 Task: Select traffic view around selected location Kings Mountain National Military Park, South Carolina, United States and identify the nearest hotel to the peak traffic point
Action: Mouse moved to (360, 571)
Screenshot: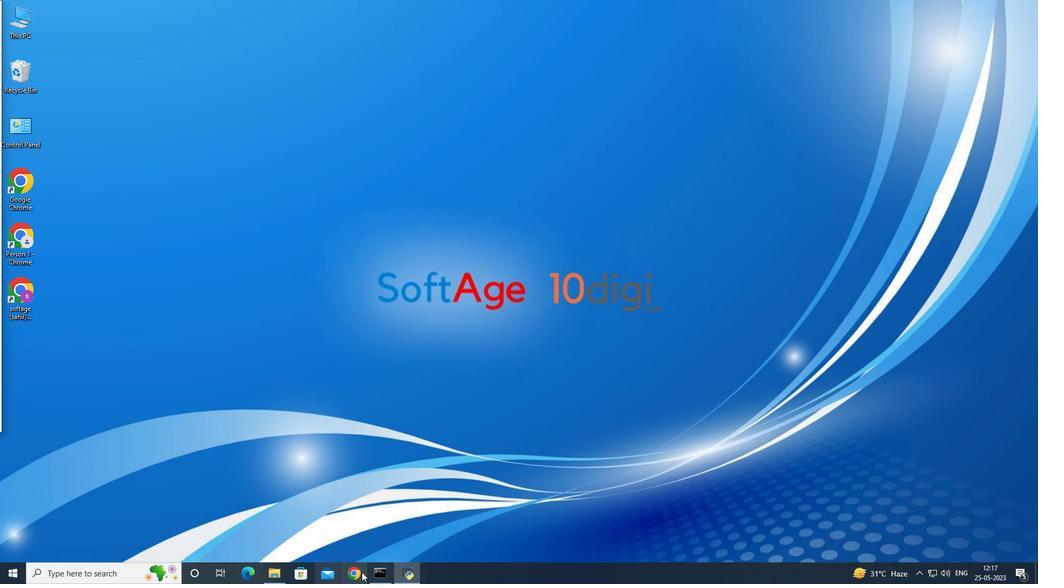 
Action: Mouse pressed left at (360, 571)
Screenshot: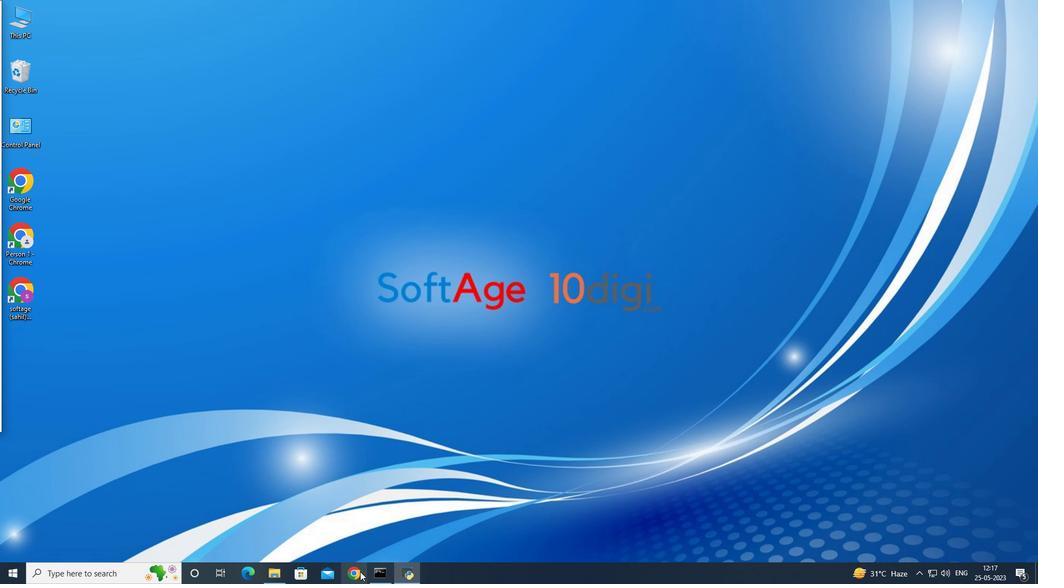 
Action: Mouse moved to (1000, 61)
Screenshot: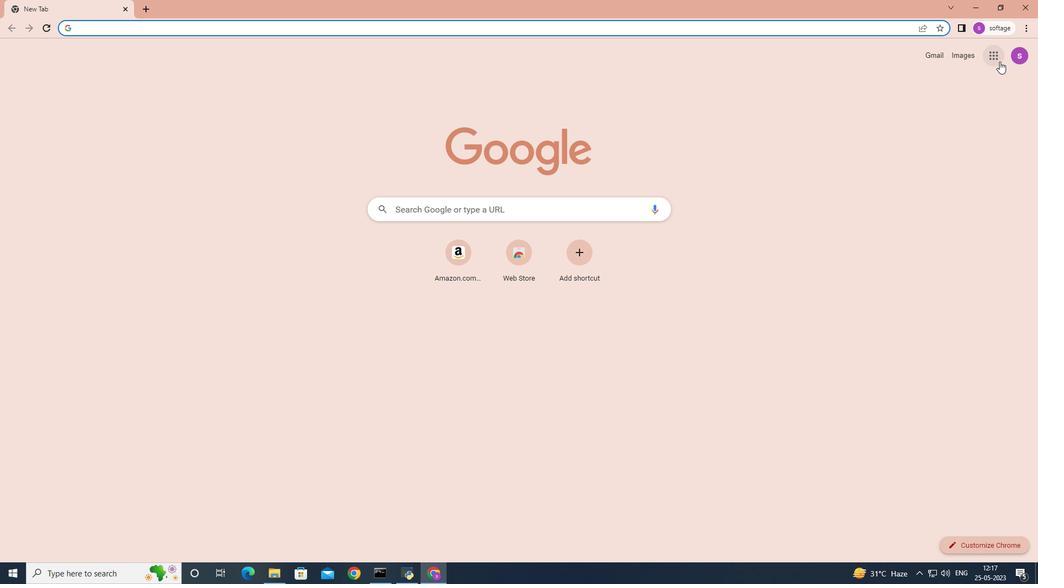 
Action: Mouse pressed left at (1000, 61)
Screenshot: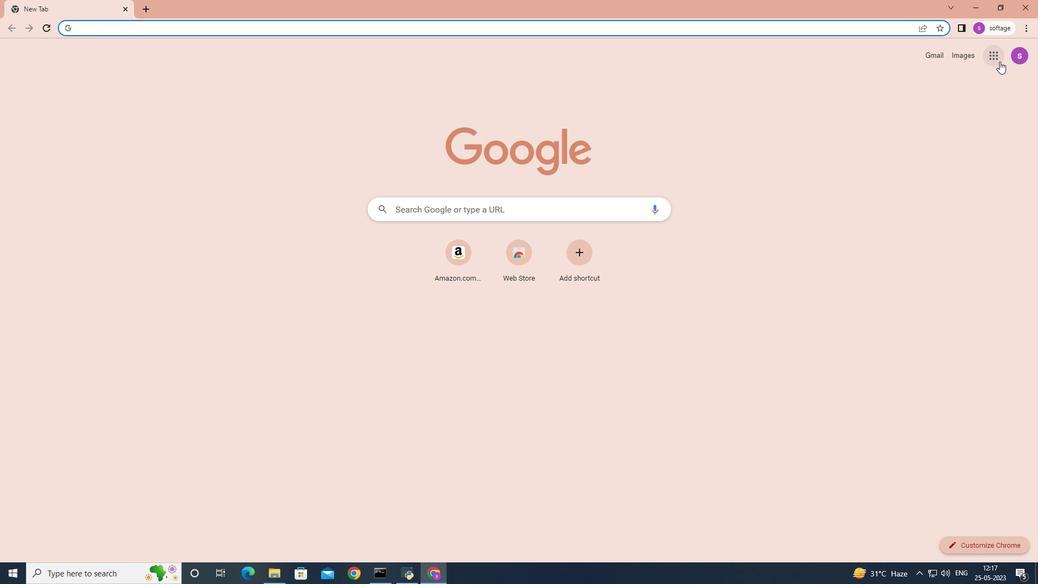 
Action: Mouse moved to (954, 239)
Screenshot: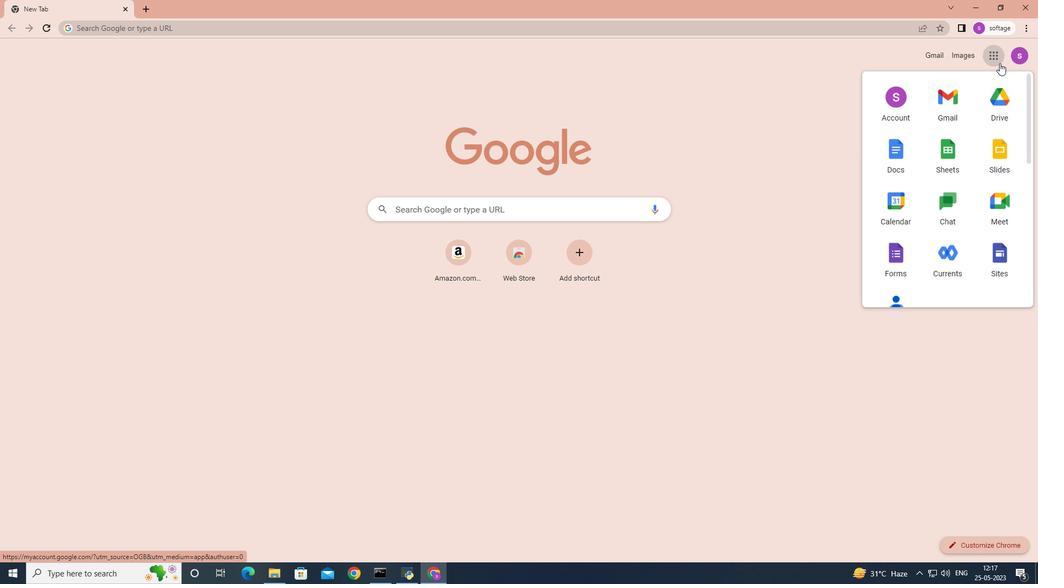 
Action: Mouse scrolled (954, 239) with delta (0, 0)
Screenshot: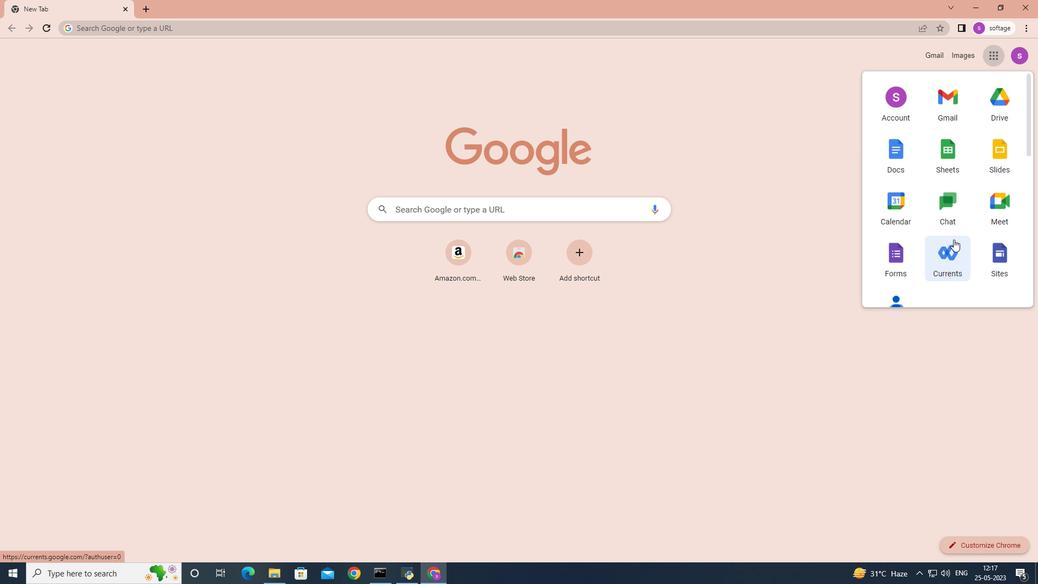 
Action: Mouse scrolled (954, 239) with delta (0, 0)
Screenshot: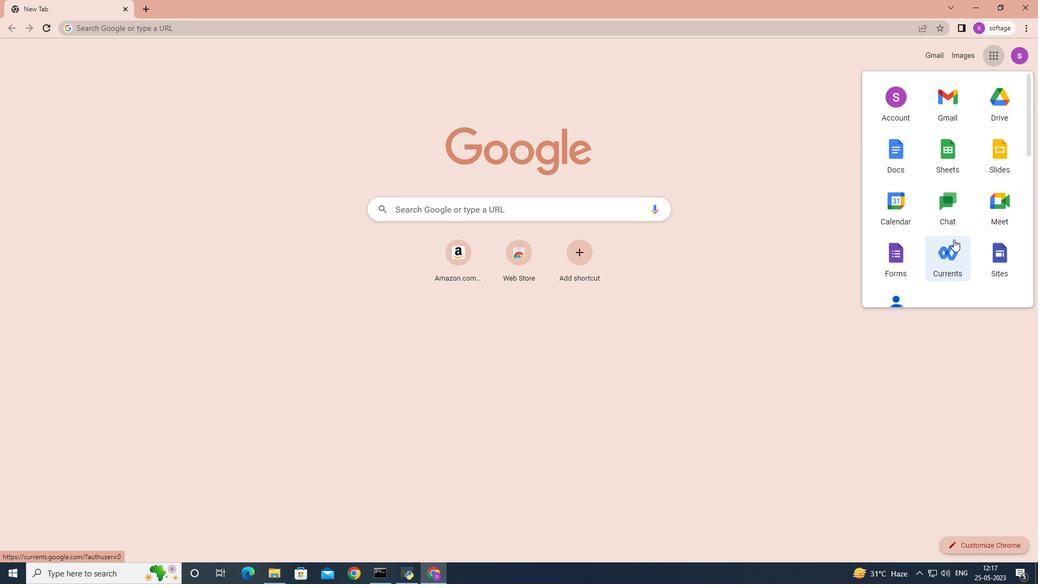 
Action: Mouse moved to (954, 239)
Screenshot: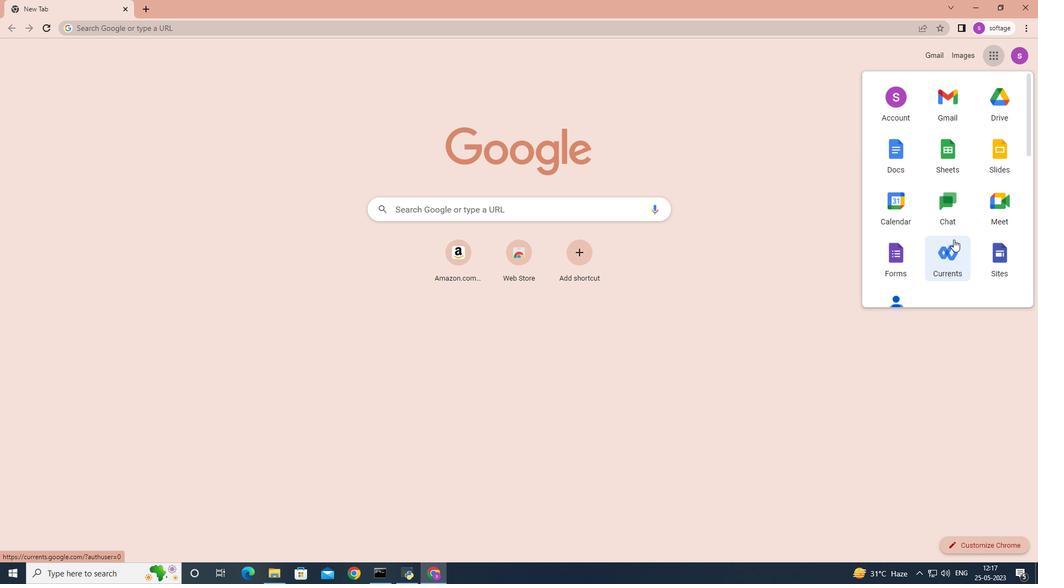 
Action: Mouse scrolled (954, 239) with delta (0, 0)
Screenshot: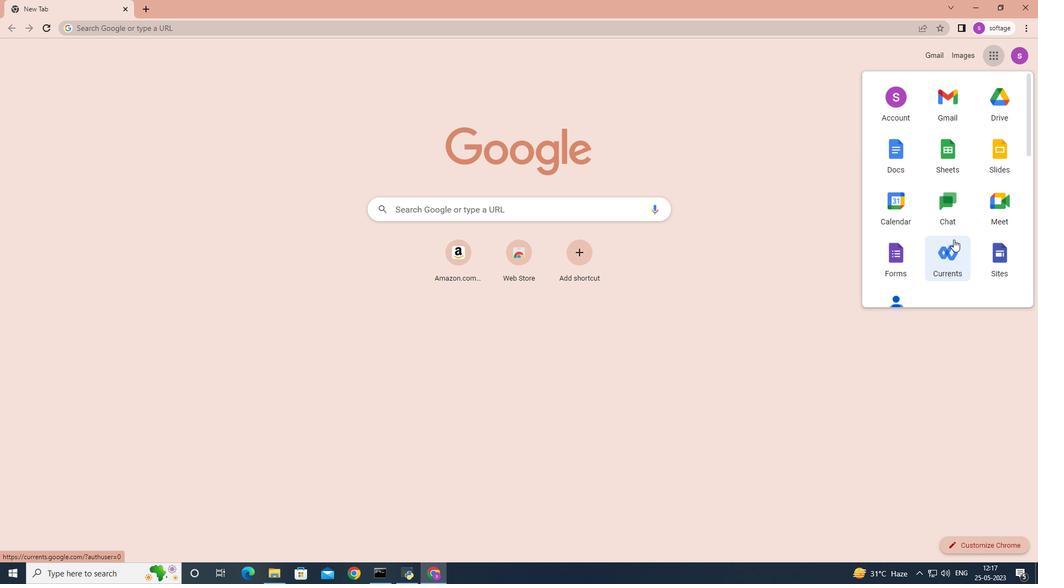 
Action: Mouse moved to (1003, 216)
Screenshot: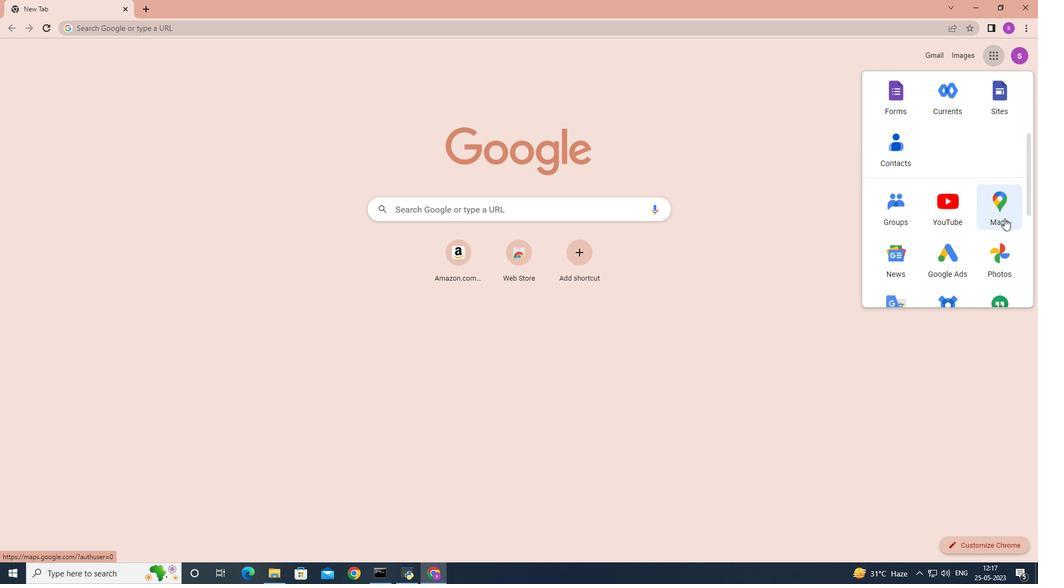 
Action: Mouse pressed left at (1003, 216)
Screenshot: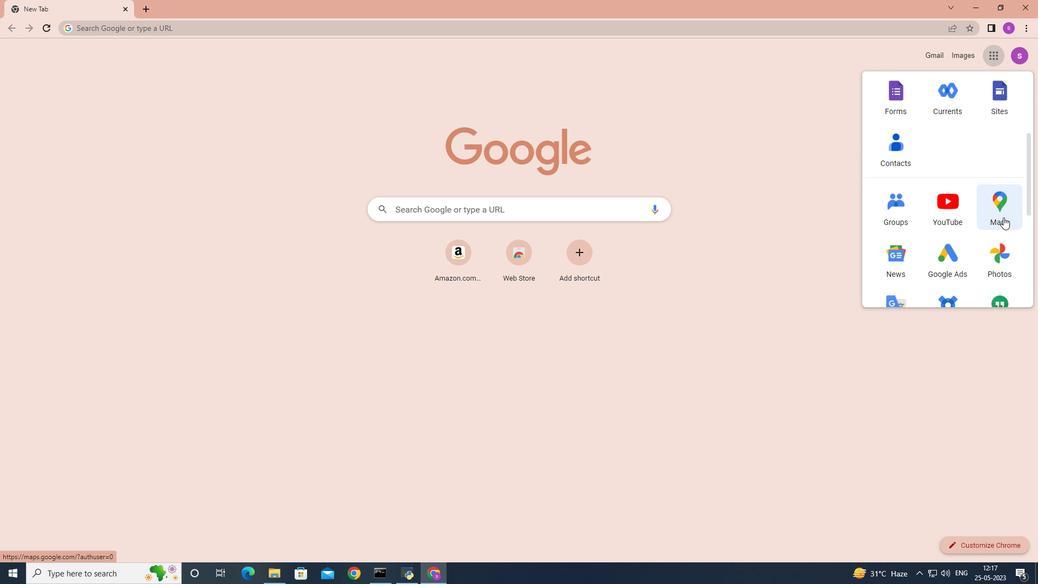 
Action: Mouse moved to (200, 56)
Screenshot: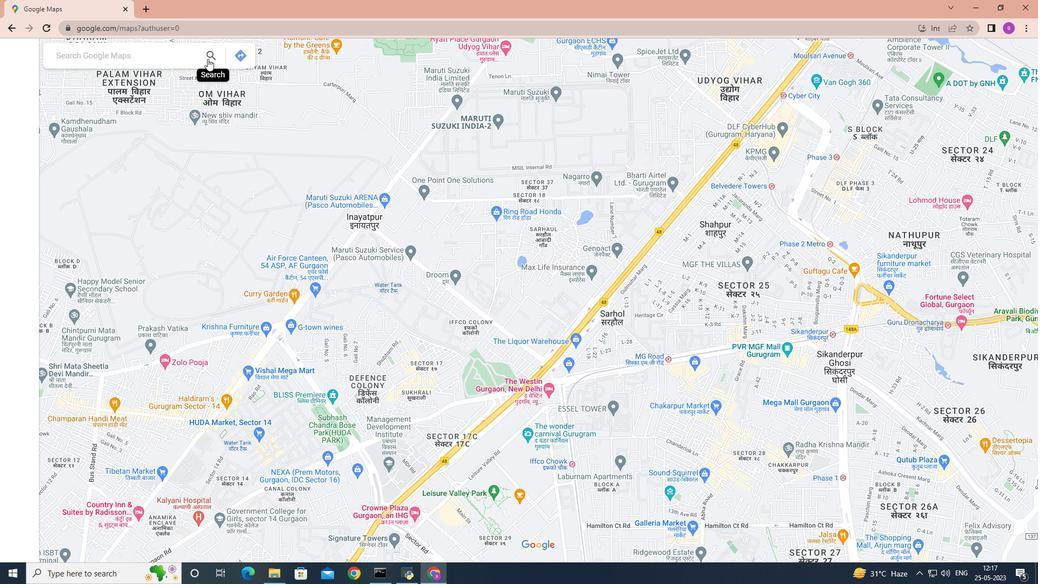 
Action: Mouse pressed left at (200, 56)
Screenshot: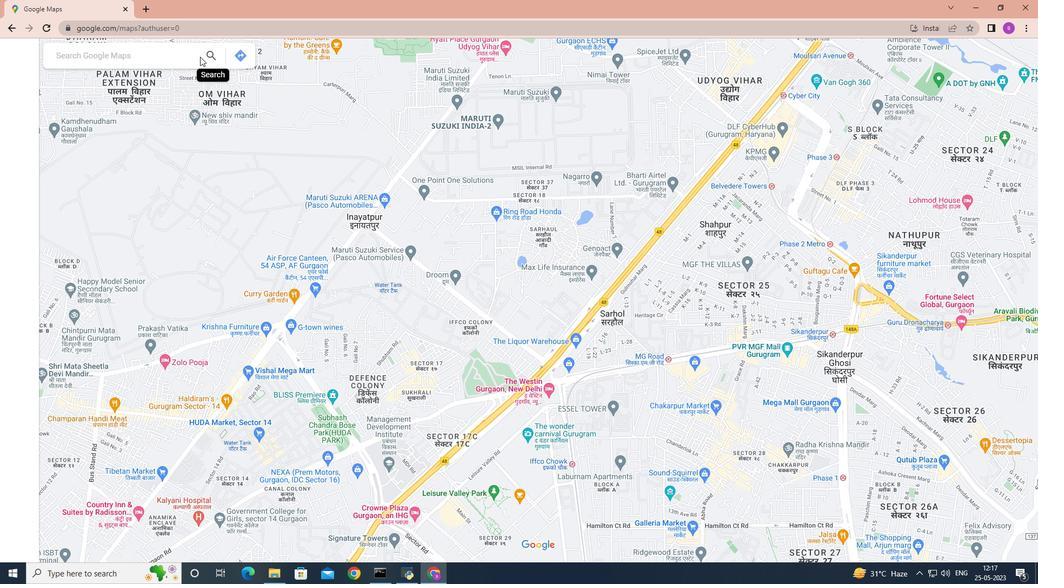 
Action: Key pressed <Key.shift>Kings<Key.space><Key.shift>Mountain<Key.space><Key.shift><Key.shift><Key.shift><Key.shift><Key.shift><Key.shift><Key.shift><Key.shift><Key.shift><Key.shift><Key.shift><Key.shift><Key.shift><Key.shift><Key.shift><Key.shift><Key.shift><Key.shift><Key.shift><Key.shift><Key.shift><Key.shift><Key.shift><Key.shift><Key.shift><Key.shift><Key.shift><Key.shift><Key.shift>National<Key.space><Key.shift>Military<Key.space><Key.shift><Key.shift><Key.shift><Key.shift><Key.shift>Park,
Screenshot: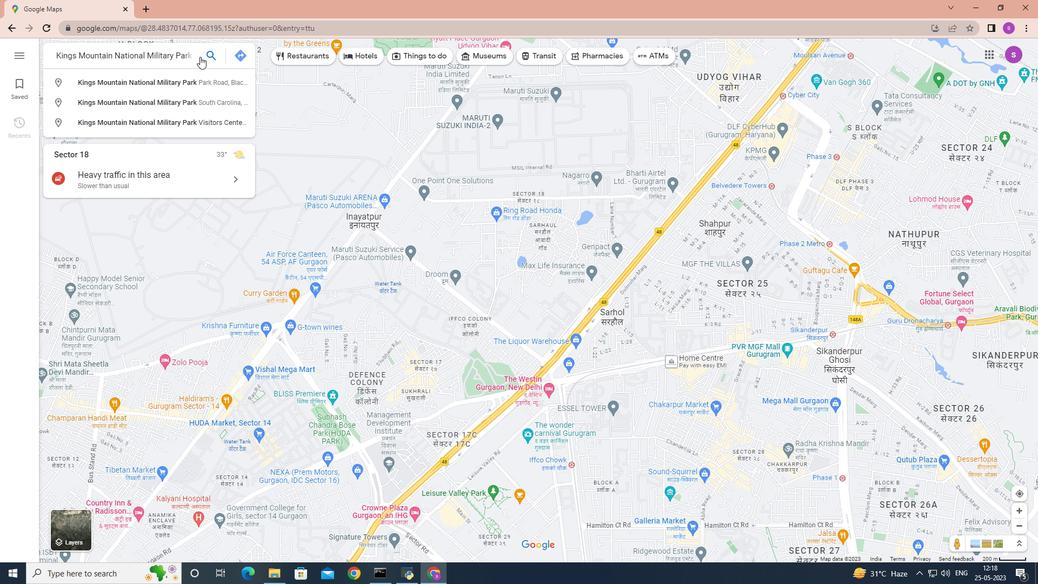 
Action: Mouse moved to (194, 59)
Screenshot: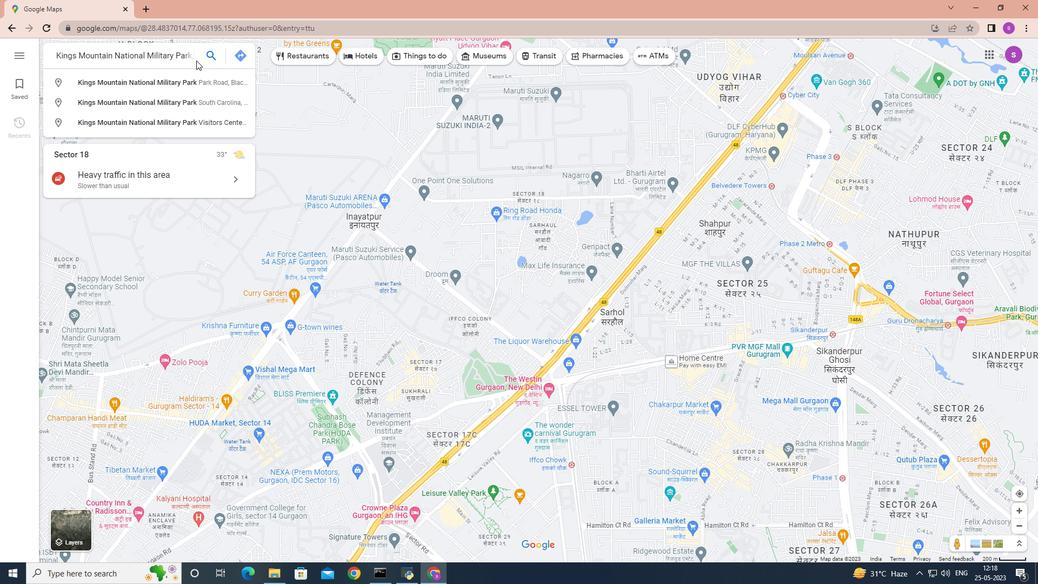 
Action: Mouse pressed left at (194, 59)
Screenshot: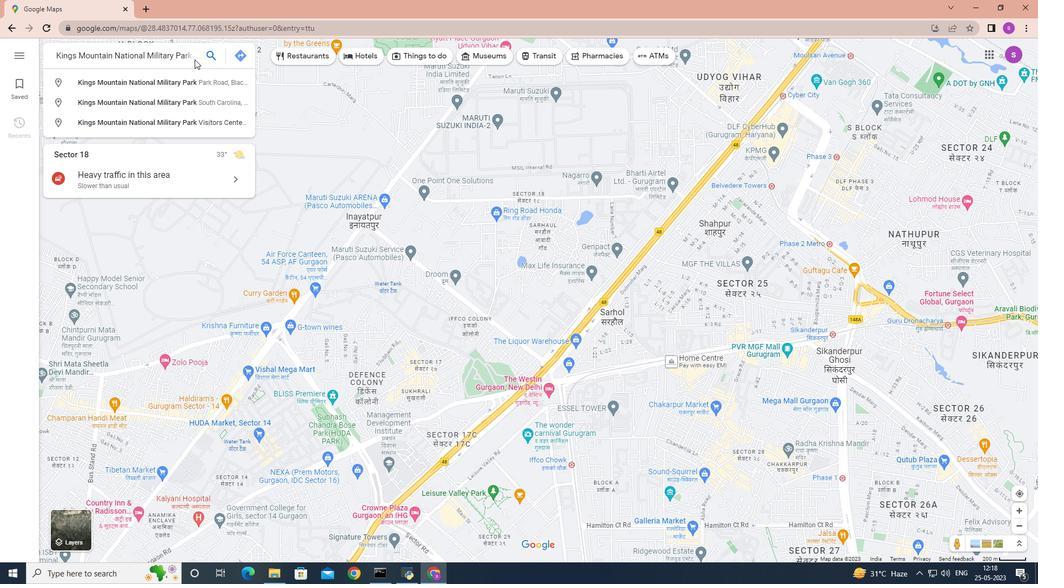 
Action: Mouse moved to (194, 56)
Screenshot: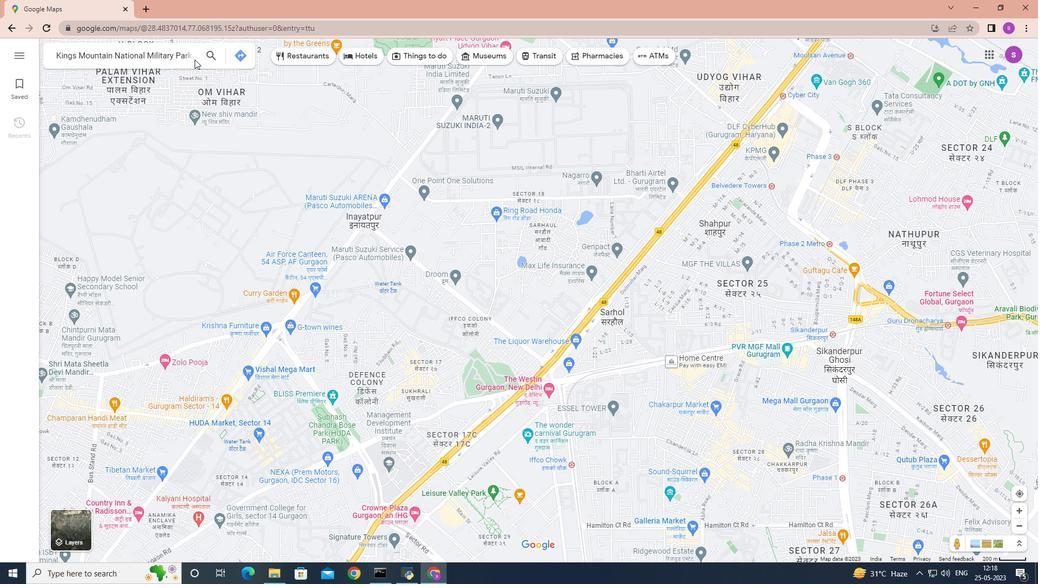 
Action: Mouse pressed left at (194, 56)
Screenshot: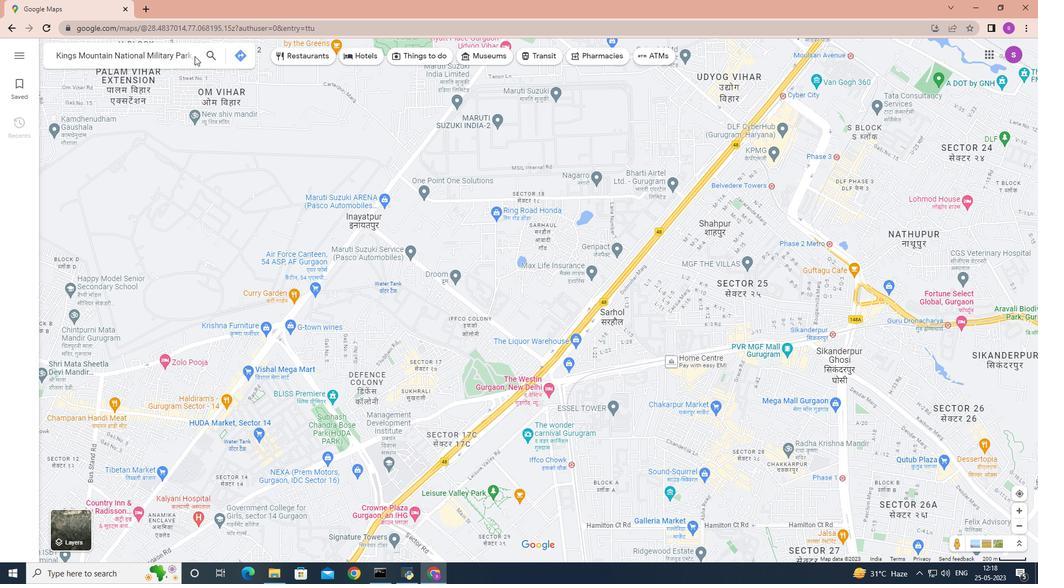 
Action: Key pressed <Key.space>
Screenshot: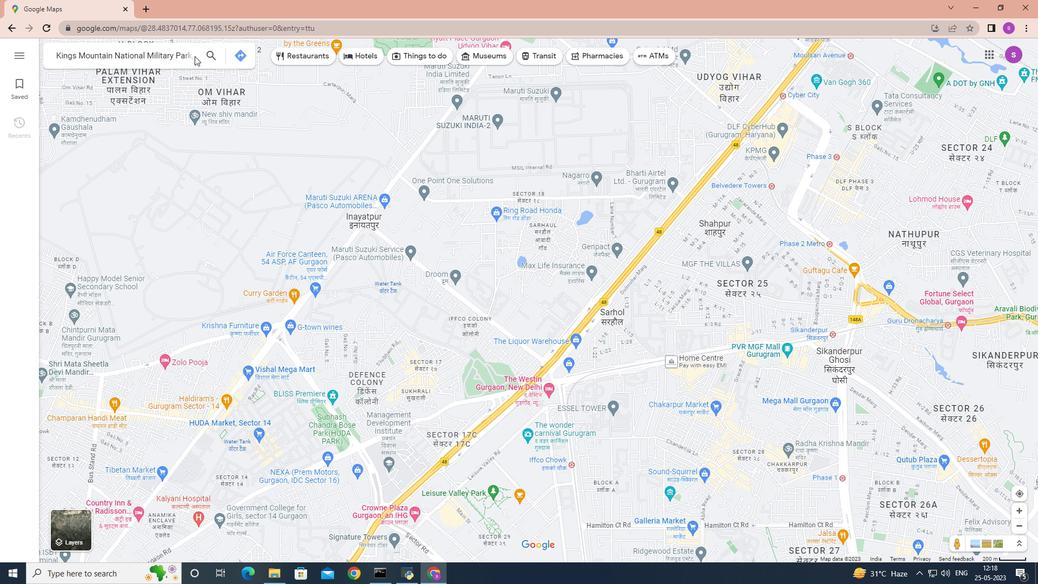 
Action: Mouse moved to (195, 53)
Screenshot: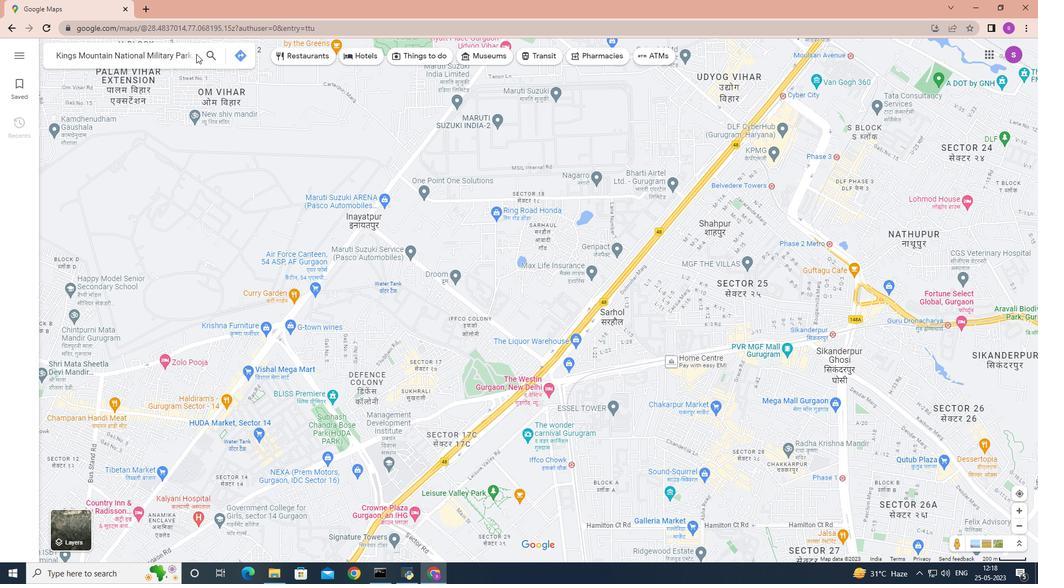 
Action: Mouse pressed left at (195, 53)
Screenshot: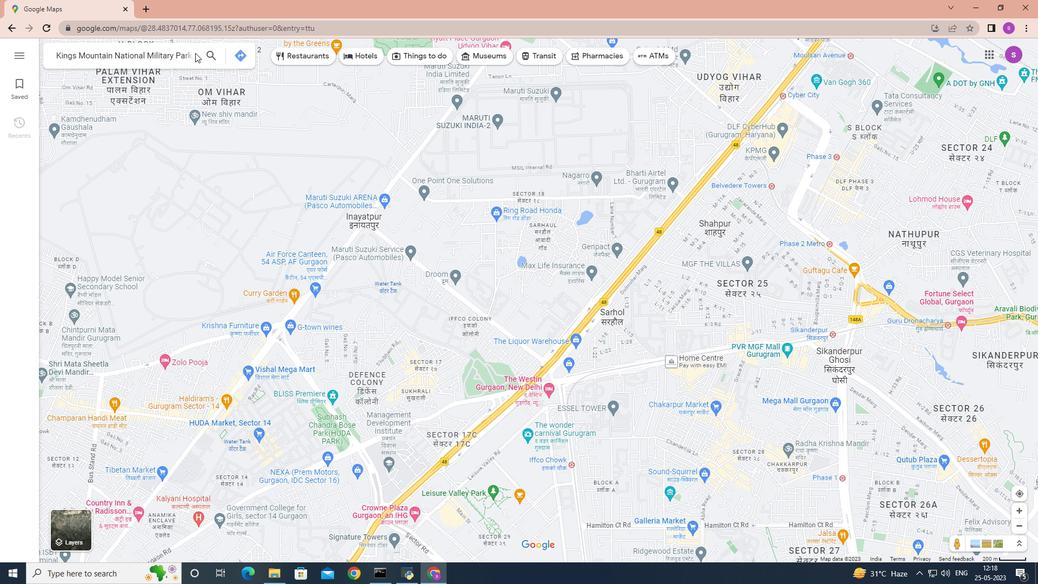 
Action: Mouse moved to (189, 53)
Screenshot: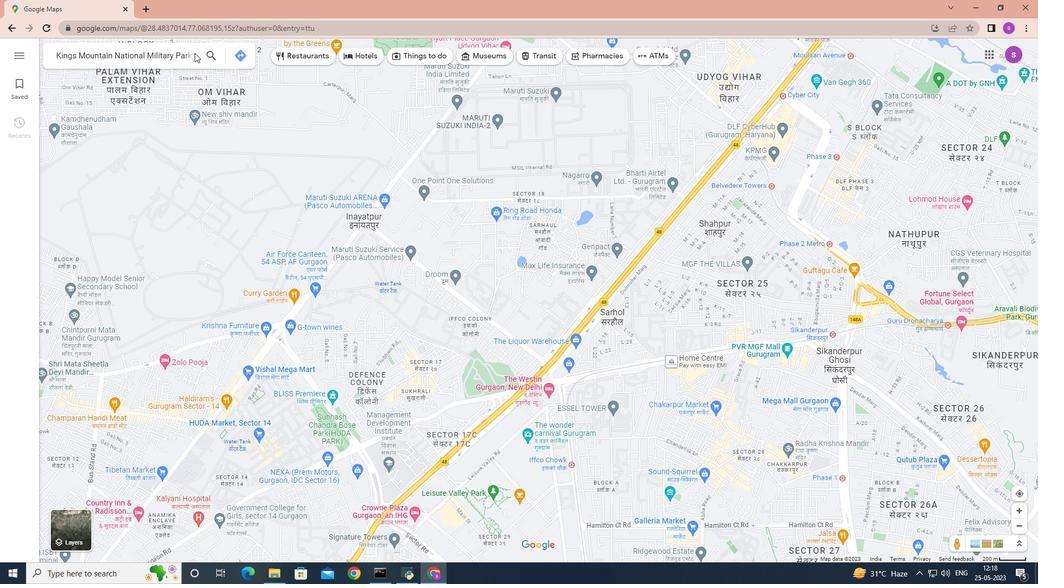 
Action: Mouse pressed left at (189, 53)
Screenshot: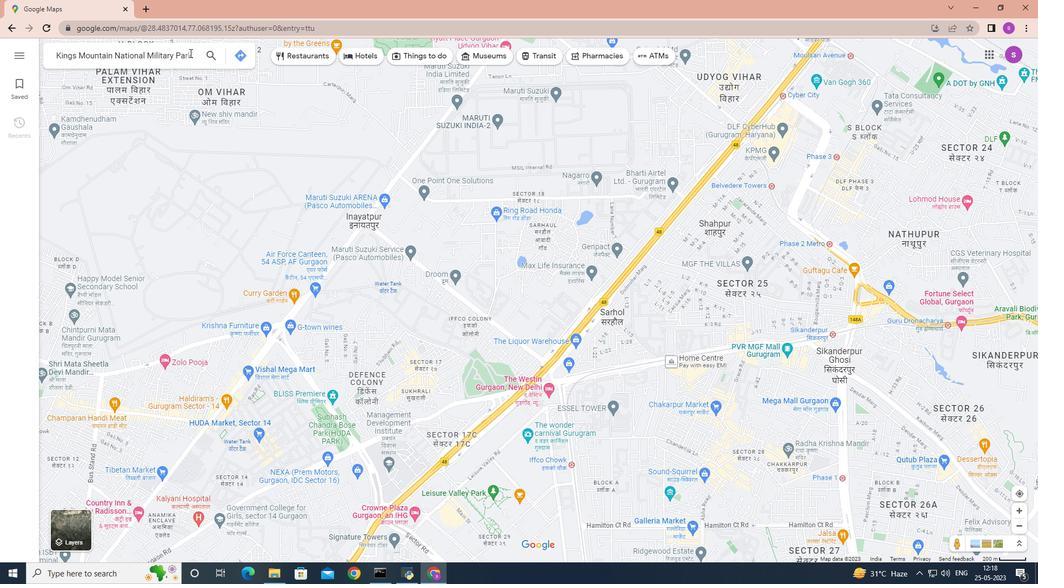 
Action: Mouse moved to (194, 56)
Screenshot: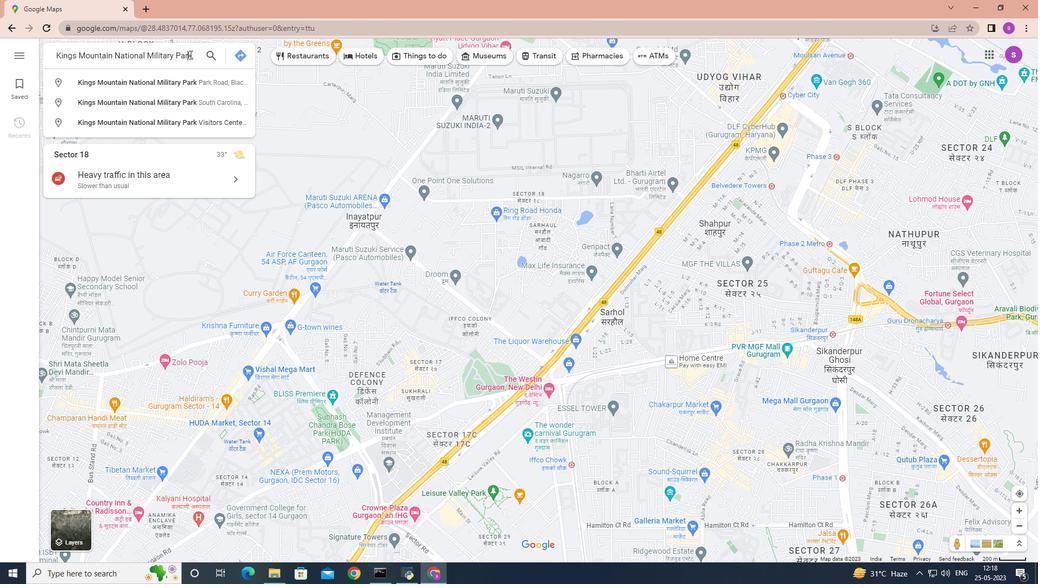 
Action: Key pressed <Key.backspace><Key.backspace><Key.backspace>
Screenshot: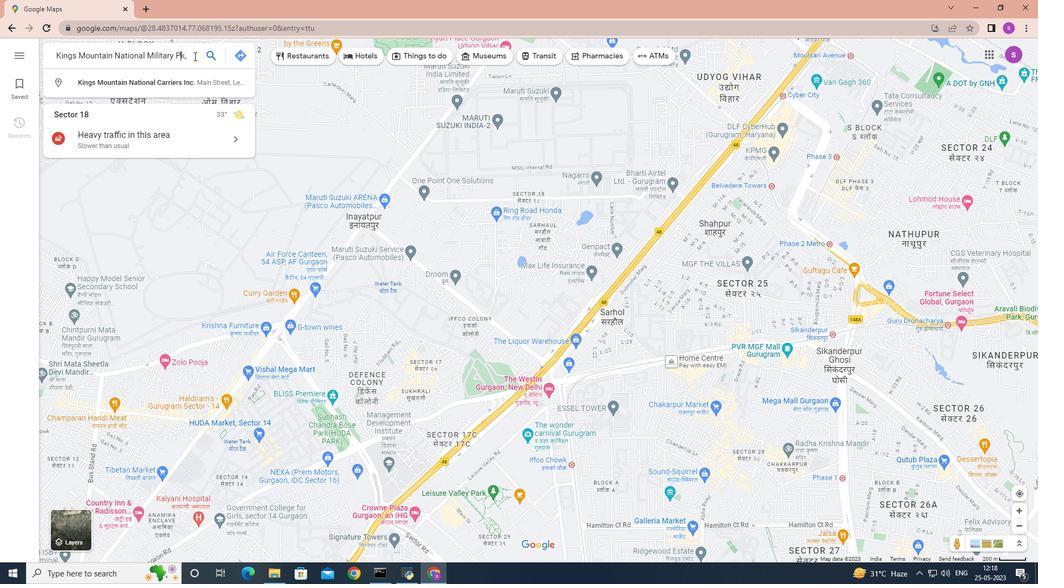 
Action: Mouse moved to (182, 54)
Screenshot: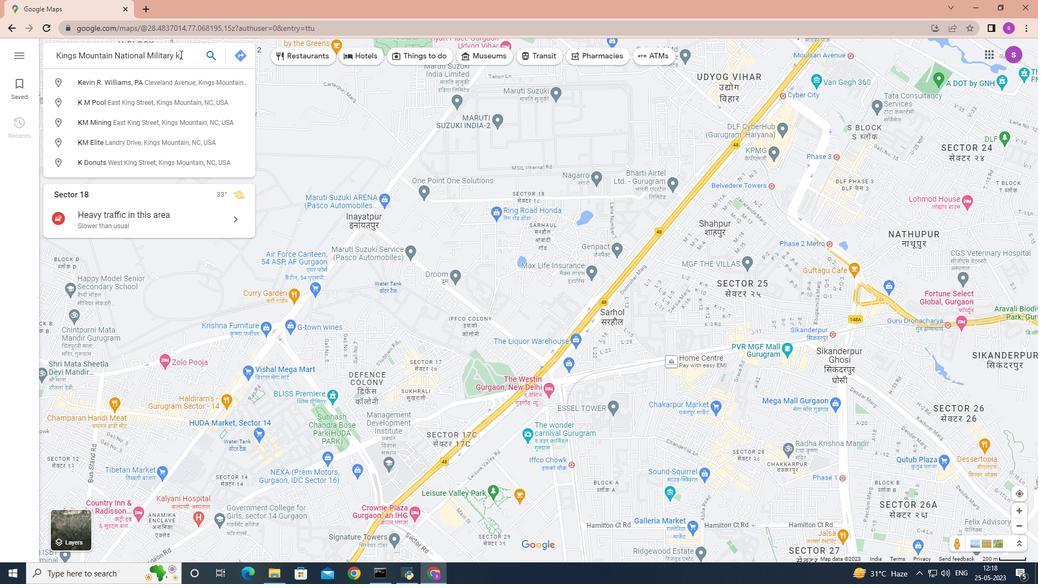 
Action: Mouse pressed left at (182, 54)
Screenshot: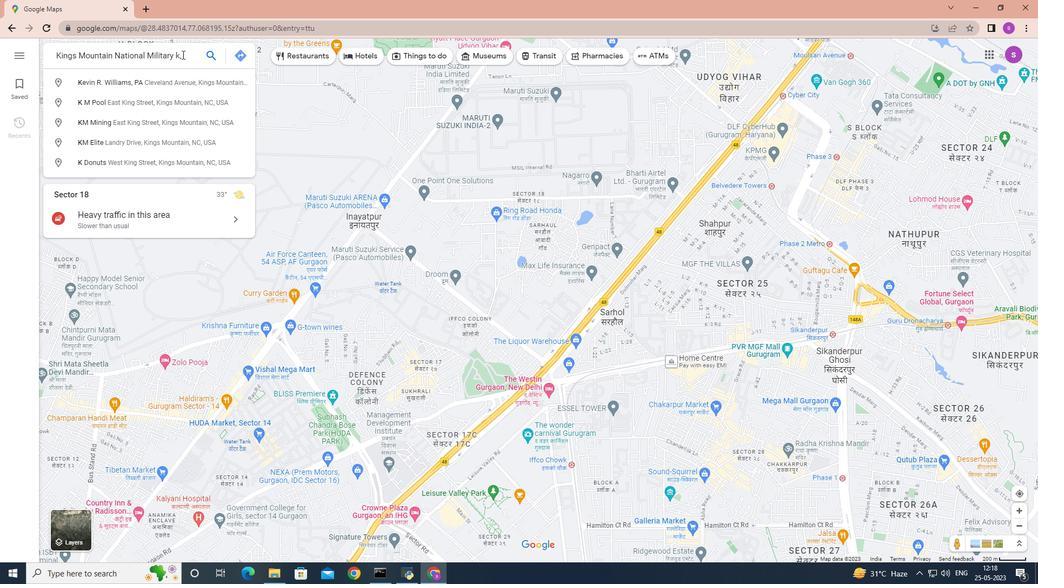 
Action: Key pressed <Key.backspace><Key.backspace>park,<Key.space><Key.shift>South<Key.space><Key.shift>Carolina<Key.space><Key.shift>United<Key.space><Key.shift>States
Screenshot: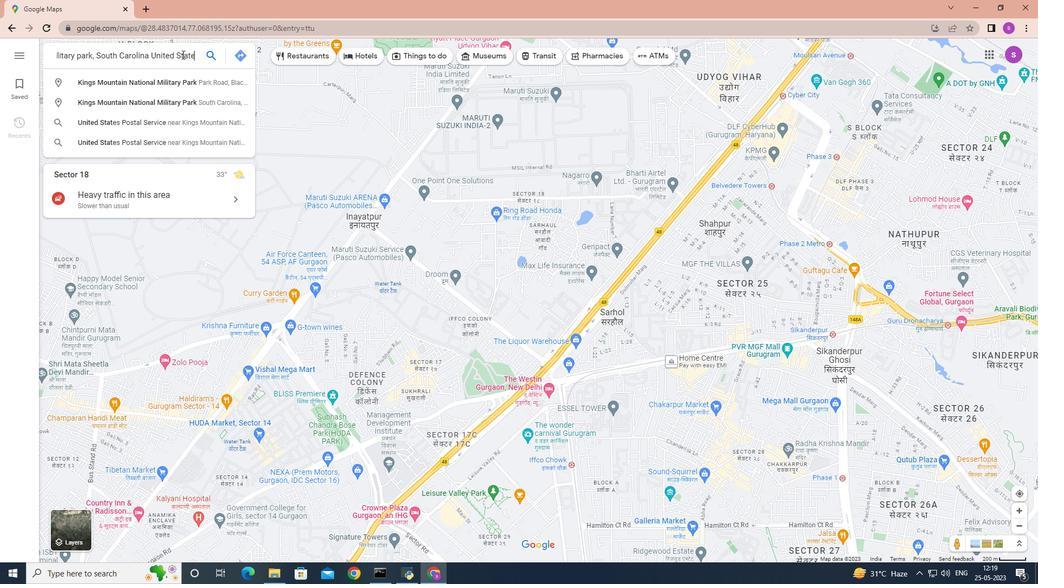 
Action: Mouse moved to (207, 53)
Screenshot: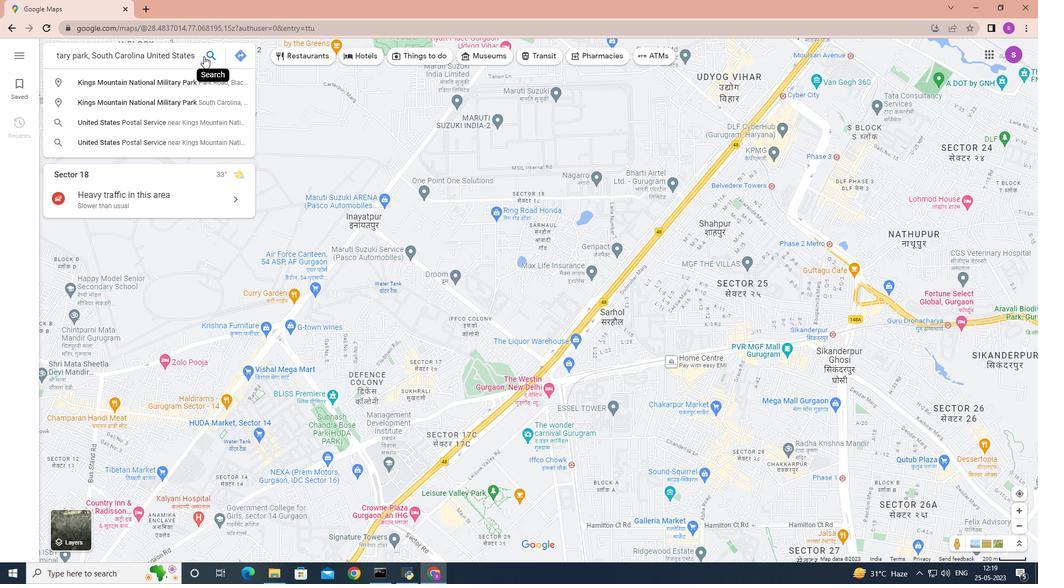 
Action: Mouse pressed left at (207, 53)
Screenshot: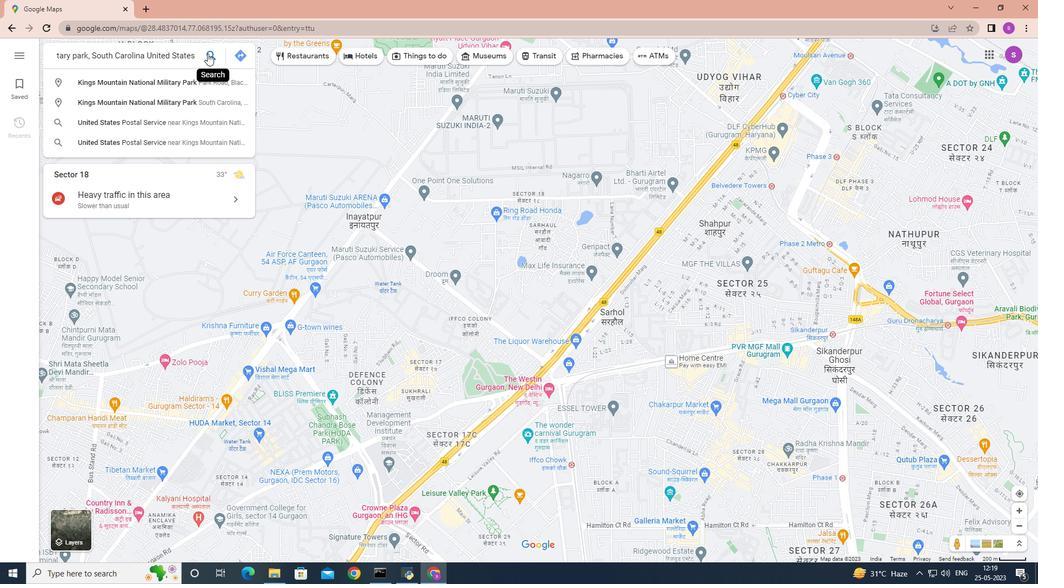 
Action: Mouse moved to (298, 530)
Screenshot: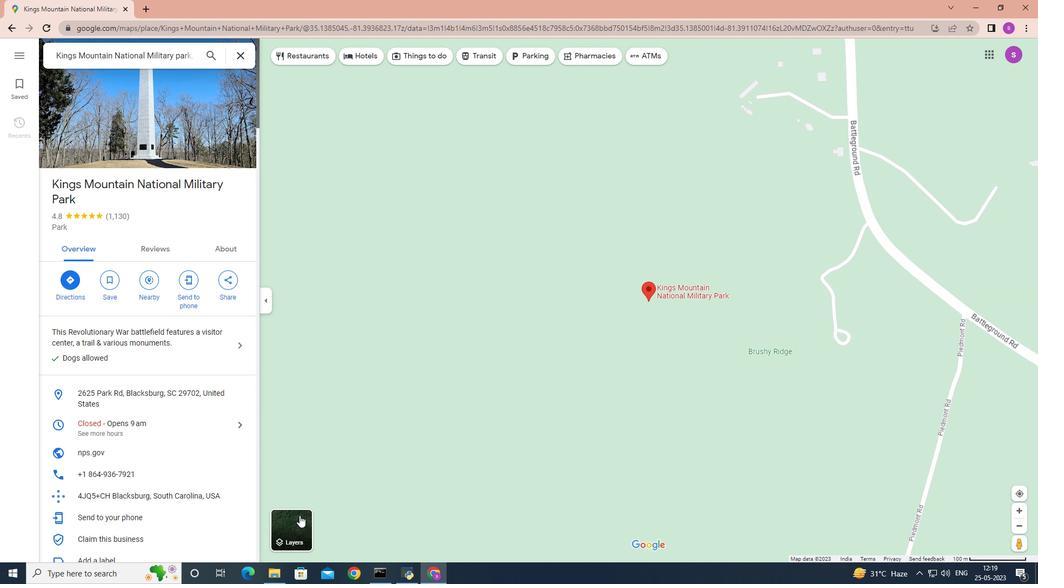 
Action: Mouse pressed left at (298, 530)
Screenshot: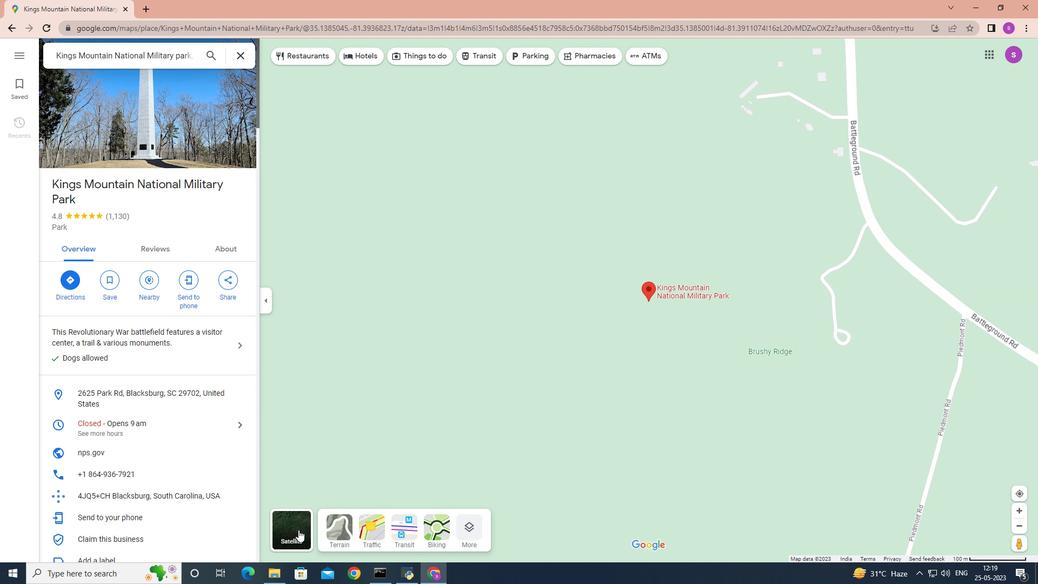 
Action: Mouse moved to (367, 528)
Screenshot: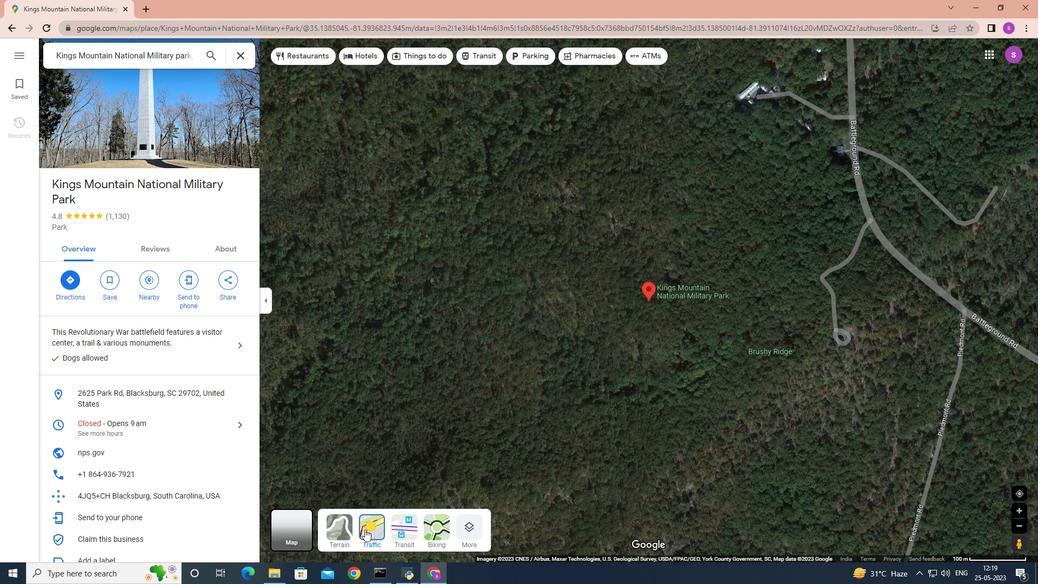 
Action: Mouse pressed left at (367, 528)
Screenshot: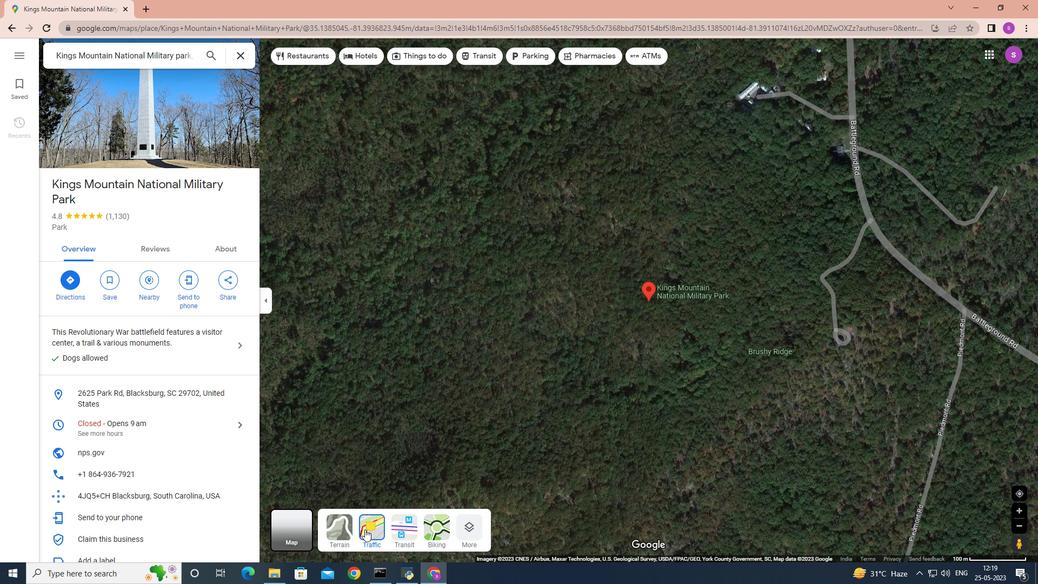 
Action: Mouse moved to (363, 55)
Screenshot: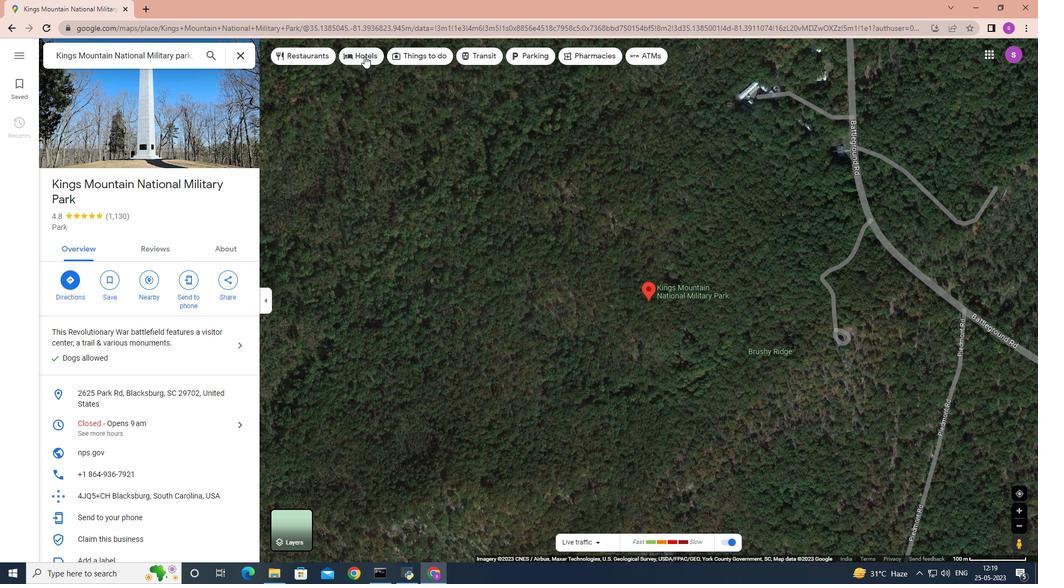 
Action: Mouse pressed left at (363, 55)
Screenshot: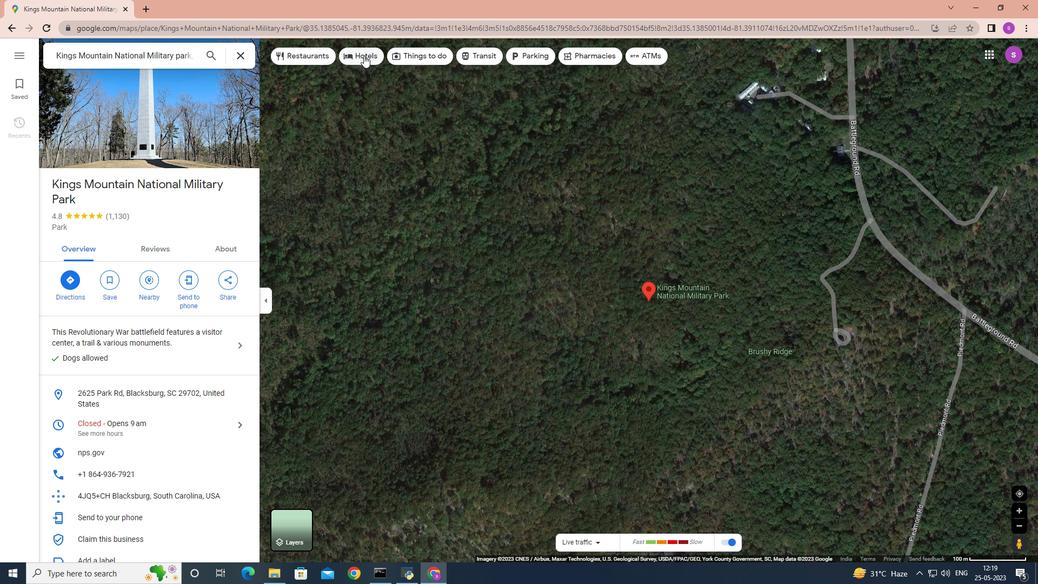 
Action: Mouse moved to (371, 530)
Screenshot: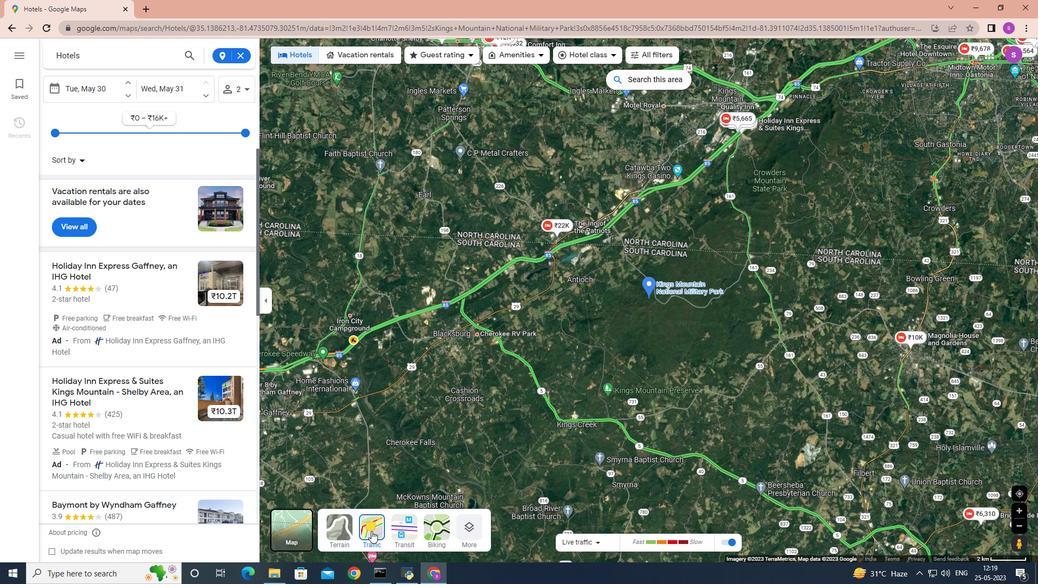 
Action: Mouse pressed left at (371, 530)
Screenshot: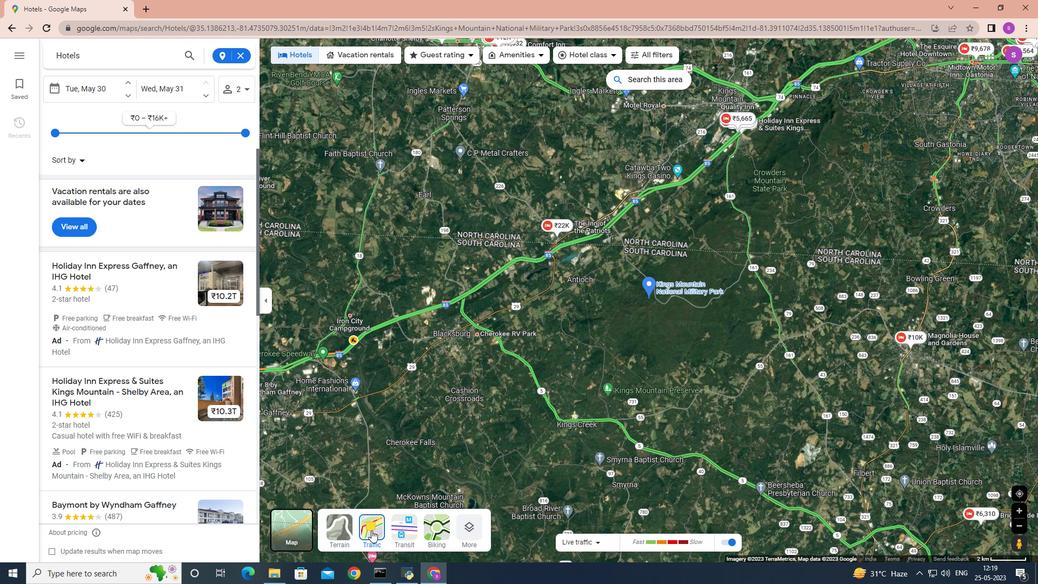 
Action: Mouse moved to (519, 264)
Screenshot: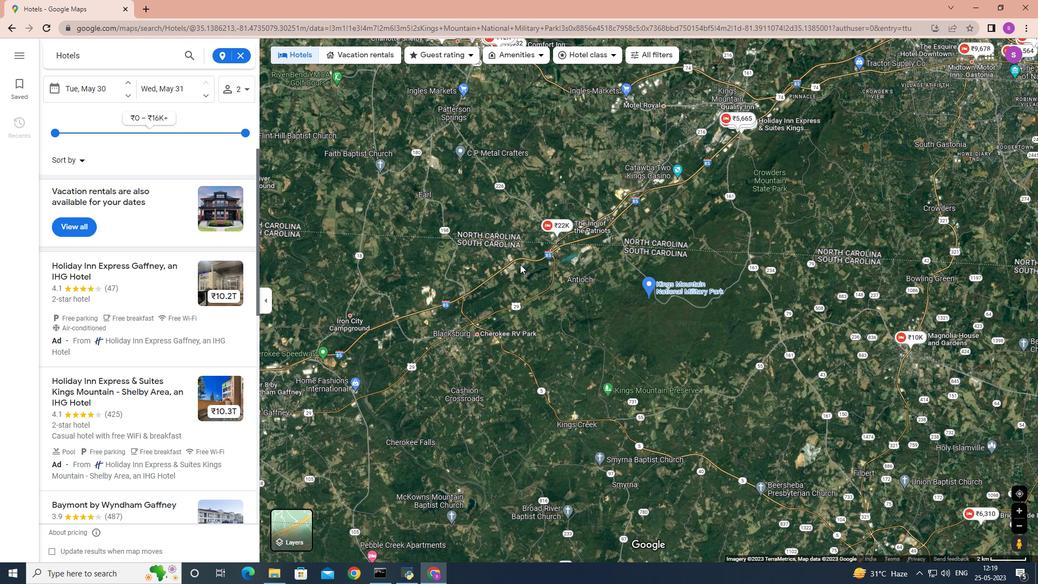 
Action: Mouse scrolled (519, 265) with delta (0, 0)
Screenshot: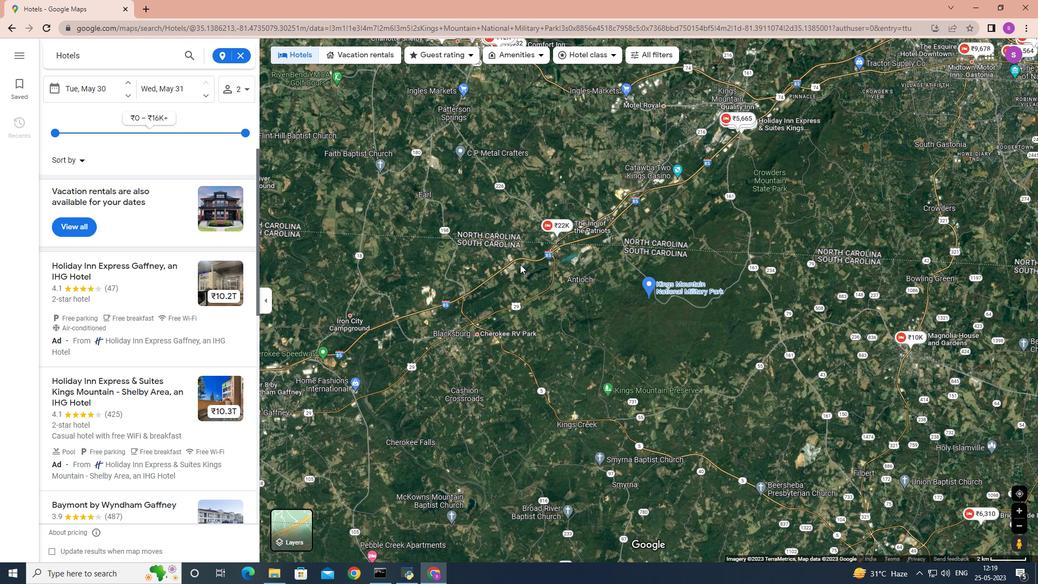 
Action: Mouse moved to (529, 316)
Screenshot: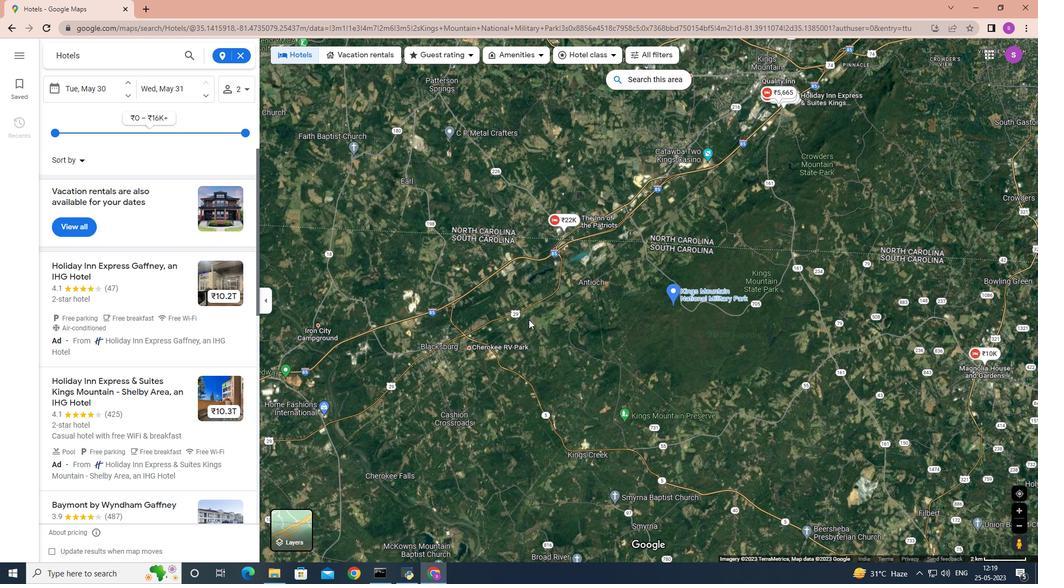 
Action: Mouse scrolled (529, 316) with delta (0, 0)
Screenshot: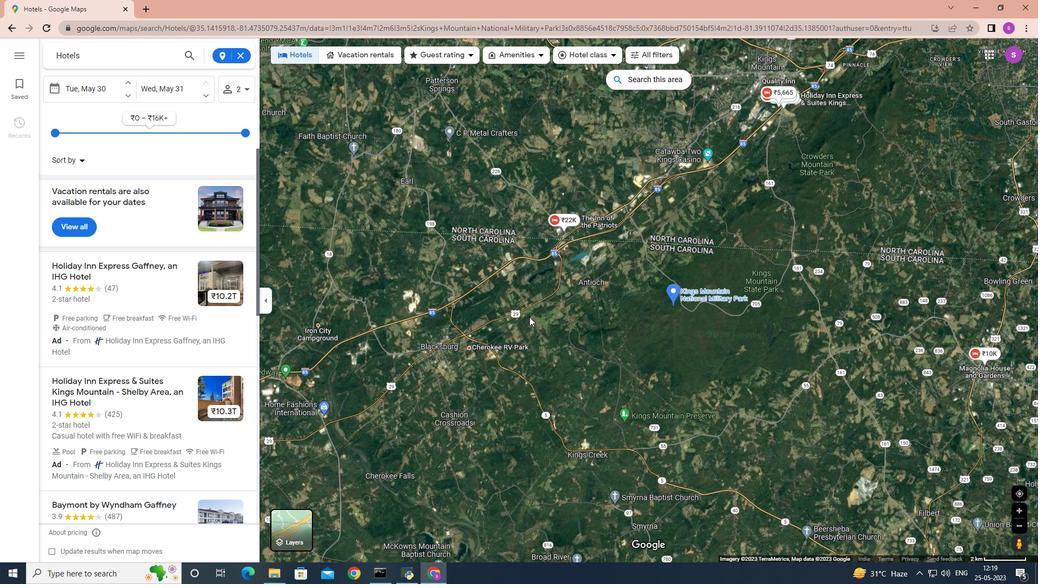 
Action: Mouse scrolled (529, 316) with delta (0, 0)
Screenshot: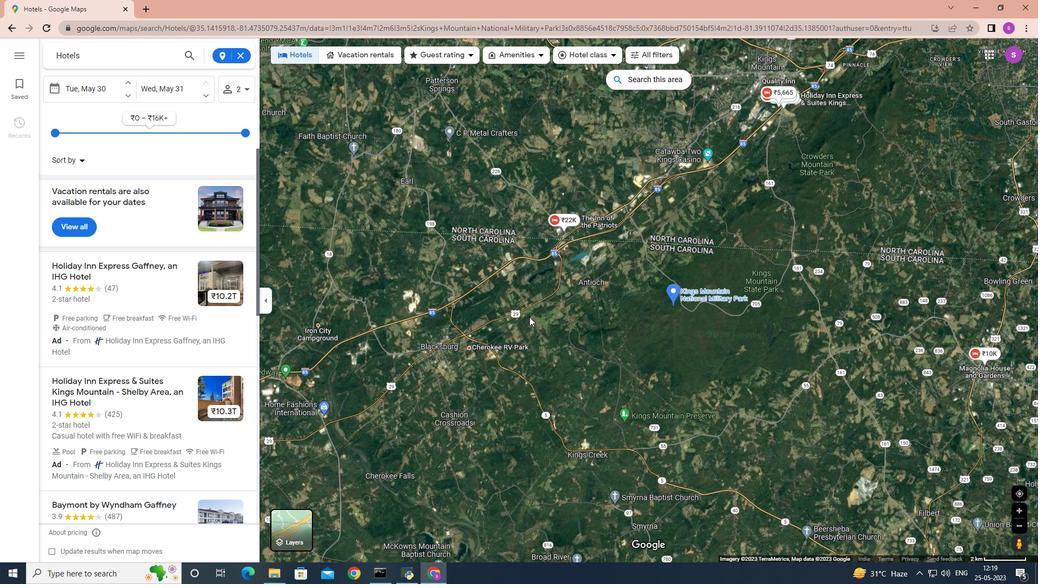 
Action: Mouse scrolled (529, 316) with delta (0, 0)
Screenshot: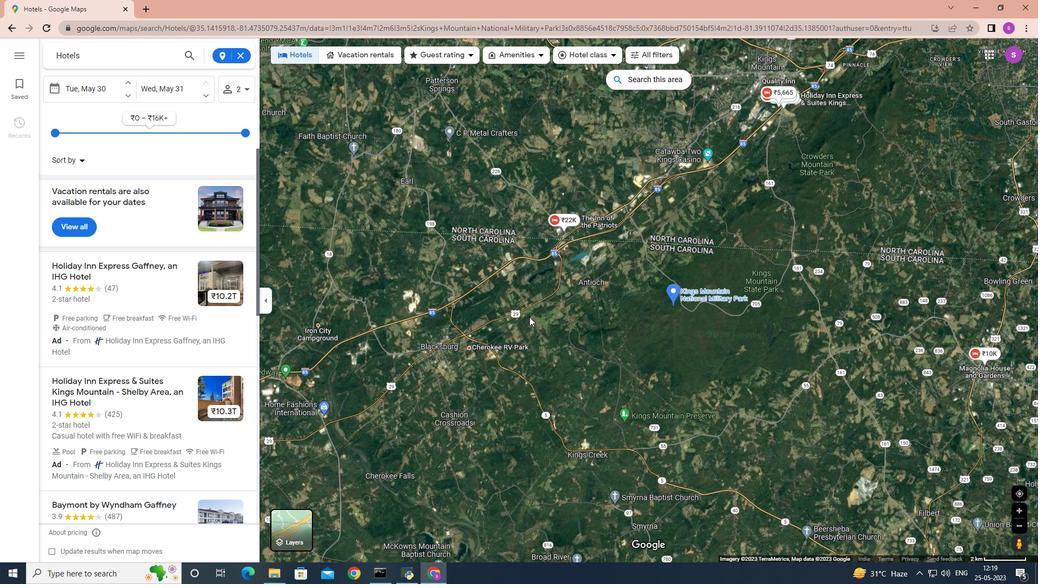 
Action: Mouse moved to (528, 317)
Screenshot: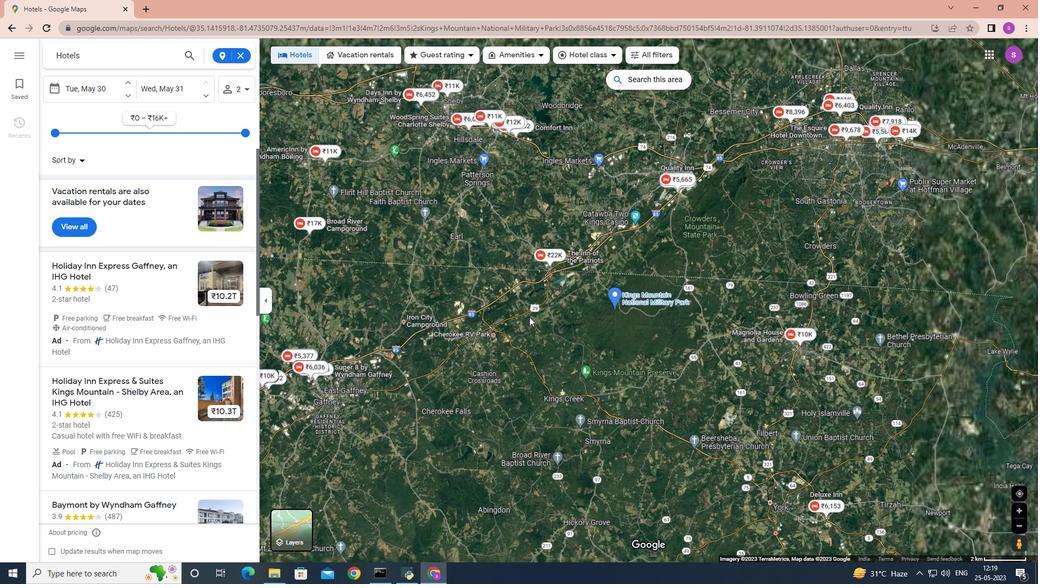 
Action: Mouse scrolled (528, 316) with delta (0, 0)
Screenshot: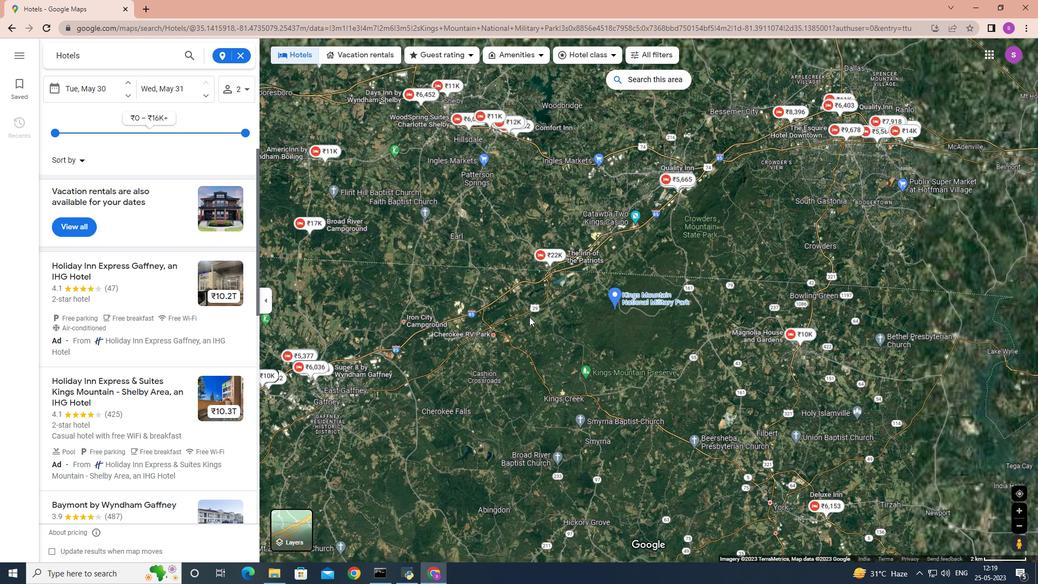 
Action: Mouse moved to (528, 318)
Screenshot: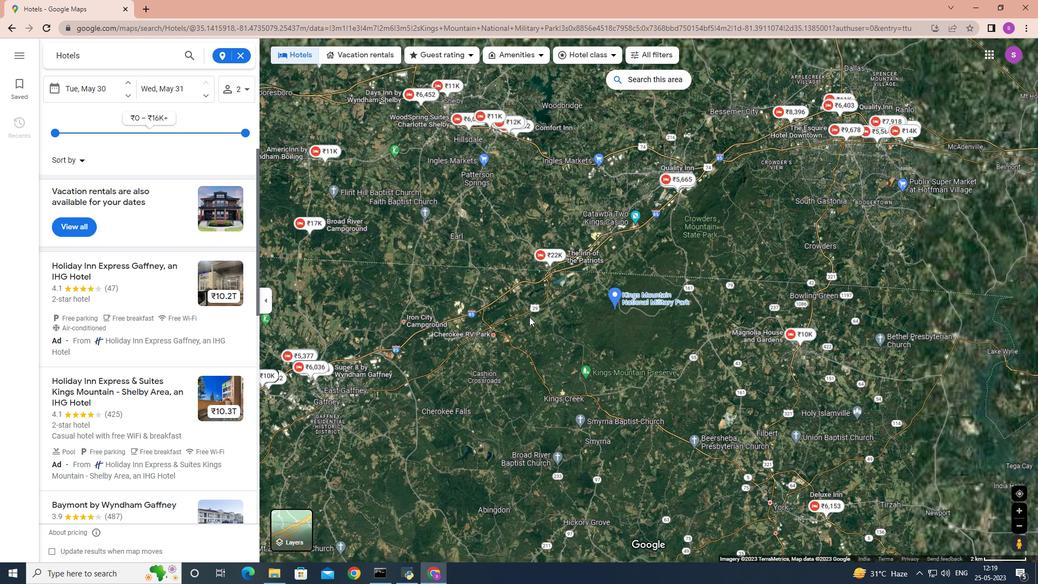 
Action: Mouse scrolled (528, 317) with delta (0, 0)
Screenshot: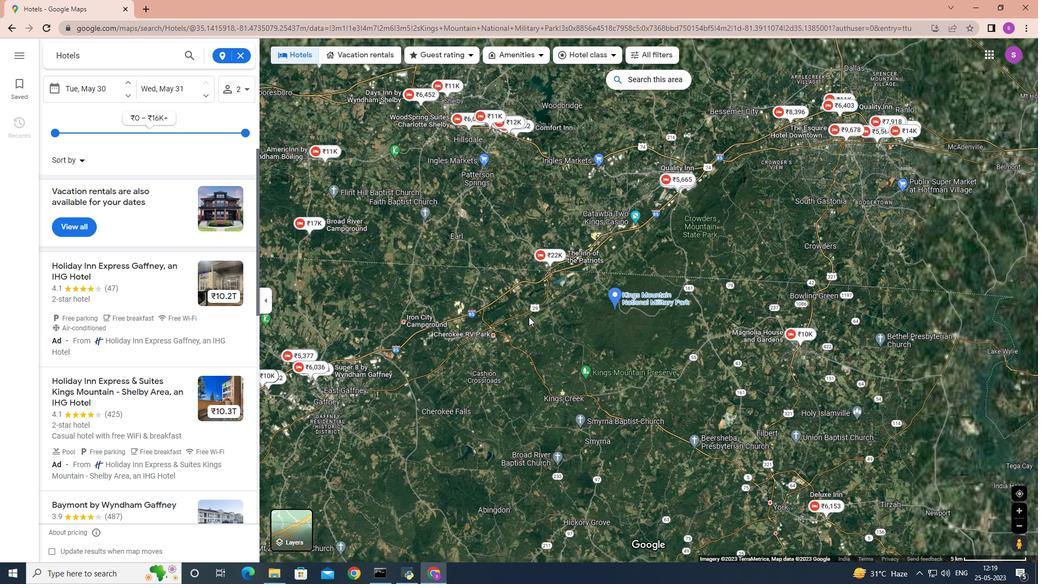 
Action: Mouse moved to (528, 318)
Screenshot: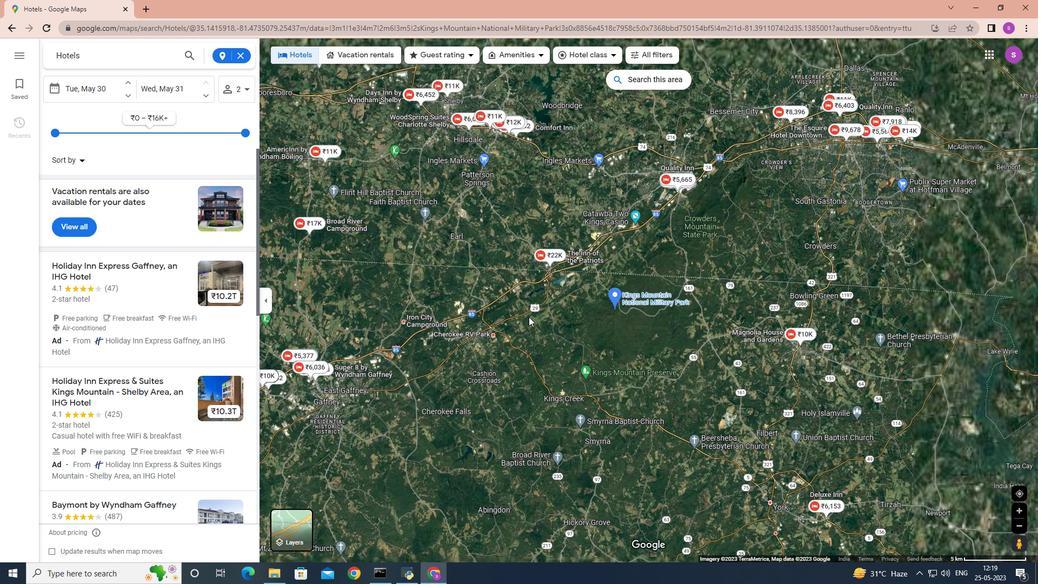 
Action: Mouse scrolled (528, 318) with delta (0, 0)
Screenshot: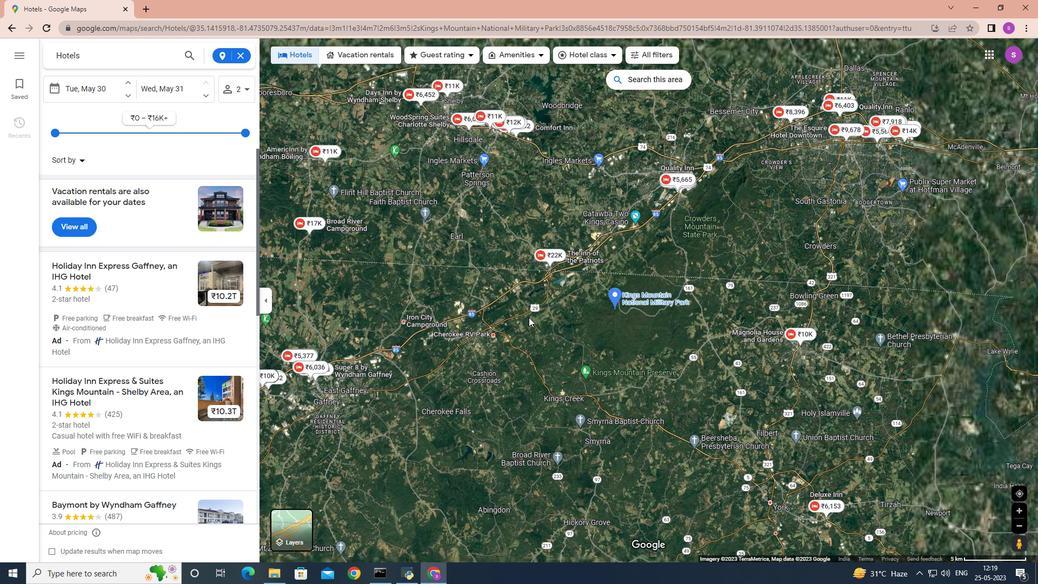 
Action: Mouse moved to (527, 319)
Screenshot: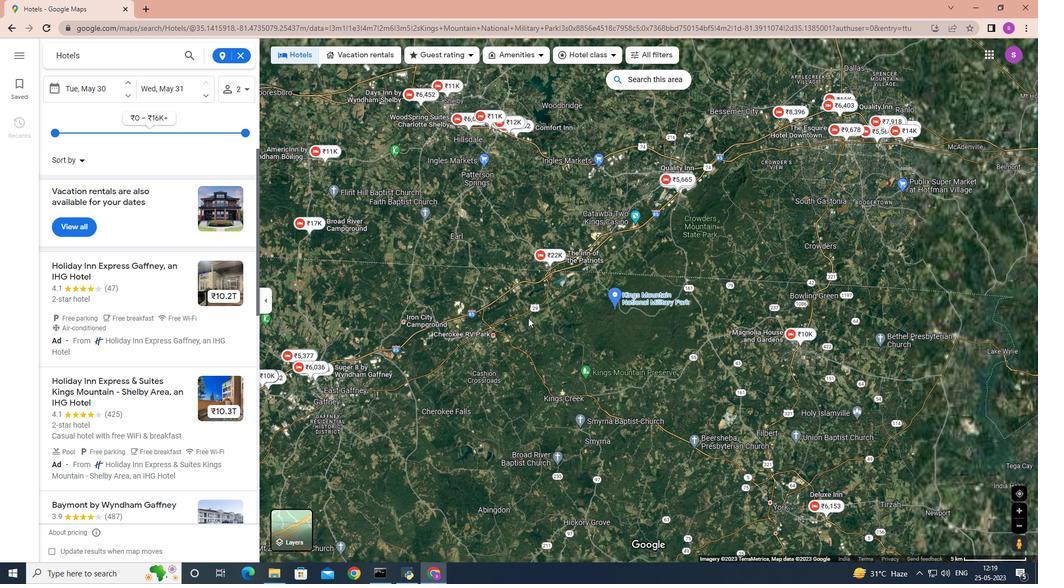 
Action: Mouse scrolled (527, 318) with delta (0, 0)
Screenshot: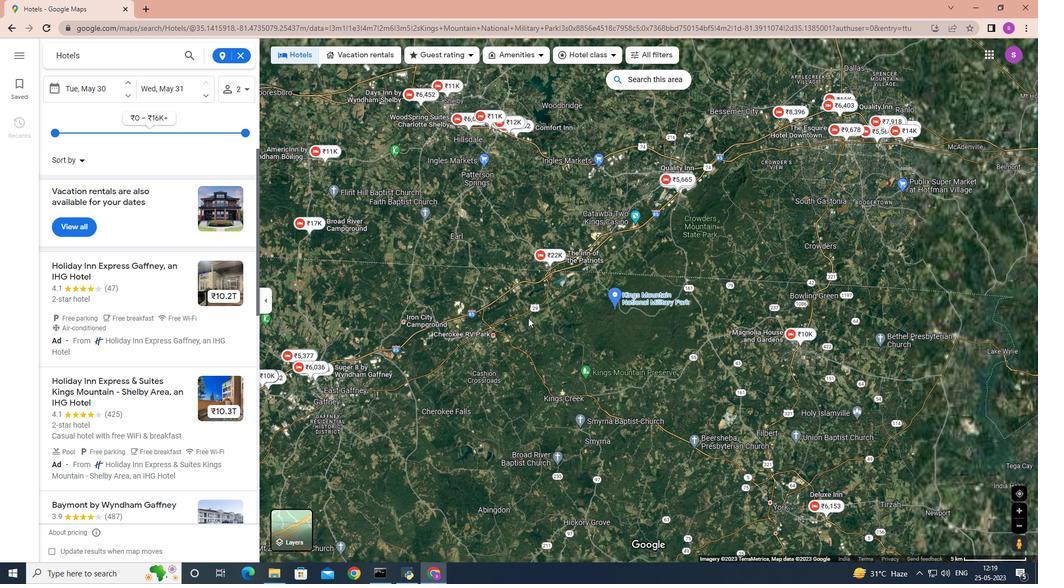 
Action: Mouse moved to (524, 321)
Screenshot: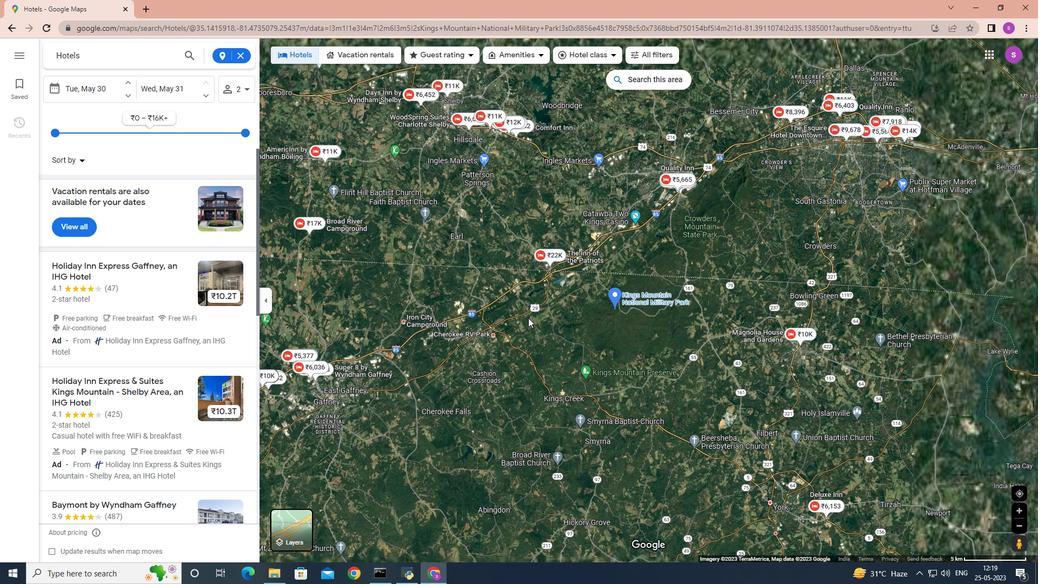 
Action: Mouse scrolled (524, 320) with delta (0, 0)
Screenshot: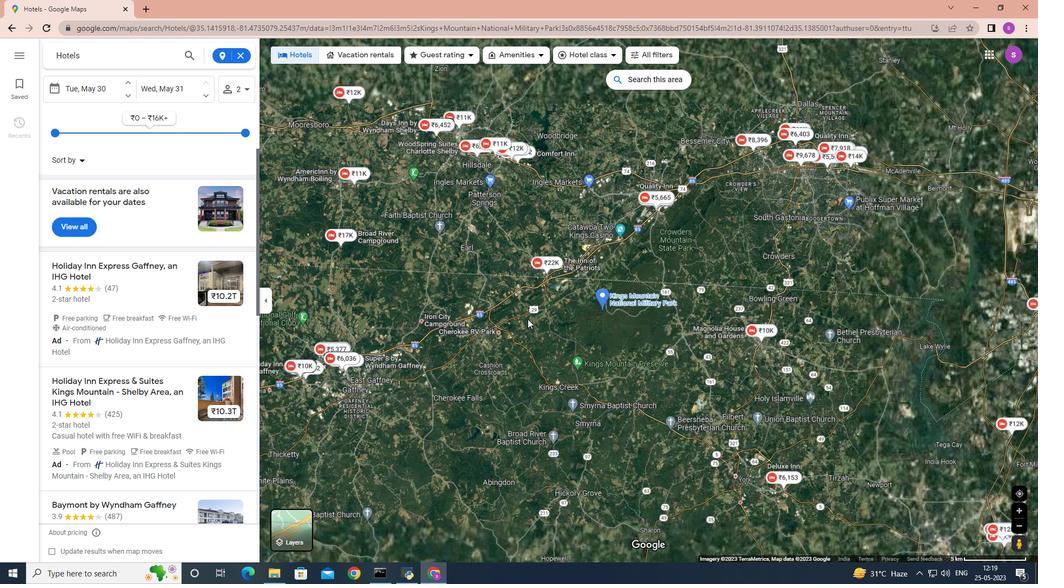 
Action: Mouse moved to (517, 323)
Screenshot: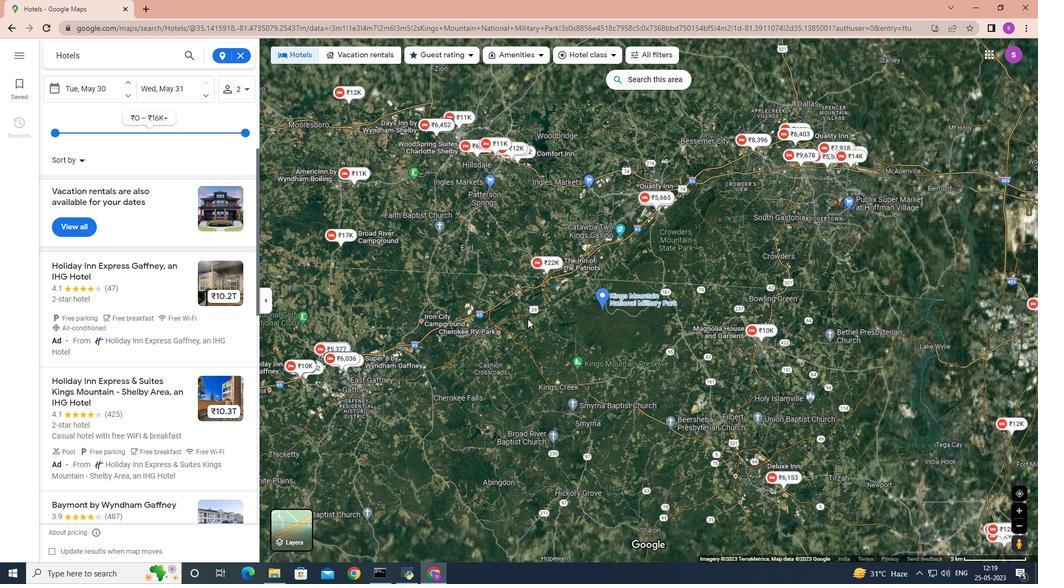 
Action: Mouse scrolled (517, 322) with delta (0, 0)
Screenshot: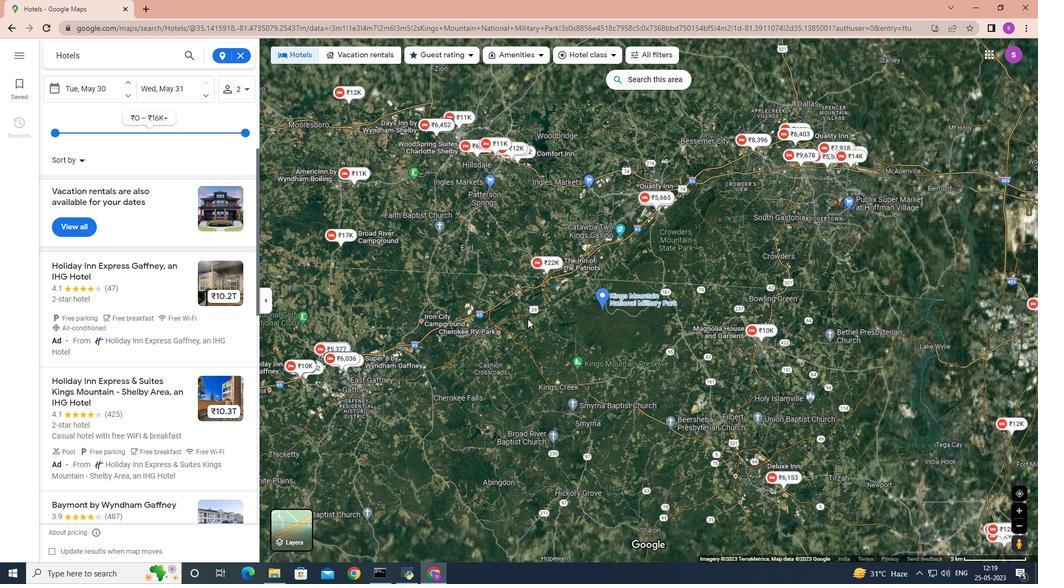 
Action: Mouse moved to (502, 328)
Screenshot: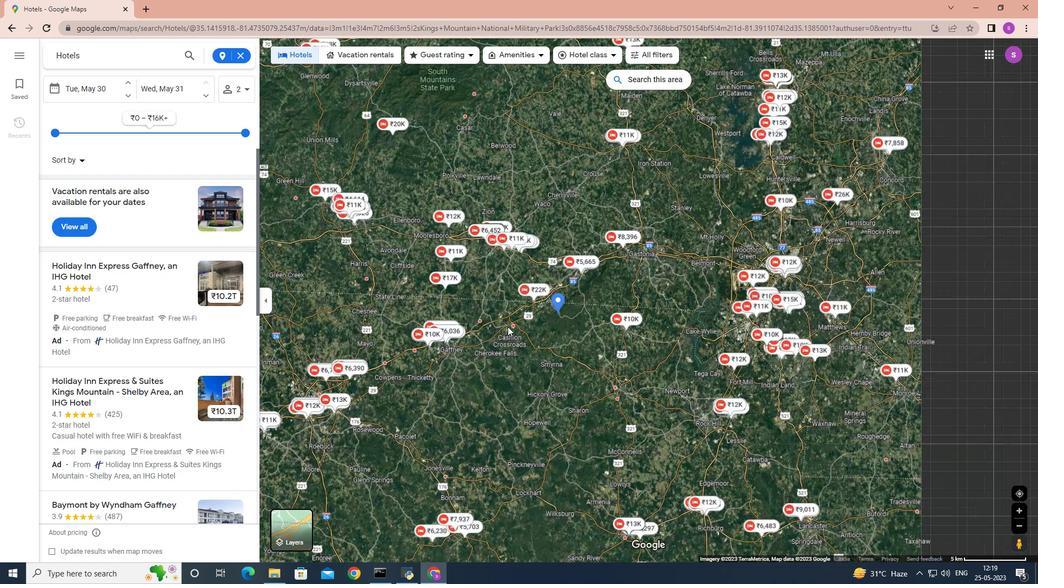 
Action: Mouse scrolled (502, 328) with delta (0, 0)
Screenshot: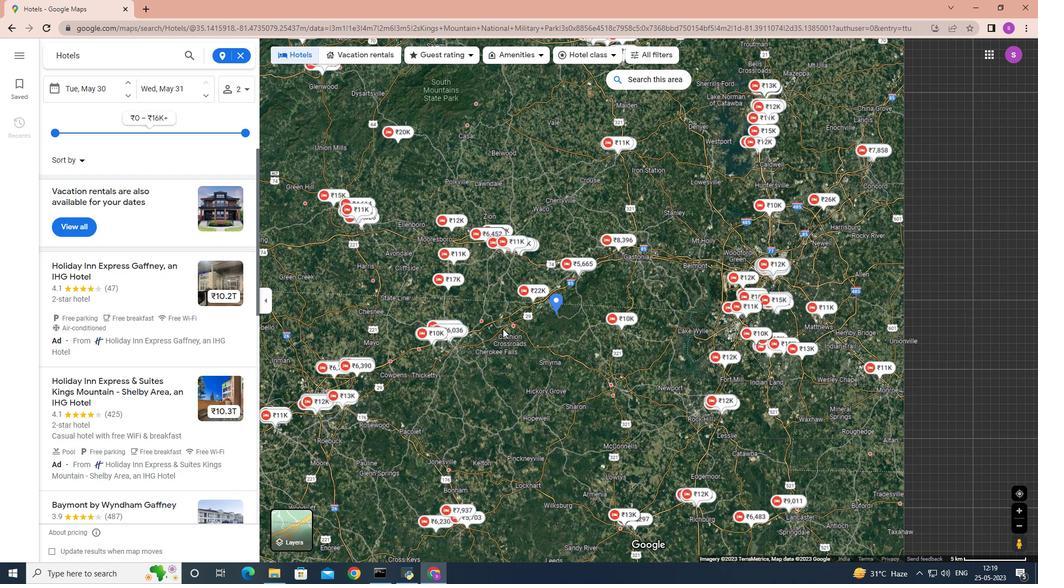 
Action: Mouse moved to (502, 328)
Screenshot: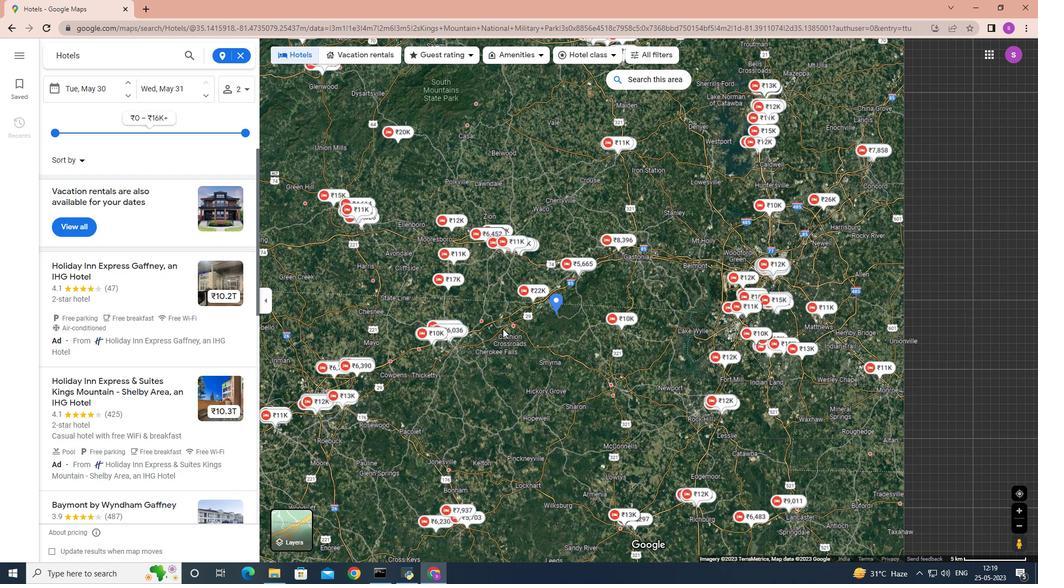 
Action: Mouse scrolled (502, 328) with delta (0, 0)
Screenshot: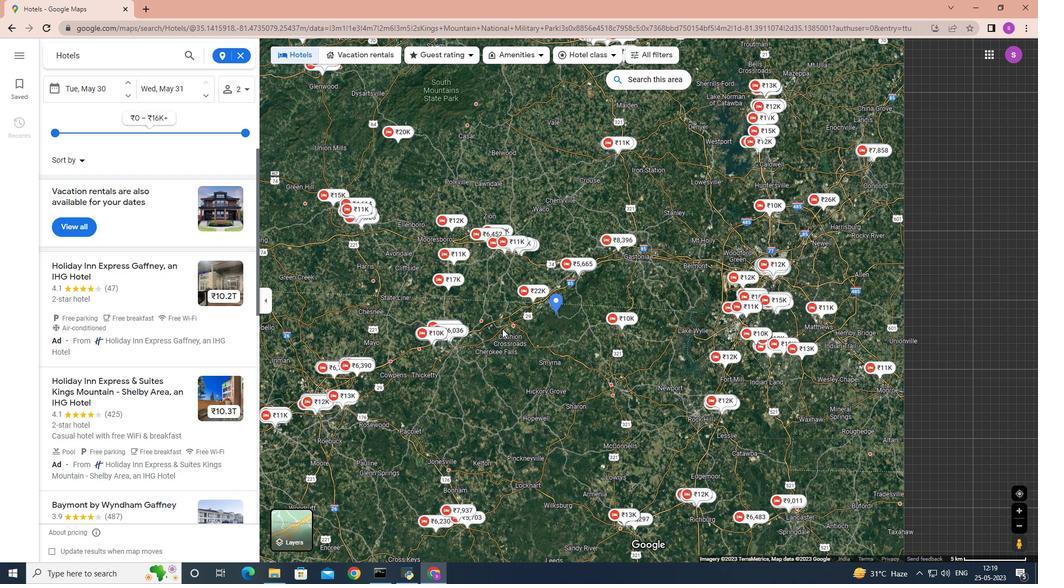 
Action: Mouse scrolled (502, 328) with delta (0, 0)
Screenshot: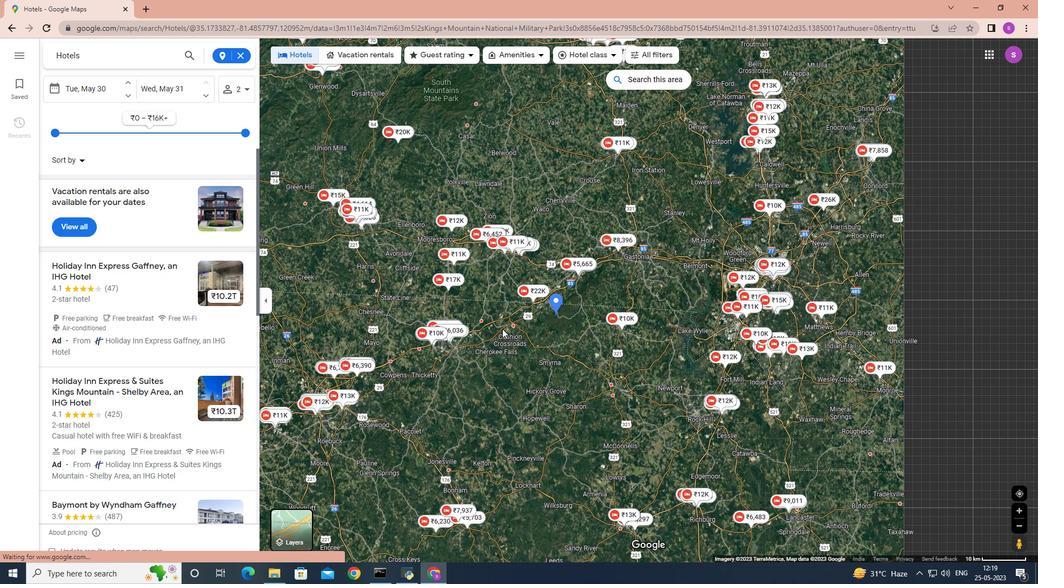 
Action: Mouse moved to (500, 330)
Screenshot: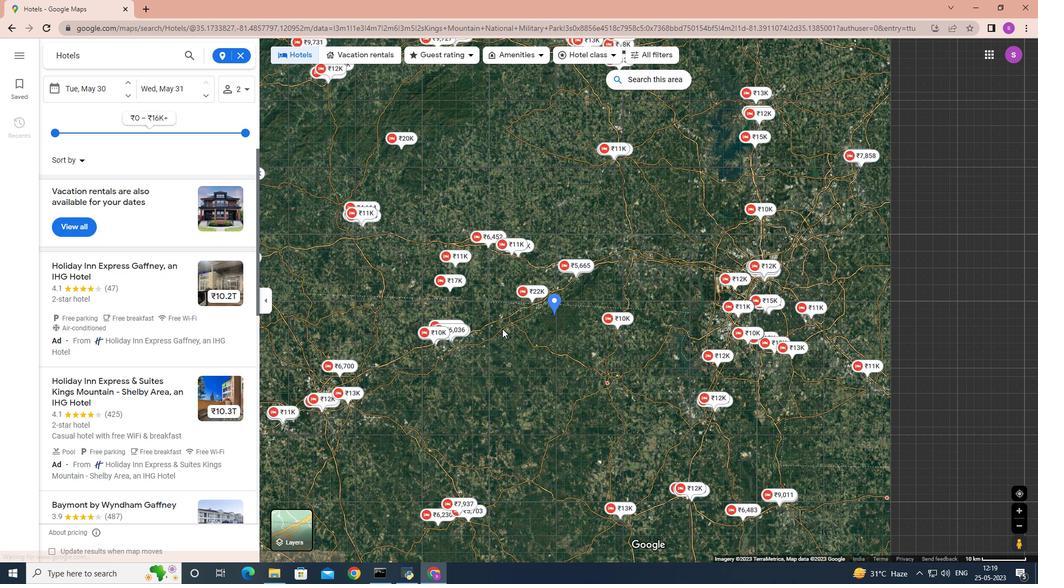 
Action: Mouse scrolled (500, 331) with delta (0, 0)
Screenshot: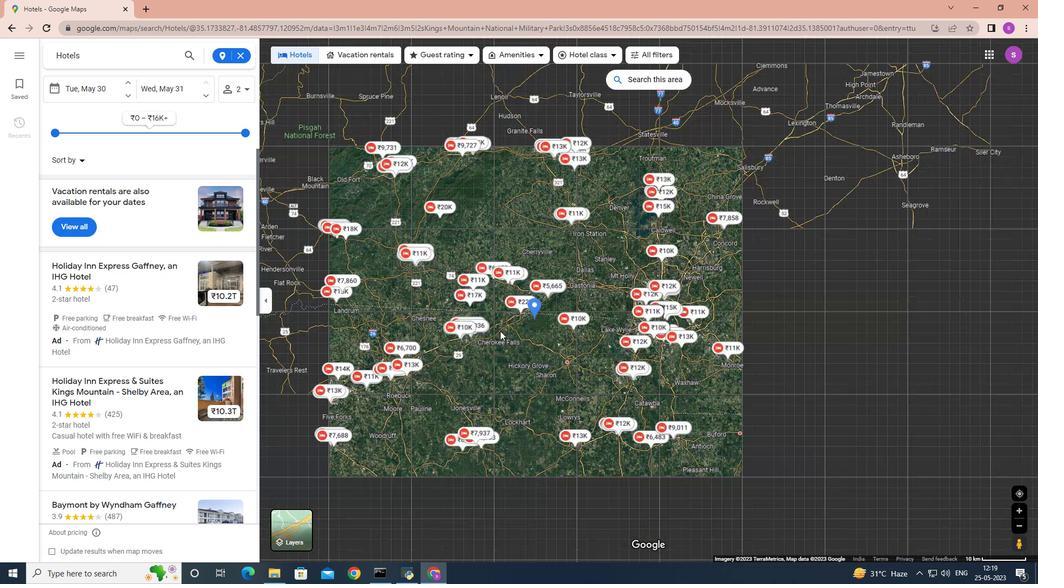 
Action: Mouse scrolled (500, 331) with delta (0, 0)
Screenshot: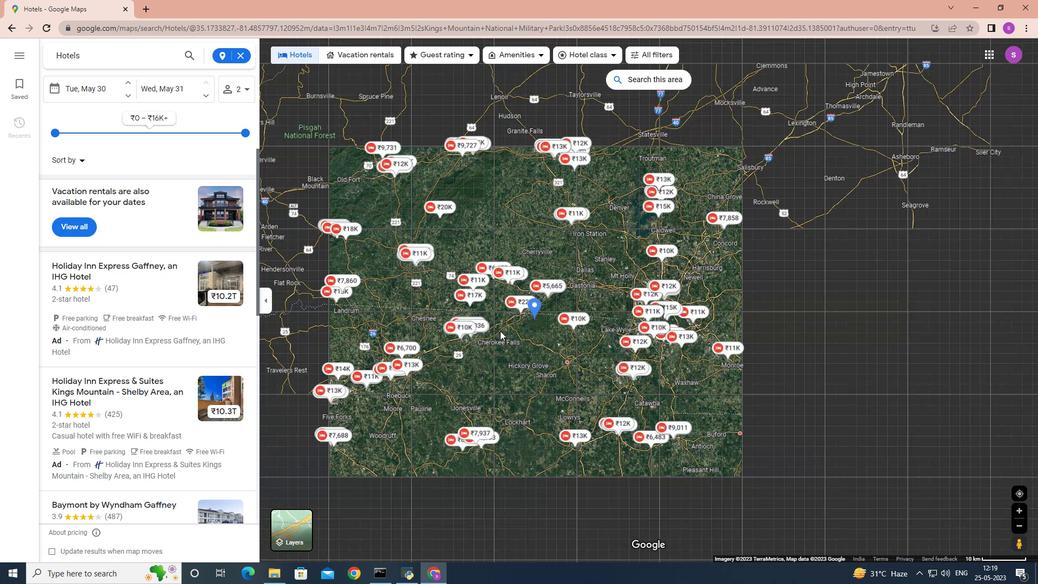 
Action: Mouse scrolled (500, 331) with delta (0, 0)
Screenshot: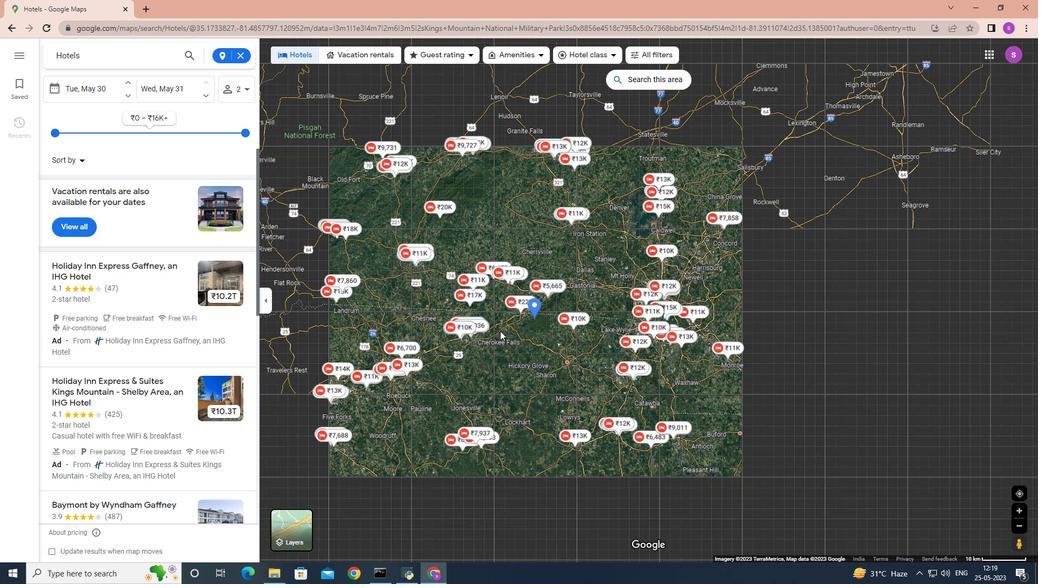 
Action: Mouse scrolled (500, 331) with delta (0, 0)
Screenshot: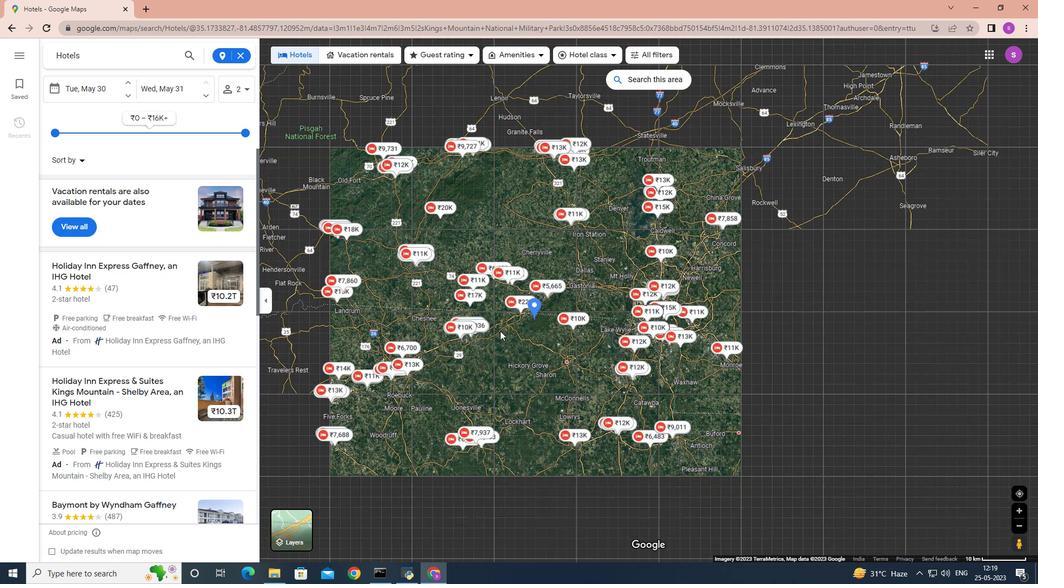 
Action: Mouse moved to (398, 226)
Screenshot: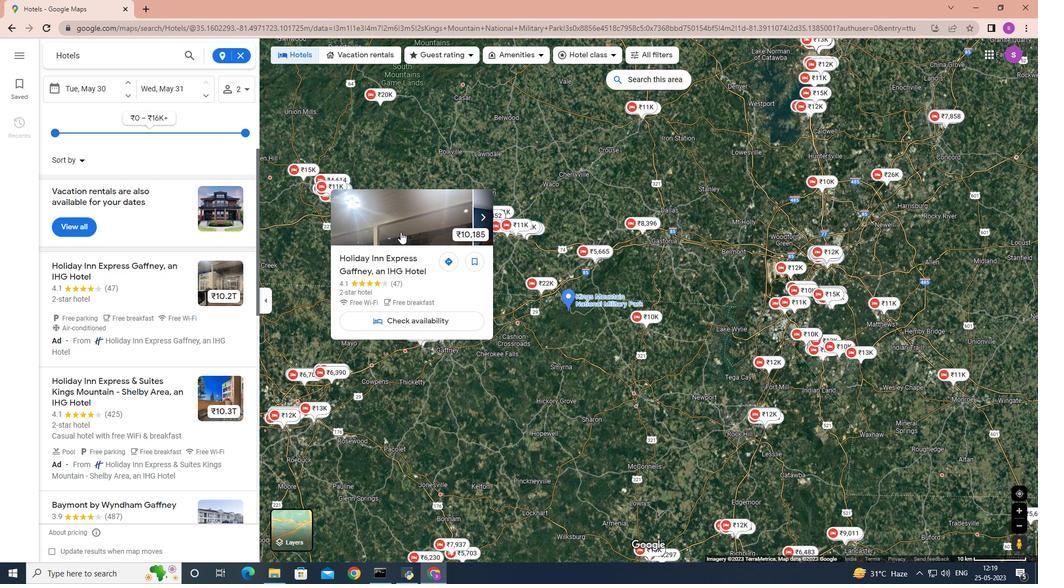 
Action: Mouse pressed left at (398, 226)
Screenshot: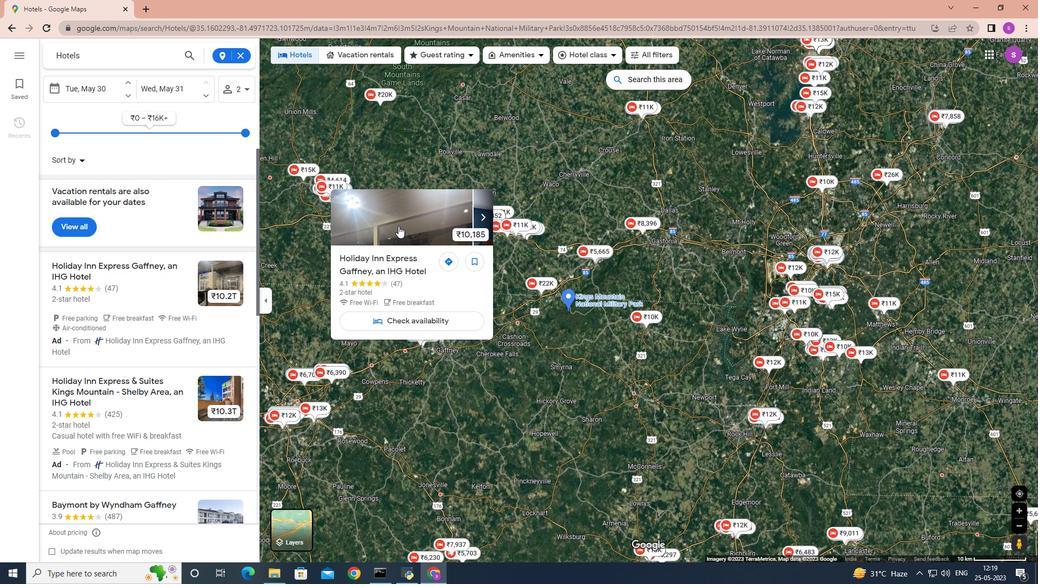 
Action: Mouse moved to (386, 333)
Screenshot: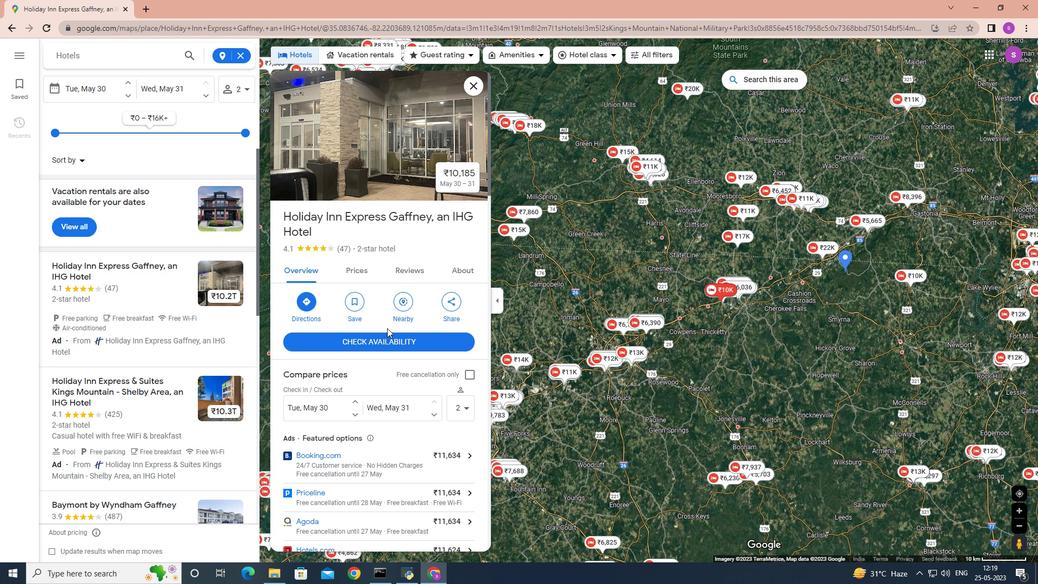 
Action: Mouse scrolled (386, 333) with delta (0, 0)
Screenshot: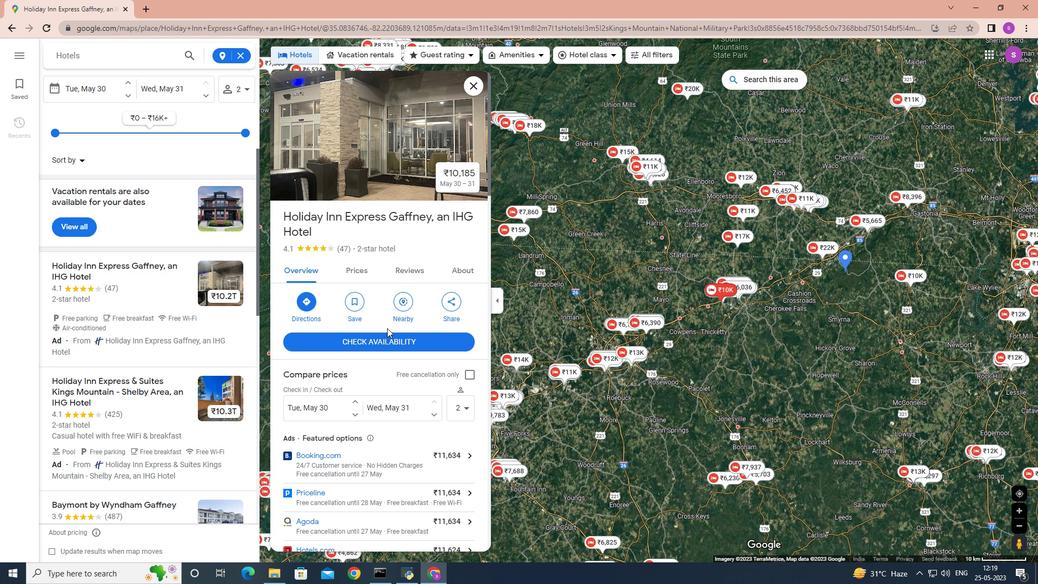 
Action: Mouse moved to (385, 337)
Screenshot: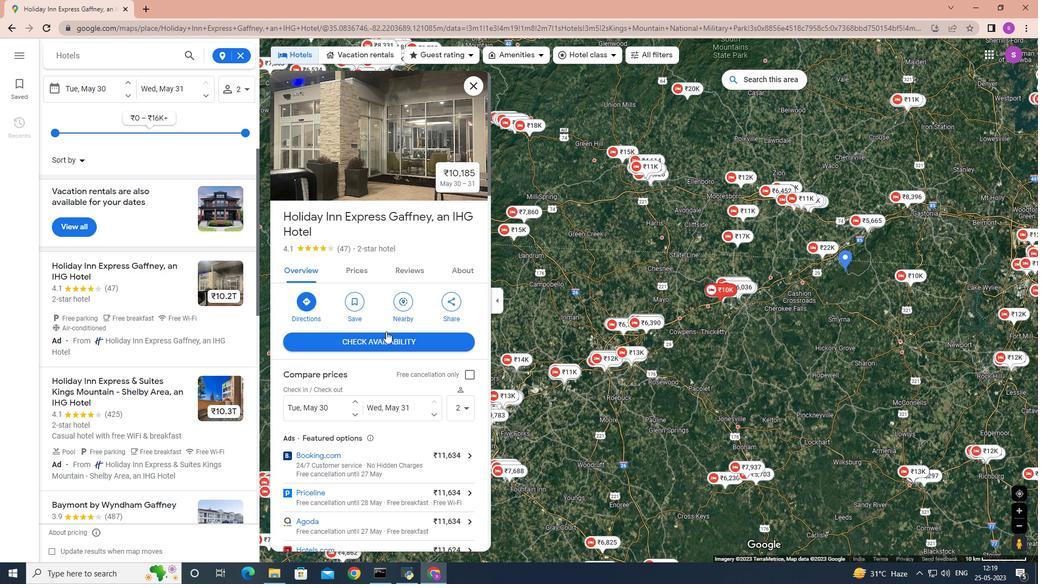
Action: Mouse scrolled (385, 336) with delta (0, 0)
Screenshot: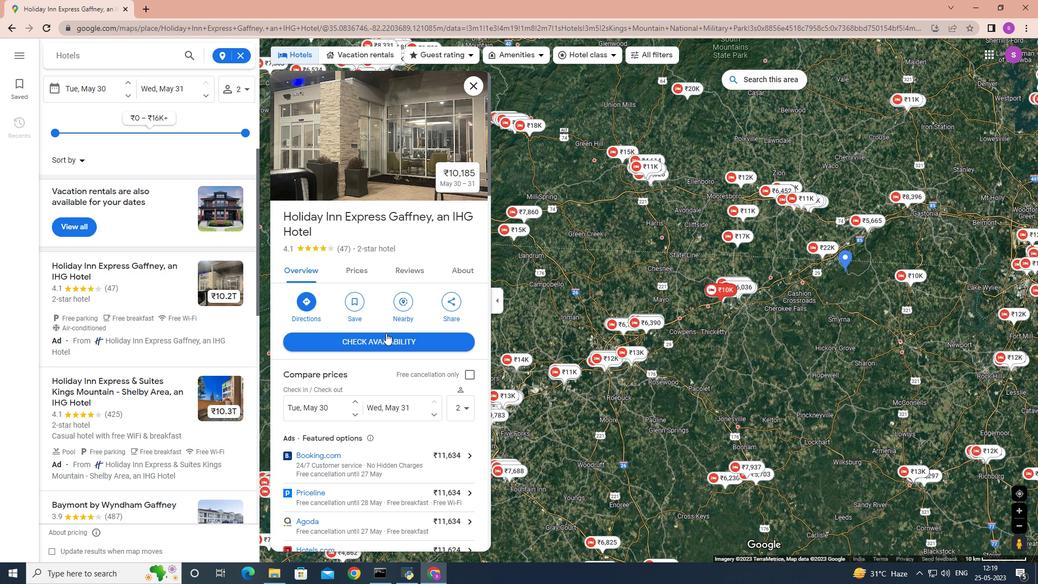 
Action: Mouse moved to (385, 342)
Screenshot: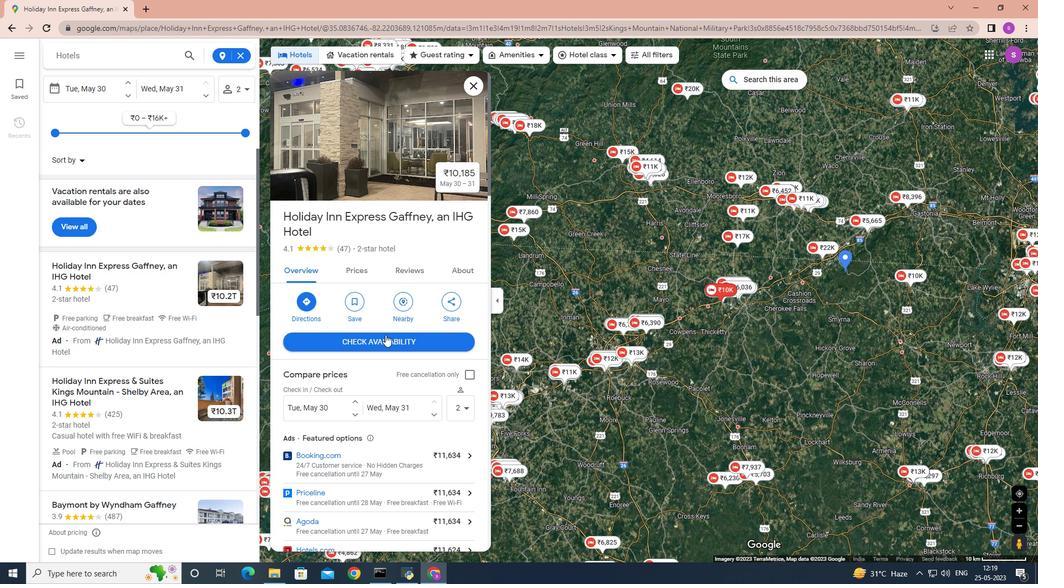 
Action: Mouse scrolled (385, 341) with delta (0, 0)
Screenshot: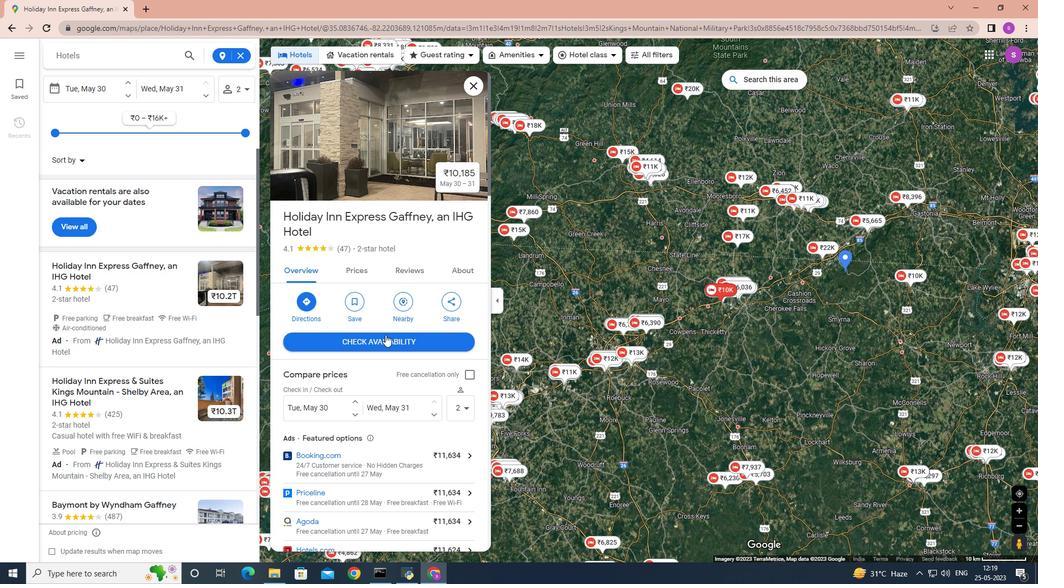 
Action: Mouse moved to (384, 343)
Screenshot: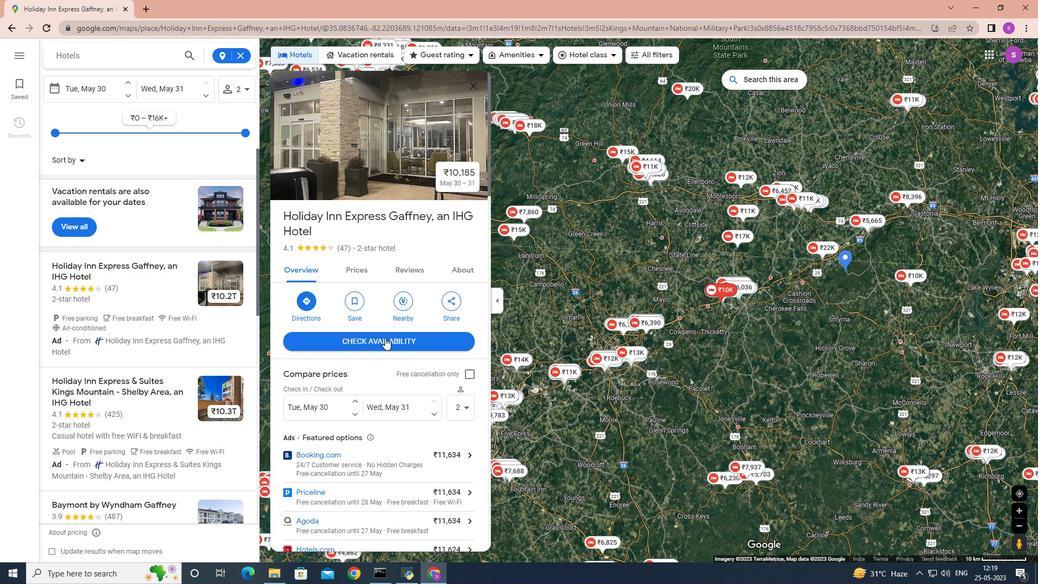 
Action: Mouse scrolled (384, 343) with delta (0, 0)
Screenshot: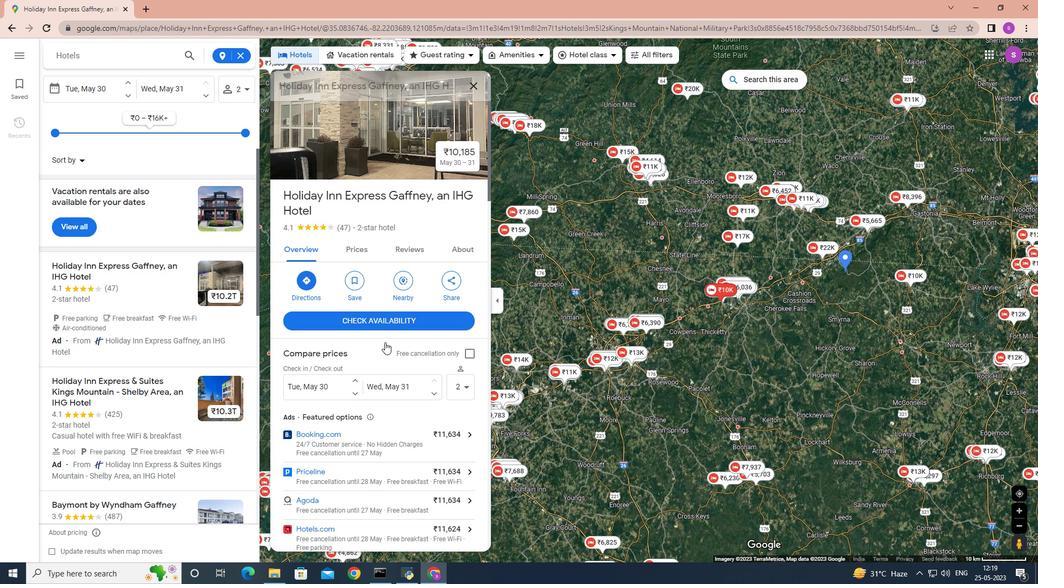
Action: Mouse moved to (385, 351)
Screenshot: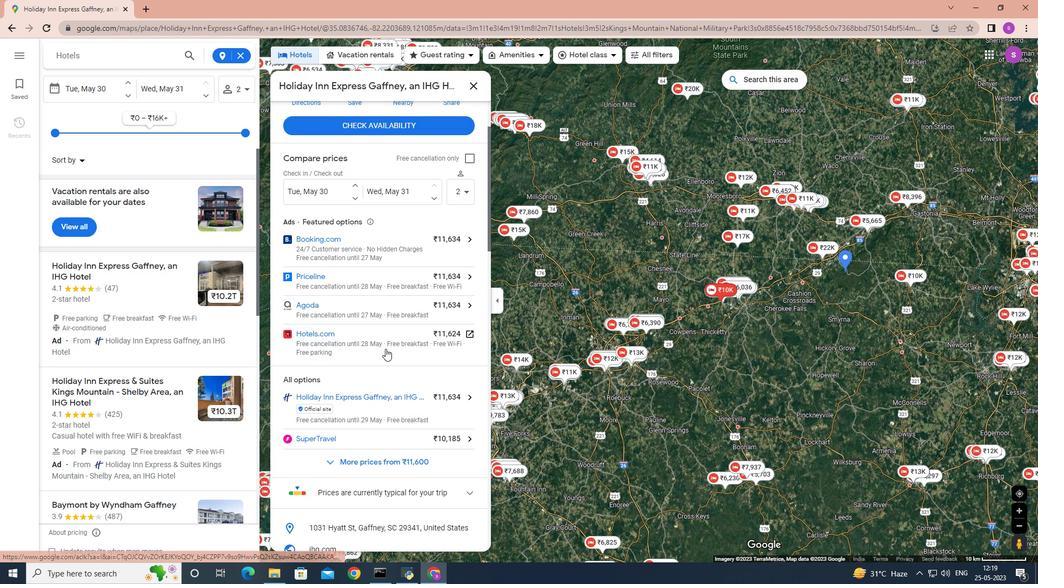 
Action: Mouse scrolled (385, 351) with delta (0, 0)
Screenshot: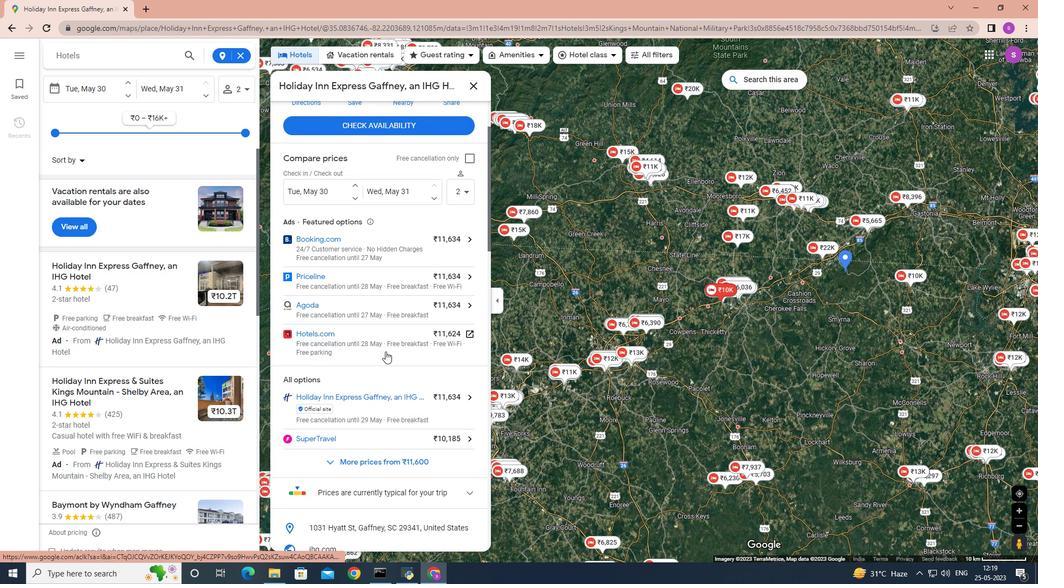 
Action: Mouse scrolled (385, 351) with delta (0, 0)
Screenshot: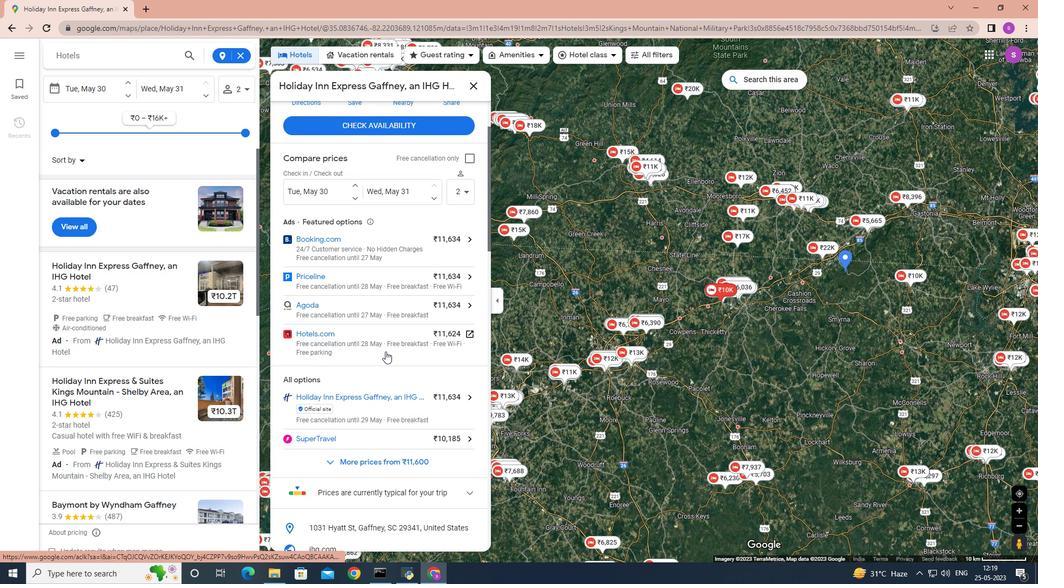 
Action: Mouse scrolled (385, 351) with delta (0, 0)
Screenshot: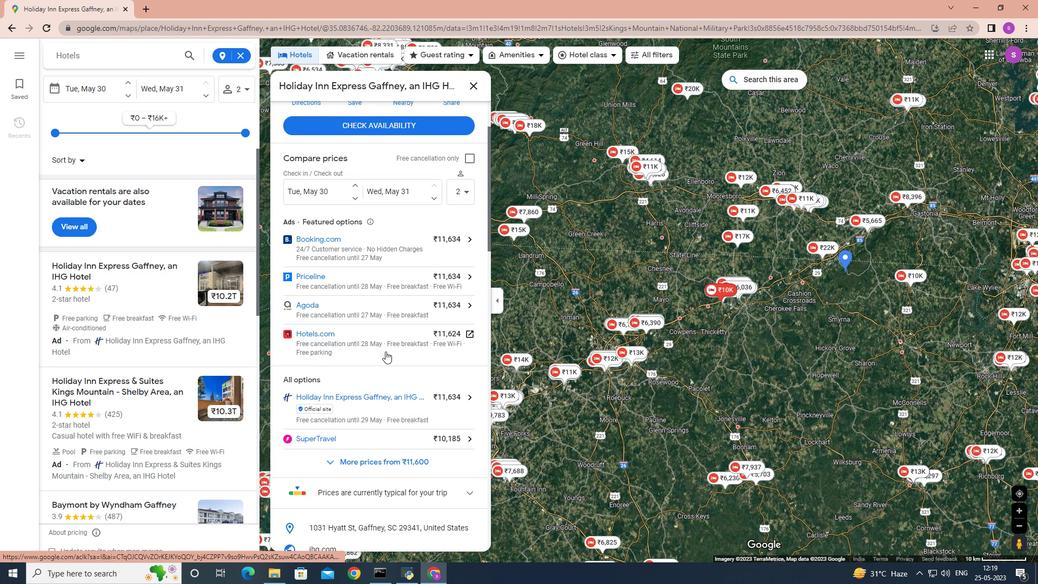 
Action: Mouse scrolled (385, 351) with delta (0, 0)
Screenshot: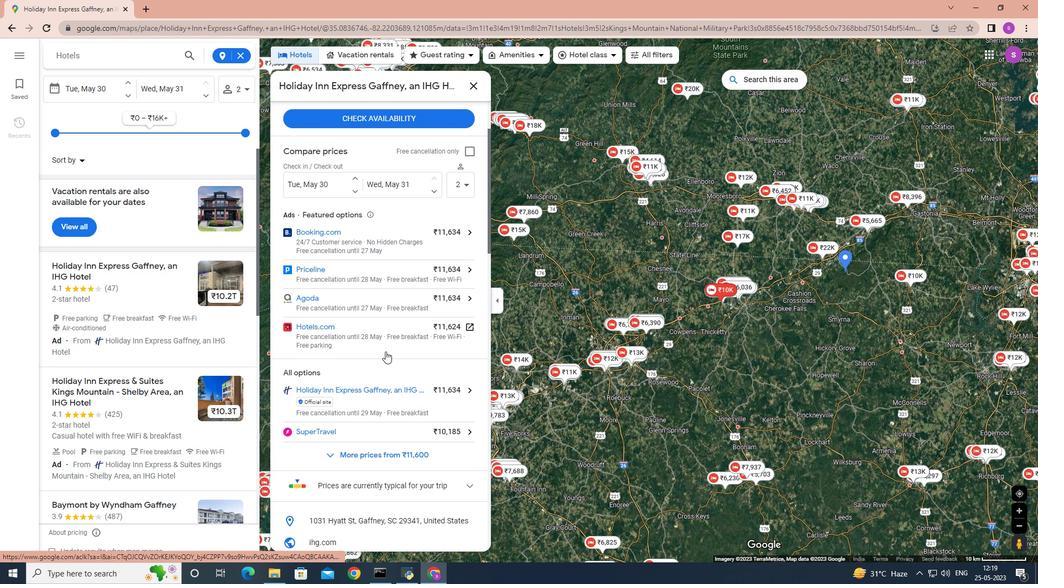 
Action: Mouse moved to (385, 350)
Screenshot: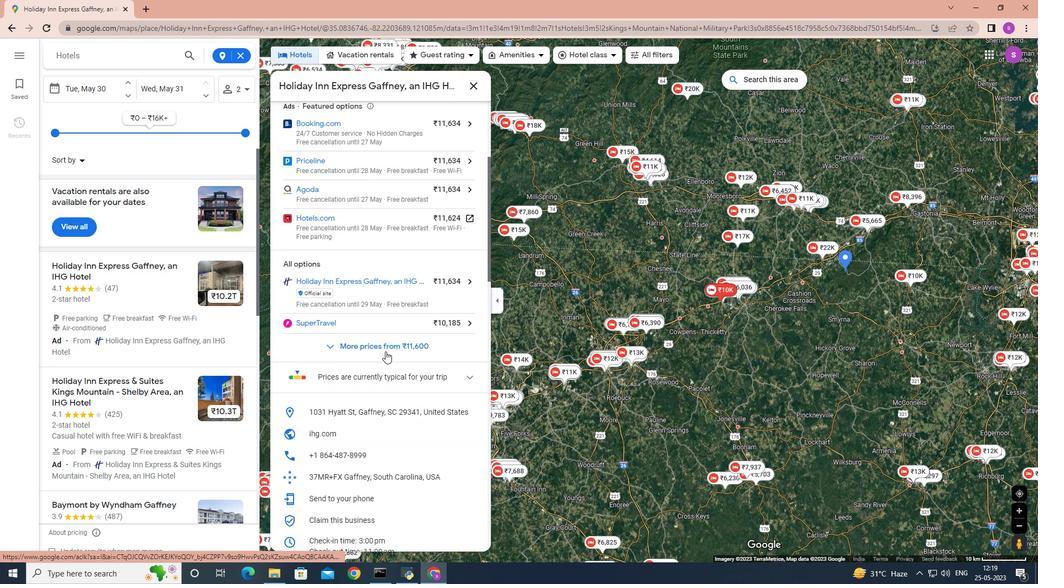 
Action: Mouse scrolled (385, 349) with delta (0, 0)
Screenshot: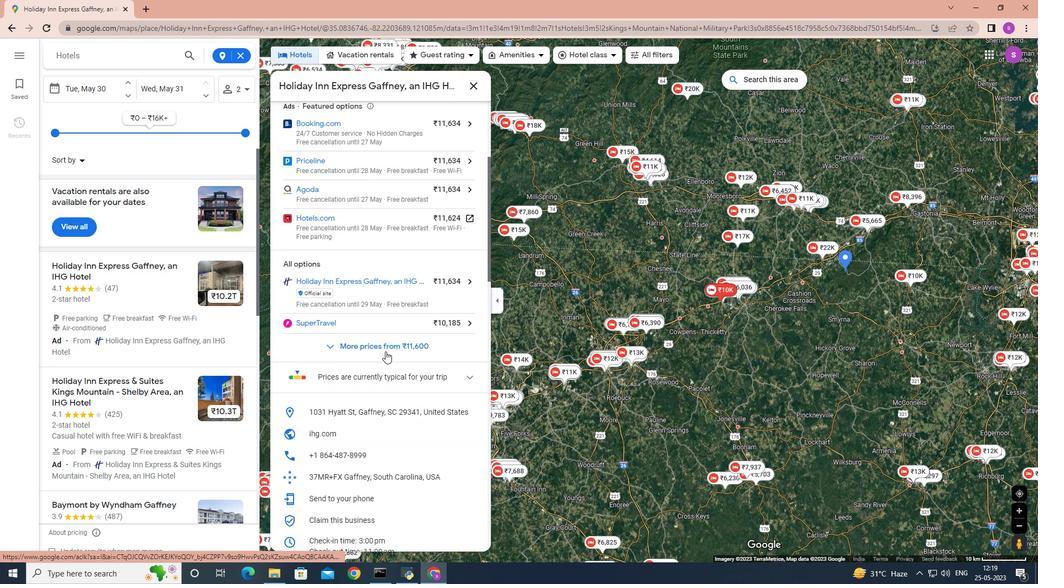 
Action: Mouse moved to (384, 348)
Screenshot: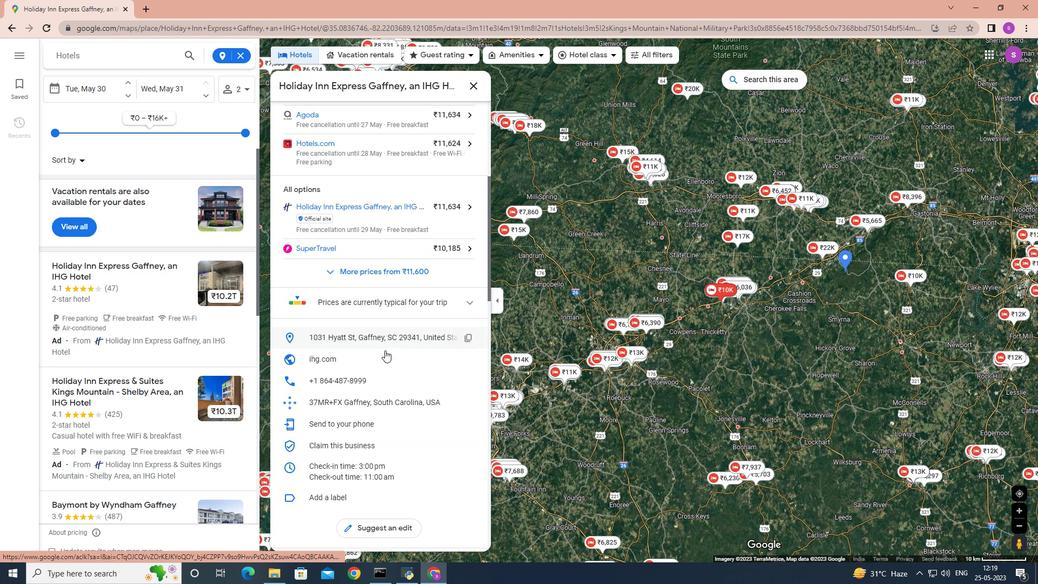 
Action: Mouse scrolled (384, 348) with delta (0, 0)
Screenshot: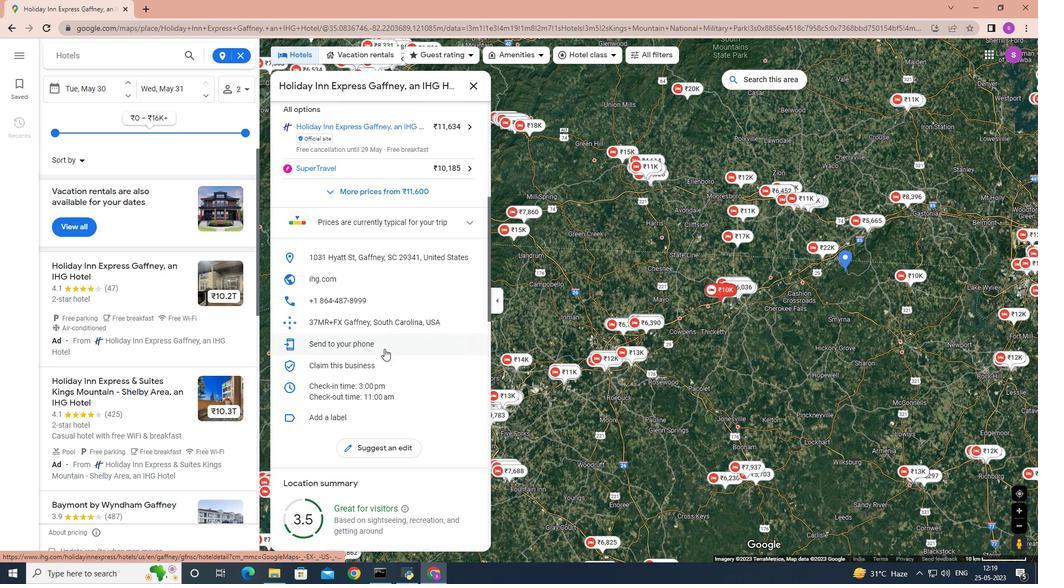 
Action: Mouse moved to (384, 348)
Screenshot: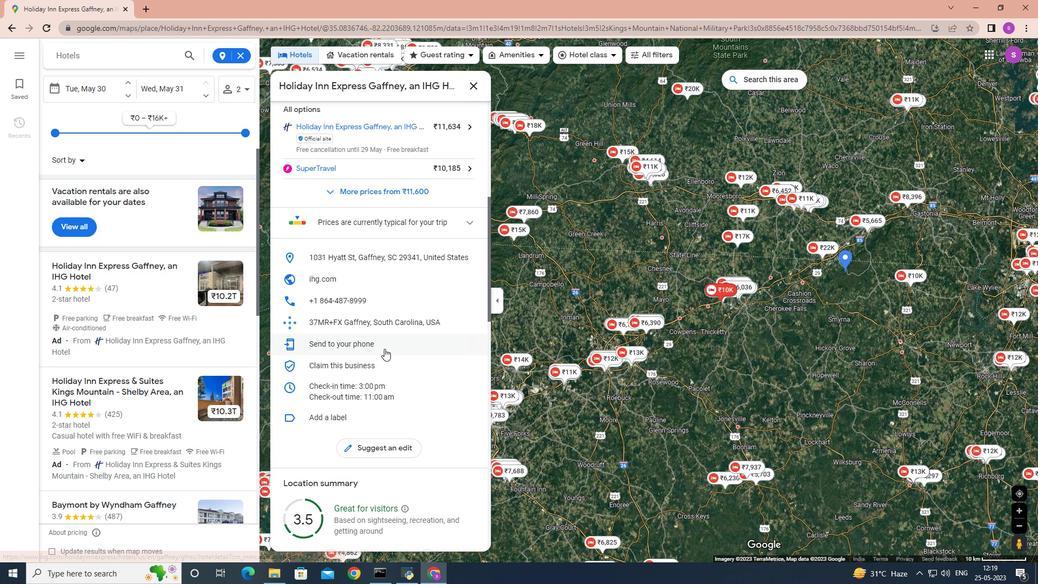 
Action: Mouse scrolled (384, 348) with delta (0, 0)
Screenshot: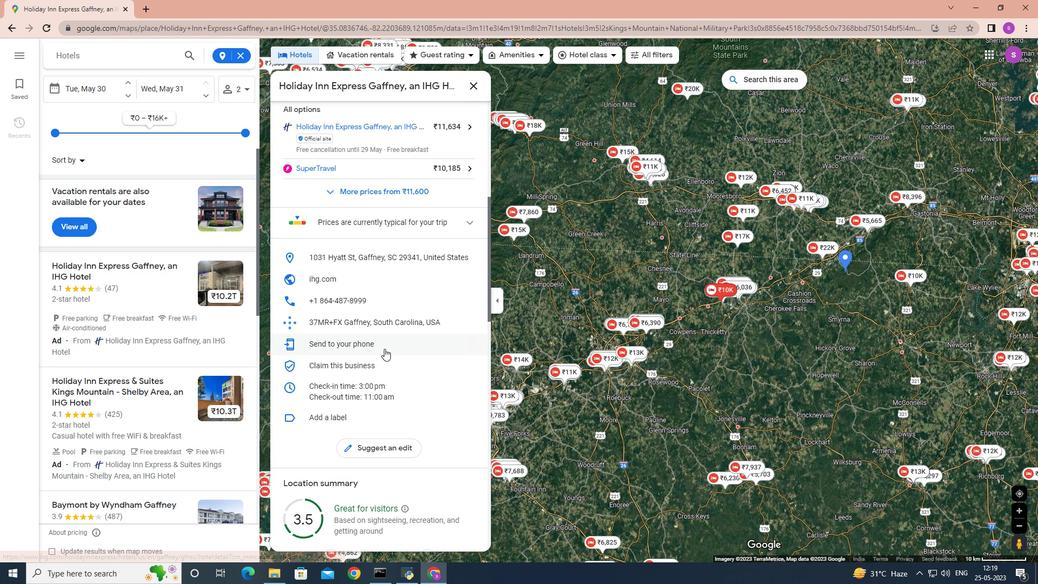 
Action: Mouse moved to (383, 347)
Screenshot: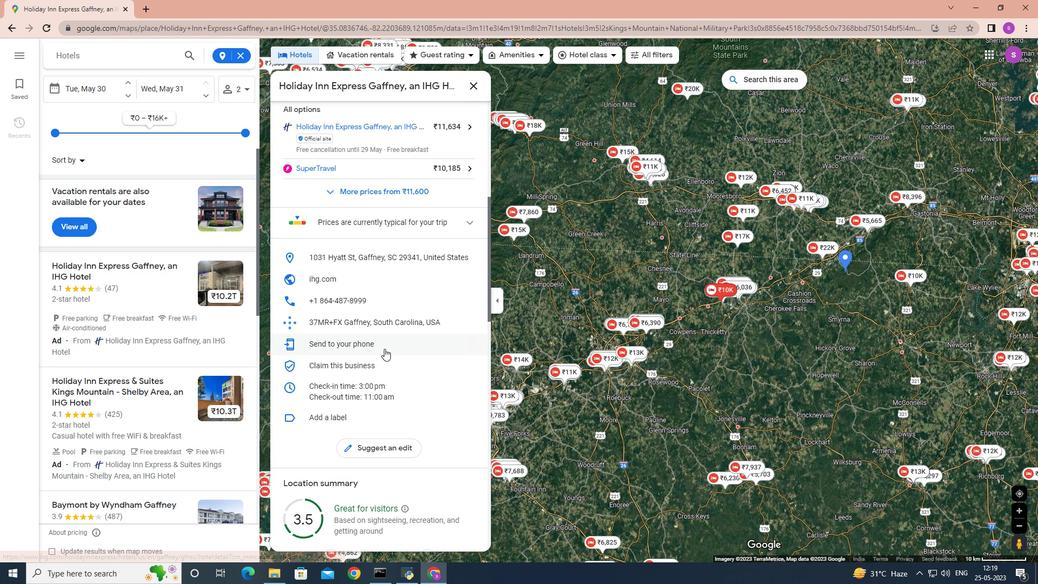 
Action: Mouse scrolled (384, 348) with delta (0, 0)
Screenshot: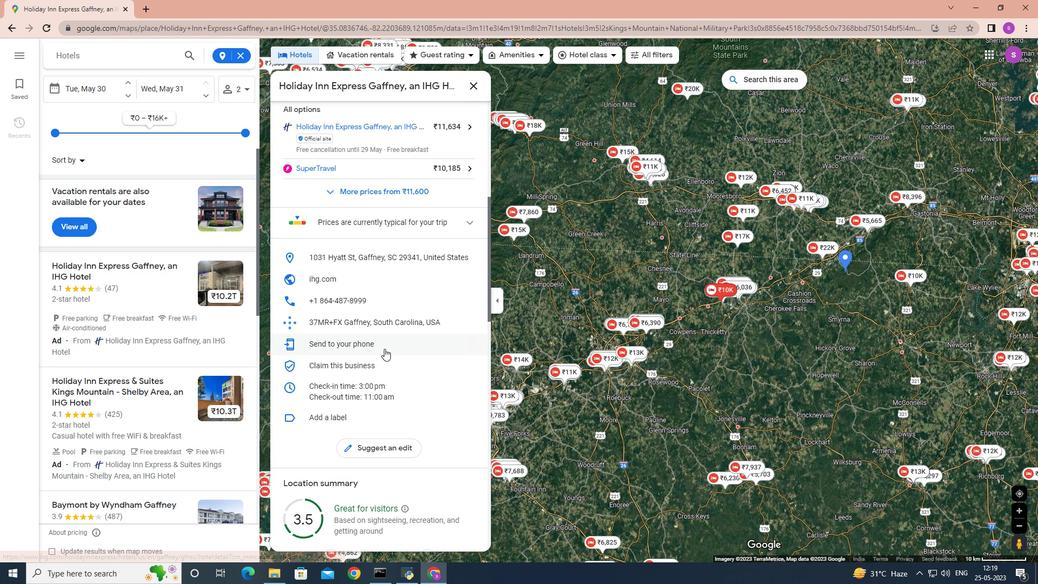 
Action: Mouse moved to (382, 346)
Screenshot: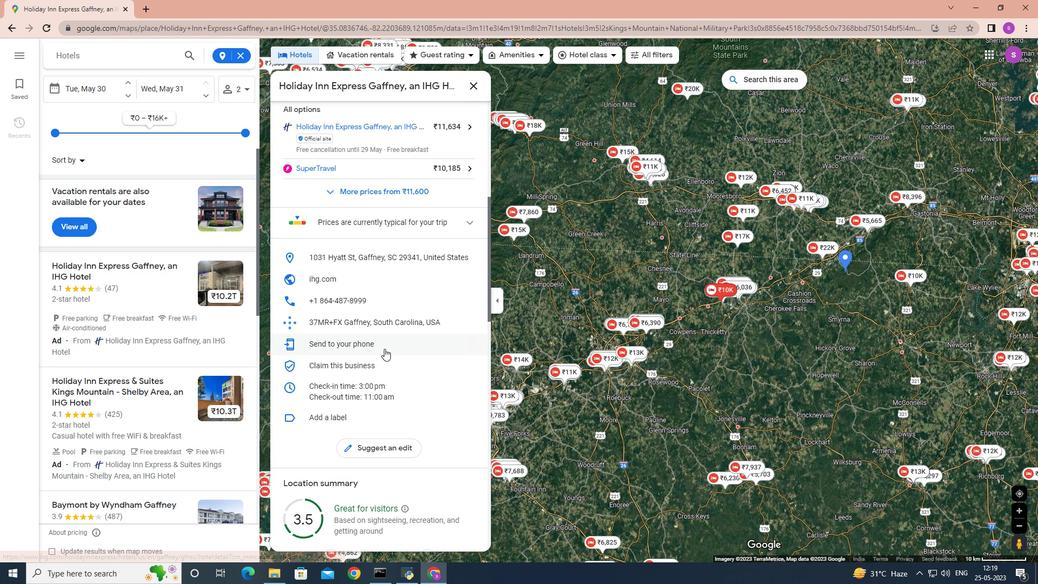 
Action: Mouse scrolled (384, 348) with delta (0, 0)
Screenshot: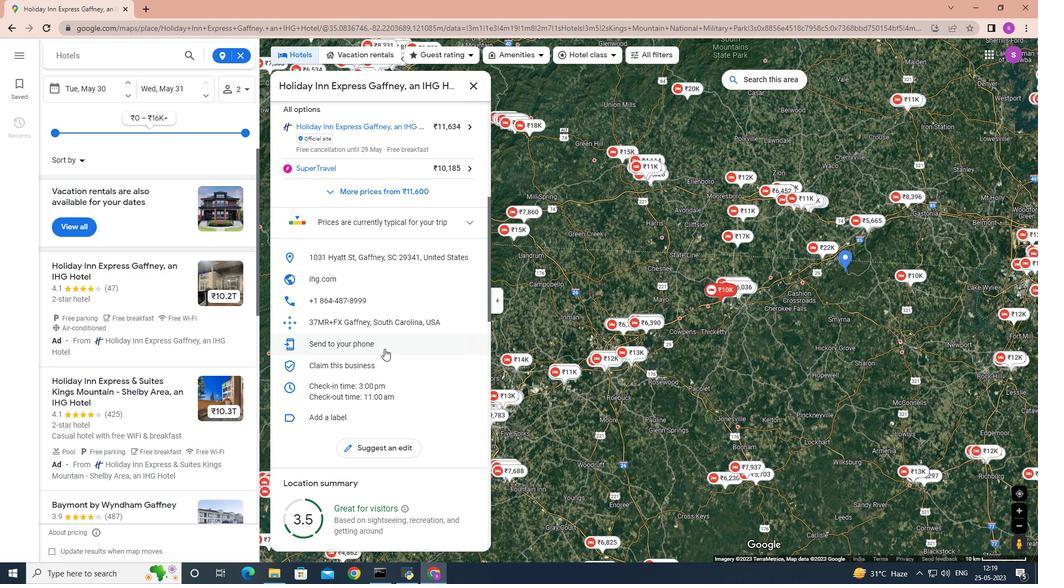 
Action: Mouse moved to (382, 346)
Screenshot: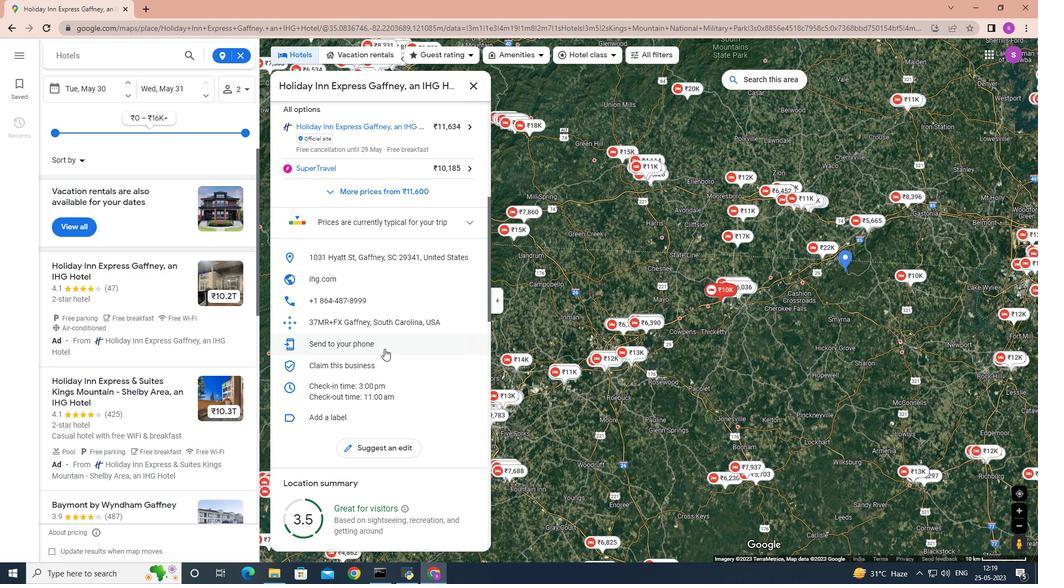 
Action: Mouse scrolled (384, 348) with delta (0, 0)
Screenshot: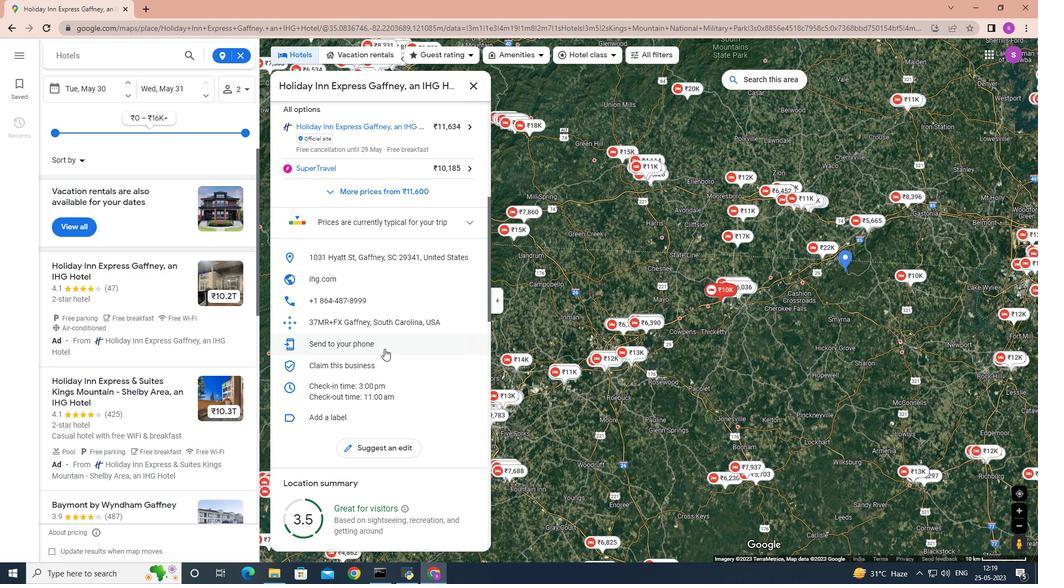 
Action: Mouse moved to (380, 344)
Screenshot: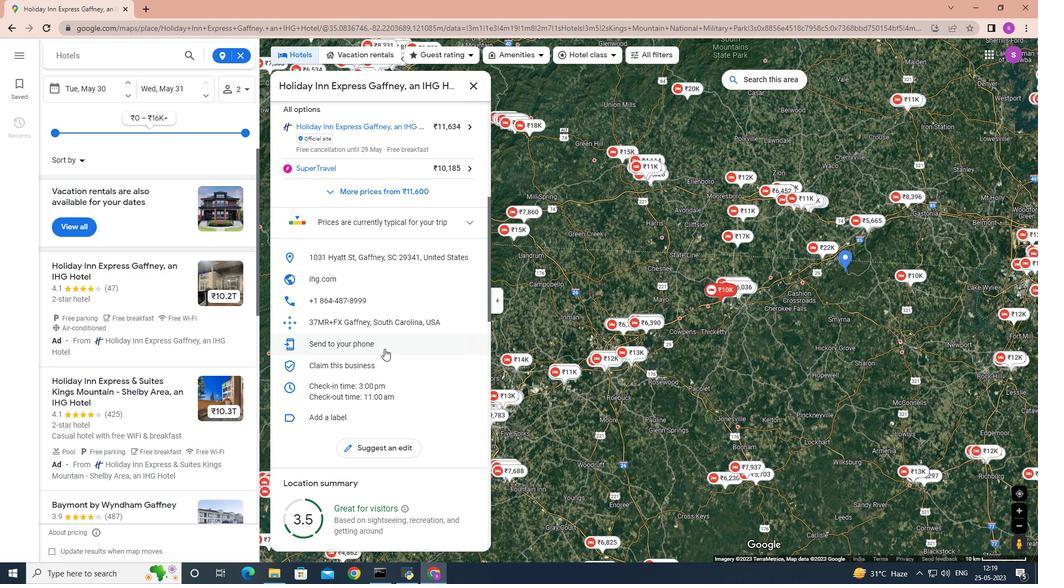 
Action: Mouse scrolled (382, 345) with delta (0, 0)
Screenshot: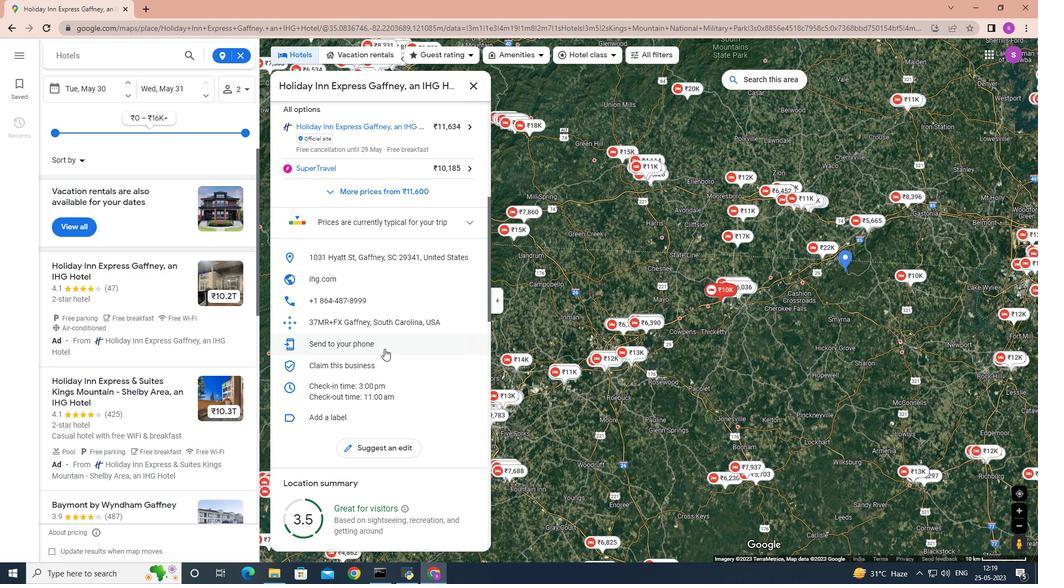 
Action: Mouse moved to (351, 308)
Screenshot: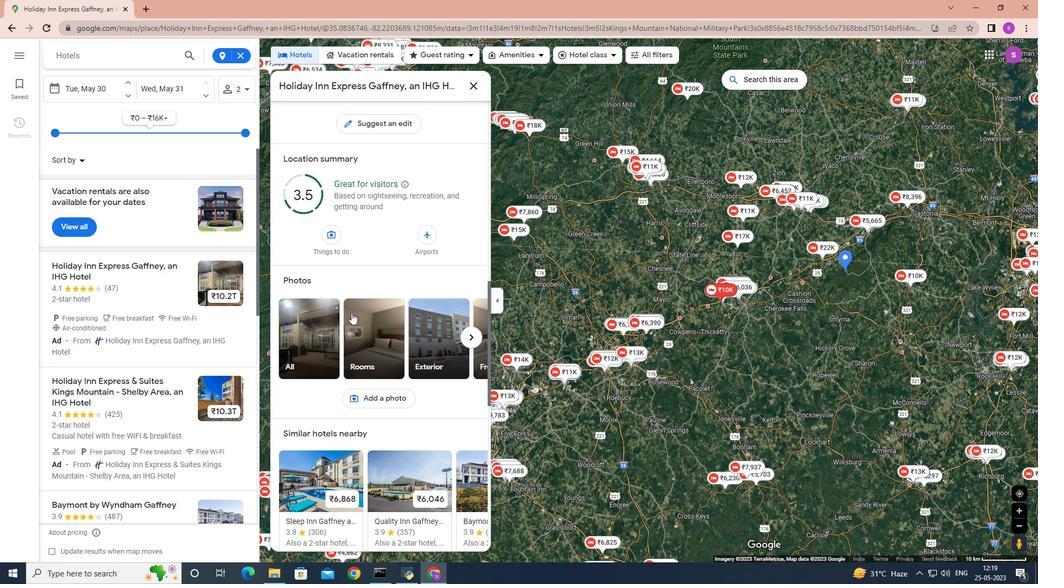 
Action: Mouse scrolled (351, 309) with delta (0, 0)
Screenshot: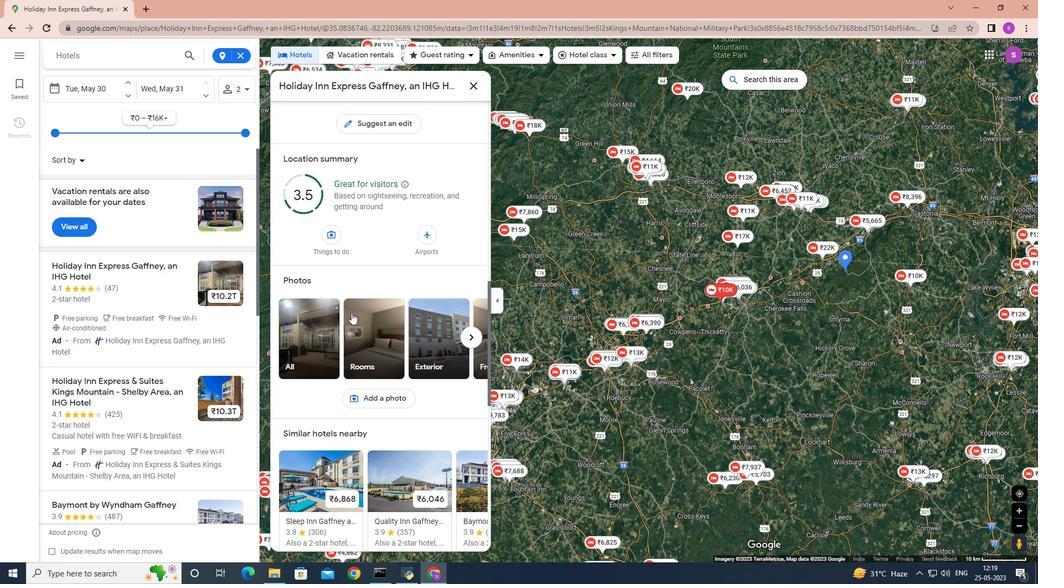 
Action: Mouse scrolled (351, 309) with delta (0, 0)
Screenshot: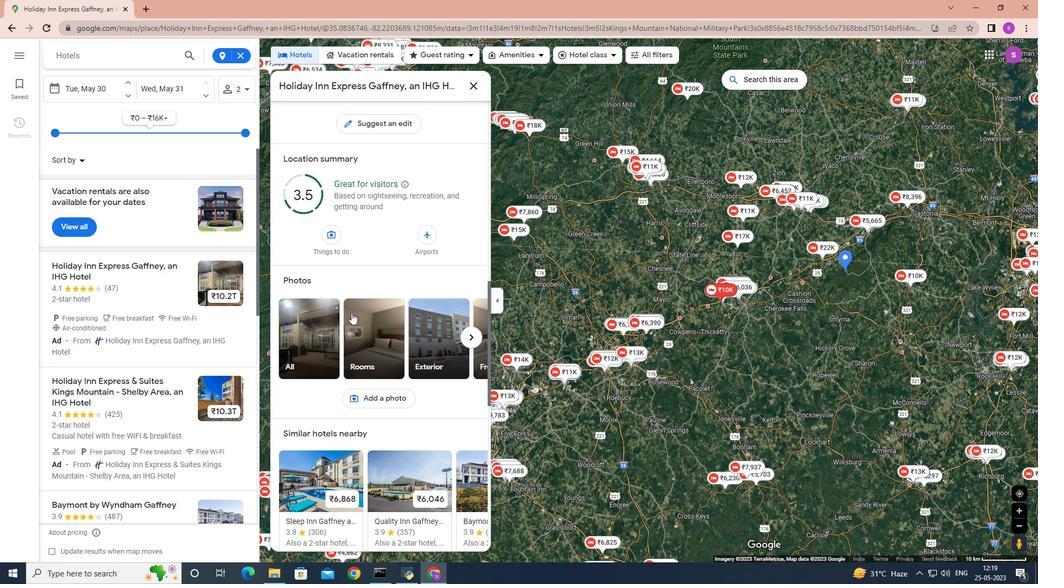 
Action: Mouse scrolled (351, 309) with delta (0, 0)
Screenshot: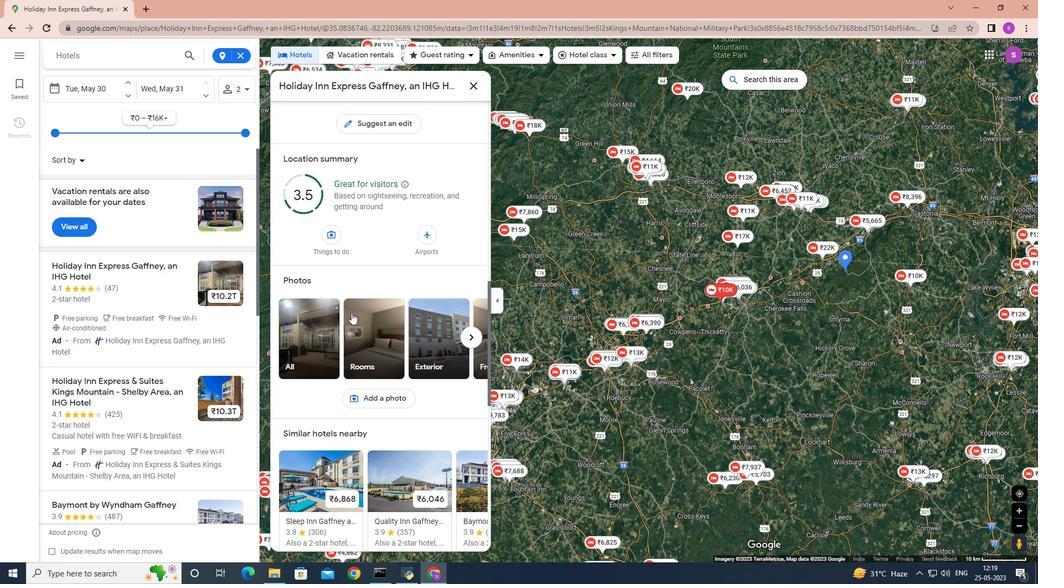 
Action: Mouse scrolled (351, 309) with delta (0, 0)
Screenshot: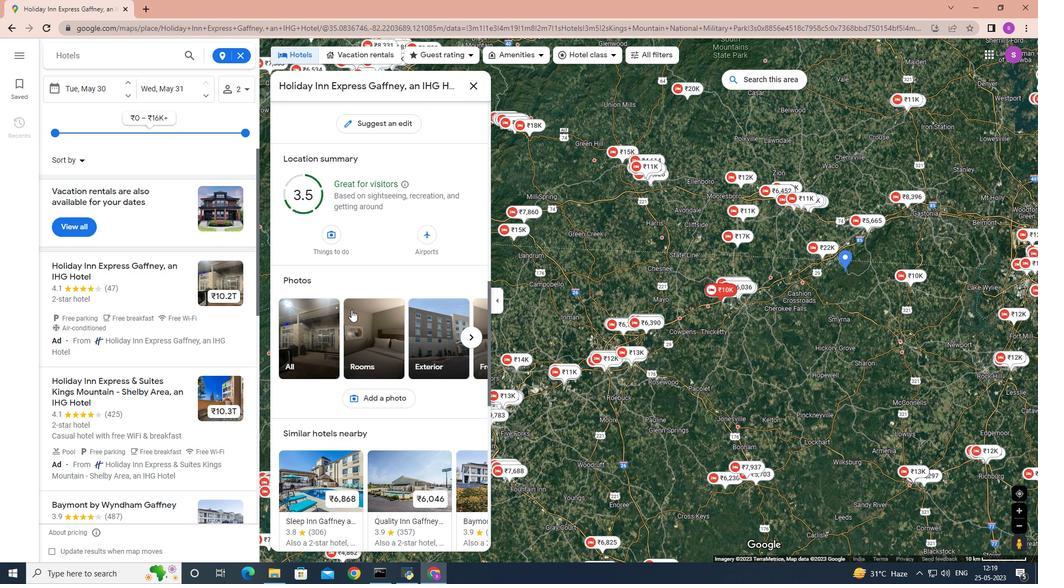 
Action: Mouse moved to (351, 308)
Screenshot: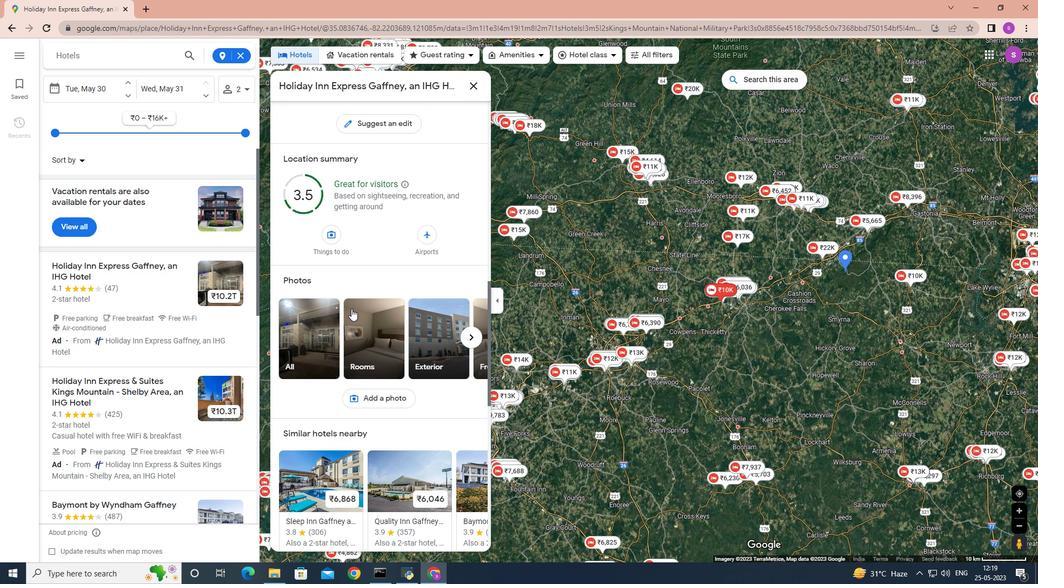 
Action: Mouse scrolled (351, 308) with delta (0, 0)
Screenshot: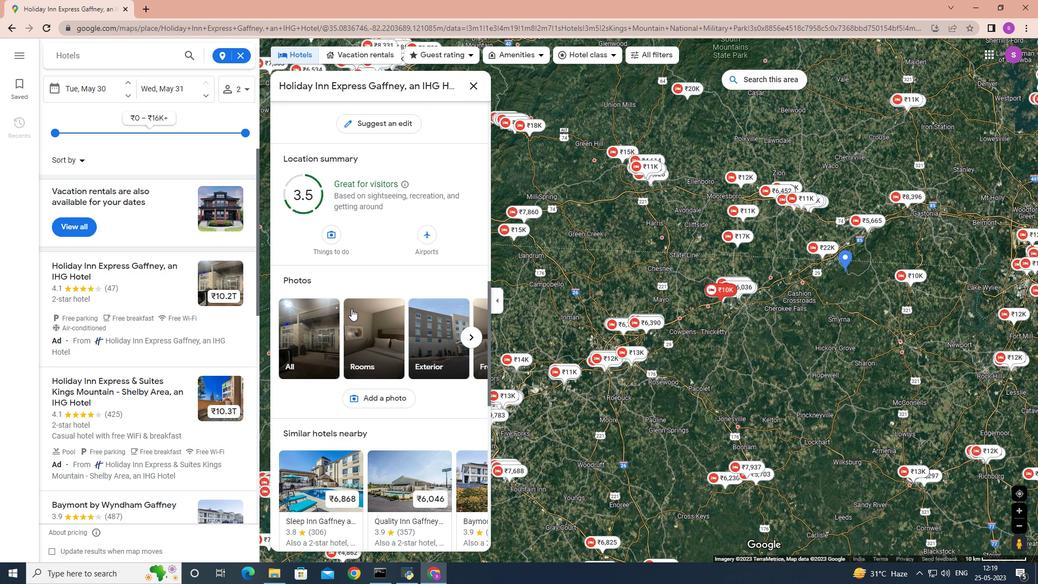 
Action: Mouse moved to (351, 306)
Screenshot: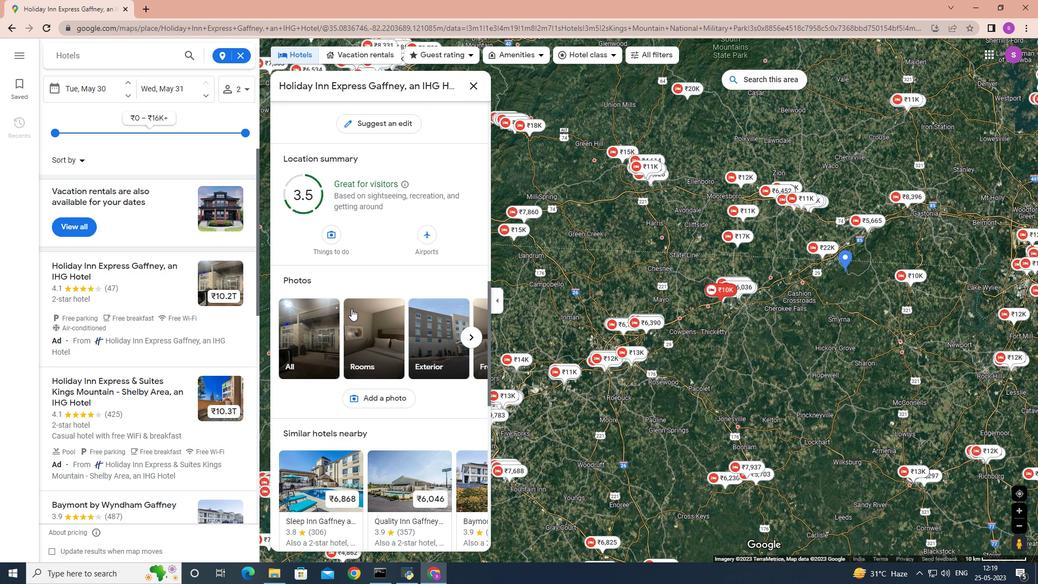 
Action: Mouse scrolled (351, 307) with delta (0, 0)
Screenshot: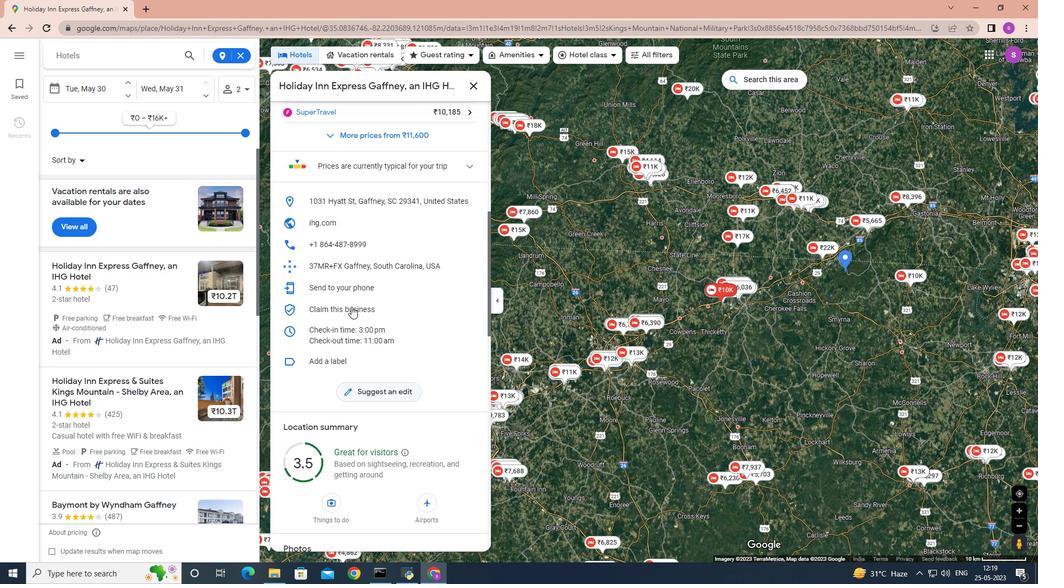 
Action: Mouse scrolled (351, 307) with delta (0, 0)
Screenshot: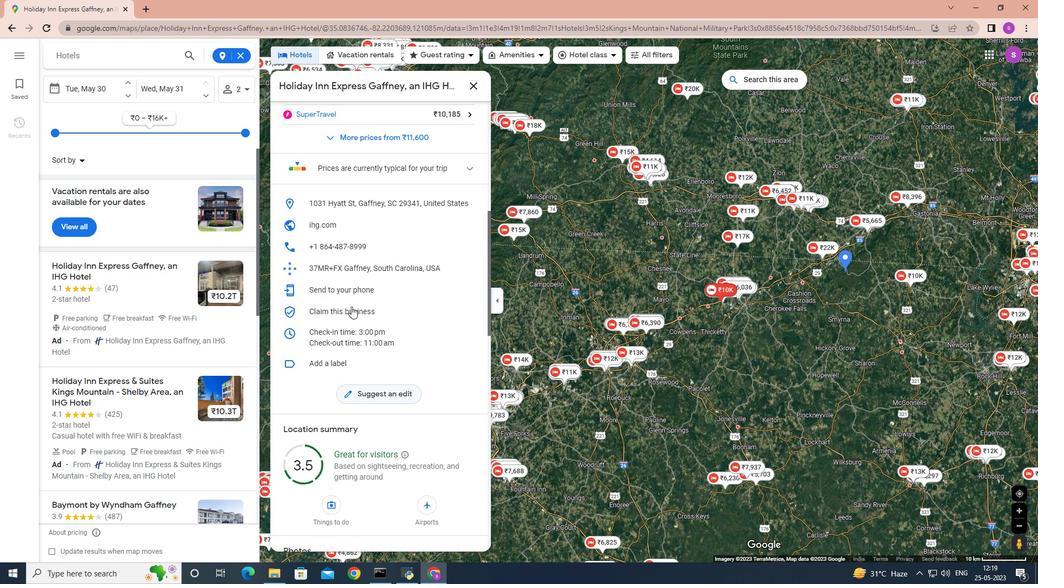 
Action: Mouse scrolled (351, 307) with delta (0, 0)
Screenshot: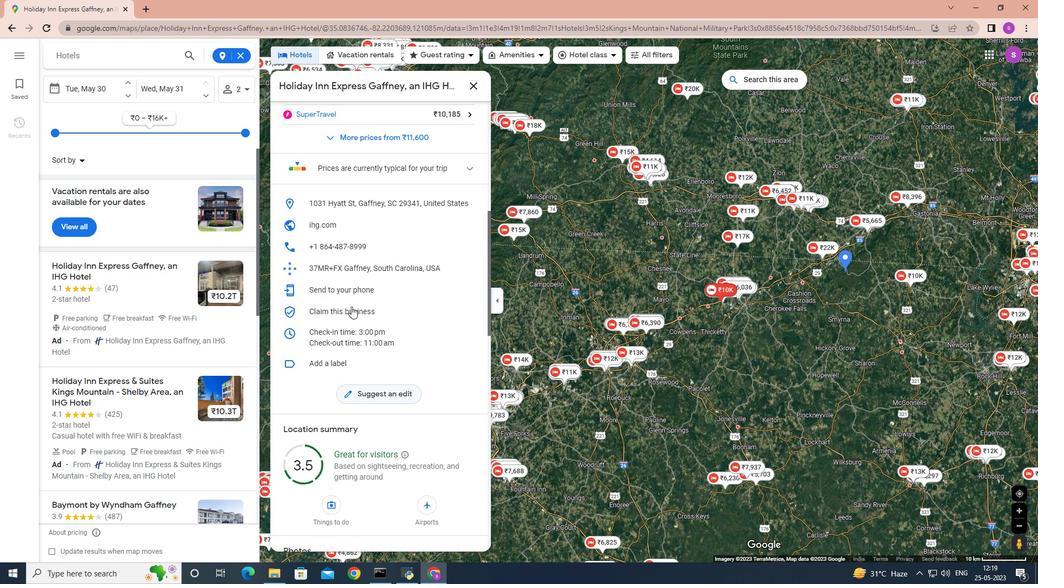 
Action: Mouse scrolled (351, 307) with delta (0, 0)
Screenshot: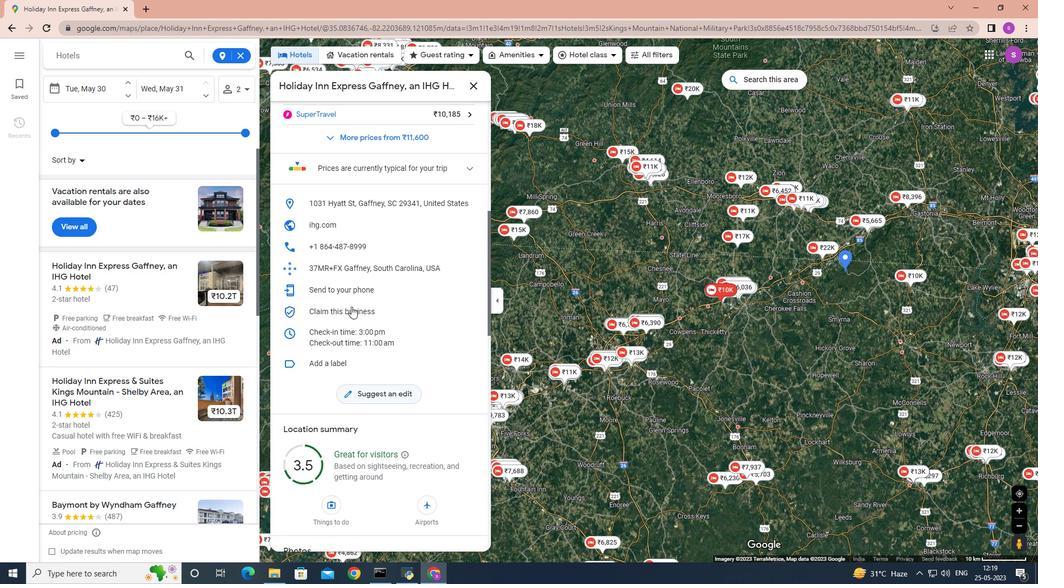 
Action: Mouse scrolled (351, 307) with delta (0, 0)
Screenshot: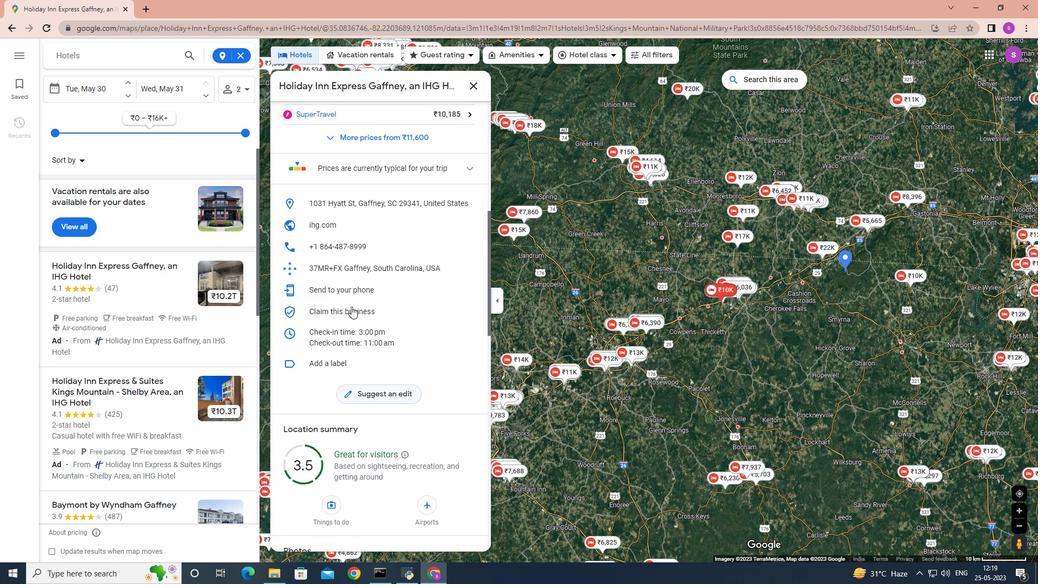 
Action: Mouse scrolled (351, 307) with delta (0, 0)
Screenshot: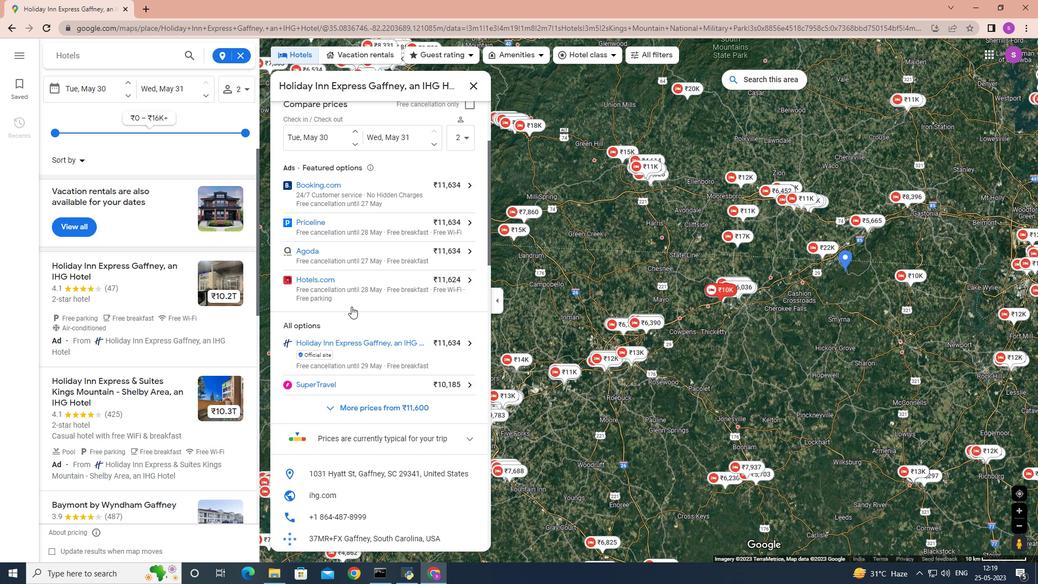 
Action: Mouse scrolled (351, 307) with delta (0, 0)
Screenshot: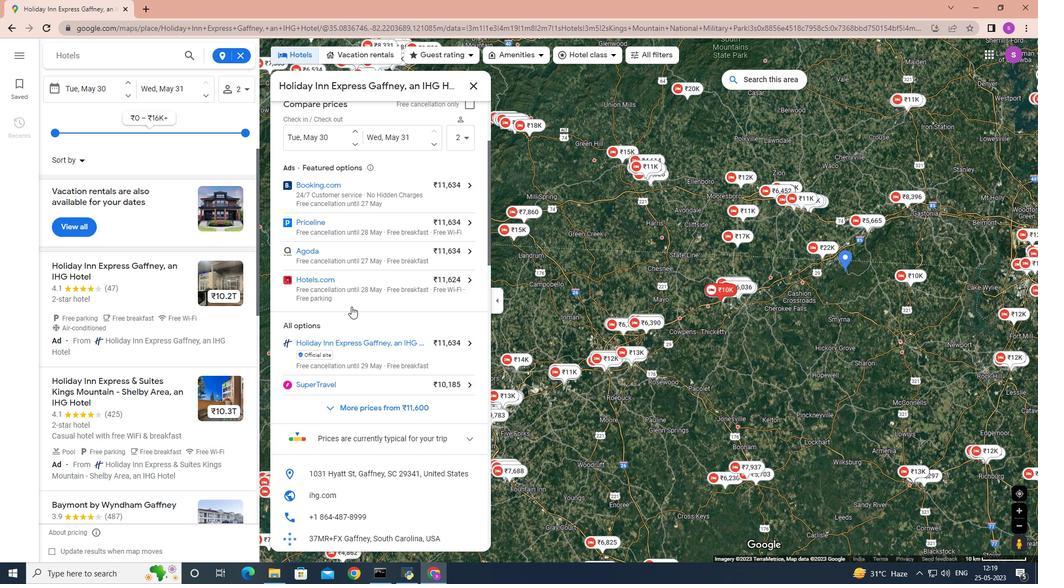 
Action: Mouse scrolled (351, 307) with delta (0, 0)
Screenshot: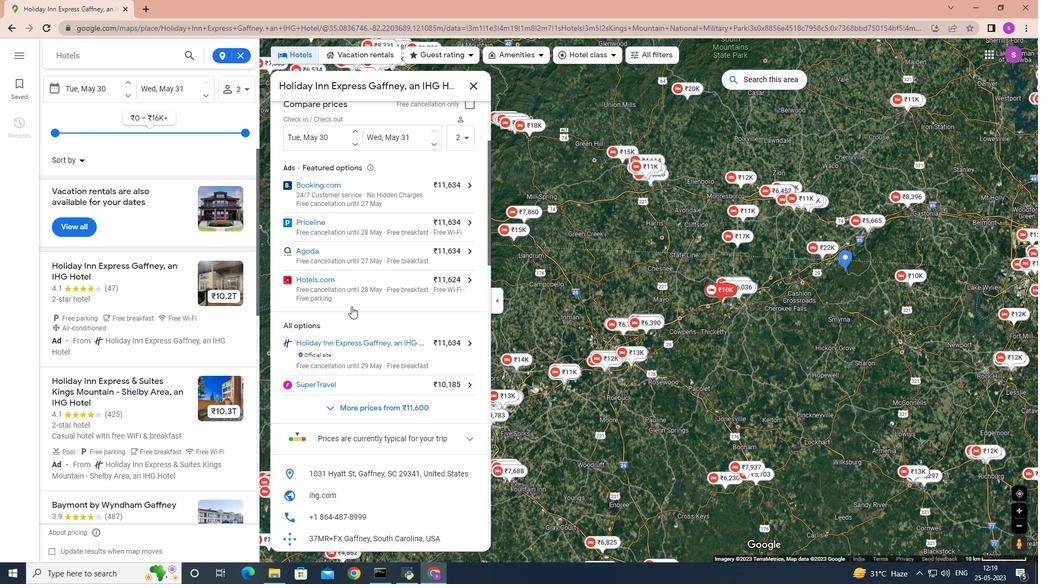 
Action: Mouse scrolled (351, 307) with delta (0, 0)
Screenshot: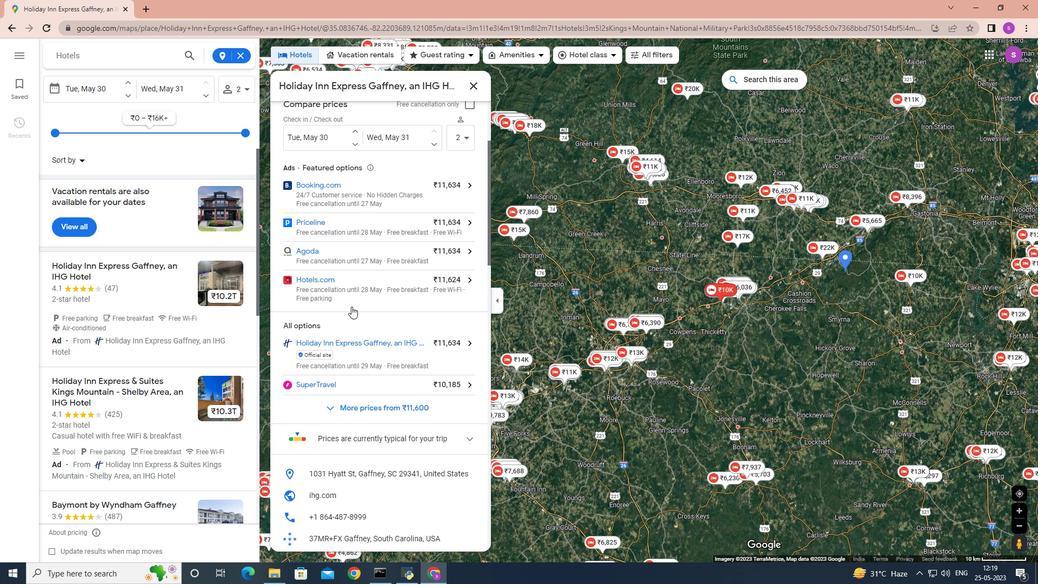 
Action: Mouse scrolled (351, 307) with delta (0, 0)
Screenshot: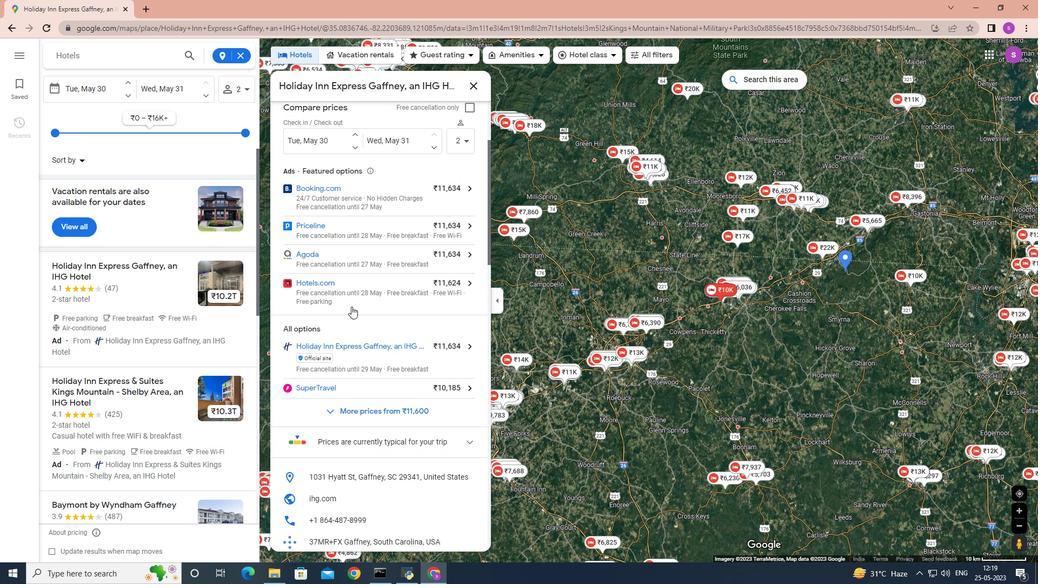 
Action: Mouse moved to (351, 305)
Screenshot: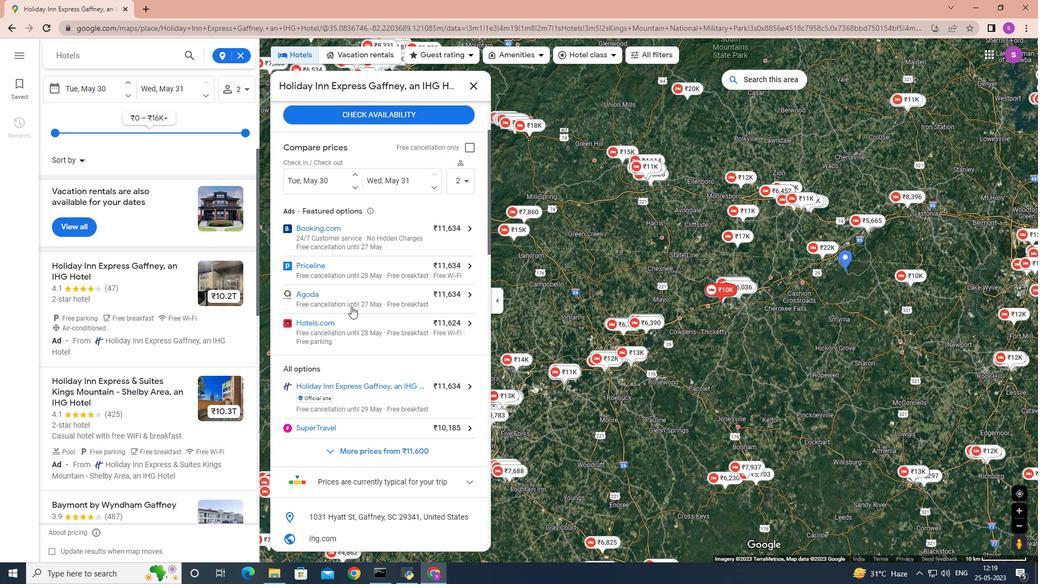 
Action: Mouse scrolled (351, 306) with delta (0, 0)
Screenshot: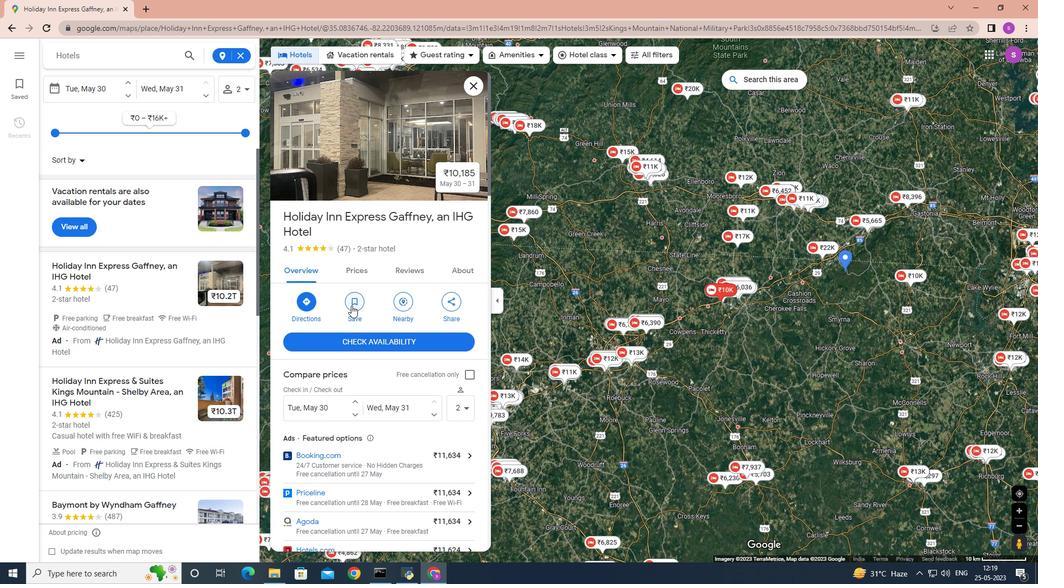 
Action: Mouse scrolled (351, 306) with delta (0, 0)
Screenshot: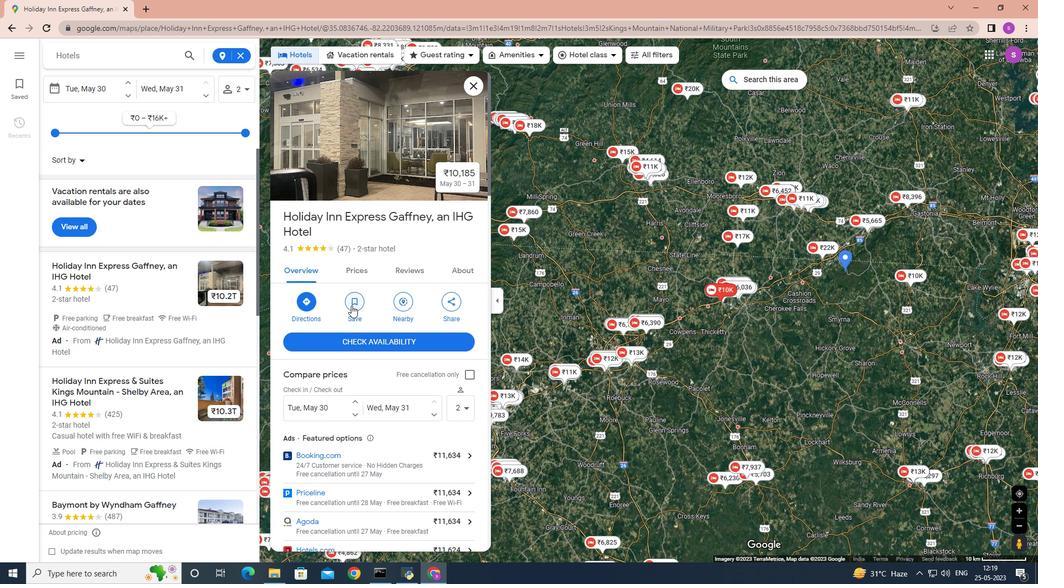 
Action: Mouse scrolled (351, 306) with delta (0, 0)
Screenshot: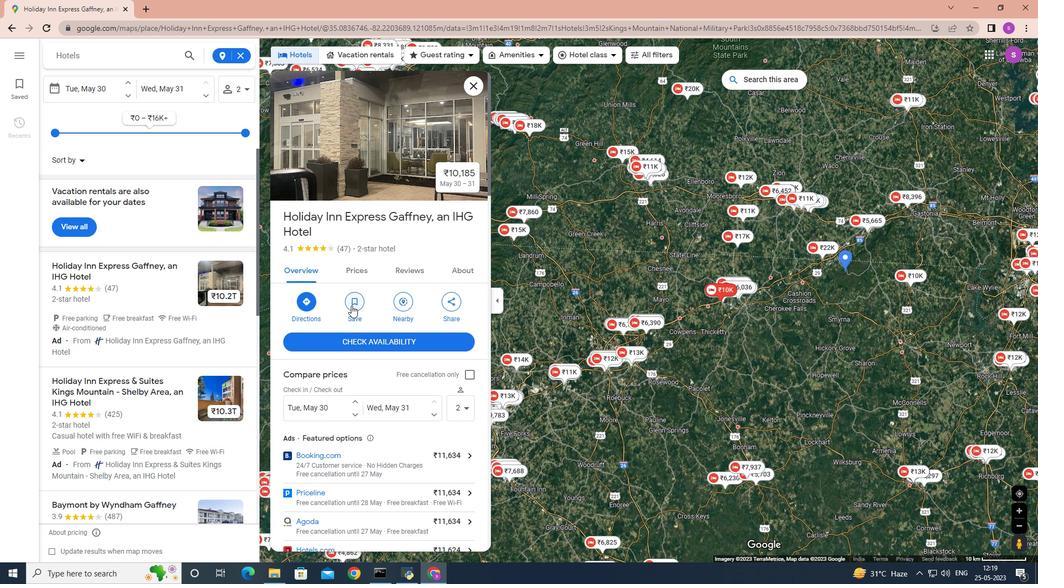 
Action: Mouse scrolled (351, 306) with delta (0, 0)
Screenshot: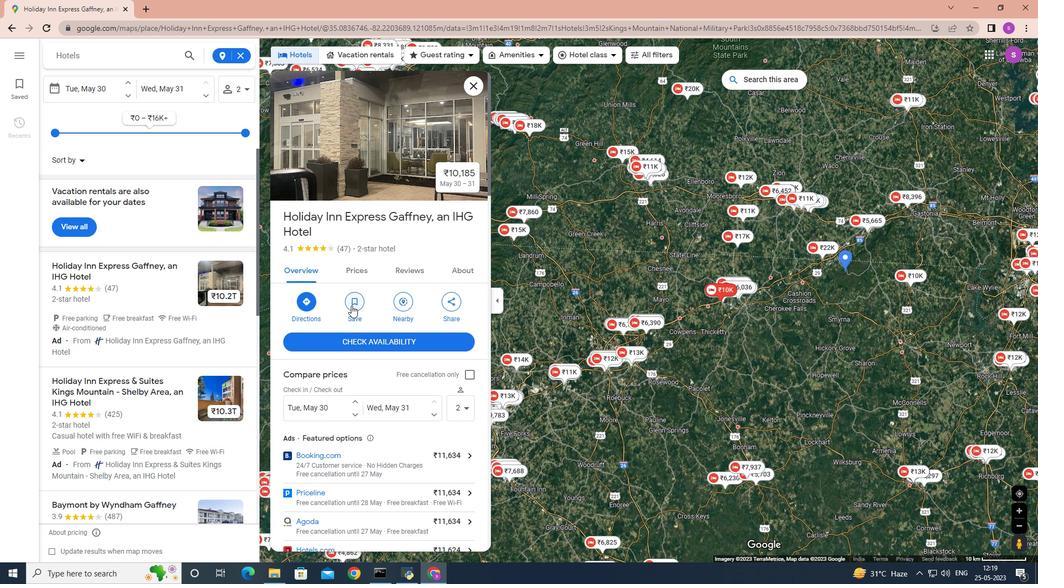 
Action: Mouse scrolled (351, 306) with delta (0, 0)
Screenshot: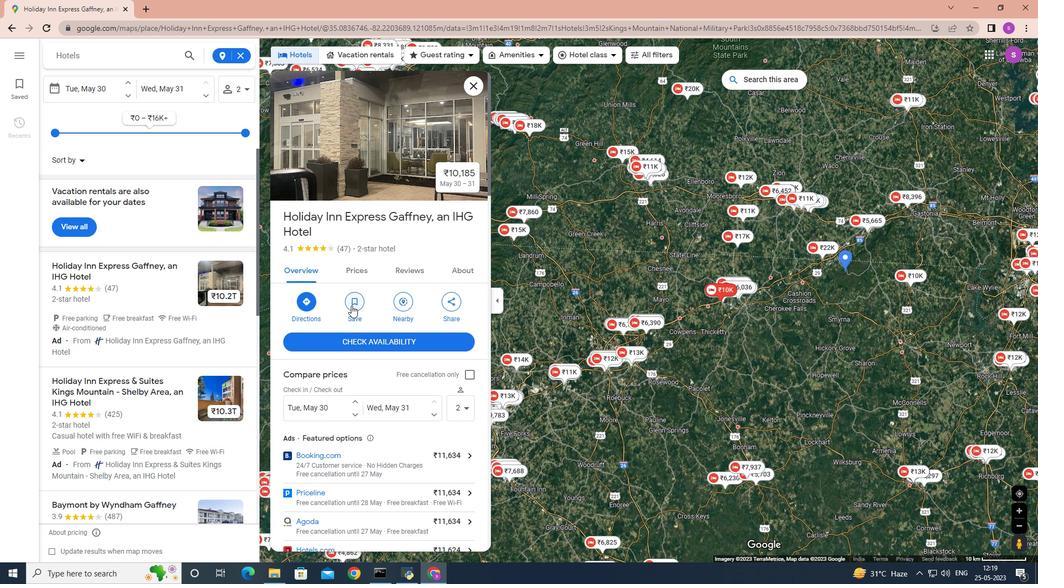 
Action: Mouse moved to (474, 83)
Screenshot: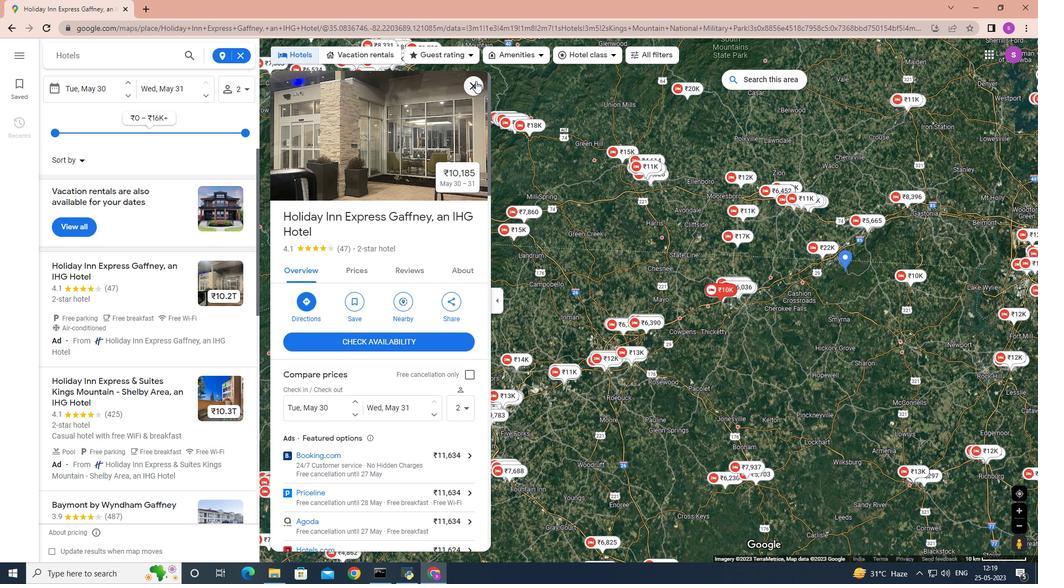 
Action: Mouse pressed left at (474, 83)
Screenshot: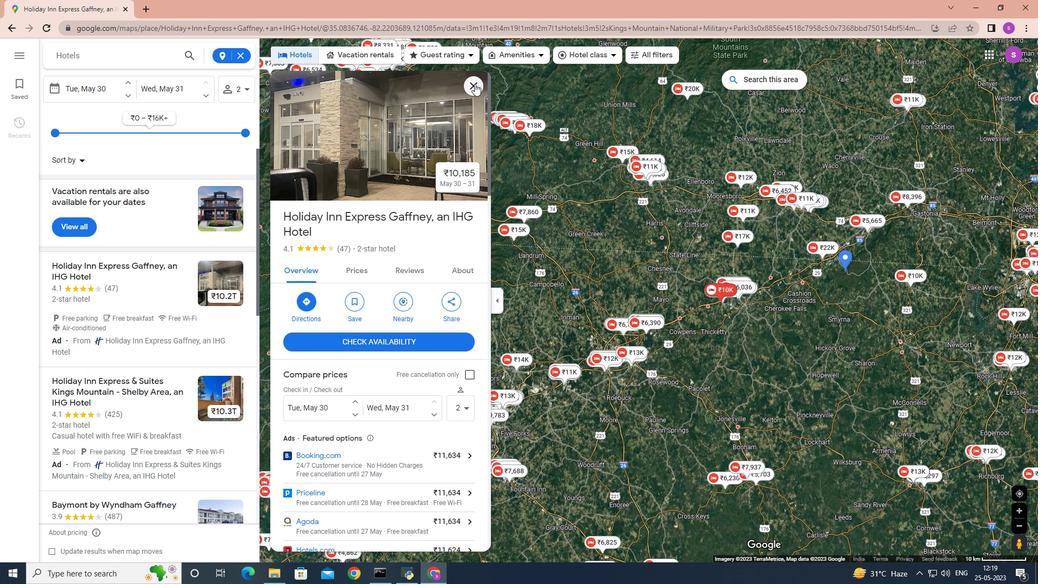 
Action: Mouse moved to (394, 418)
Screenshot: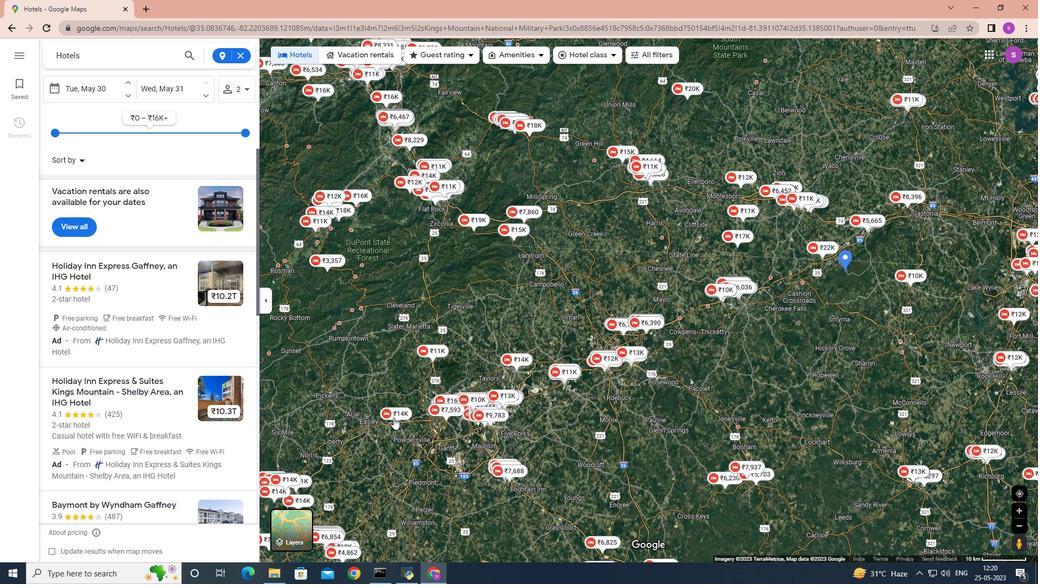
Action: Mouse pressed left at (394, 418)
Screenshot: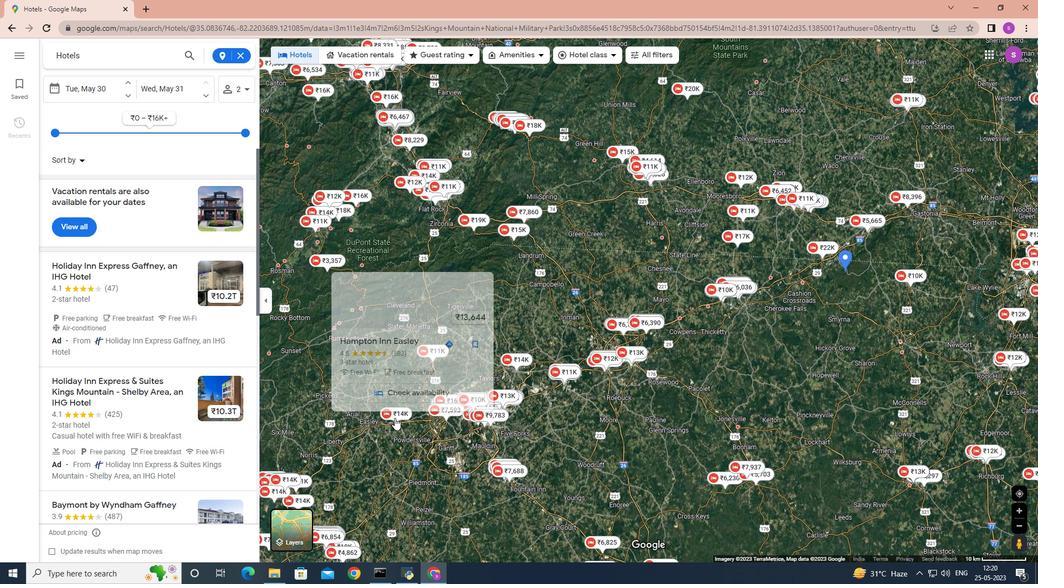 
Action: Mouse moved to (472, 86)
Screenshot: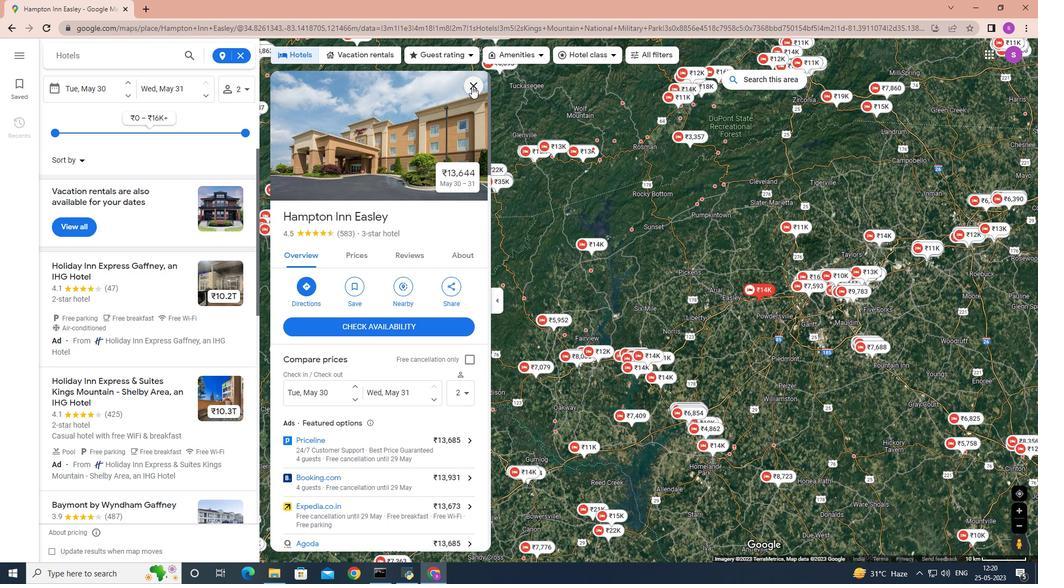 
Action: Mouse pressed left at (472, 86)
Screenshot: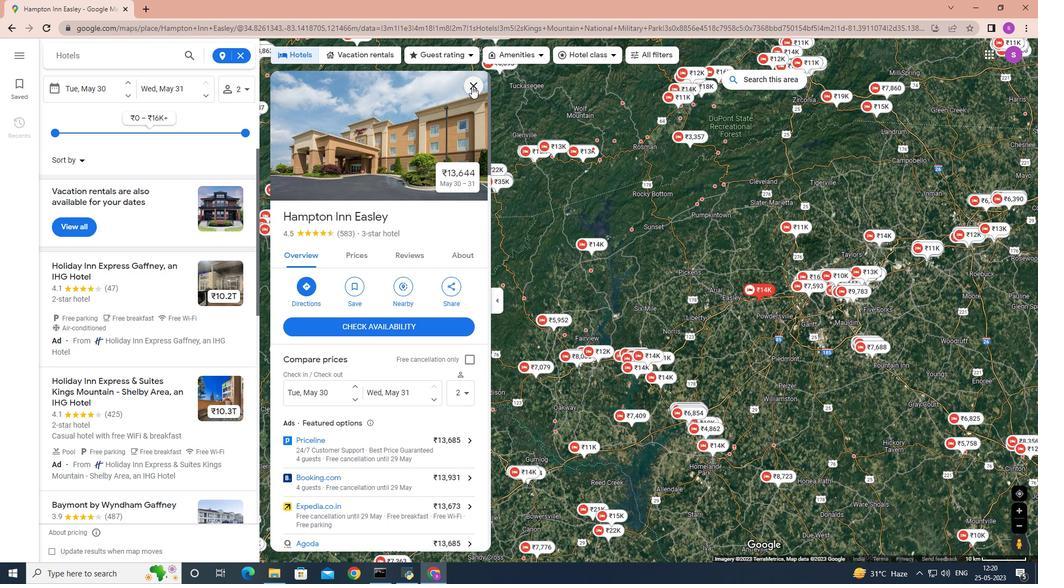 
Action: Mouse moved to (711, 452)
Screenshot: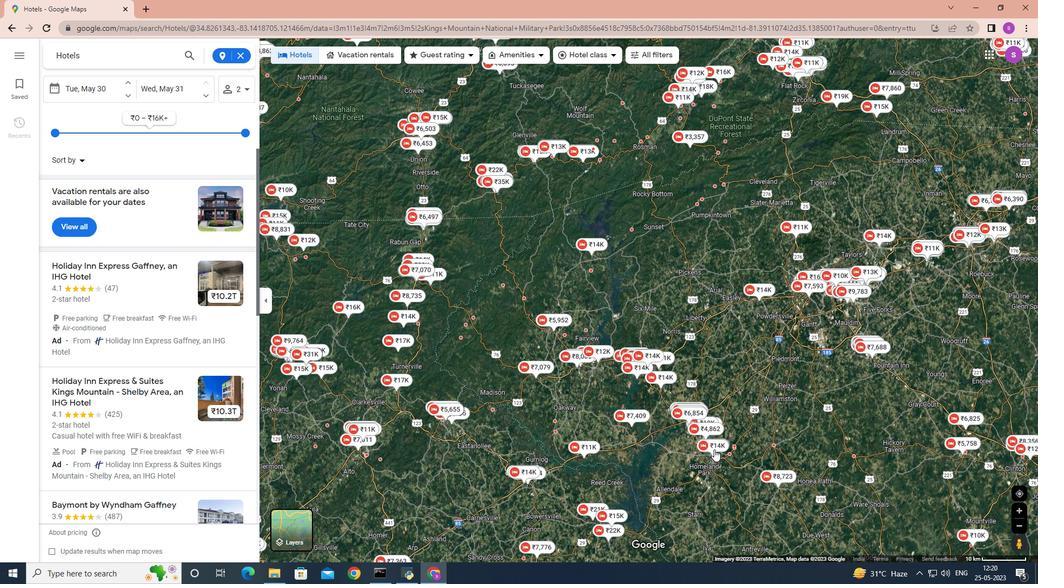 
Action: Mouse pressed left at (711, 452)
Screenshot: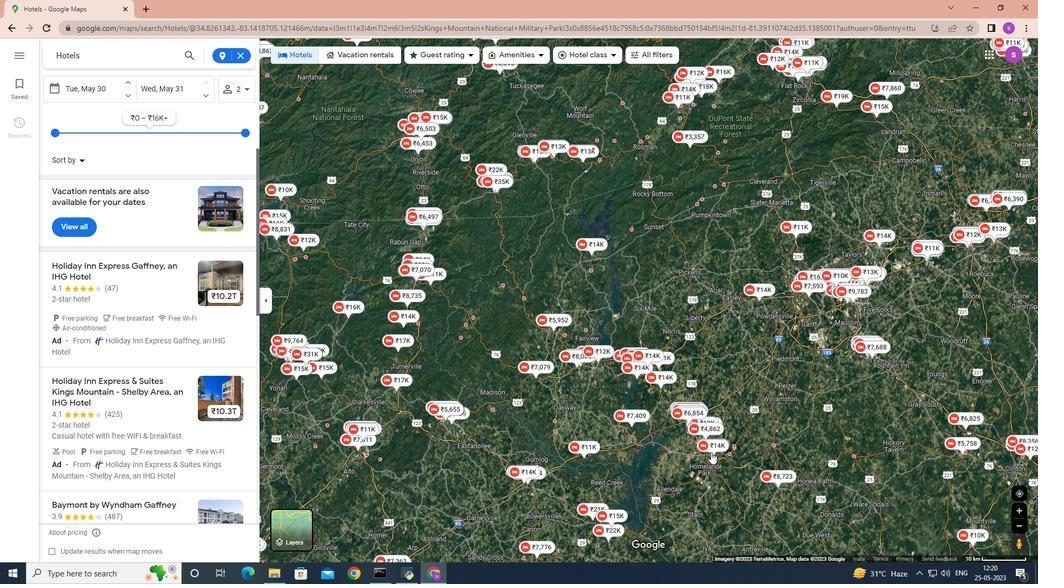 
Action: Mouse moved to (714, 452)
Screenshot: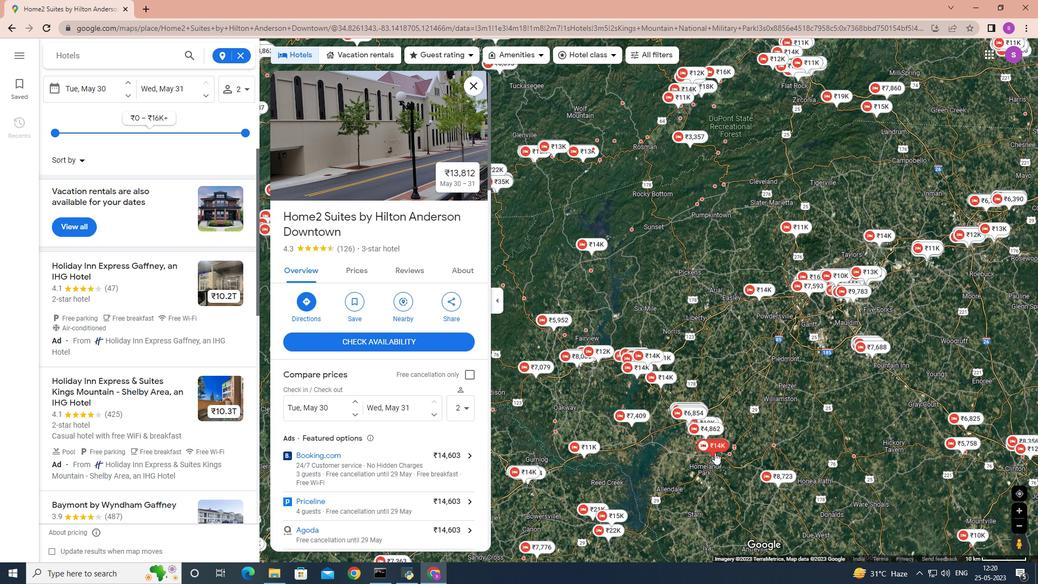 
Action: Mouse scrolled (714, 452) with delta (0, 0)
Screenshot: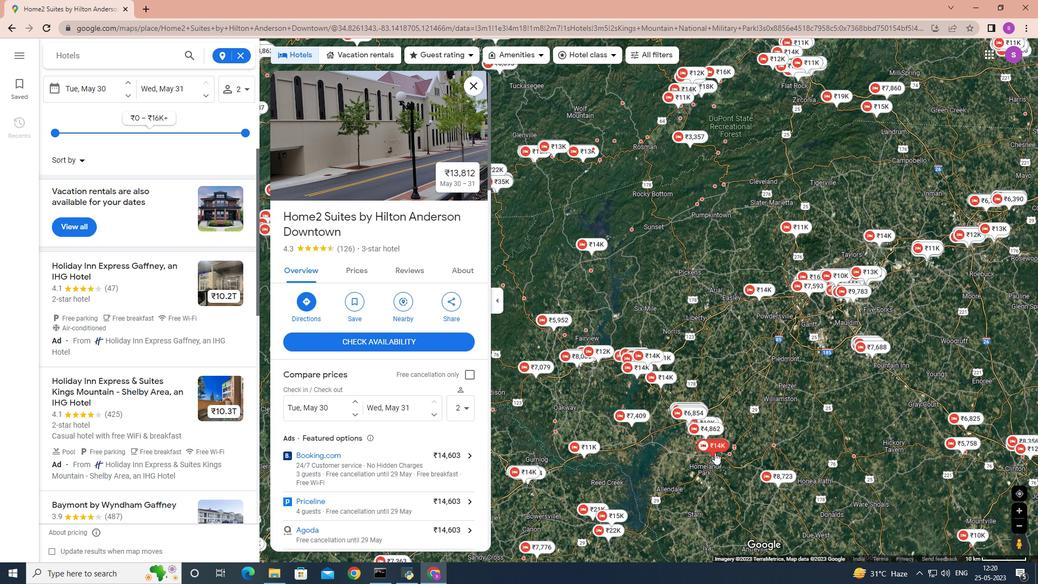 
Action: Mouse moved to (714, 452)
Screenshot: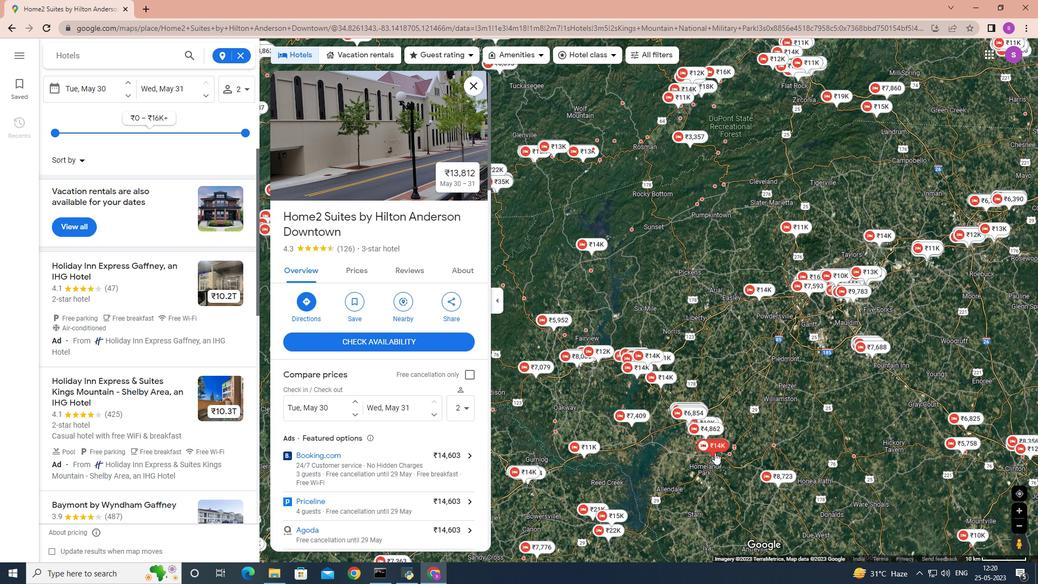 
Action: Mouse scrolled (714, 452) with delta (0, 0)
Screenshot: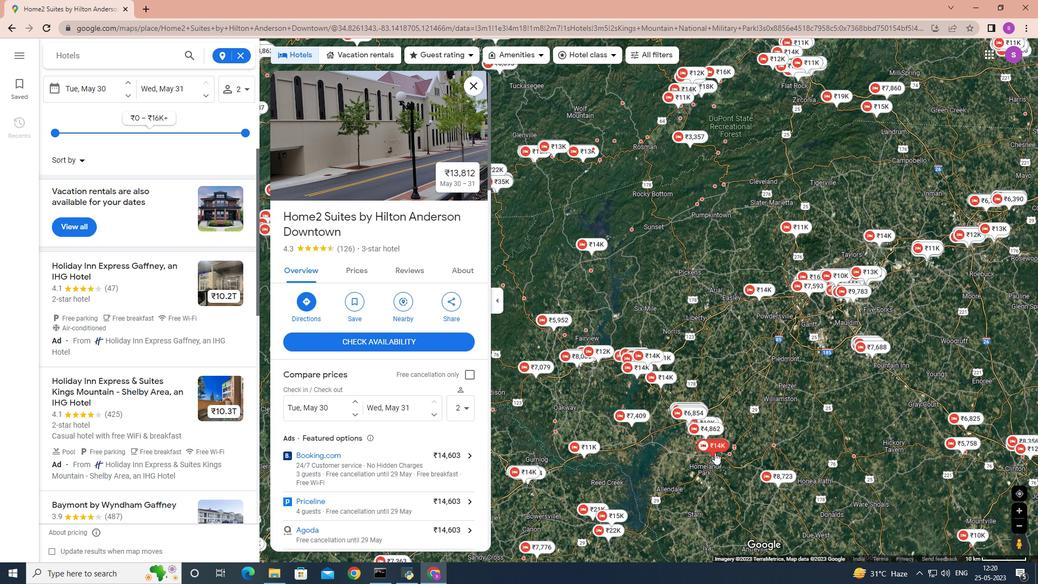 
Action: Mouse moved to (713, 452)
Screenshot: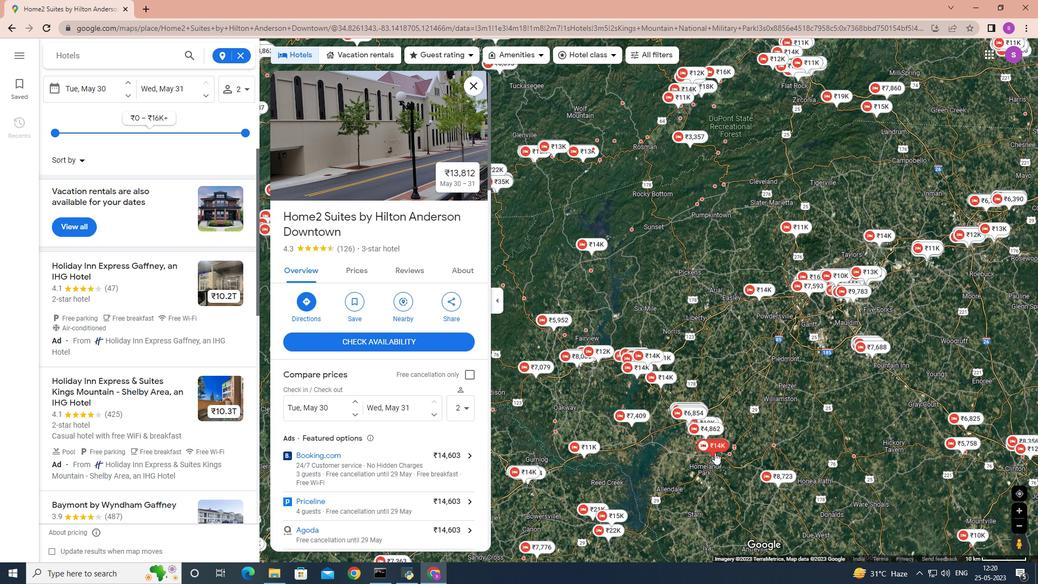 
Action: Mouse scrolled (713, 452) with delta (0, 0)
Screenshot: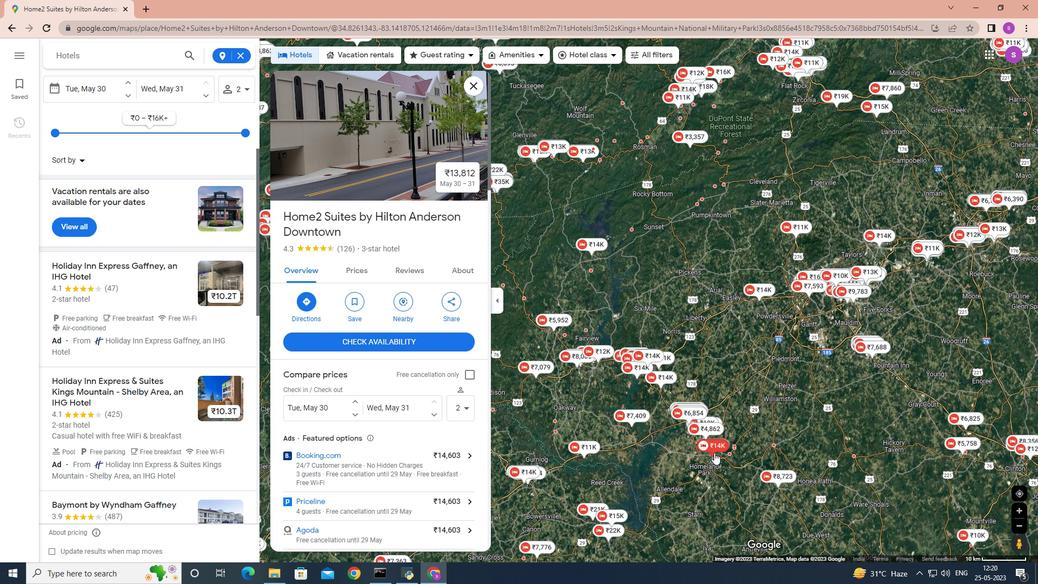 
Action: Mouse moved to (683, 444)
Screenshot: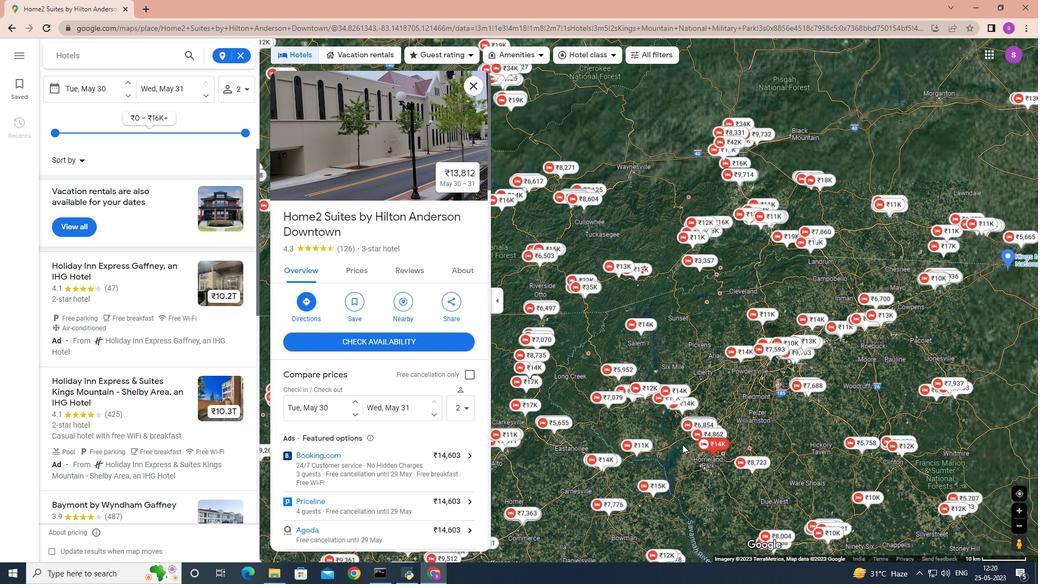 
Action: Mouse scrolled (683, 443) with delta (0, 0)
Screenshot: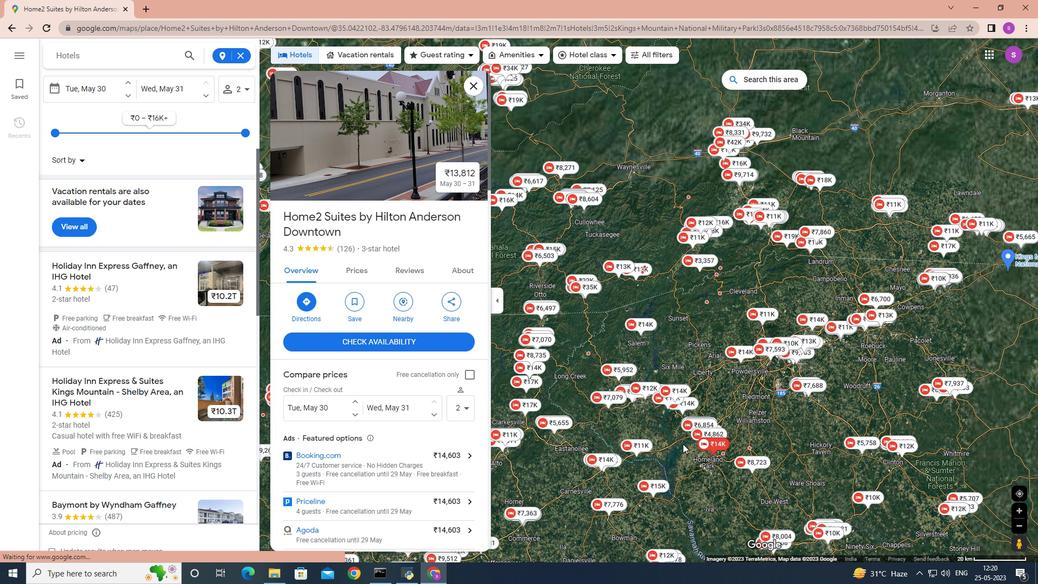 
Action: Mouse moved to (473, 87)
Screenshot: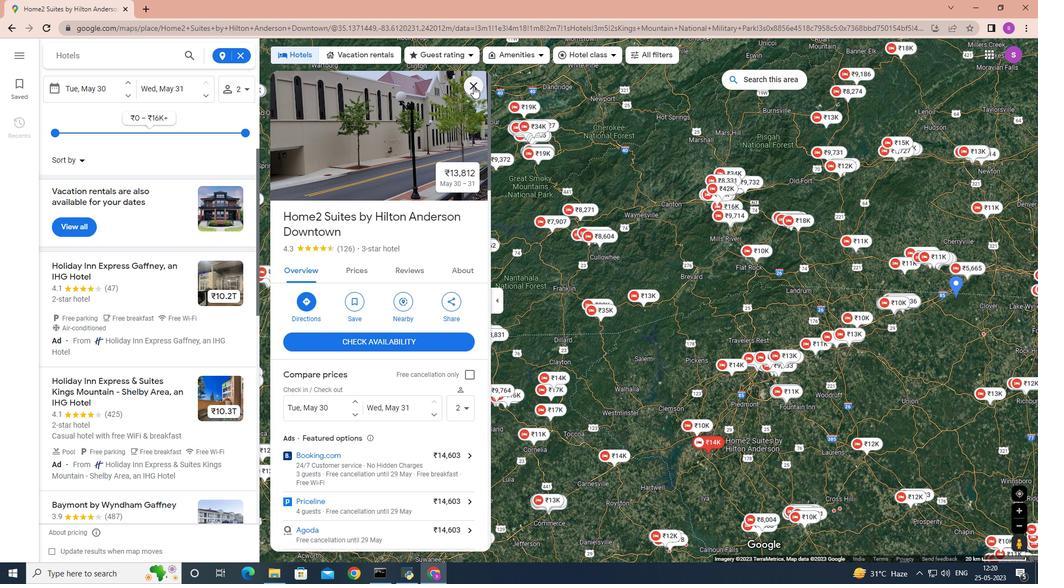 
Action: Mouse pressed left at (473, 87)
Screenshot: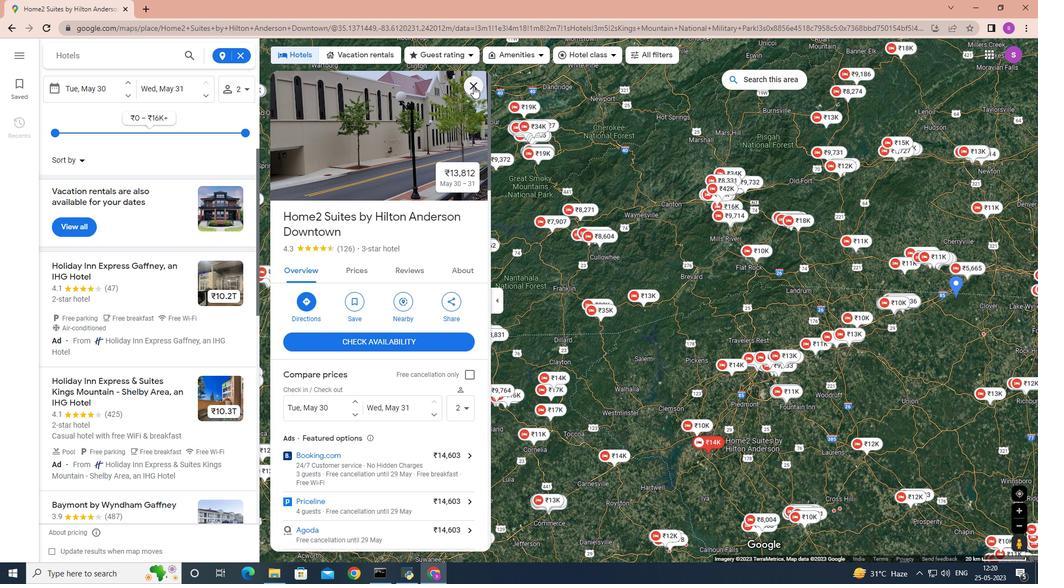 
Action: Mouse moved to (592, 378)
Screenshot: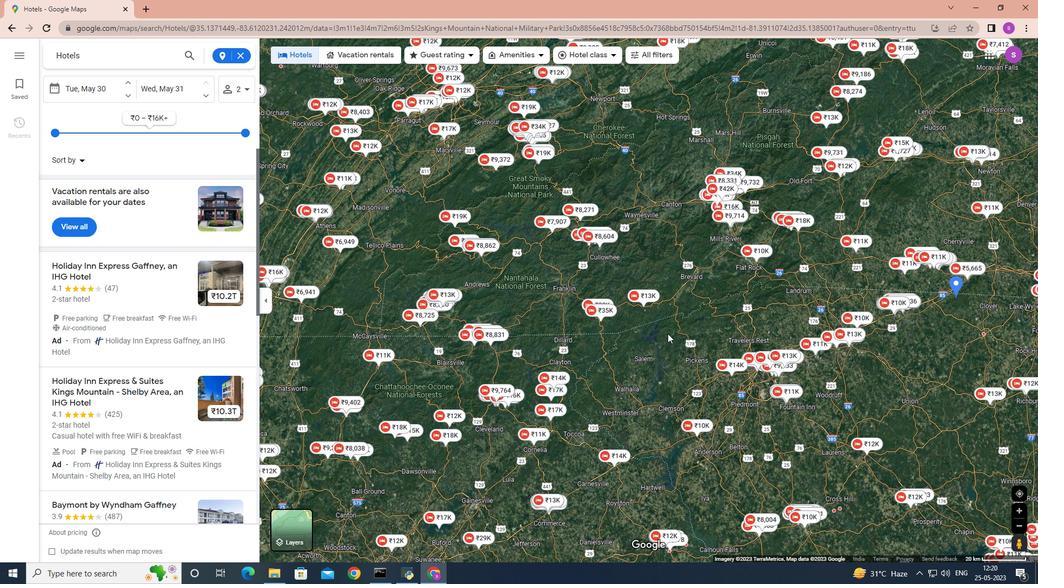 
Action: Mouse scrolled (592, 378) with delta (0, 0)
Screenshot: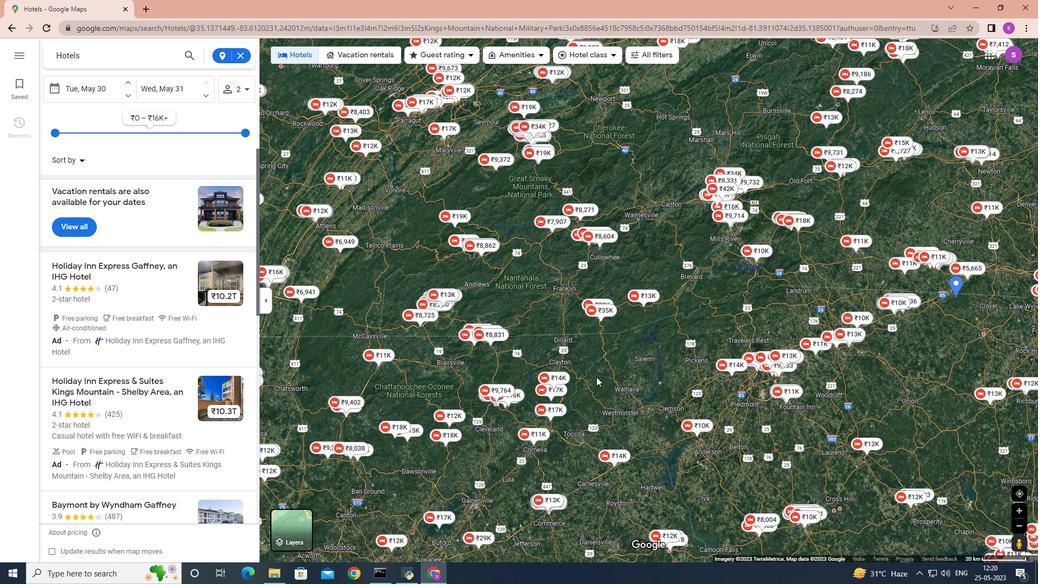 
Action: Mouse scrolled (592, 378) with delta (0, 0)
Screenshot: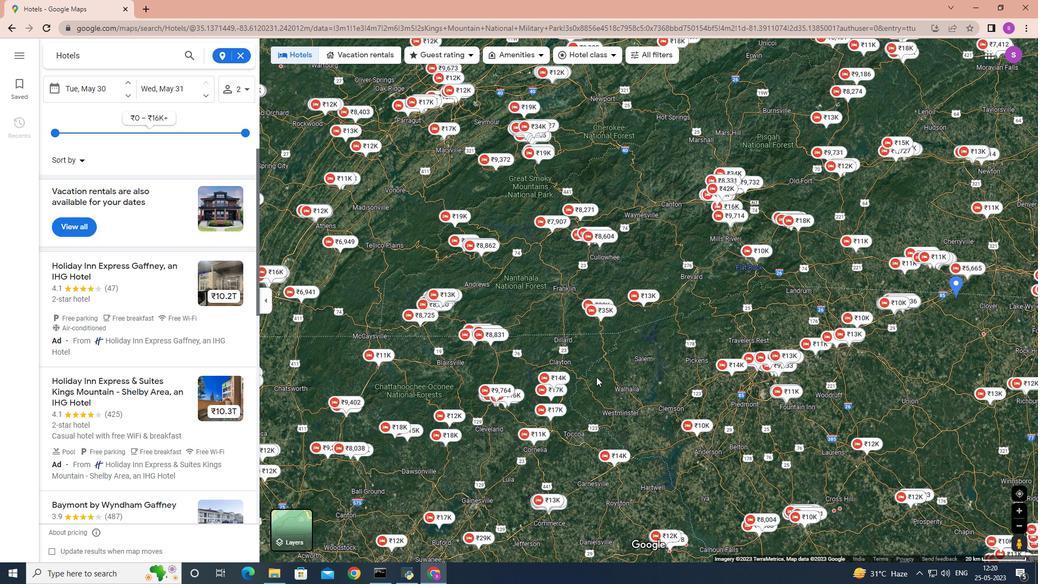
Action: Mouse scrolled (592, 378) with delta (0, 0)
Screenshot: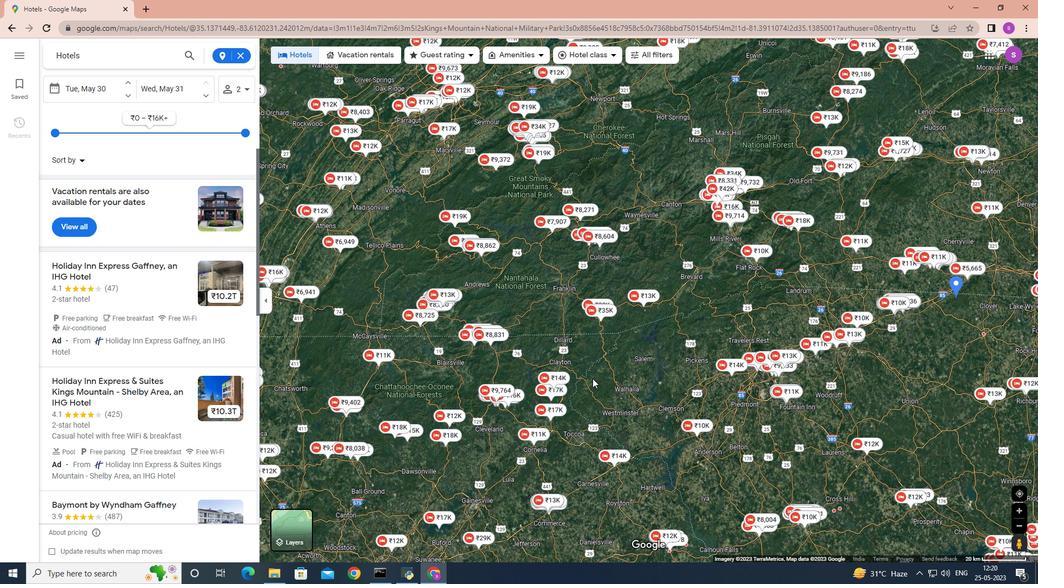 
Action: Mouse moved to (591, 378)
Screenshot: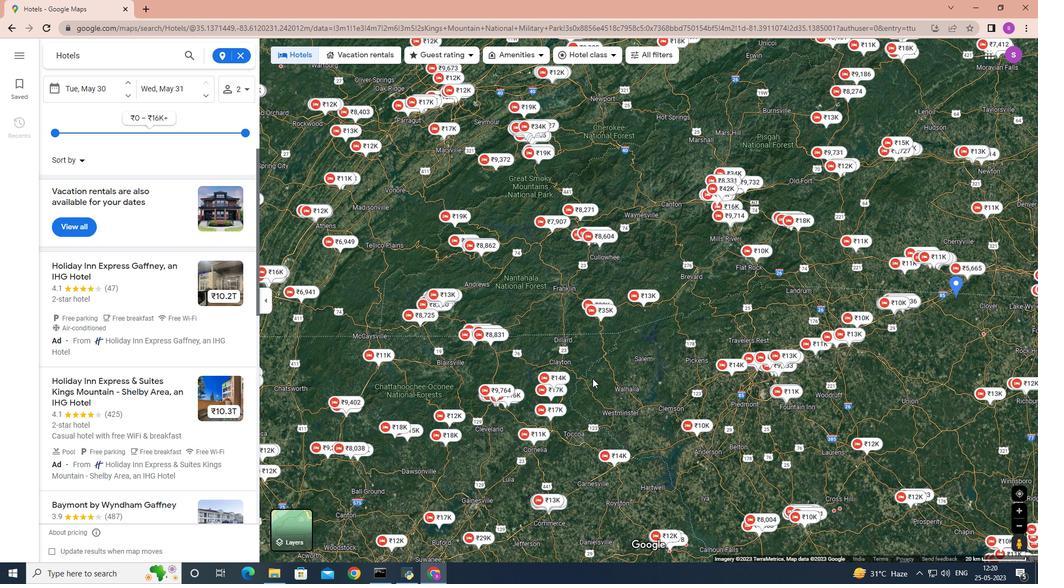 
Action: Mouse scrolled (591, 378) with delta (0, 0)
Screenshot: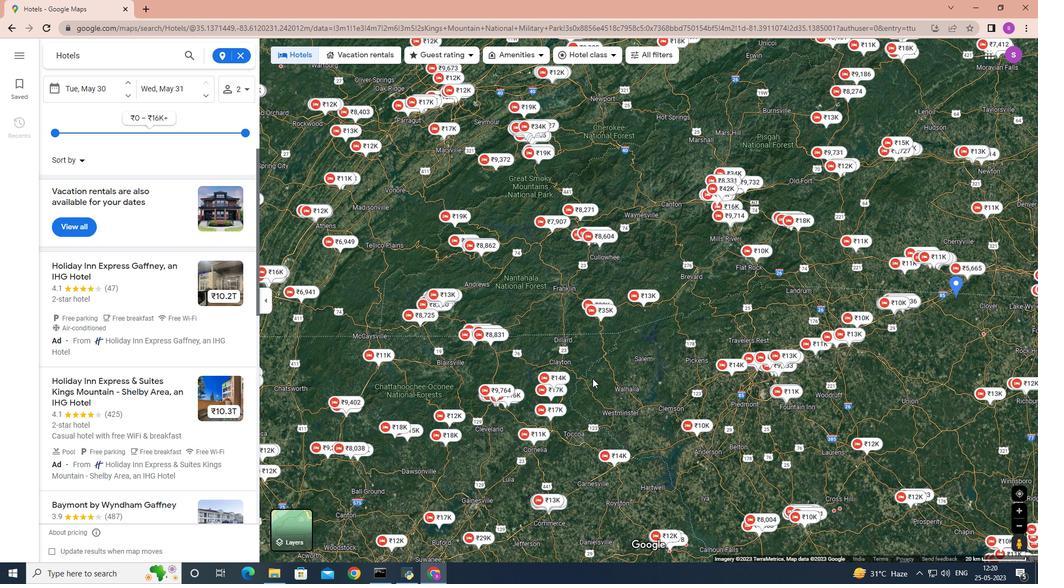 
Action: Mouse moved to (583, 368)
Screenshot: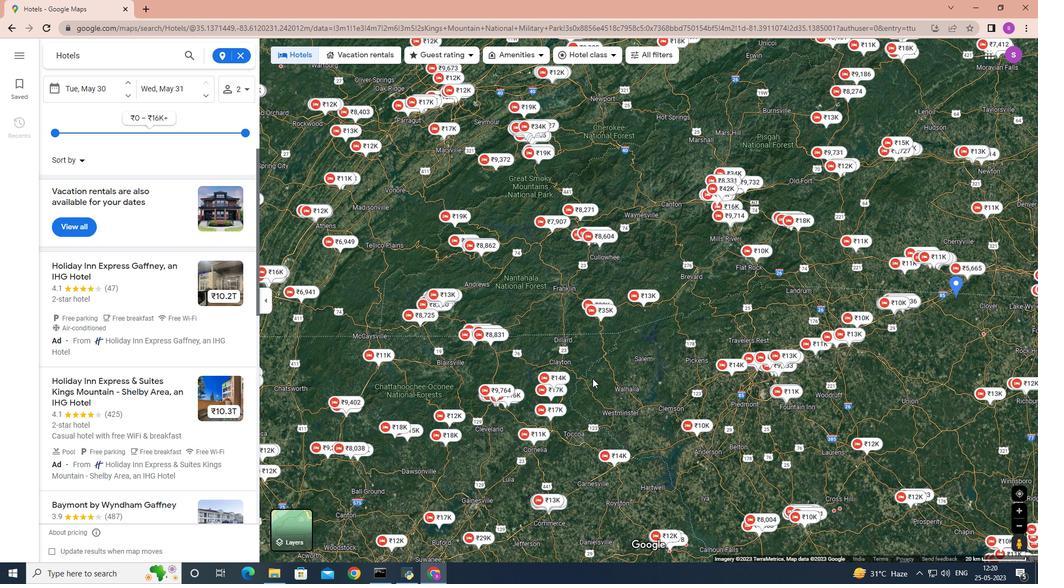 
Action: Mouse scrolled (585, 371) with delta (0, 0)
Screenshot: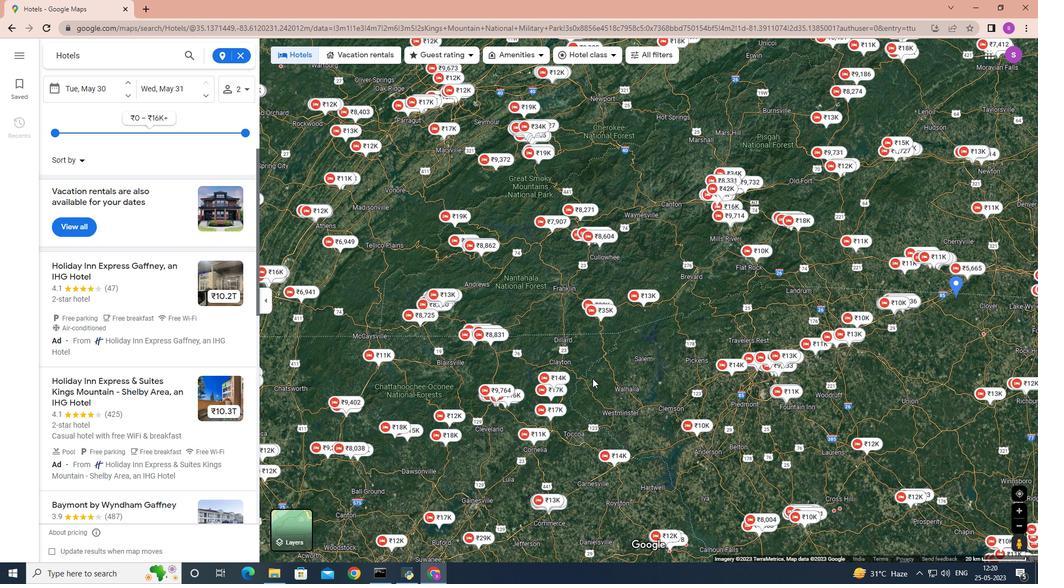 
Action: Mouse moved to (576, 361)
Screenshot: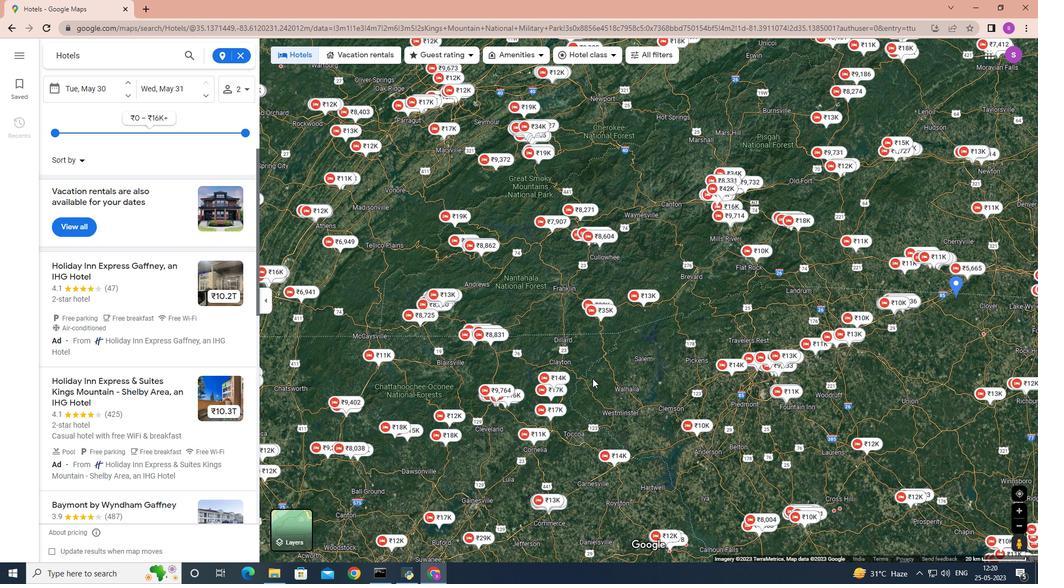 
Action: Mouse scrolled (576, 360) with delta (0, 0)
Screenshot: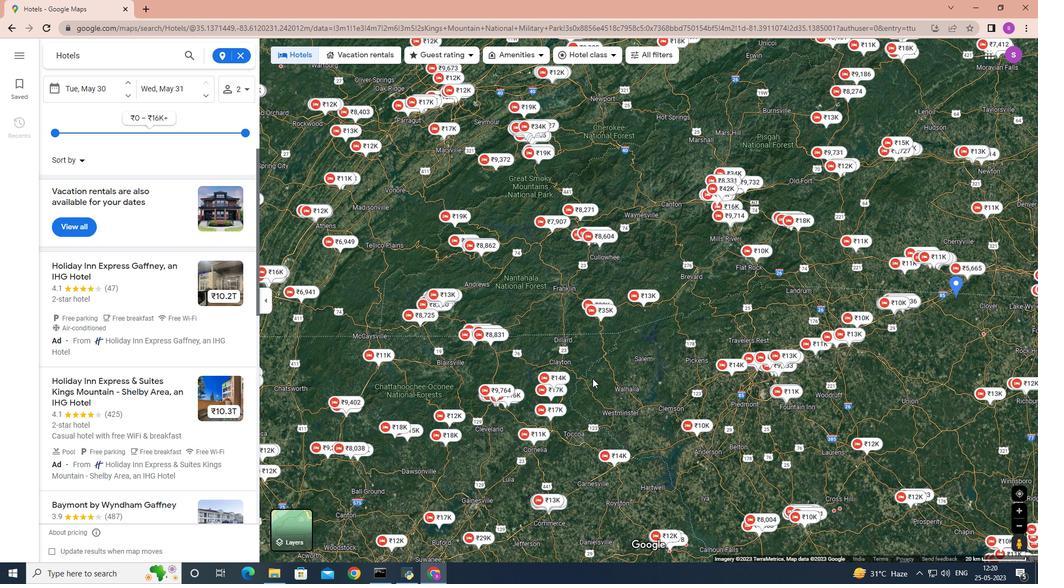 
Action: Mouse moved to (559, 372)
Screenshot: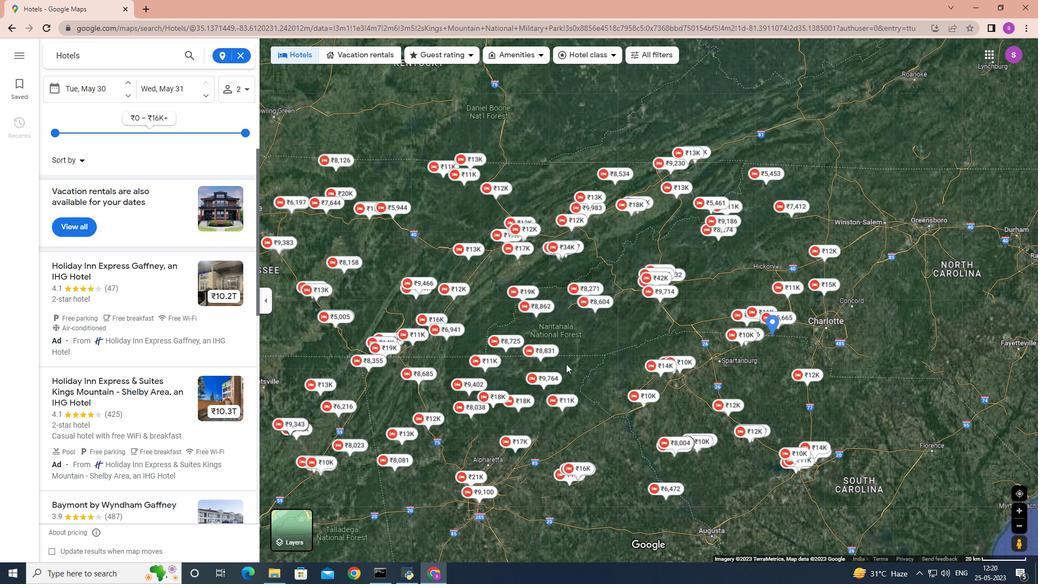 
Action: Mouse scrolled (559, 372) with delta (0, 0)
Screenshot: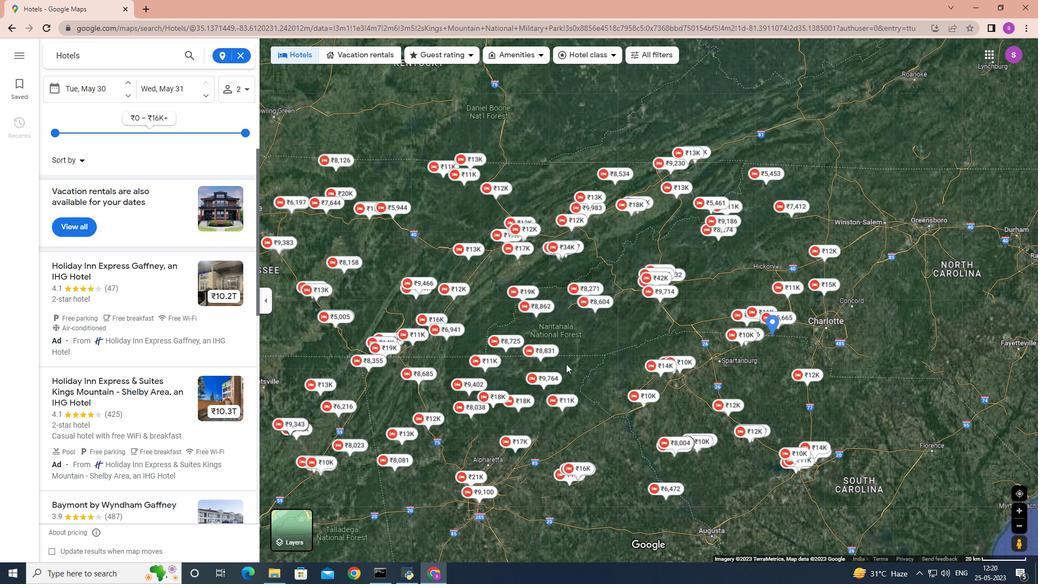 
Action: Mouse scrolled (559, 372) with delta (0, 0)
Screenshot: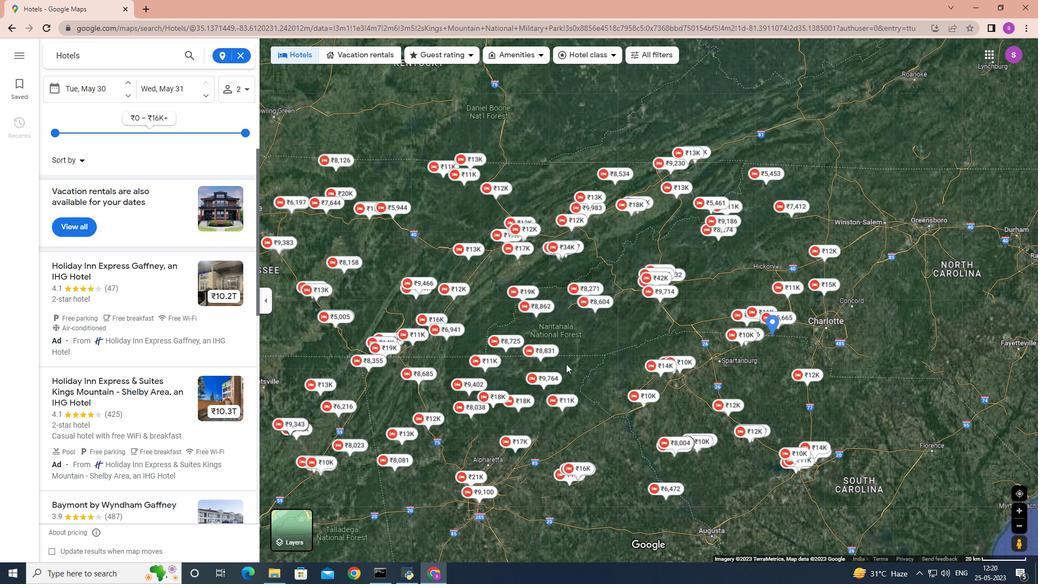 
Action: Mouse scrolled (559, 372) with delta (0, 0)
Screenshot: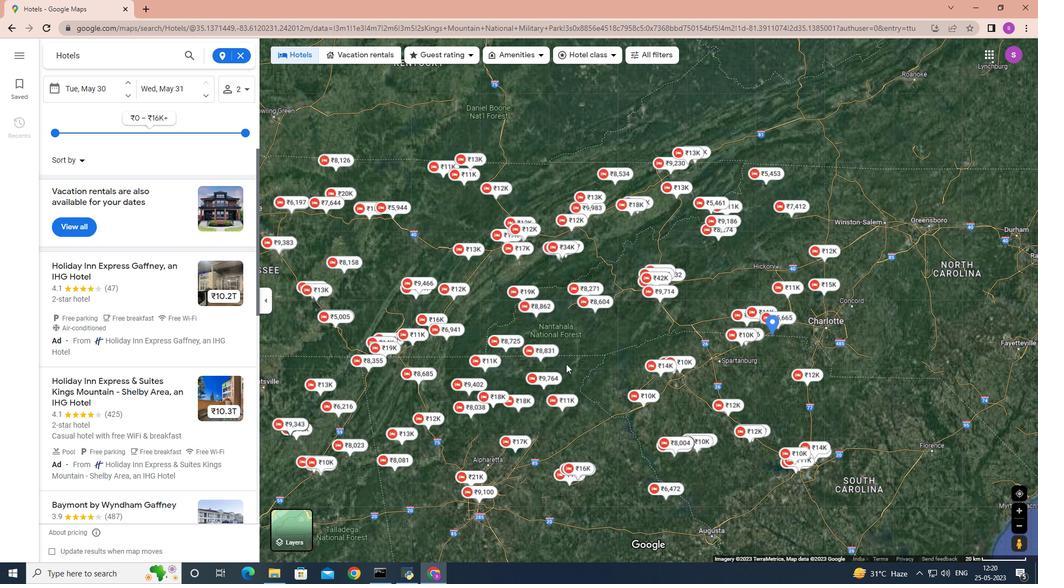
Action: Mouse scrolled (559, 372) with delta (0, 0)
Screenshot: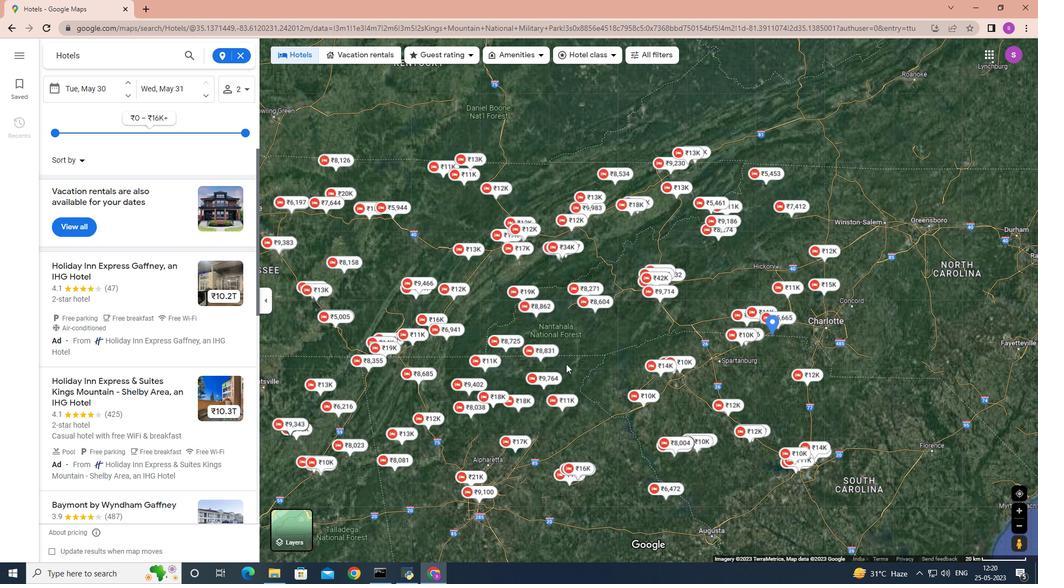 
Action: Mouse scrolled (559, 372) with delta (0, 0)
Screenshot: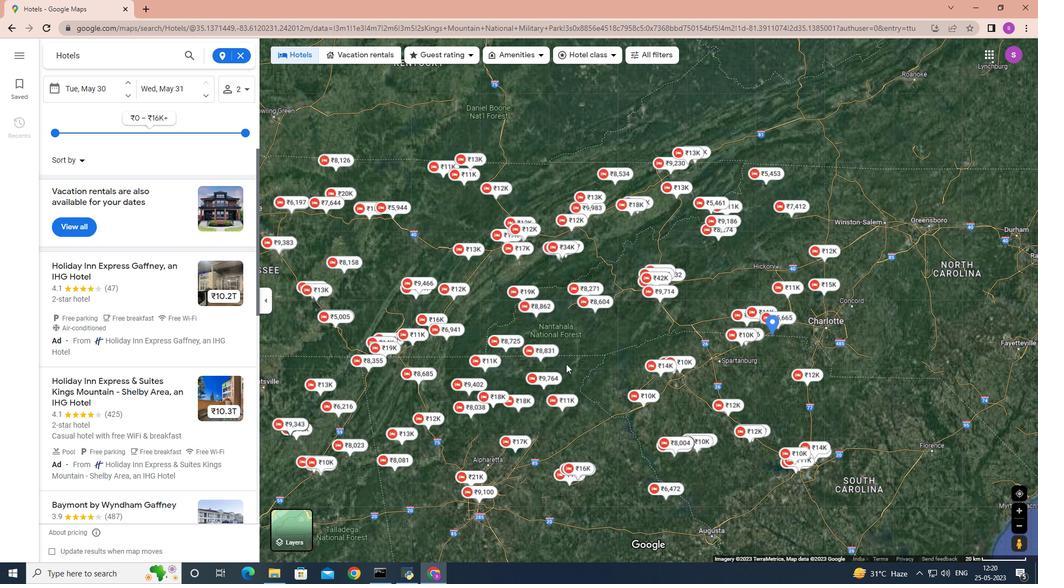 
Action: Mouse moved to (559, 372)
Screenshot: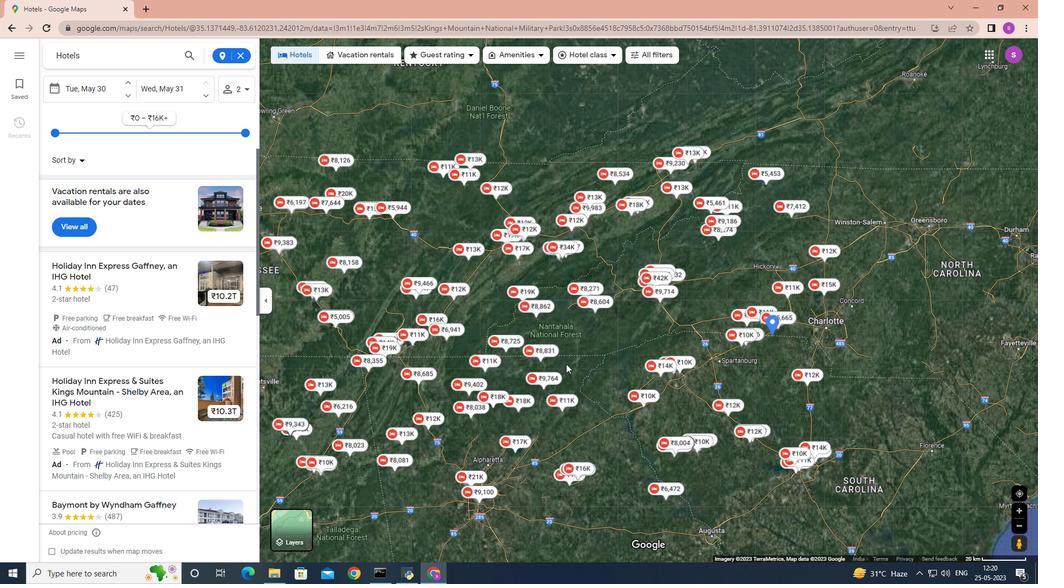 
Action: Mouse scrolled (559, 372) with delta (0, 0)
Screenshot: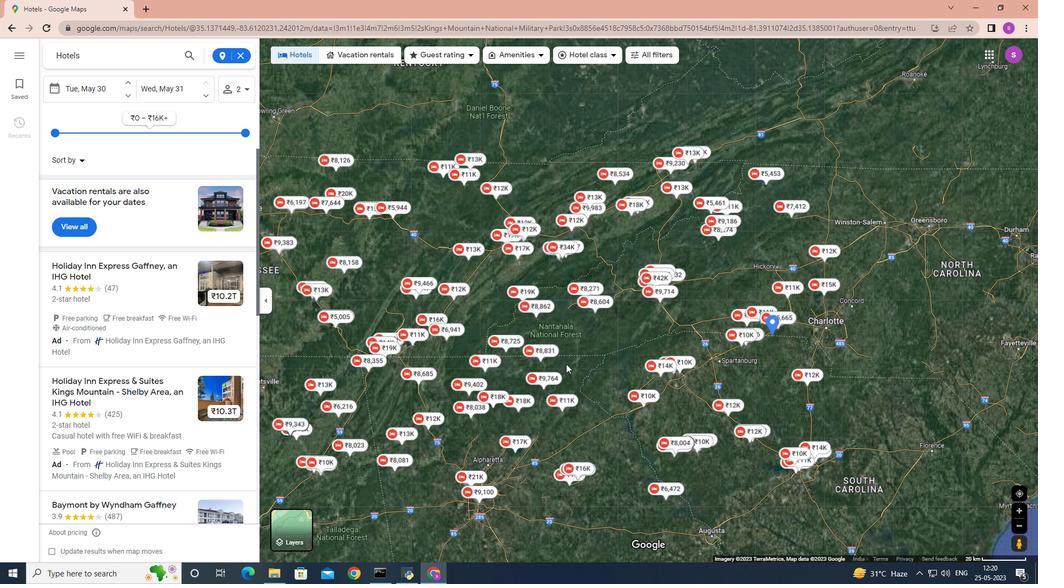 
Action: Mouse moved to (557, 372)
Screenshot: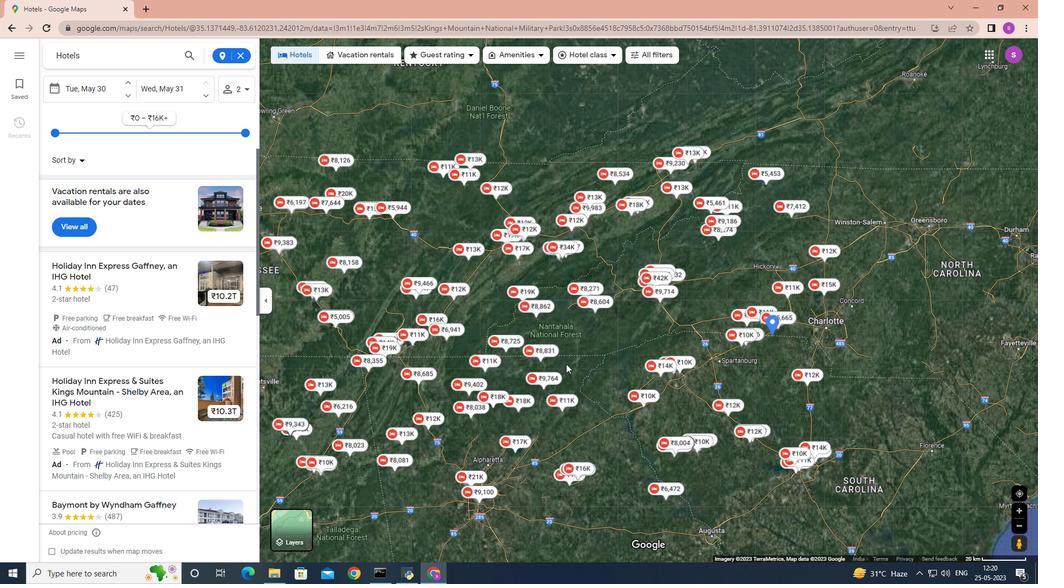 
Action: Mouse scrolled (557, 372) with delta (0, 0)
Screenshot: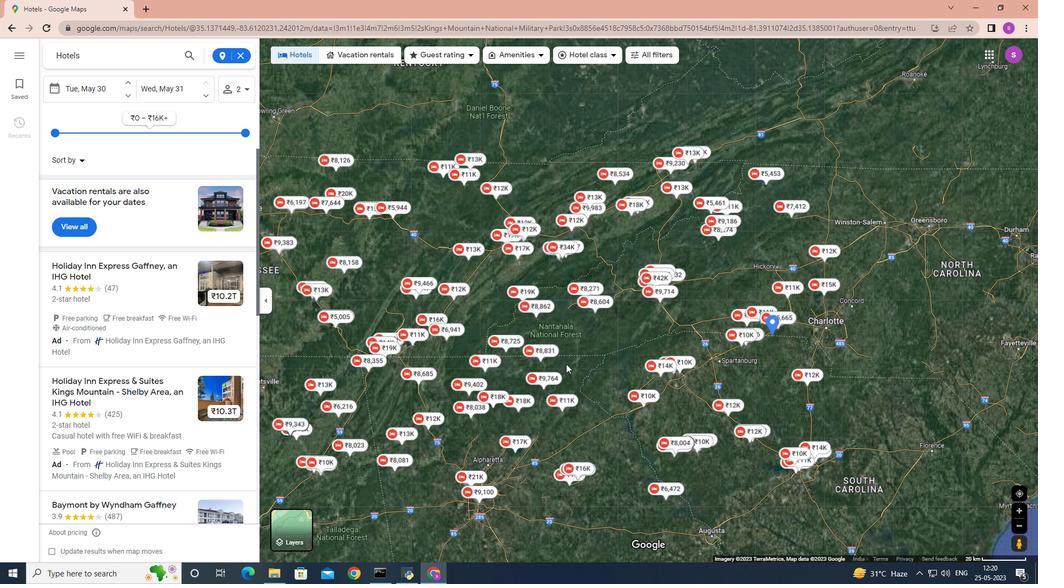 
Action: Mouse moved to (555, 372)
Screenshot: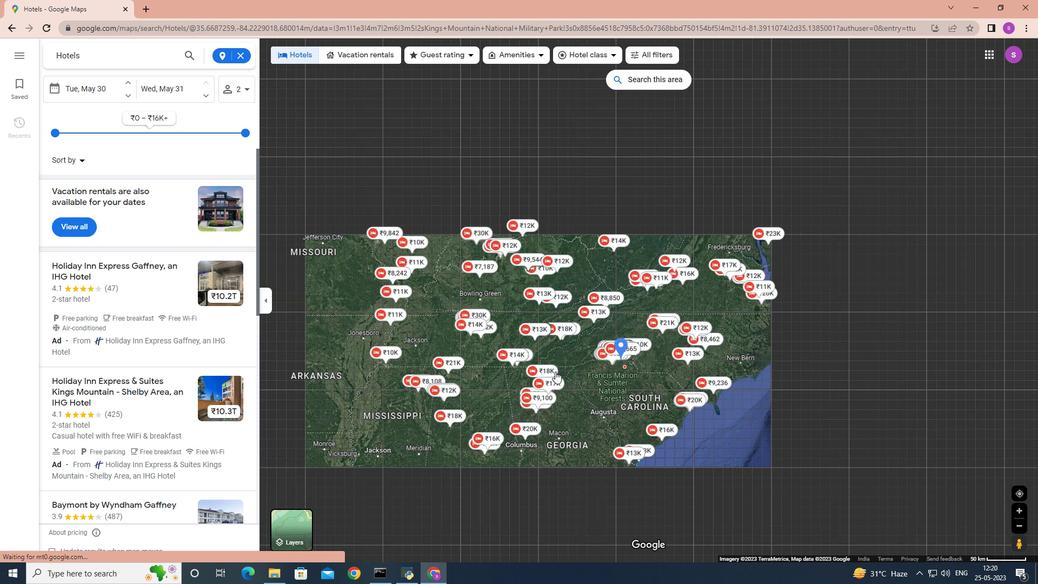 
Action: Mouse scrolled (555, 371) with delta (0, 0)
Screenshot: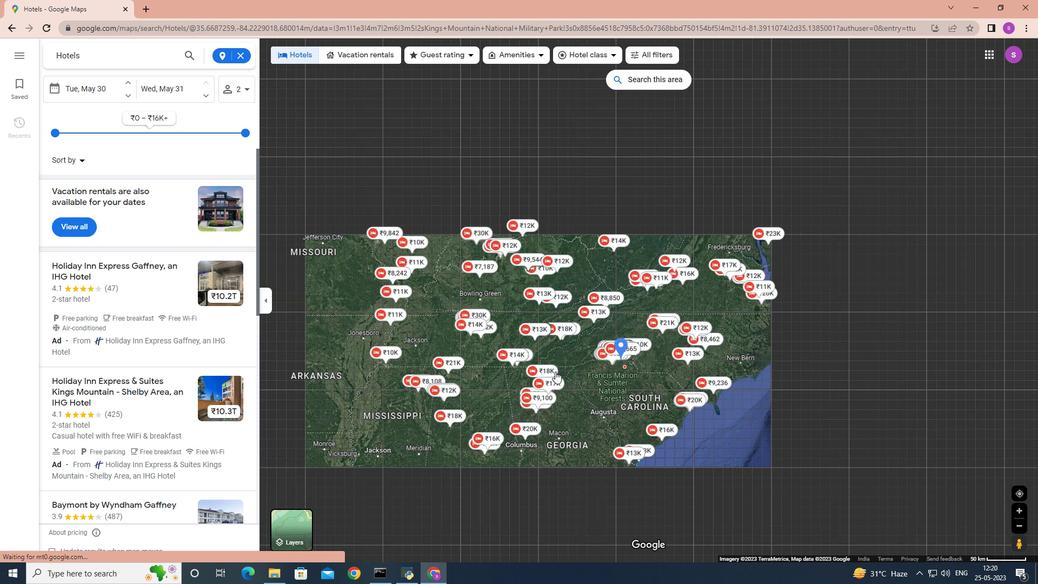 
Action: Mouse scrolled (555, 371) with delta (0, 0)
Screenshot: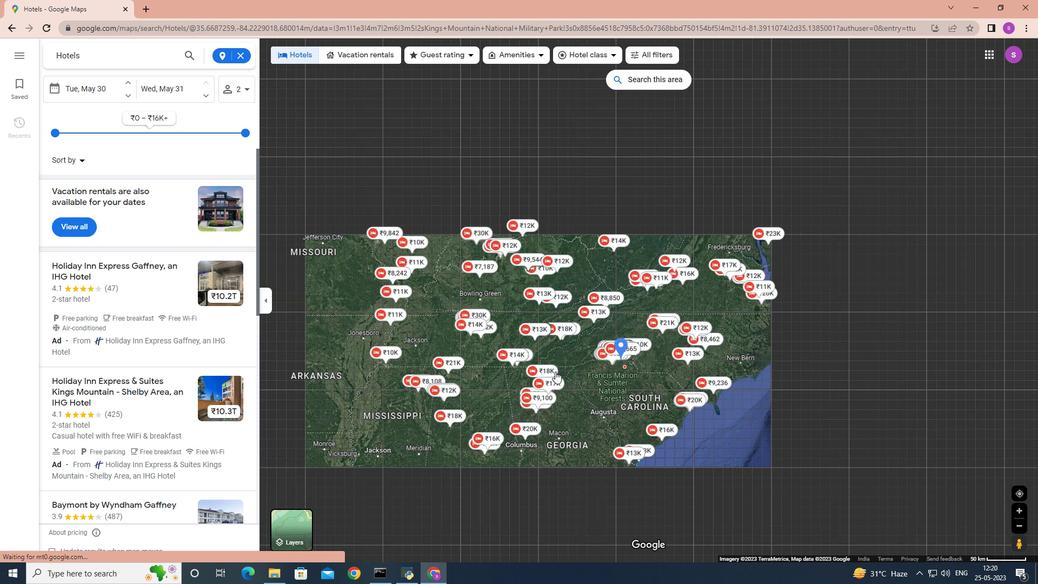 
Action: Mouse scrolled (555, 372) with delta (0, 0)
Screenshot: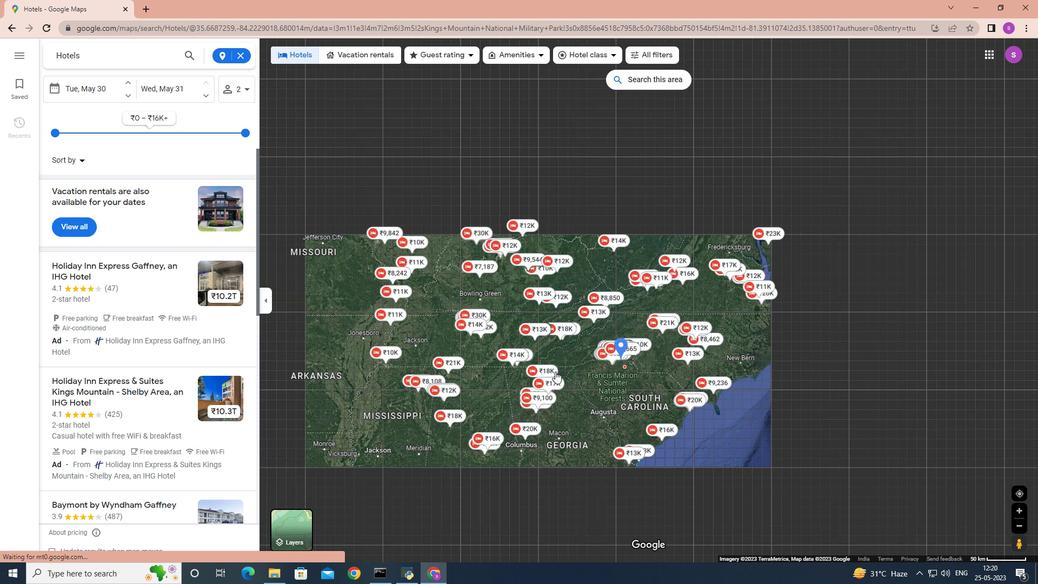 
Action: Mouse scrolled (555, 372) with delta (0, 0)
Screenshot: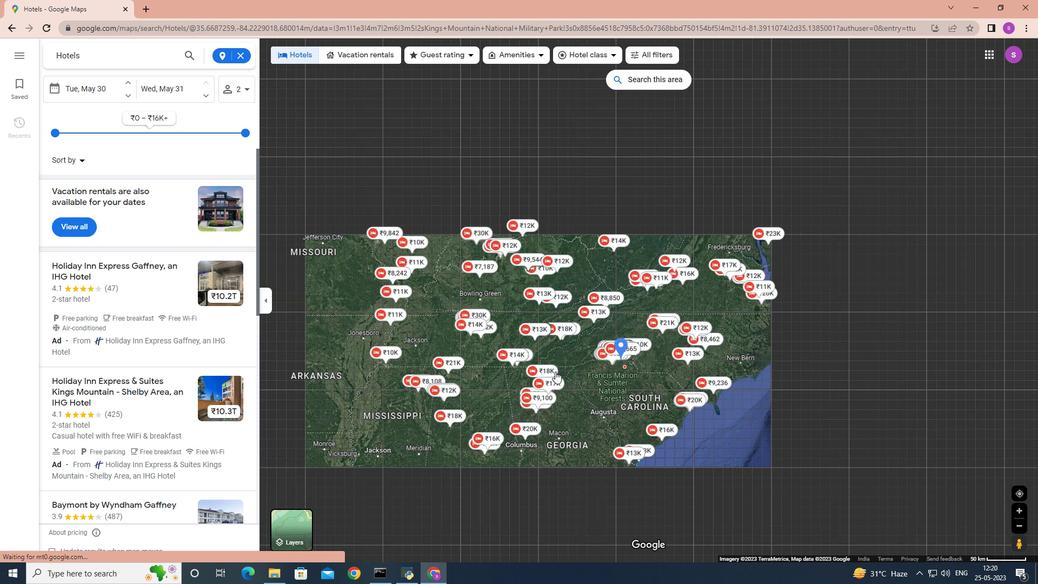 
Action: Mouse scrolled (555, 372) with delta (0, 0)
Screenshot: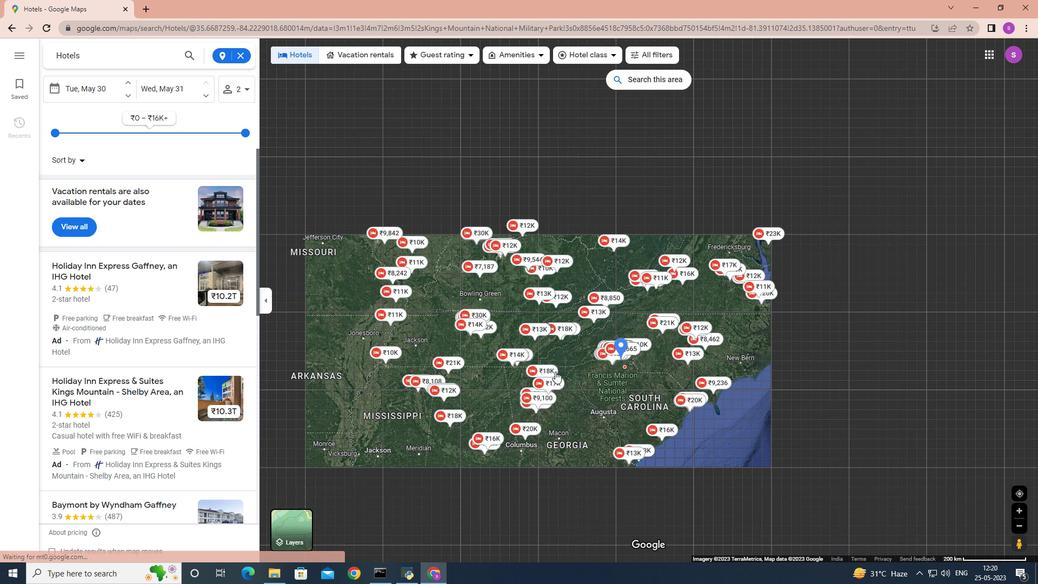 
Action: Mouse moved to (555, 372)
Screenshot: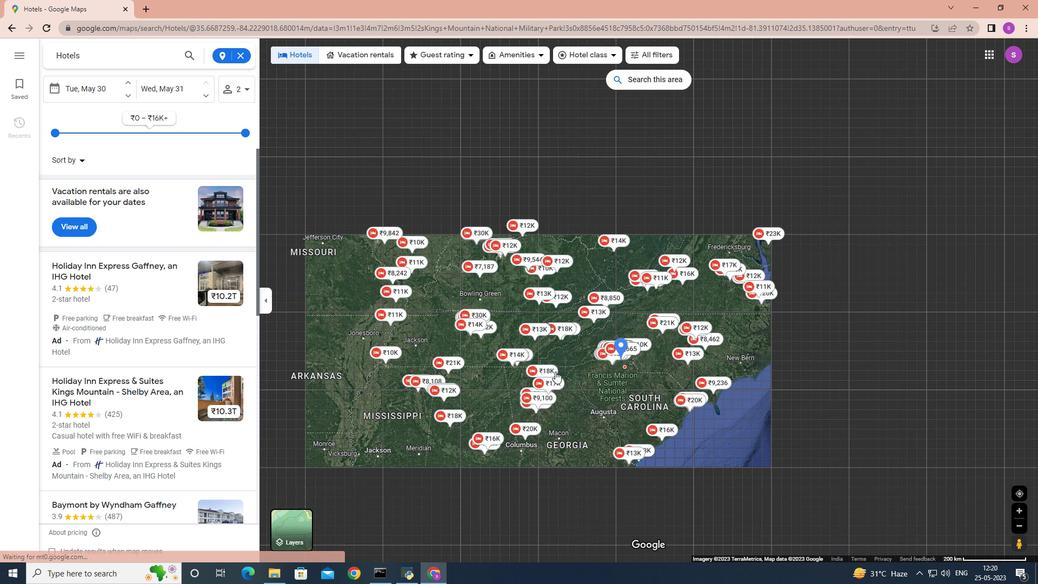 
Action: Mouse scrolled (555, 372) with delta (0, 0)
Screenshot: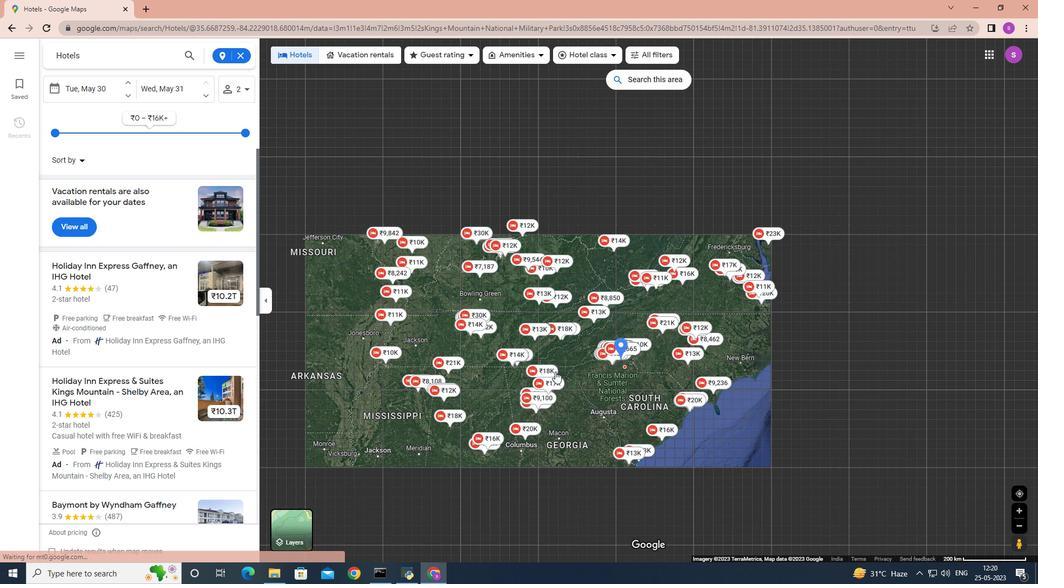 
Action: Mouse scrolled (555, 372) with delta (0, 0)
Screenshot: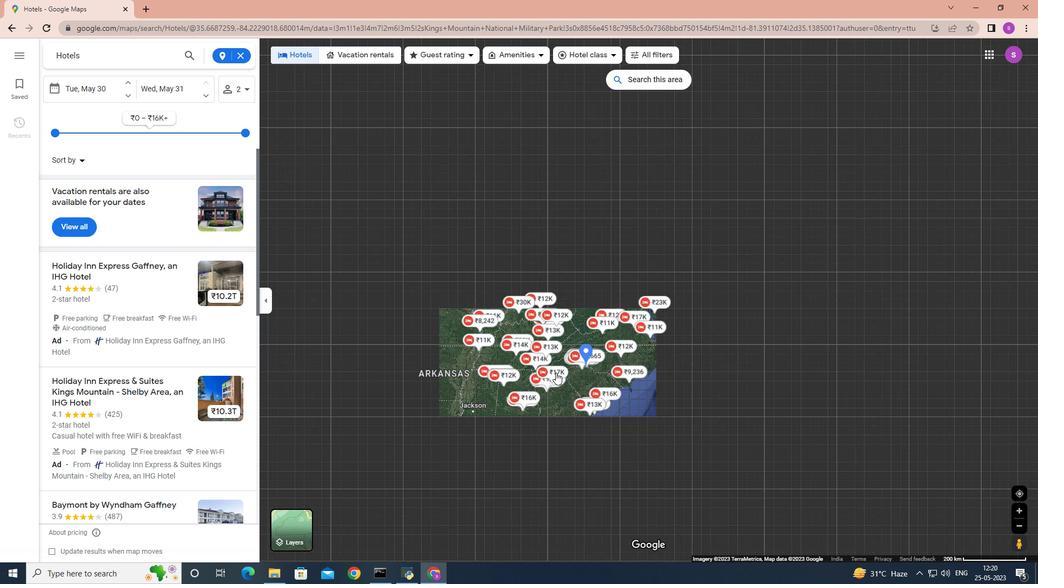
Action: Mouse moved to (556, 372)
Screenshot: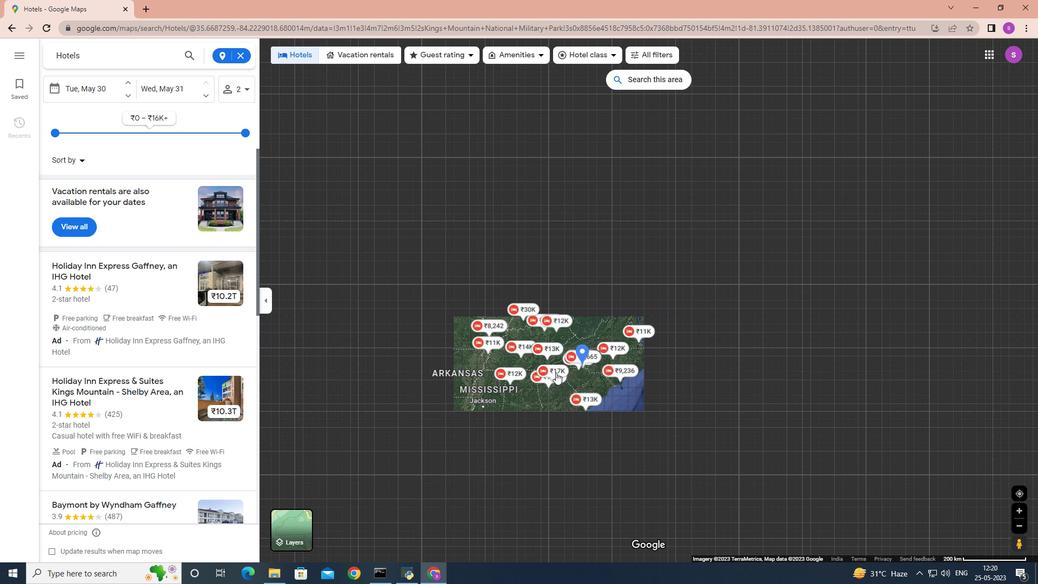 
Action: Mouse scrolled (556, 372) with delta (0, 0)
Screenshot: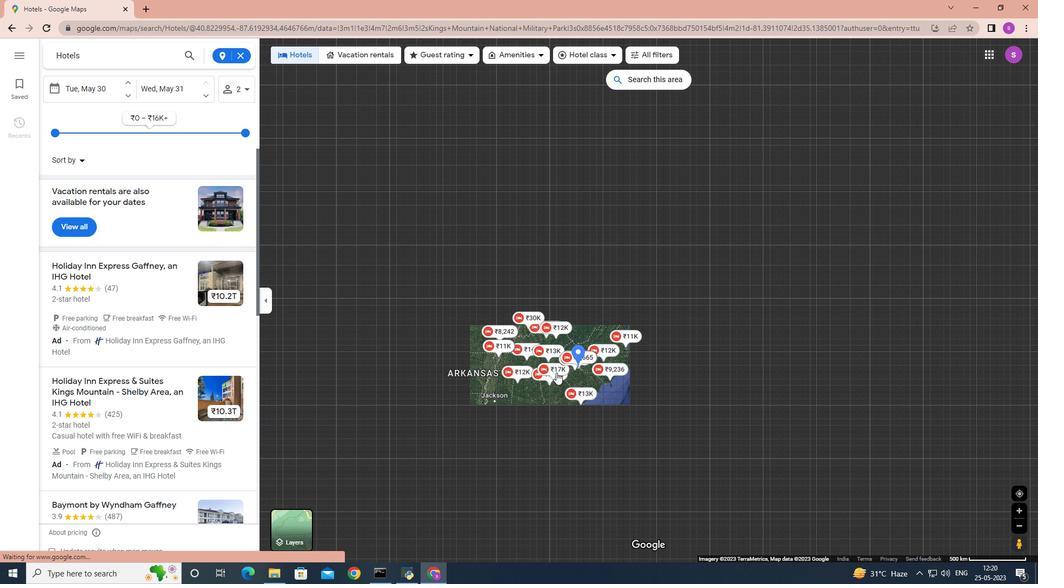 
Action: Mouse scrolled (556, 372) with delta (0, 0)
Screenshot: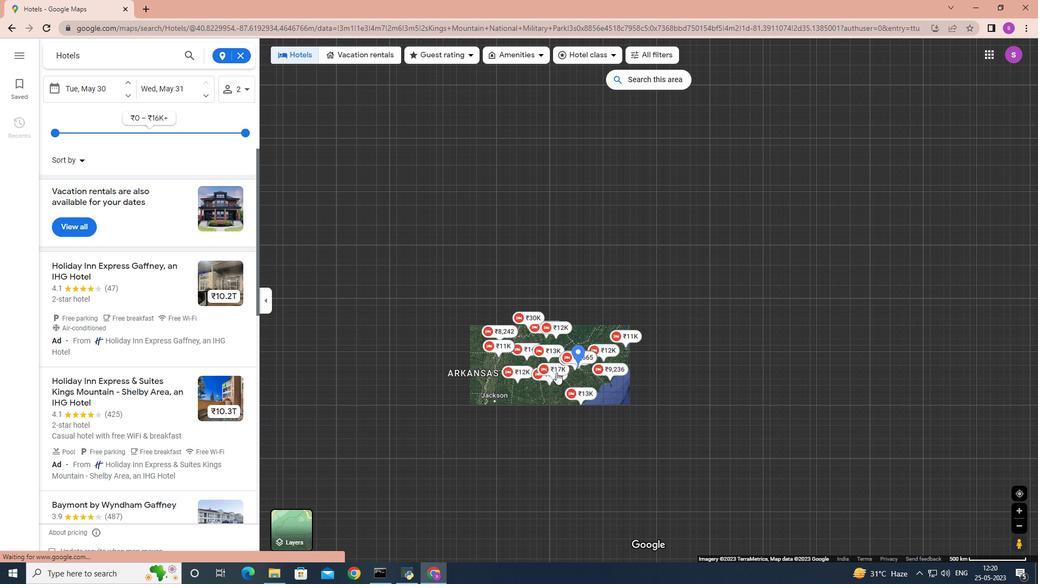 
Action: Mouse moved to (572, 363)
Screenshot: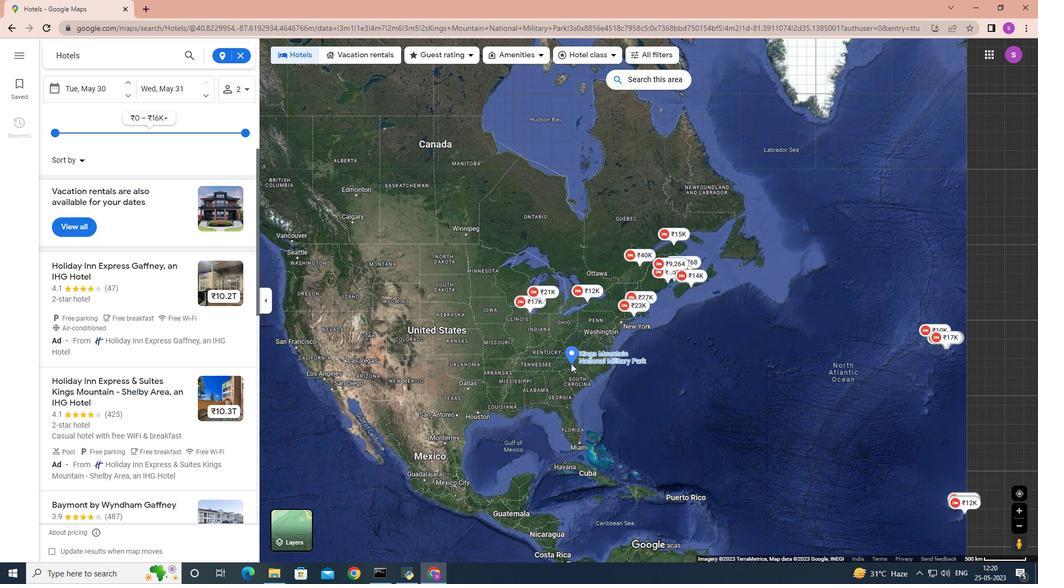 
Action: Mouse pressed left at (572, 363)
Screenshot: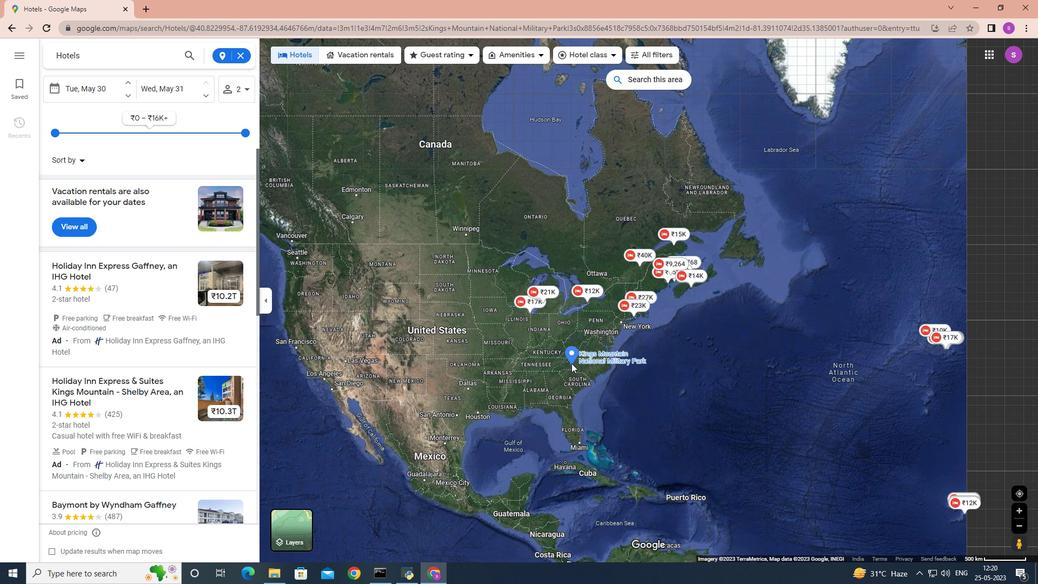 
Action: Mouse pressed left at (572, 363)
Screenshot: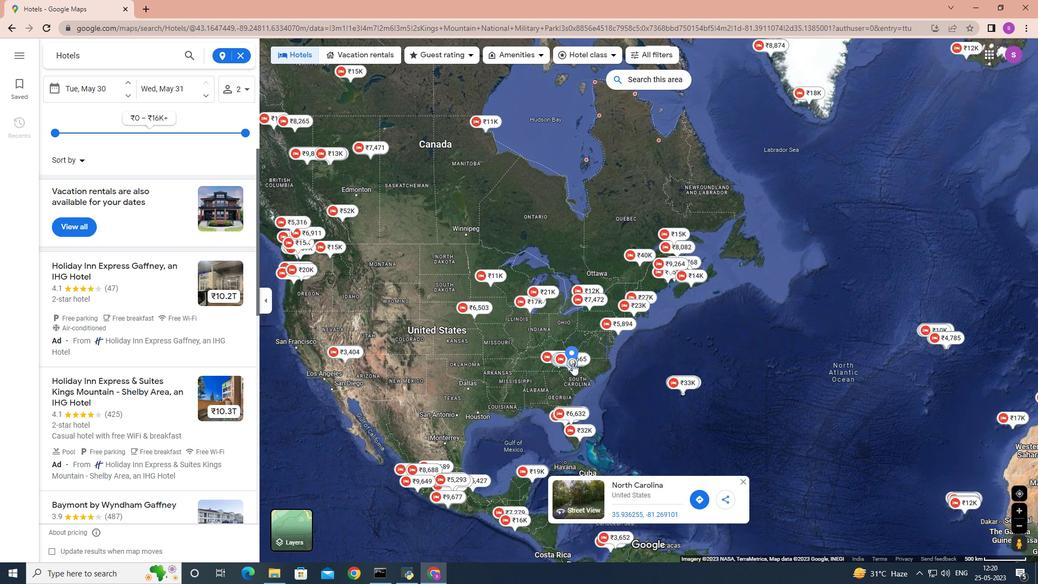 
Action: Mouse scrolled (572, 363) with delta (0, 0)
Screenshot: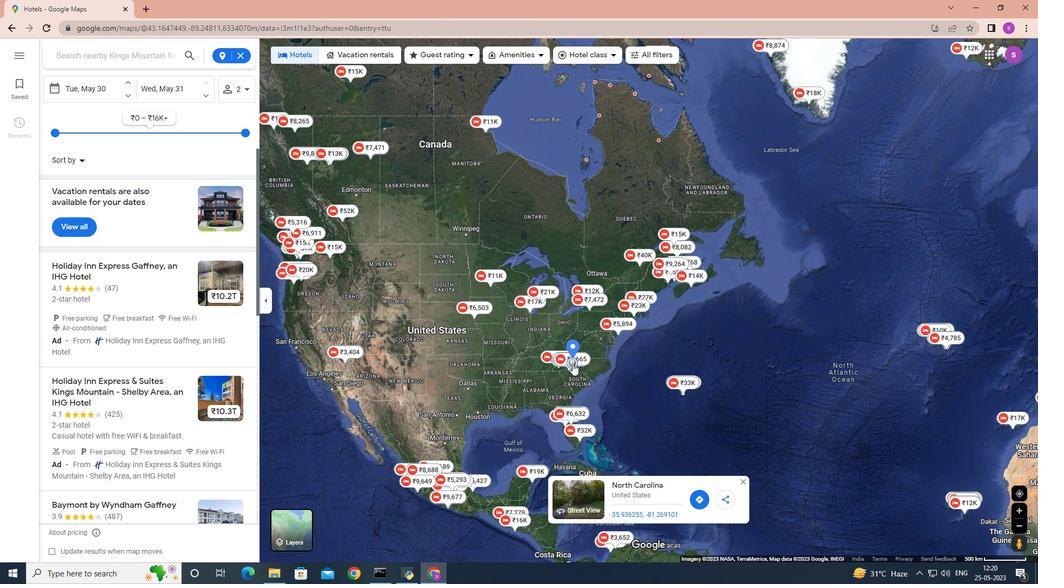 
Action: Mouse scrolled (572, 363) with delta (0, 0)
Screenshot: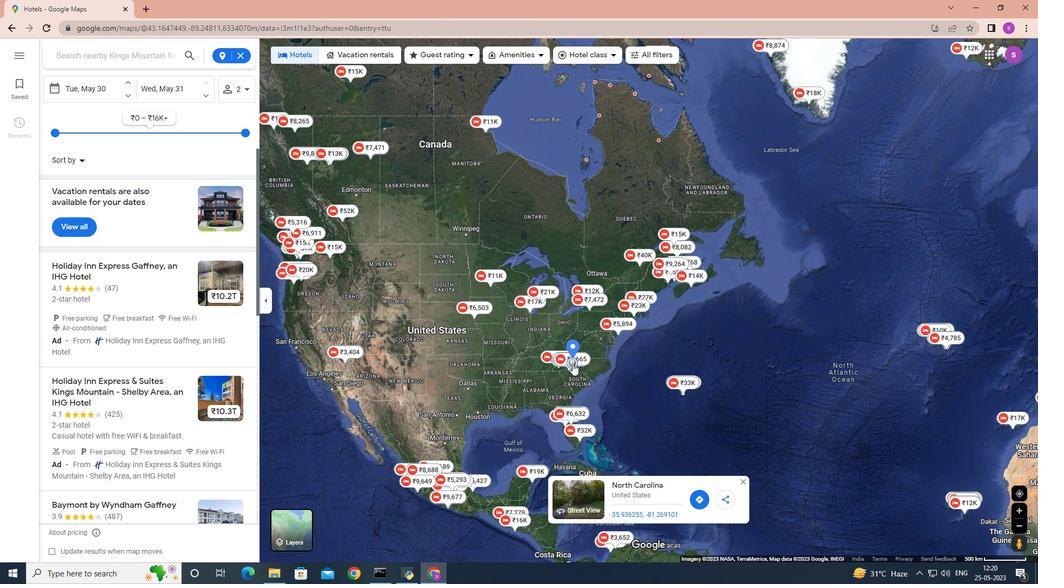 
Action: Mouse scrolled (572, 363) with delta (0, 0)
Screenshot: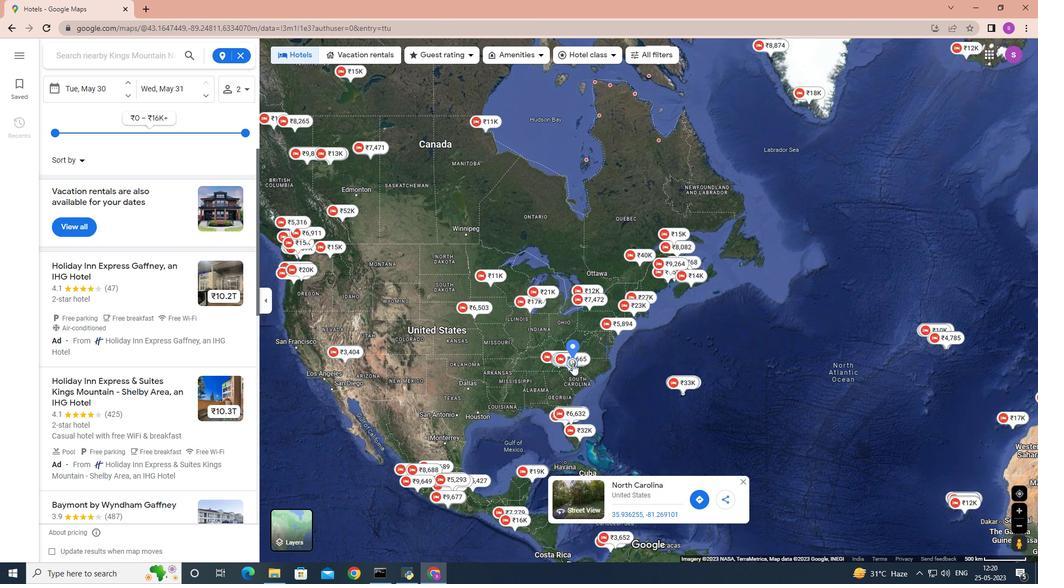 
Action: Mouse scrolled (572, 363) with delta (0, 0)
Screenshot: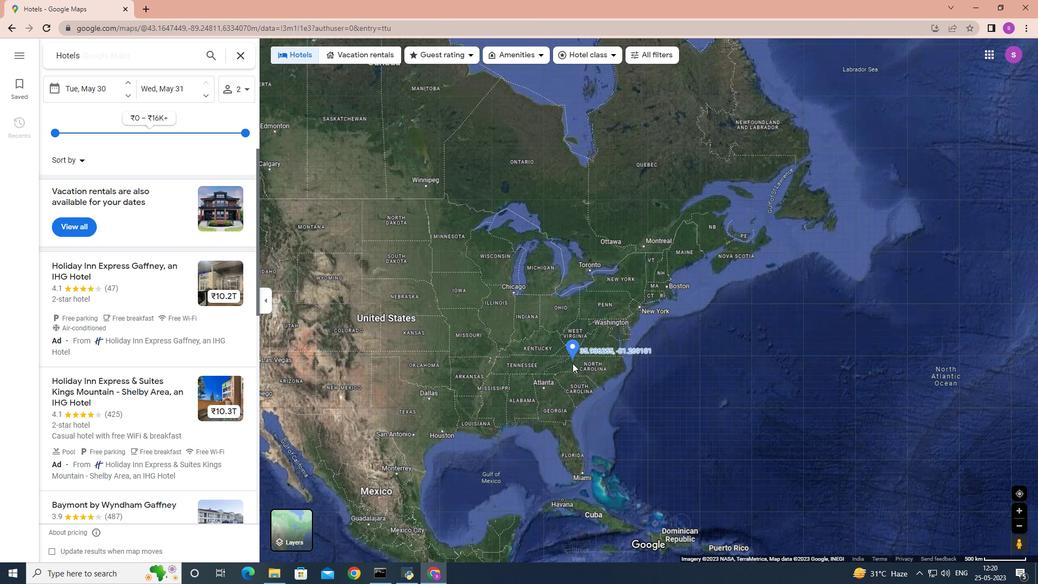 
Action: Mouse scrolled (572, 363) with delta (0, 0)
Screenshot: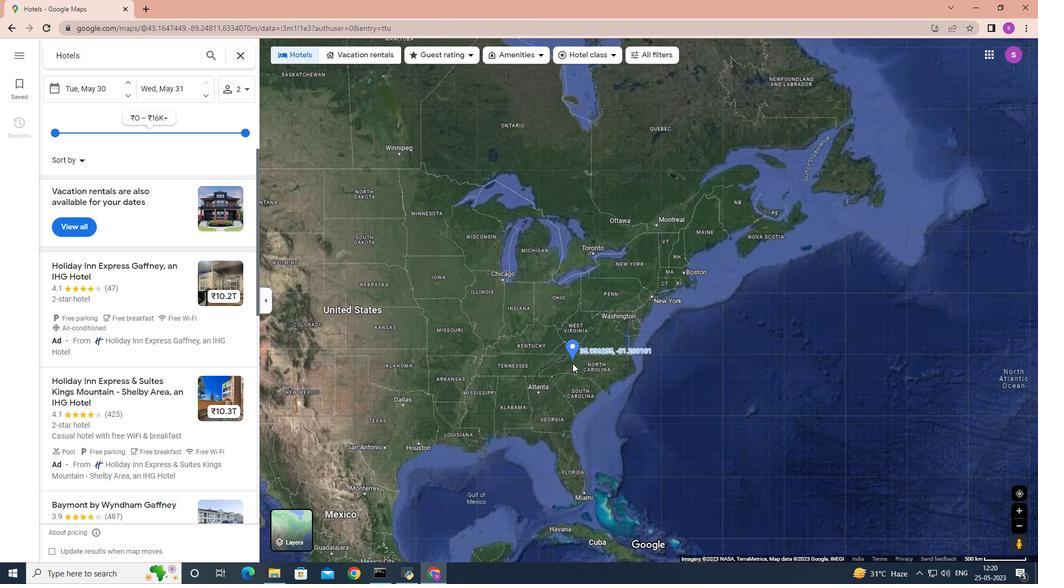 
Action: Mouse scrolled (572, 363) with delta (0, 0)
Screenshot: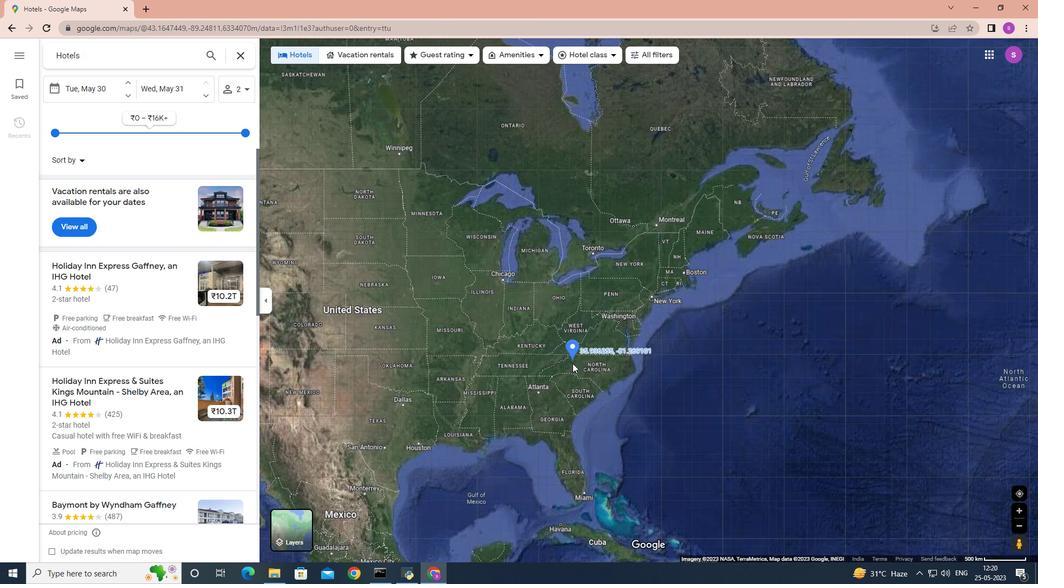 
Action: Mouse scrolled (572, 363) with delta (0, 0)
Screenshot: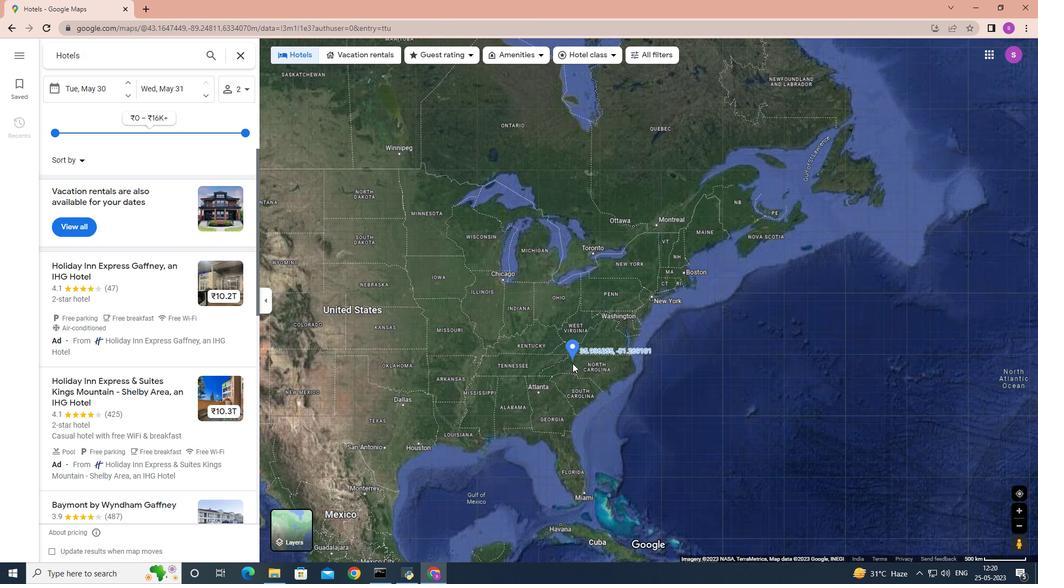 
Action: Mouse scrolled (572, 363) with delta (0, 0)
Screenshot: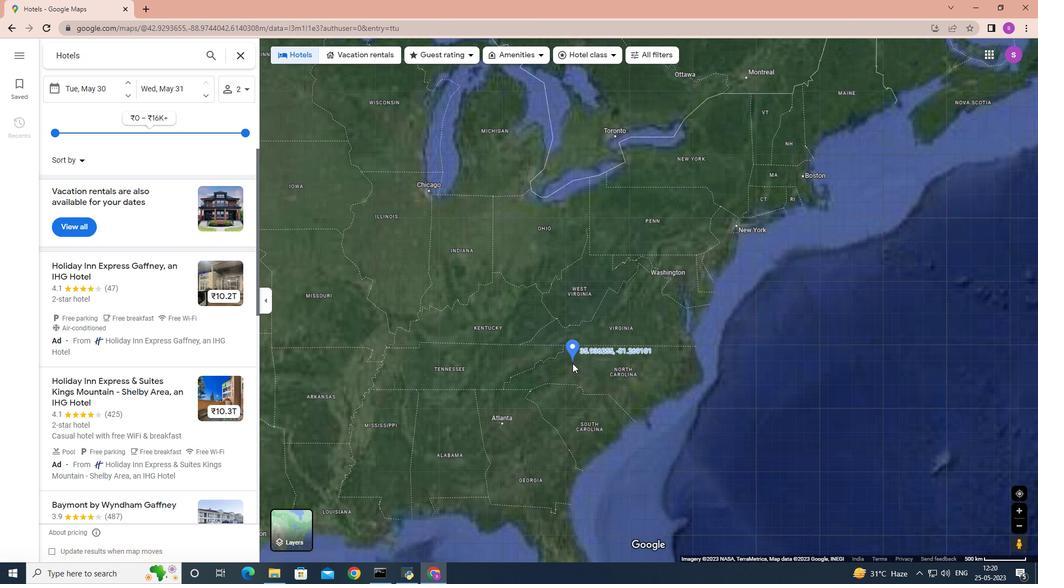 
Action: Mouse scrolled (572, 363) with delta (0, 0)
Screenshot: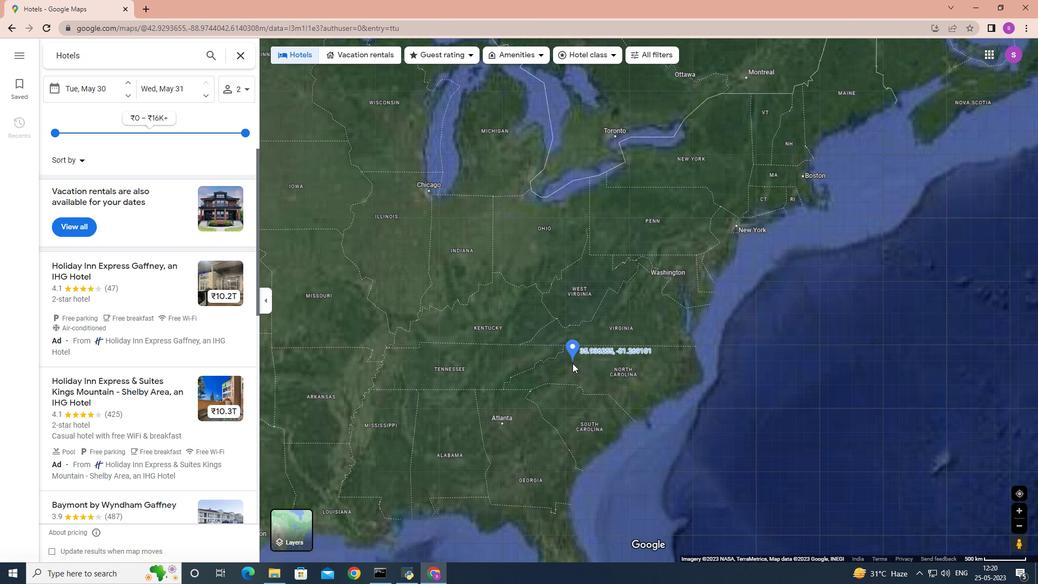 
Action: Mouse scrolled (572, 363) with delta (0, 0)
Screenshot: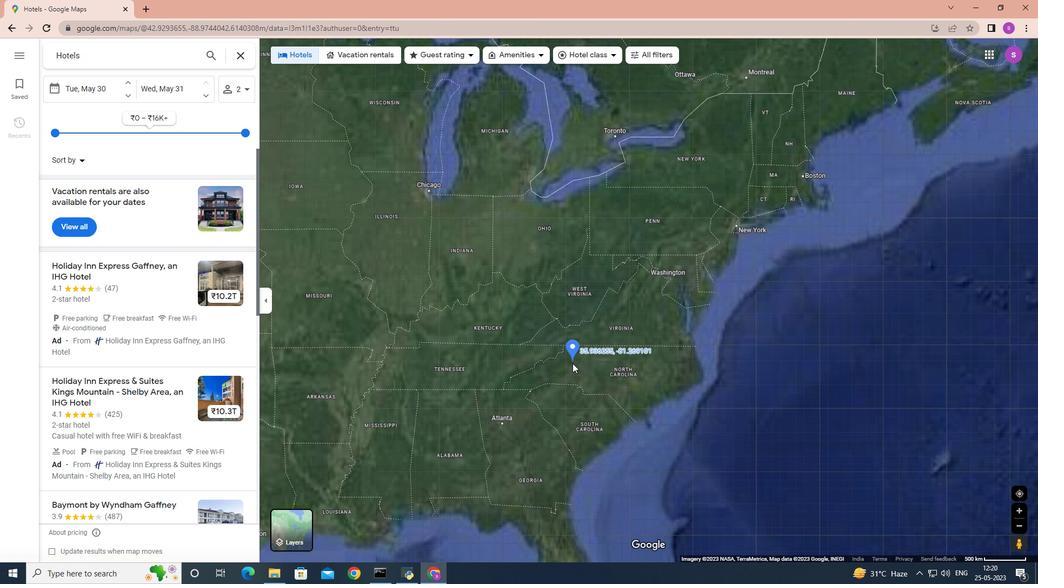 
Action: Mouse scrolled (572, 363) with delta (0, 0)
Screenshot: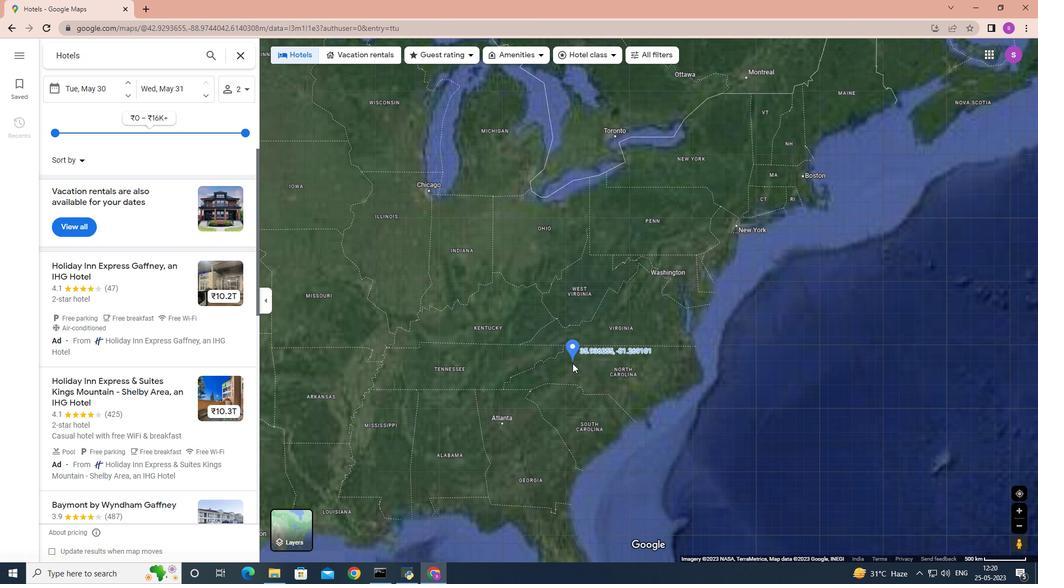 
Action: Mouse scrolled (572, 363) with delta (0, 0)
Screenshot: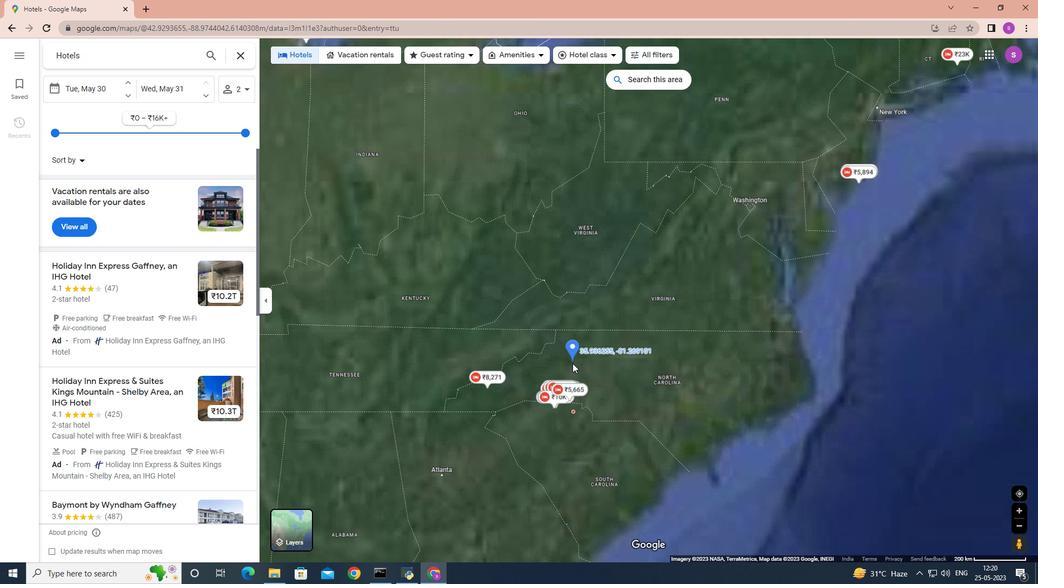 
Action: Mouse scrolled (572, 363) with delta (0, 0)
Screenshot: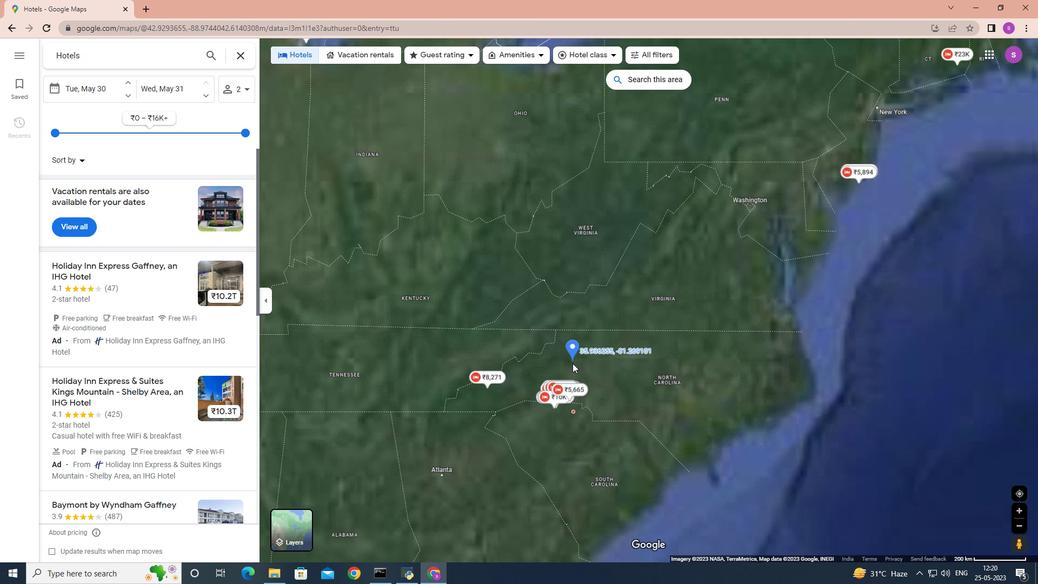 
Action: Mouse scrolled (572, 363) with delta (0, 0)
Screenshot: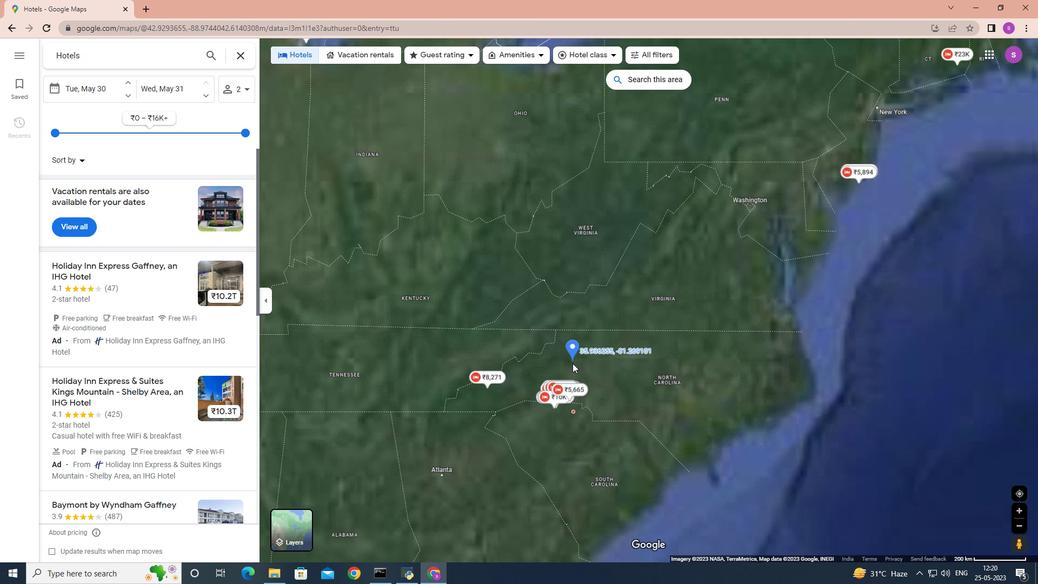 
Action: Mouse scrolled (572, 363) with delta (0, 0)
Screenshot: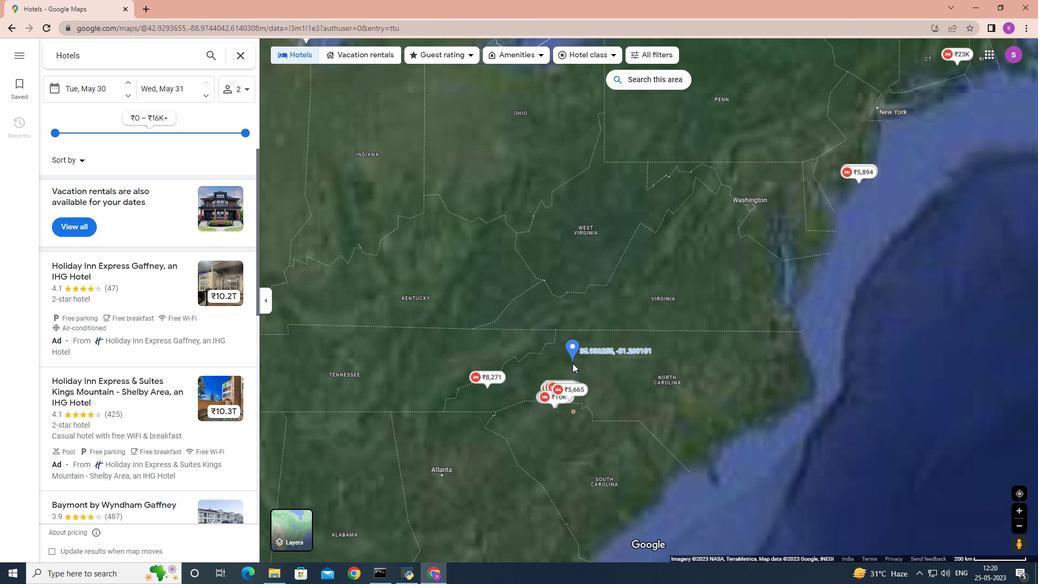 
Action: Mouse scrolled (572, 363) with delta (0, 0)
Screenshot: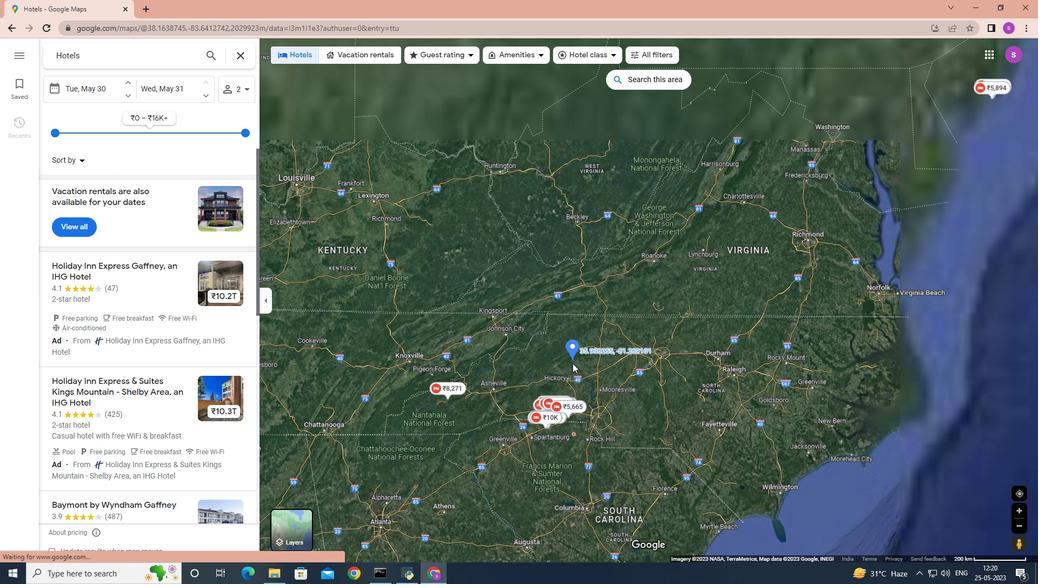 
Action: Mouse scrolled (572, 363) with delta (0, 0)
Screenshot: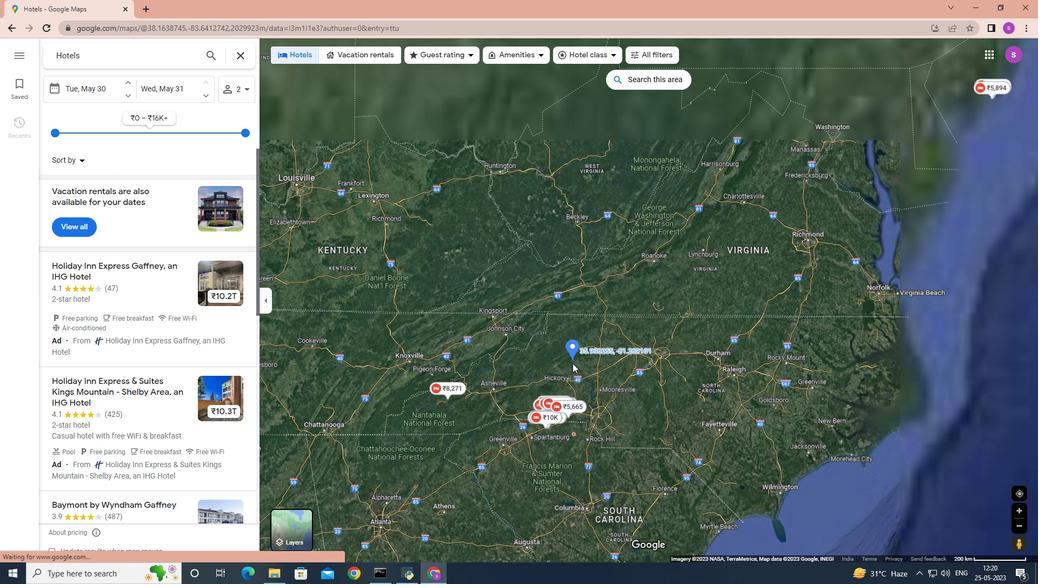 
Action: Mouse scrolled (572, 363) with delta (0, 0)
Screenshot: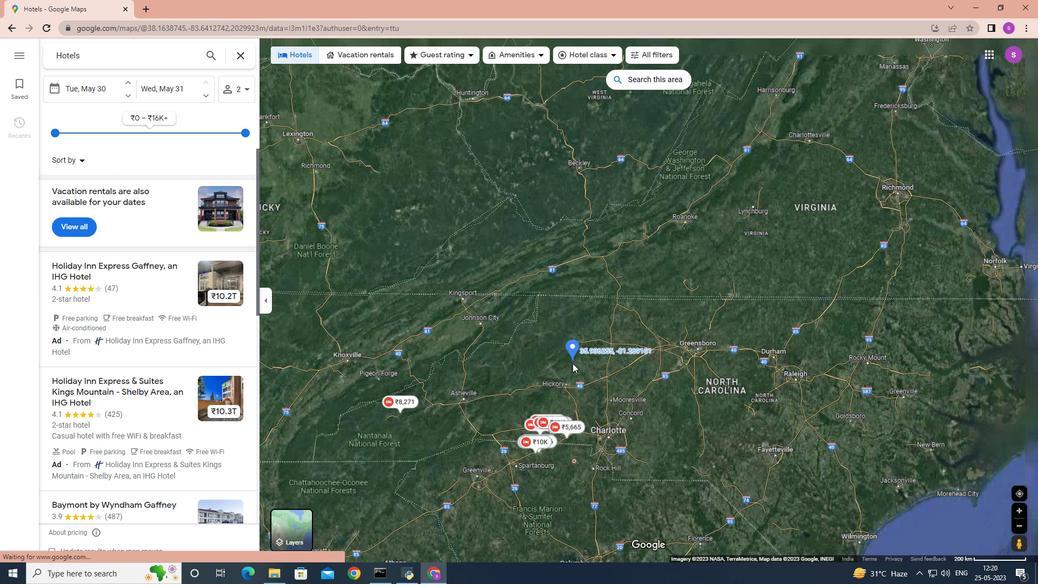 
Action: Mouse scrolled (572, 363) with delta (0, 0)
Screenshot: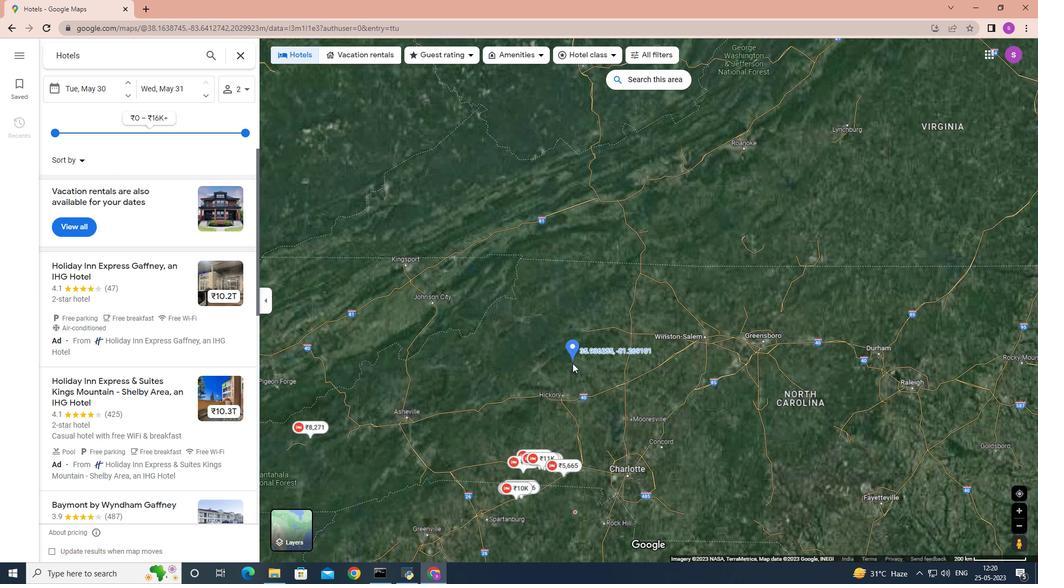
Action: Mouse scrolled (572, 363) with delta (0, 0)
Screenshot: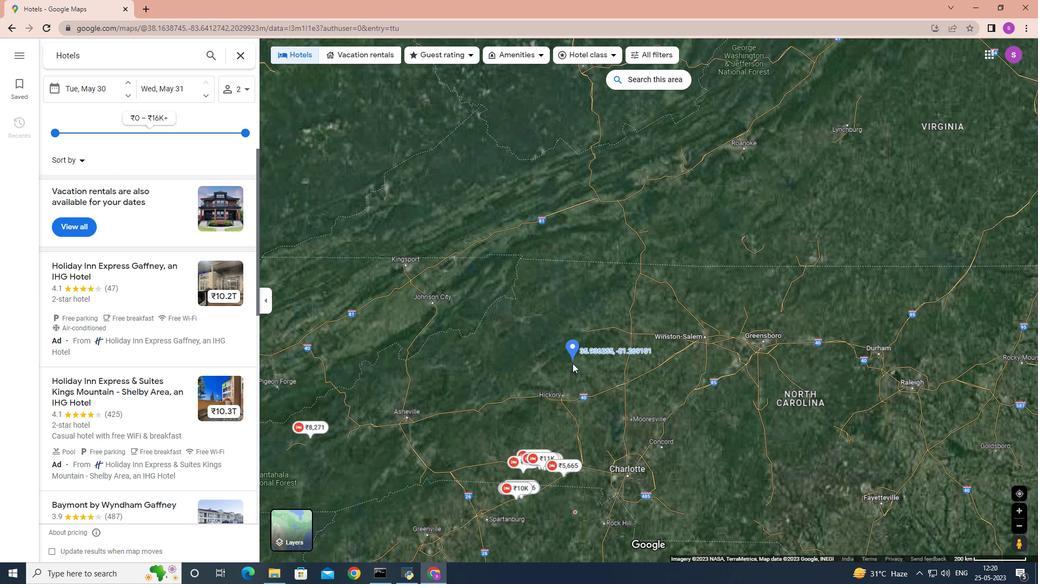 
Action: Mouse scrolled (572, 363) with delta (0, 0)
Screenshot: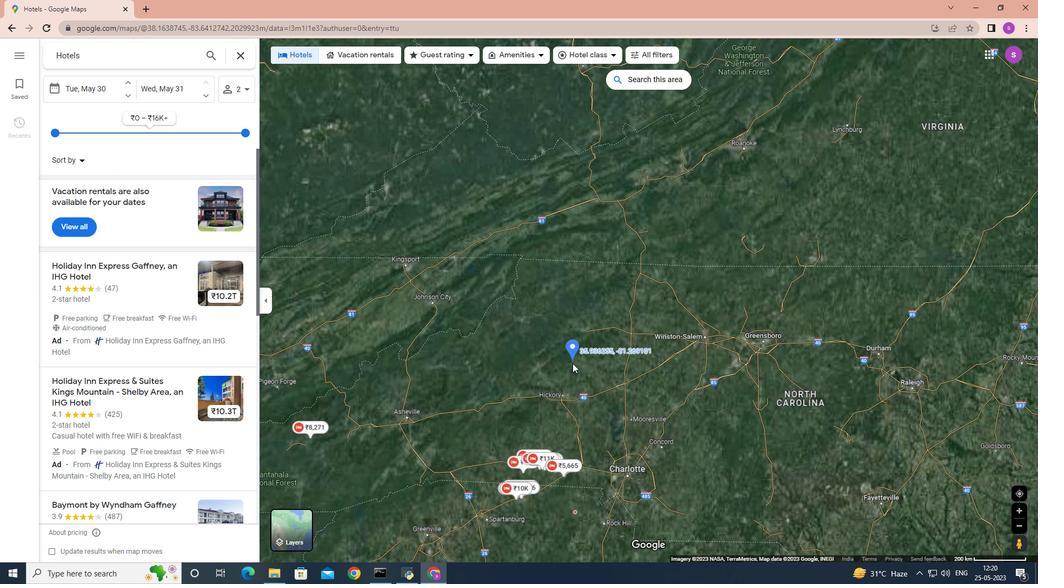 
Action: Mouse moved to (574, 362)
Screenshot: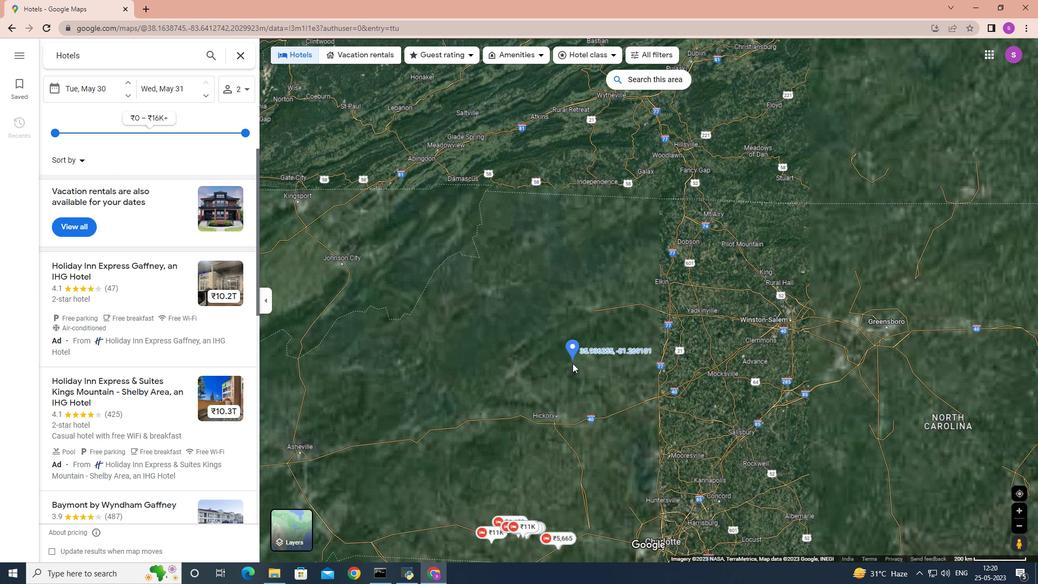 
Action: Mouse scrolled (574, 362) with delta (0, 0)
Screenshot: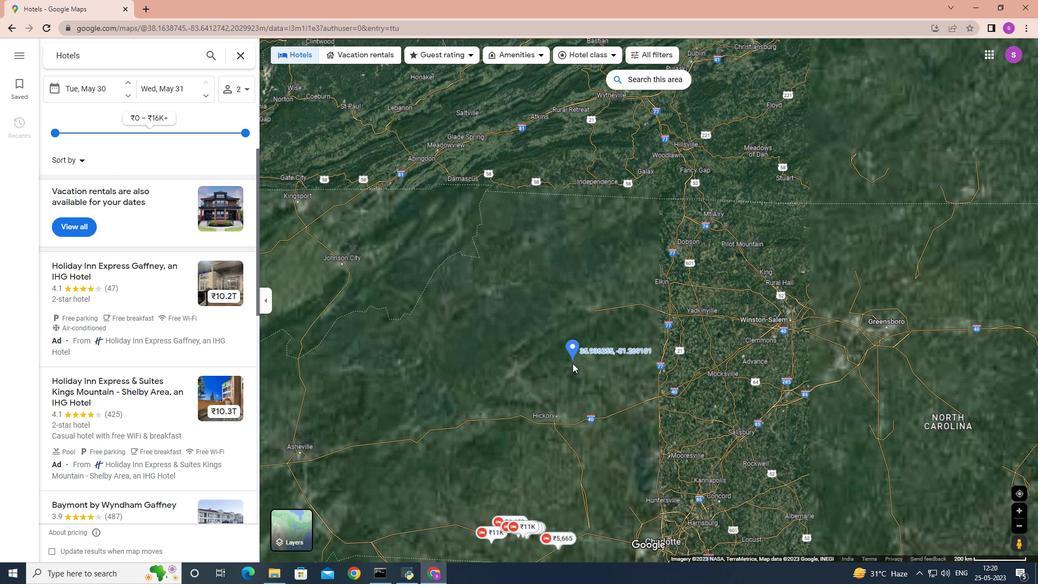 
Action: Mouse scrolled (574, 362) with delta (0, 0)
Screenshot: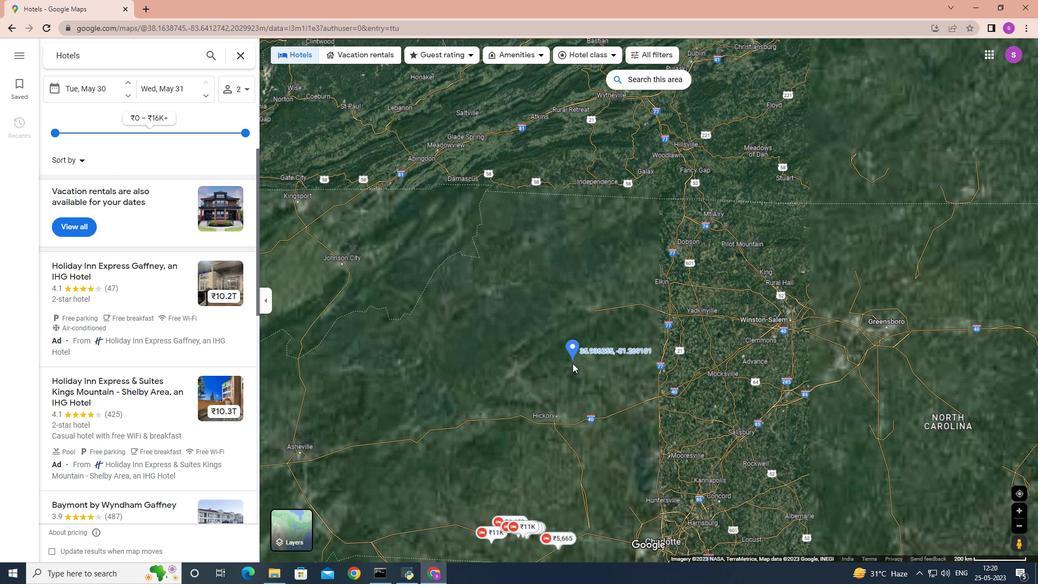 
Action: Mouse scrolled (574, 362) with delta (0, 0)
Screenshot: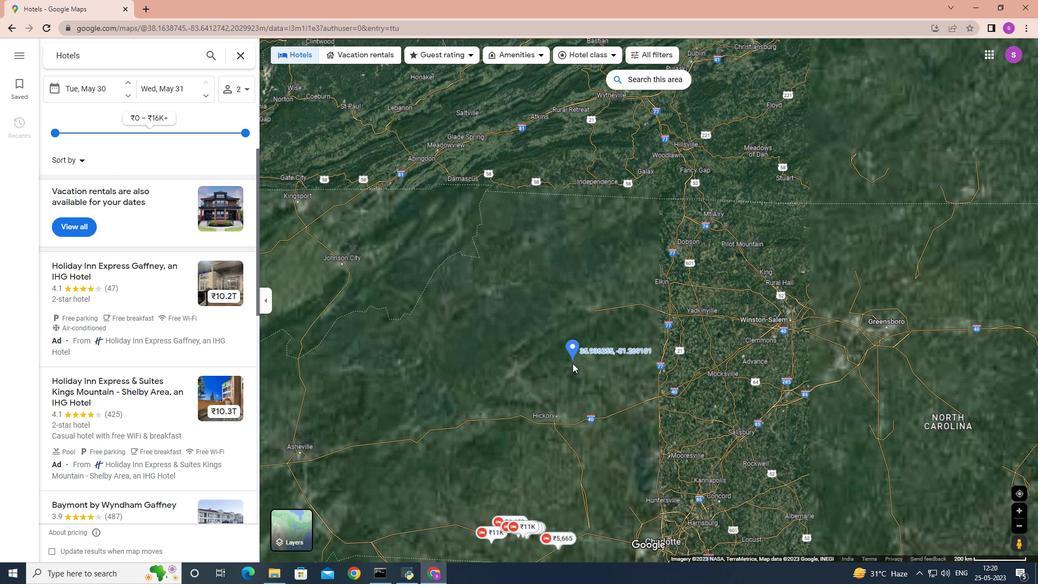 
Action: Mouse moved to (574, 361)
Screenshot: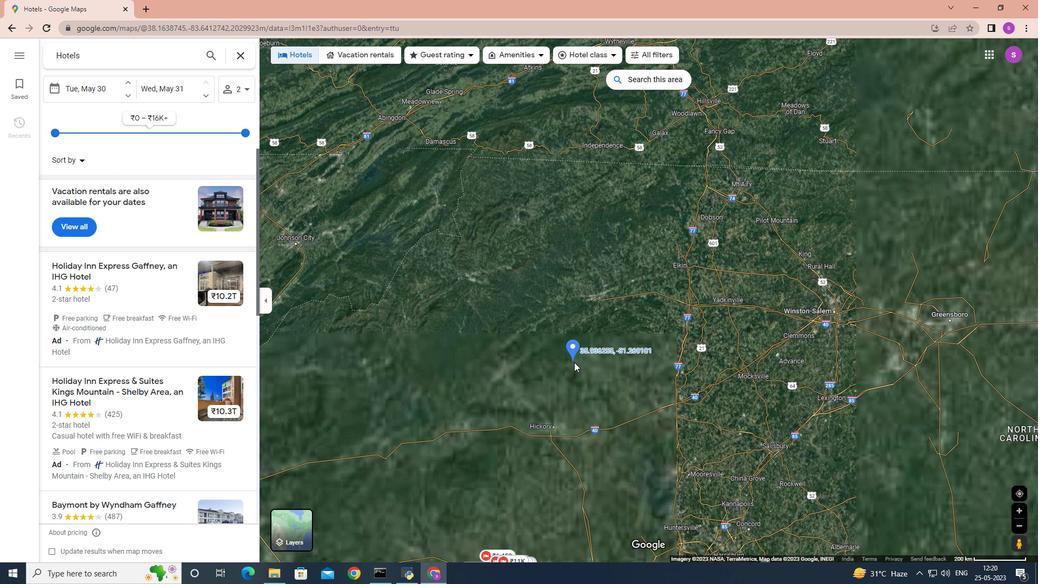 
Action: Mouse scrolled (574, 362) with delta (0, 0)
Screenshot: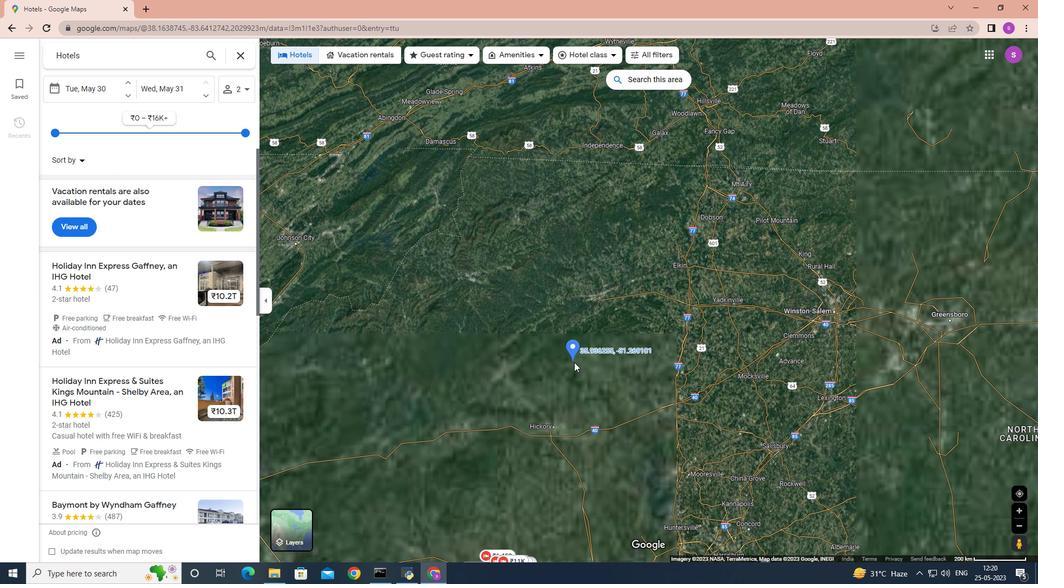 
Action: Mouse scrolled (574, 362) with delta (0, 0)
Screenshot: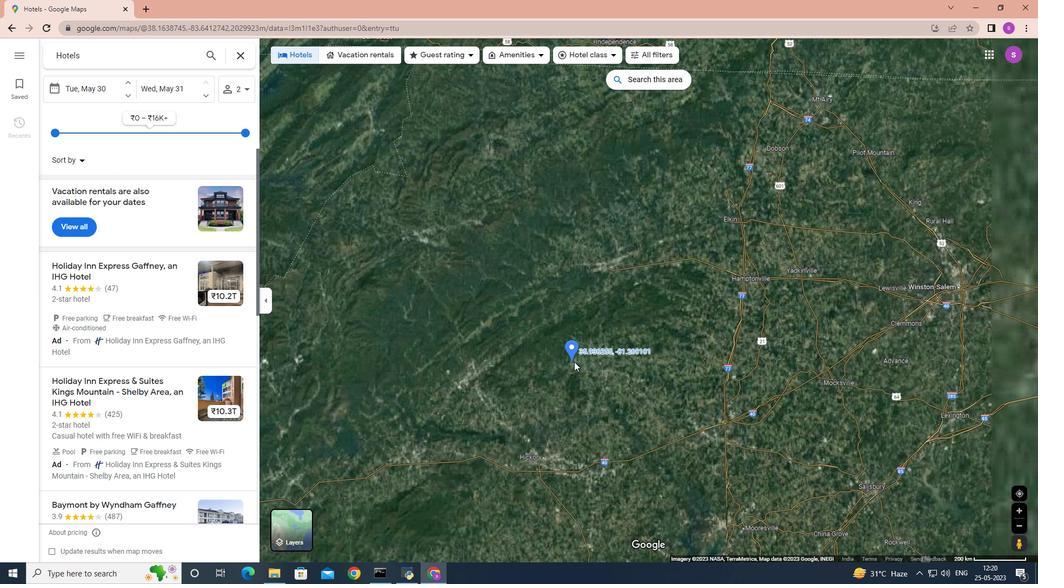 
Action: Mouse scrolled (574, 362) with delta (0, 0)
Screenshot: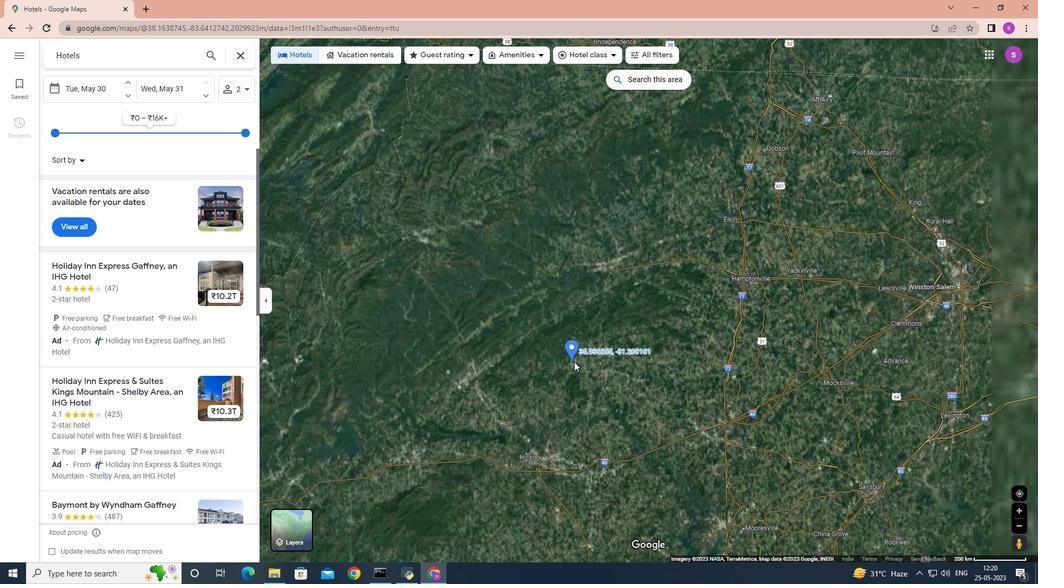 
Action: Mouse scrolled (574, 362) with delta (0, 0)
Screenshot: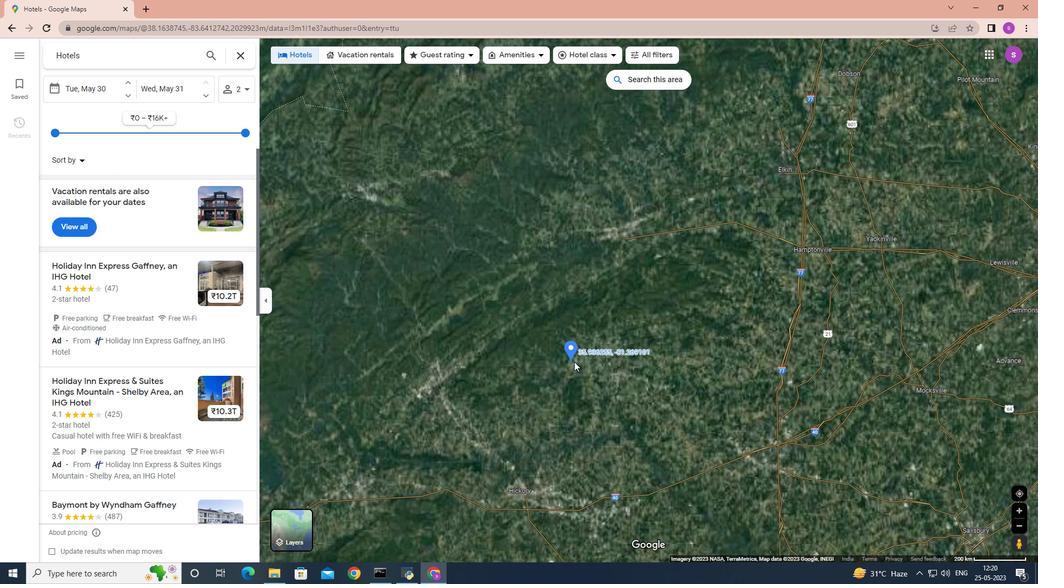 
Action: Mouse scrolled (574, 362) with delta (0, 0)
Screenshot: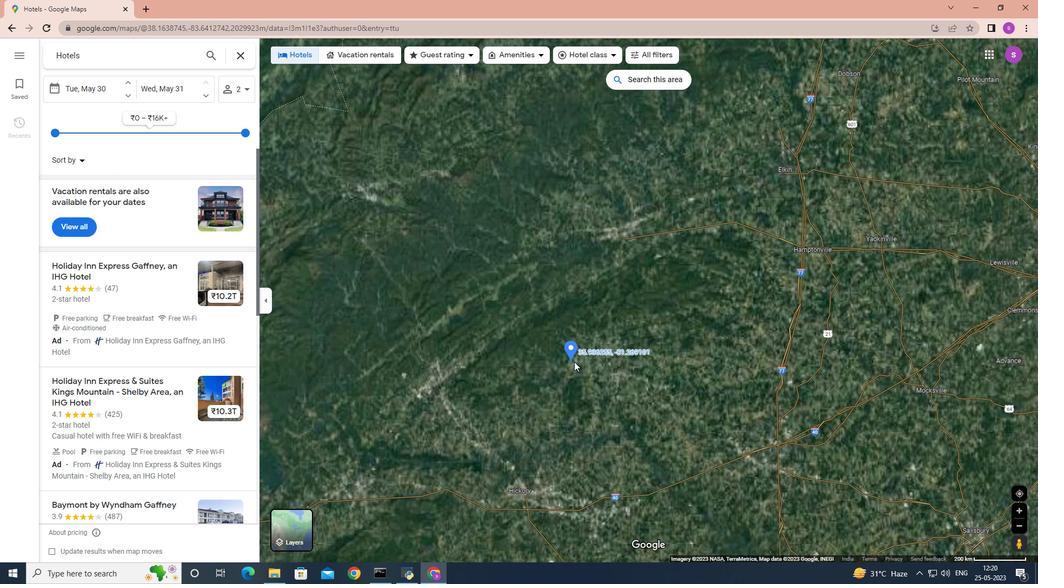 
Action: Mouse scrolled (574, 362) with delta (0, 0)
Screenshot: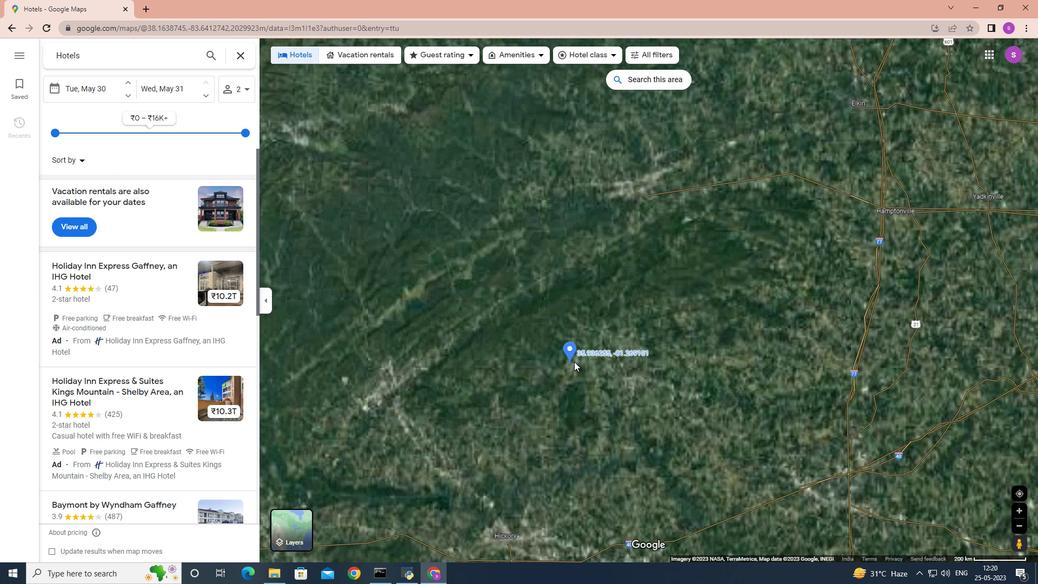 
Action: Mouse moved to (566, 365)
Screenshot: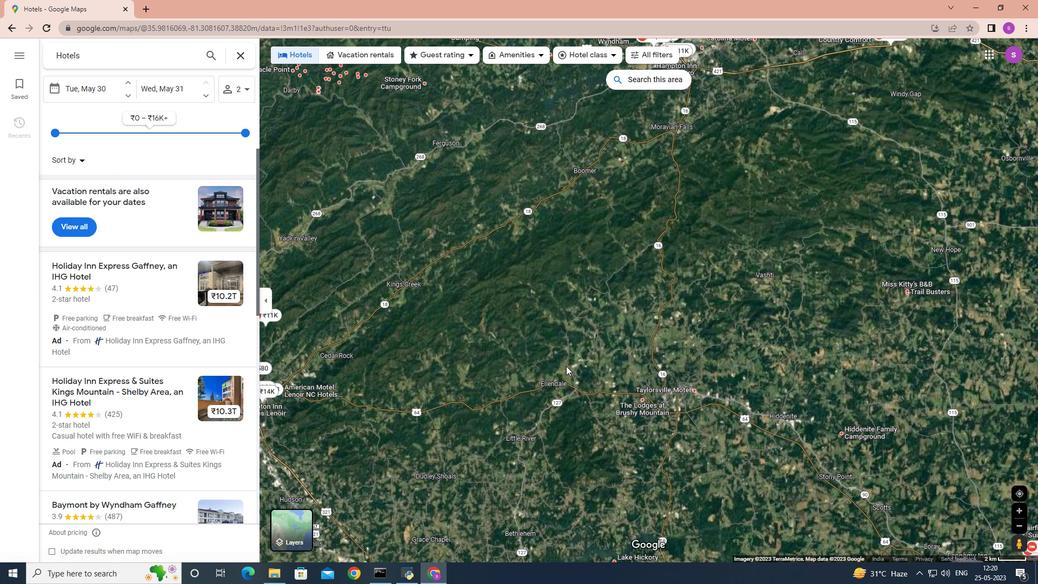 
Action: Mouse scrolled (566, 365) with delta (0, 0)
Screenshot: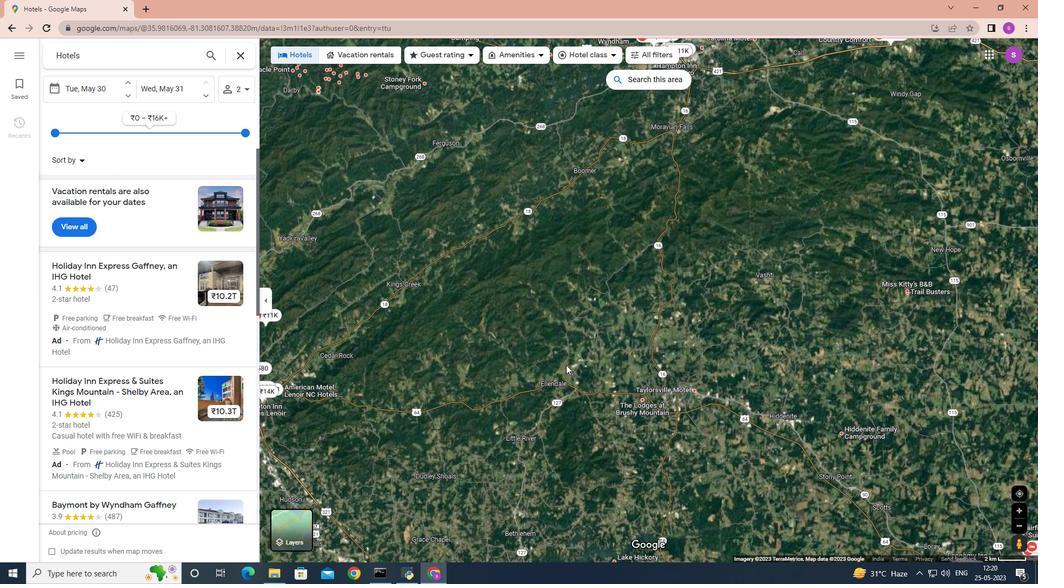 
Action: Mouse scrolled (566, 365) with delta (0, 0)
Screenshot: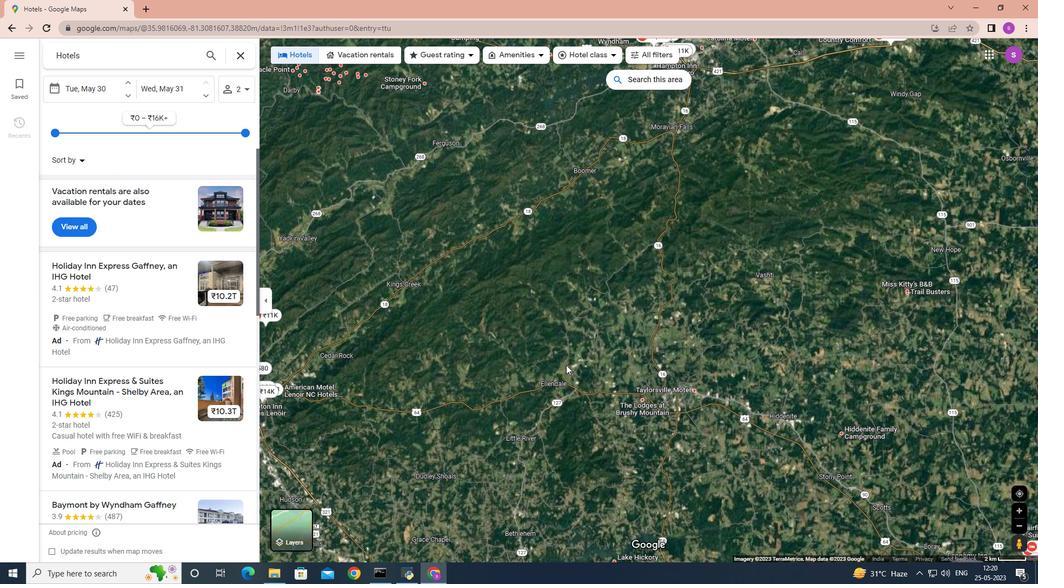 
Action: Mouse scrolled (566, 364) with delta (0, 0)
Screenshot: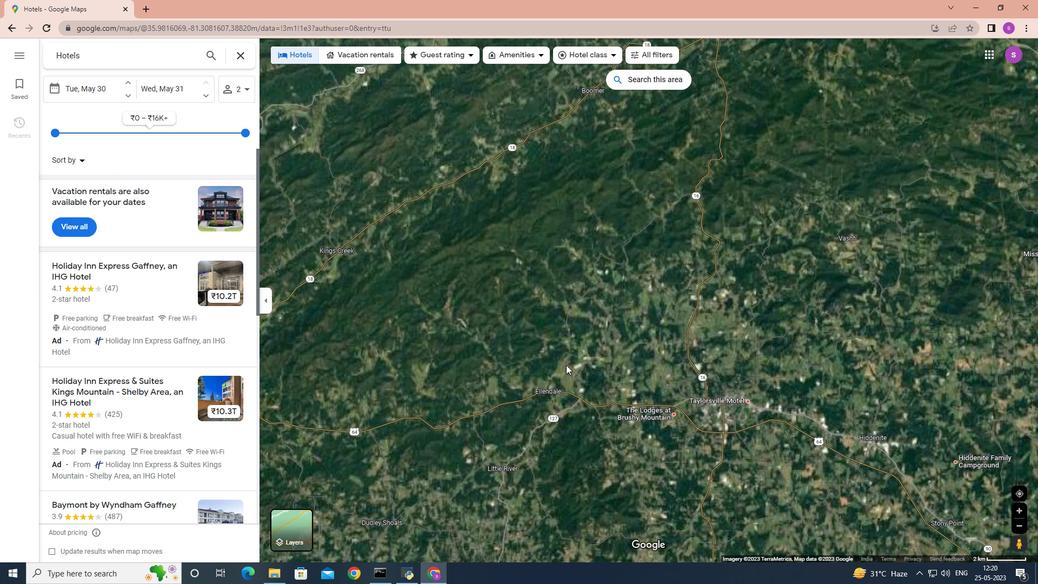 
Action: Mouse scrolled (566, 364) with delta (0, 0)
Screenshot: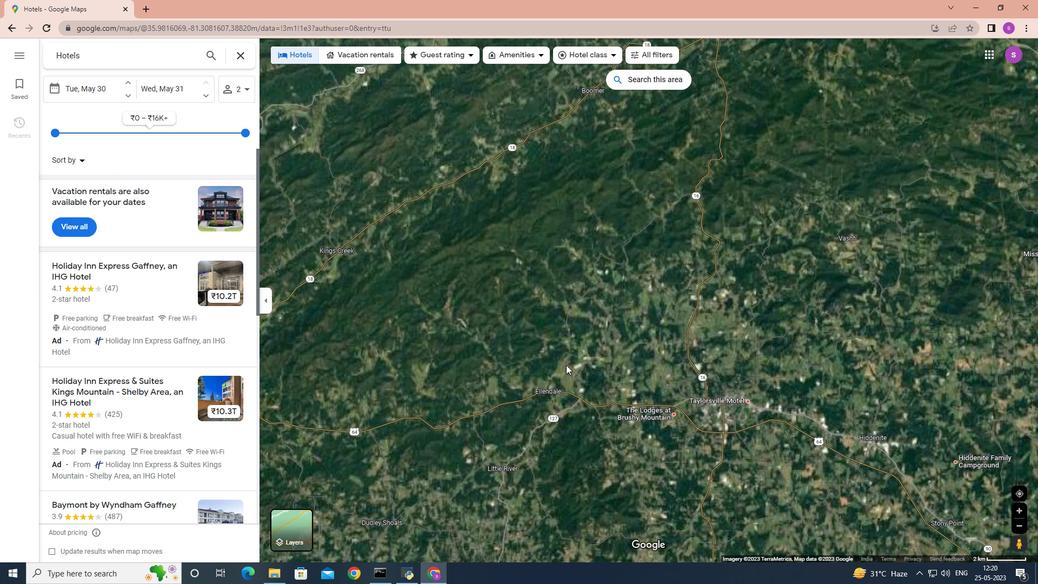 
Action: Mouse scrolled (566, 364) with delta (0, 0)
Screenshot: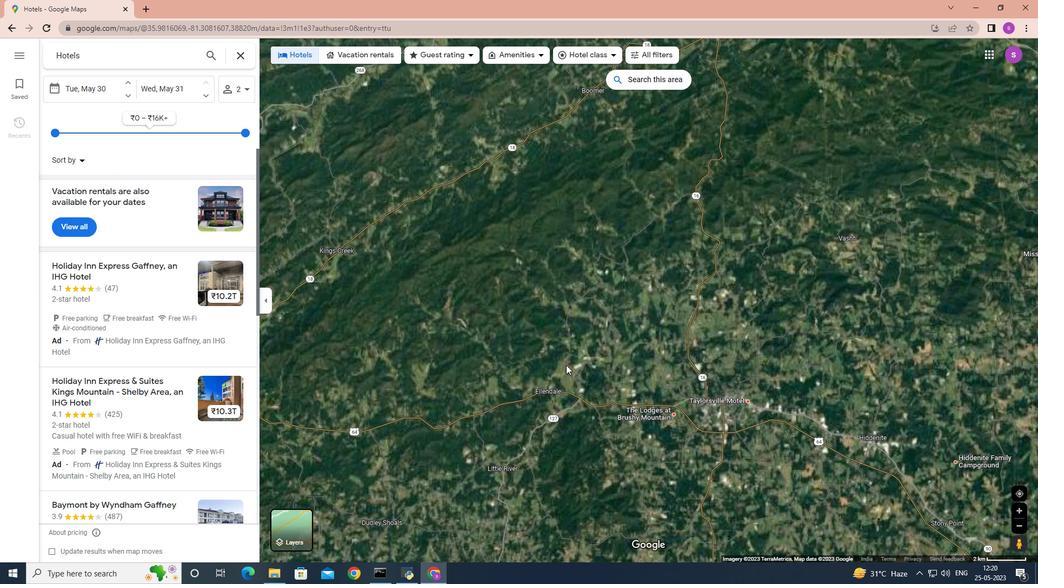 
Action: Mouse scrolled (566, 364) with delta (0, 0)
Screenshot: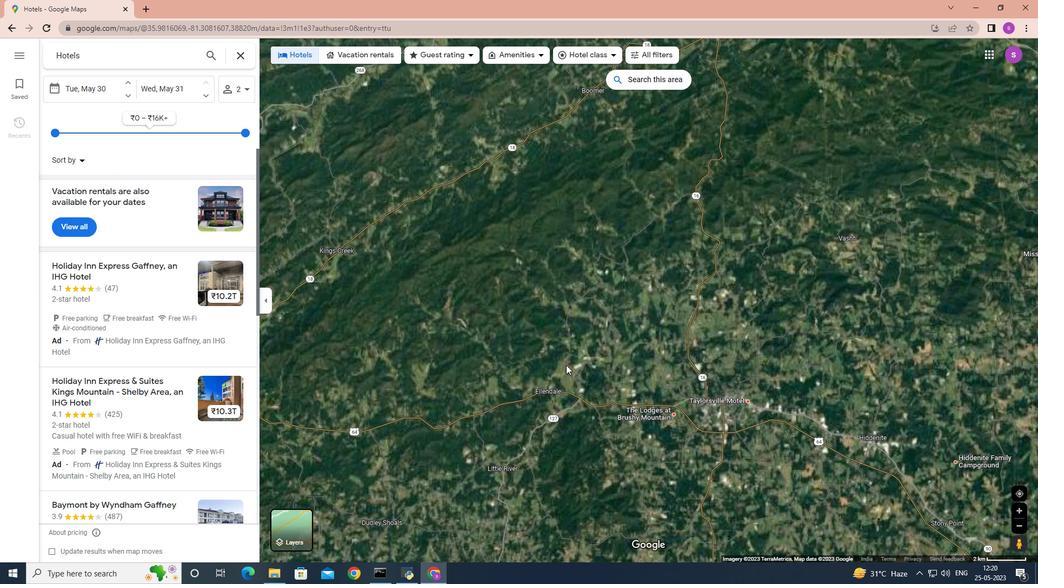 
Action: Mouse scrolled (566, 364) with delta (0, 0)
Screenshot: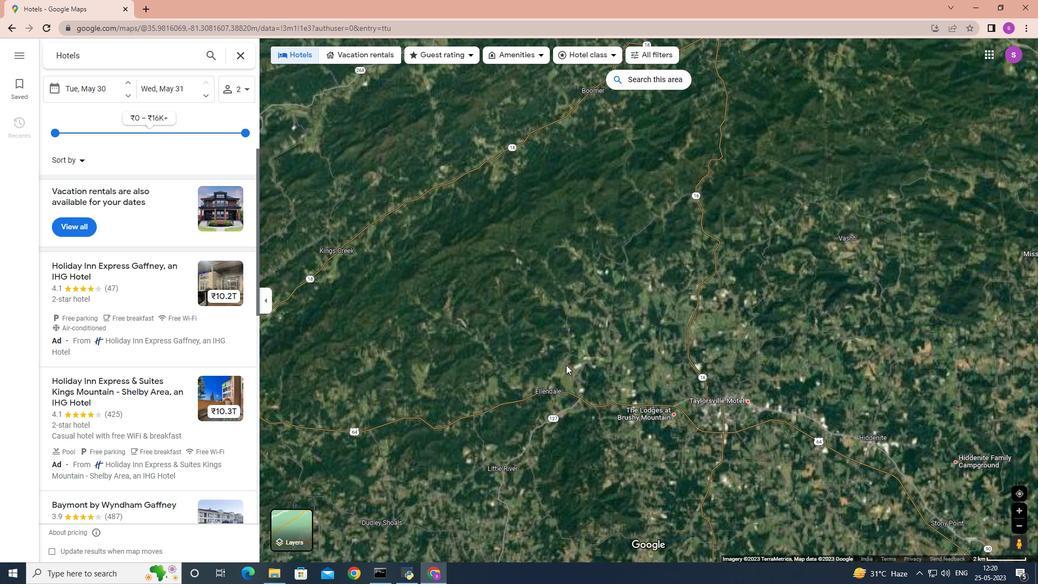 
Action: Mouse scrolled (566, 364) with delta (0, 0)
Screenshot: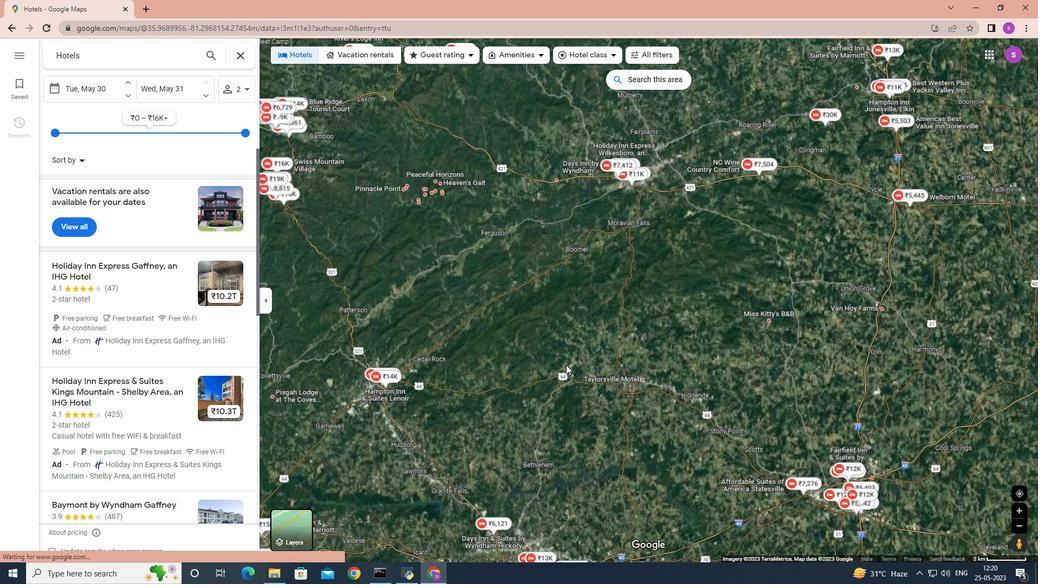 
Action: Mouse scrolled (566, 364) with delta (0, 0)
Screenshot: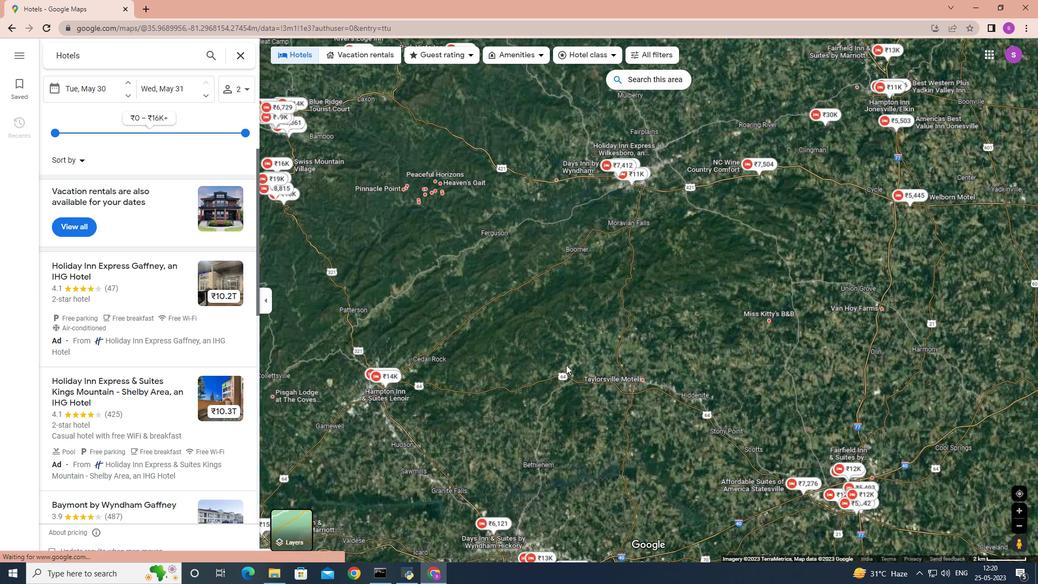 
Action: Mouse scrolled (566, 364) with delta (0, 0)
Screenshot: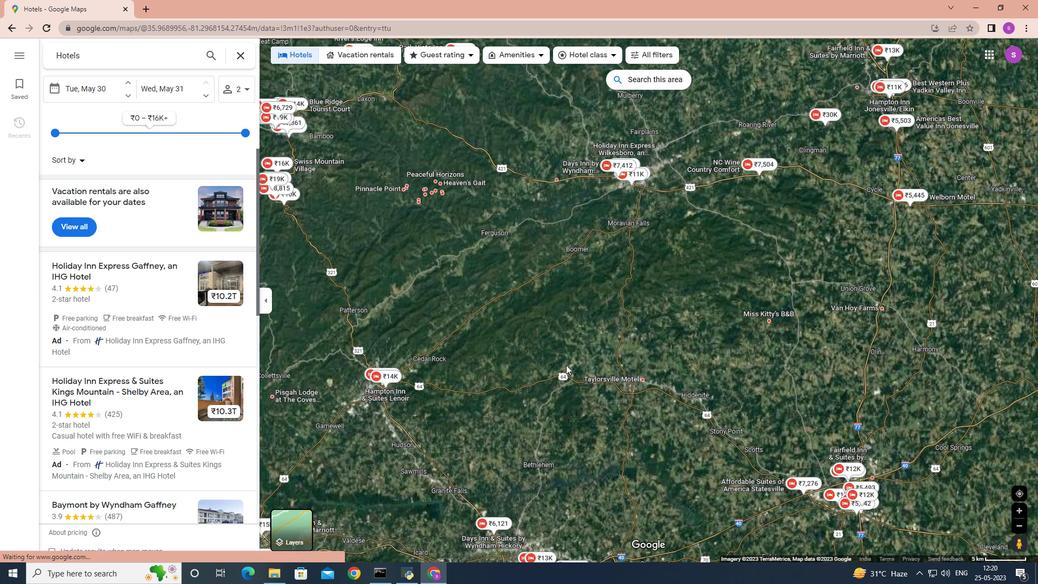 
Action: Mouse scrolled (566, 364) with delta (0, 0)
Screenshot: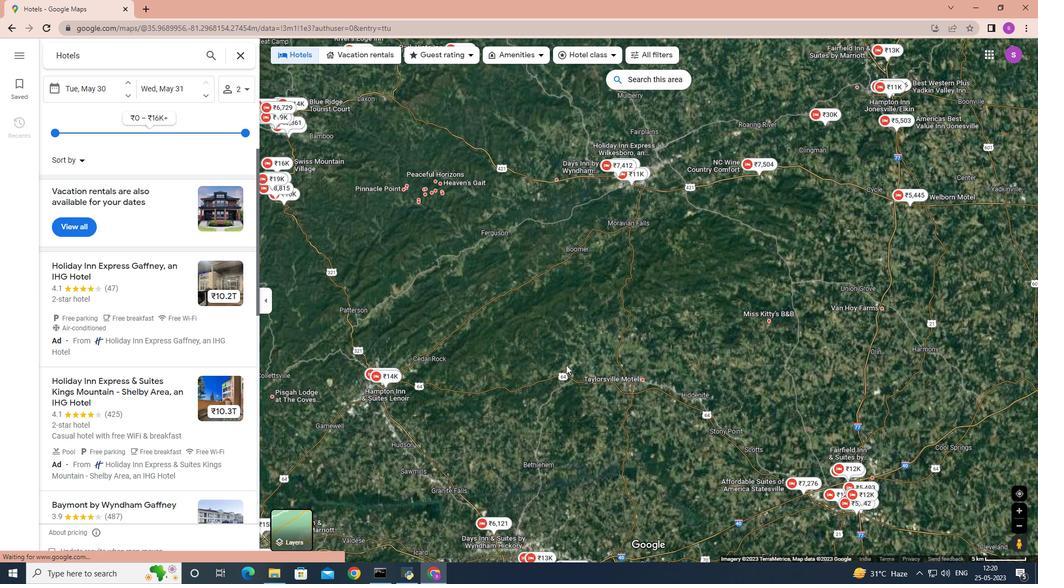 
Action: Mouse moved to (566, 368)
Screenshot: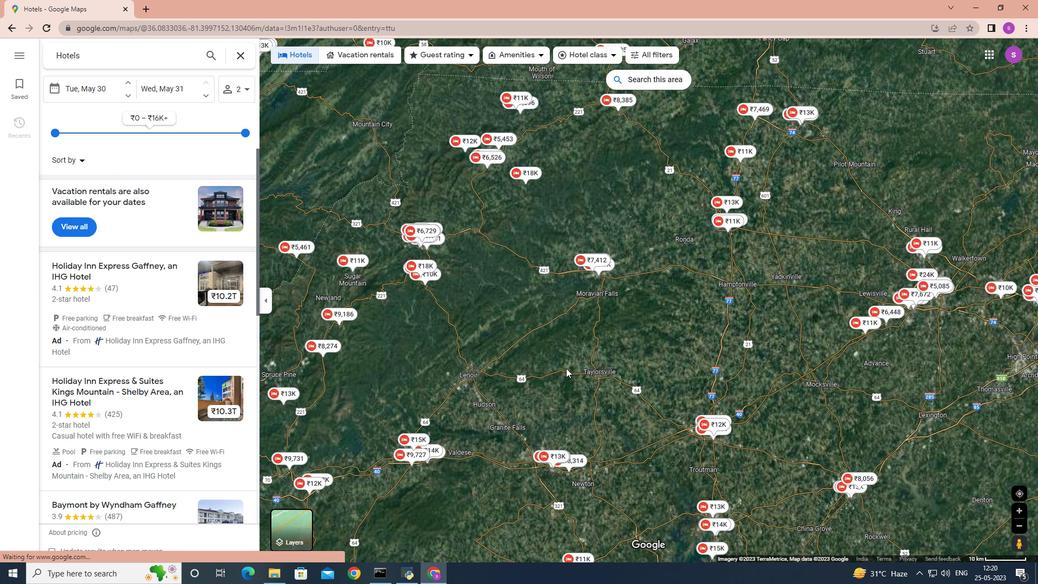 
Action: Mouse scrolled (566, 367) with delta (0, 0)
Screenshot: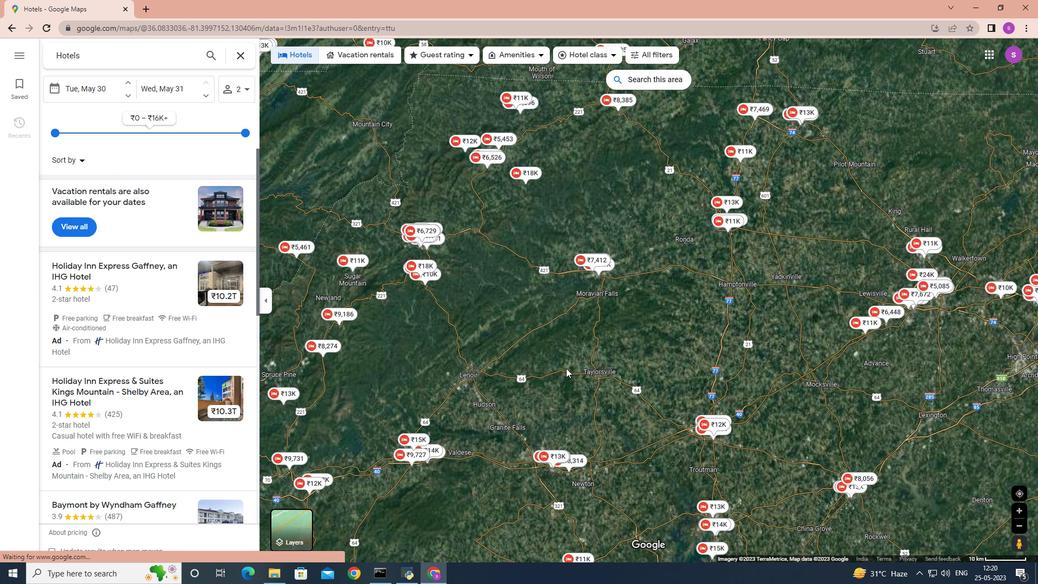 
Action: Mouse moved to (566, 369)
Screenshot: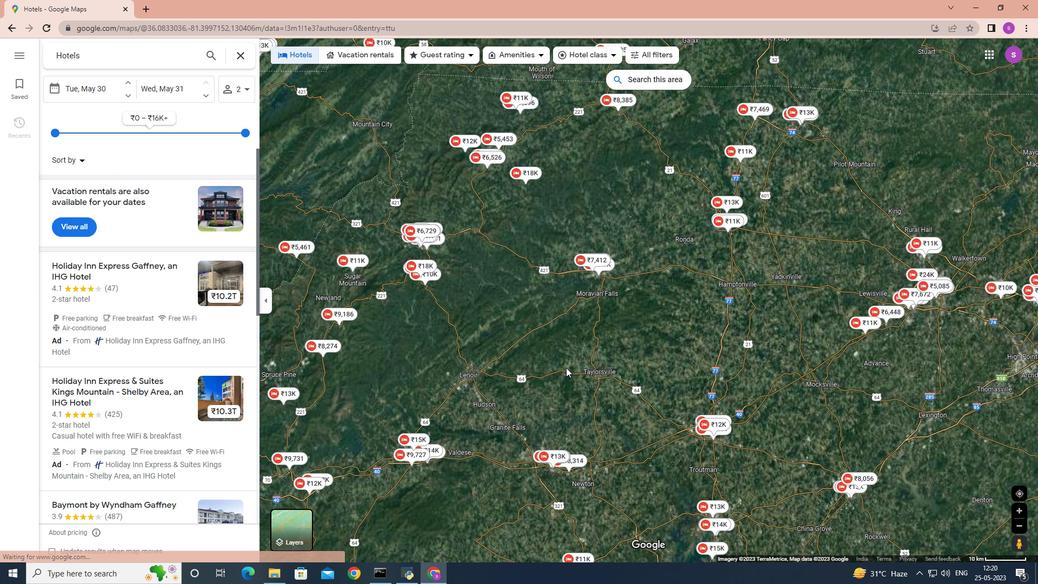 
Action: Mouse scrolled (566, 368) with delta (0, 0)
Screenshot: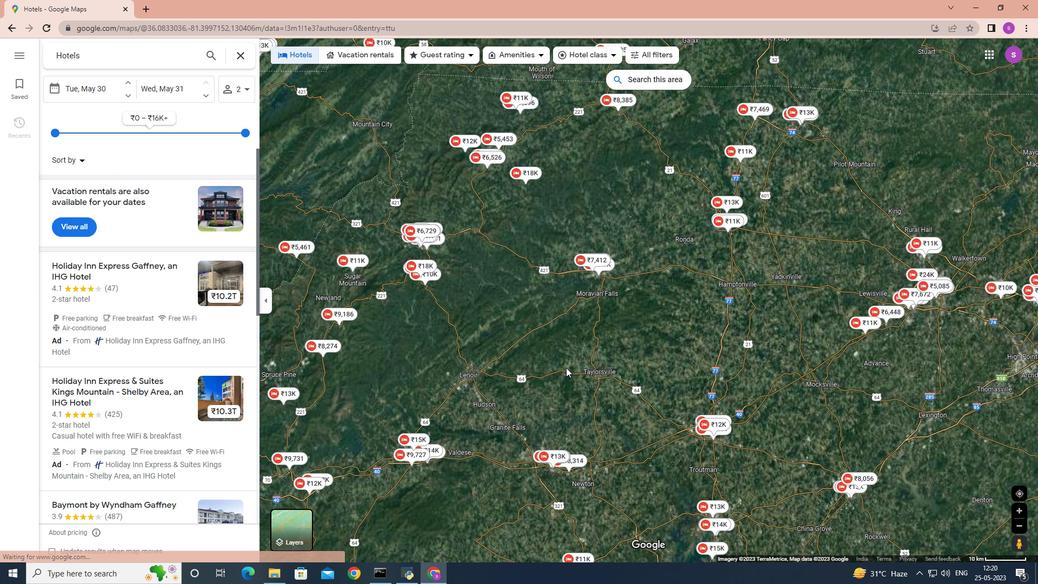 
Action: Mouse moved to (566, 369)
Screenshot: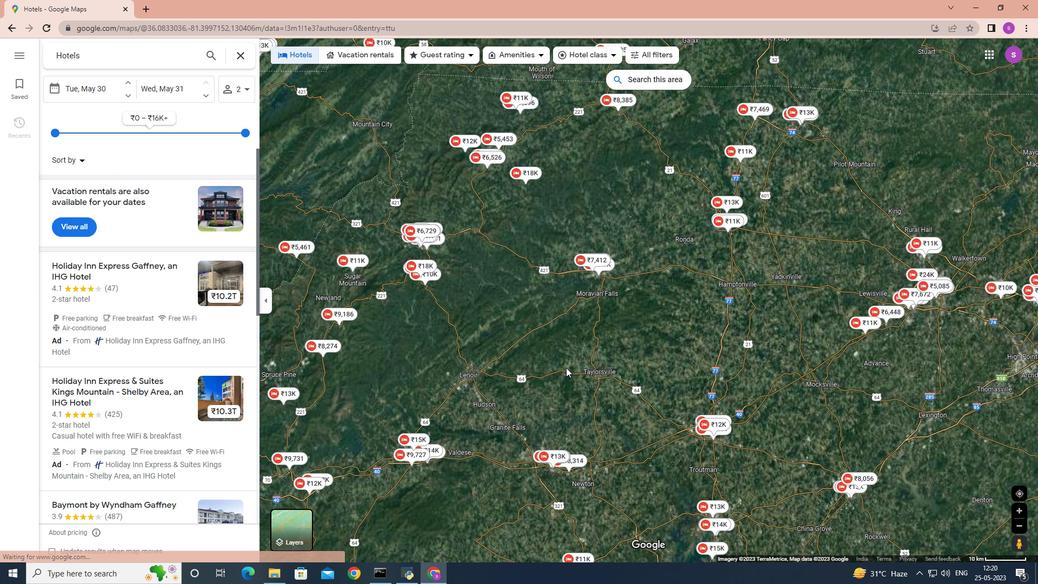 
Action: Mouse scrolled (566, 369) with delta (0, 0)
Screenshot: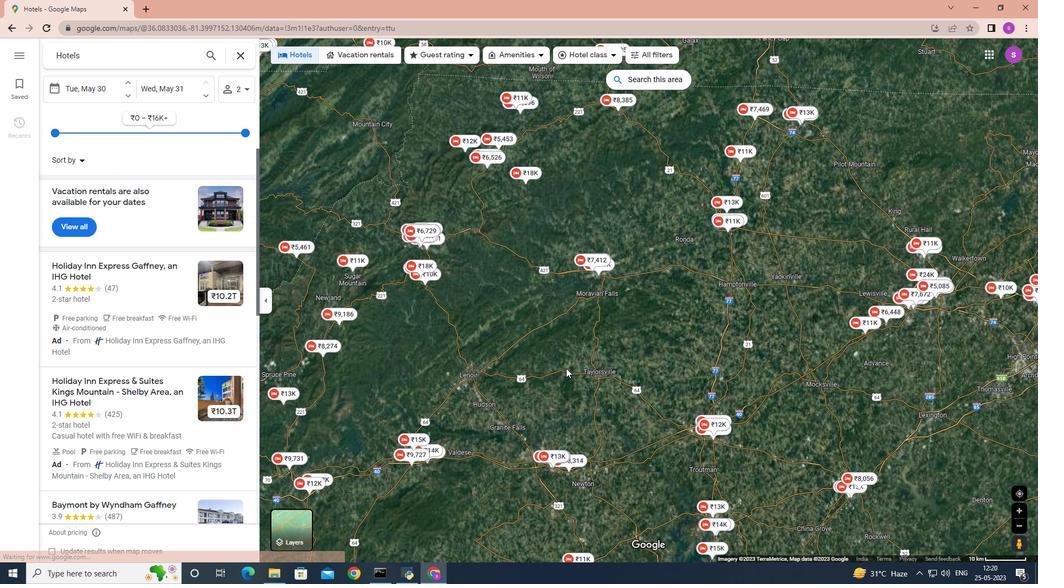 
Action: Mouse scrolled (566, 369) with delta (0, 0)
Screenshot: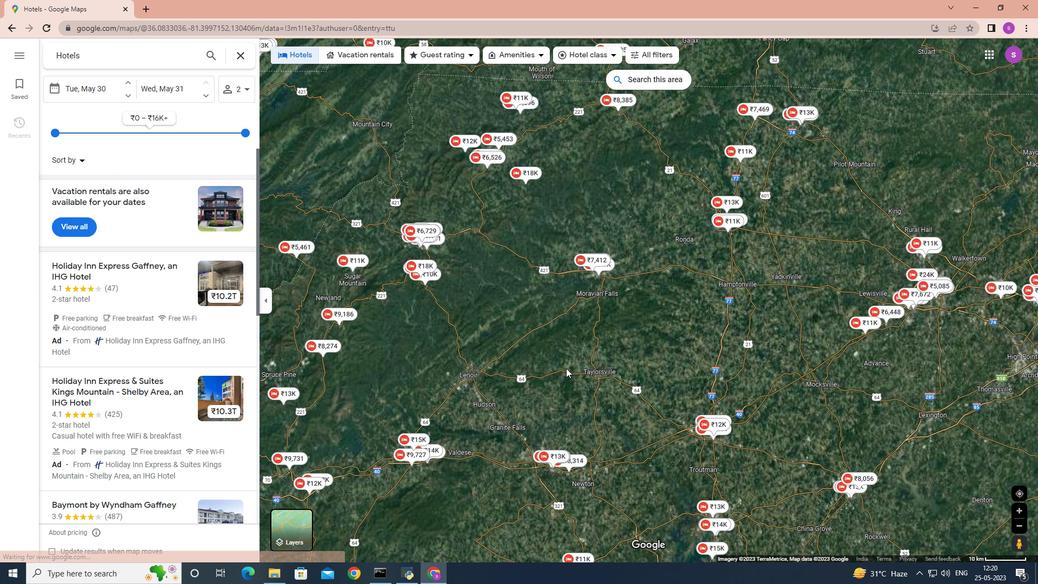 
Action: Mouse moved to (566, 369)
Screenshot: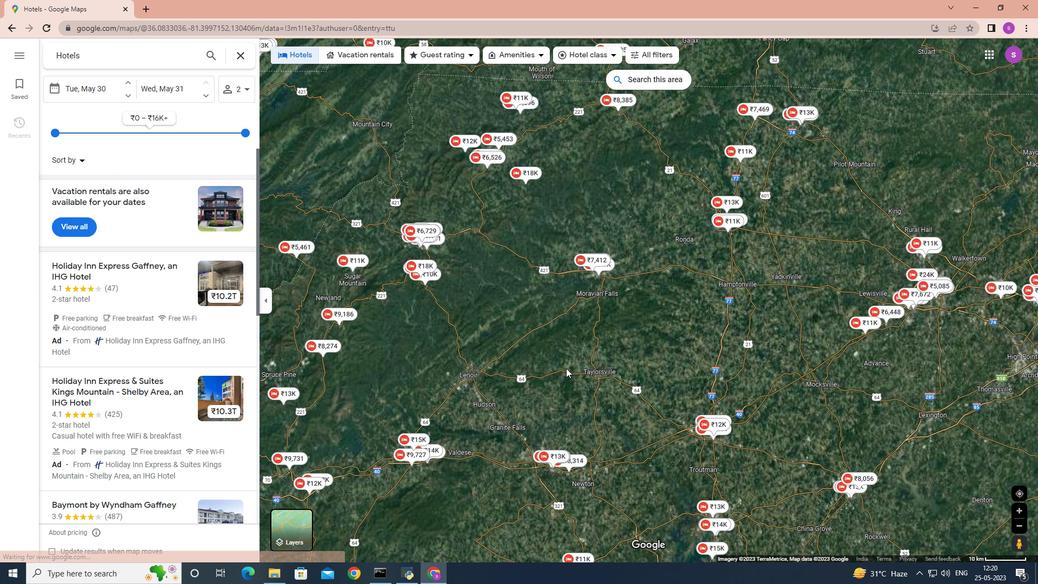 
Action: Mouse scrolled (566, 369) with delta (0, 0)
Screenshot: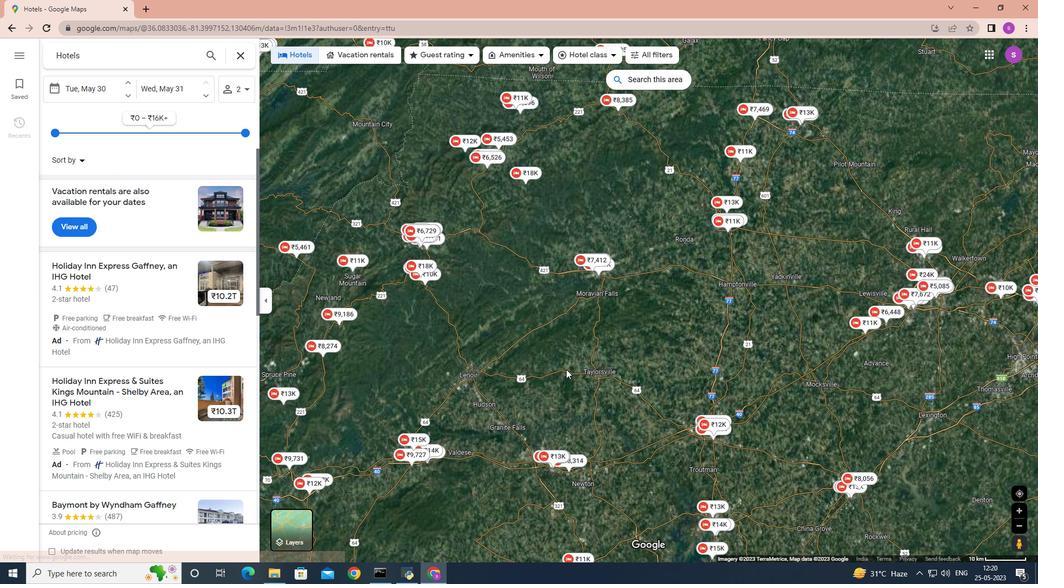 
Action: Mouse moved to (629, 428)
Screenshot: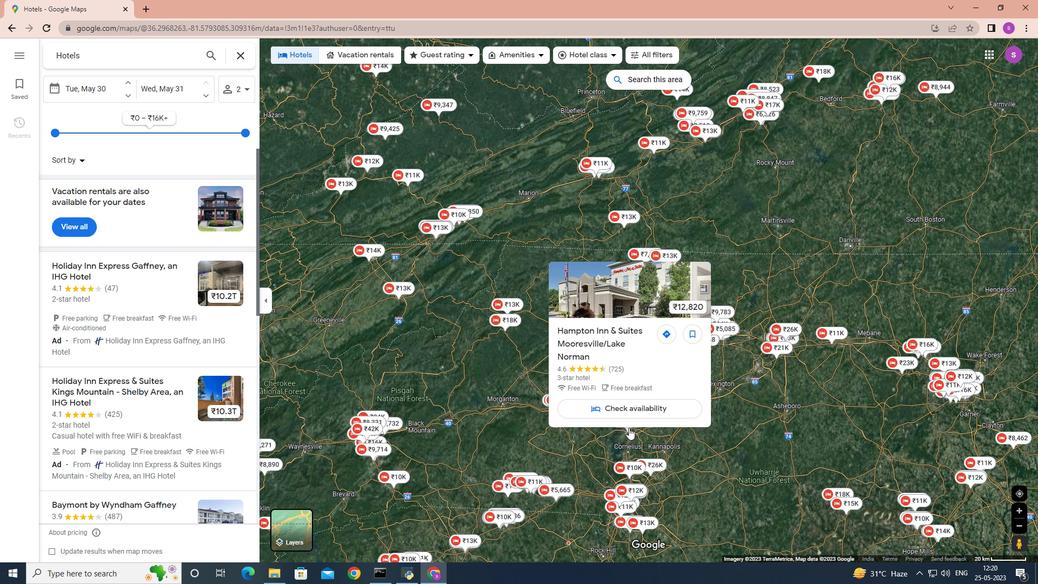 
Action: Mouse pressed left at (629, 428)
Screenshot: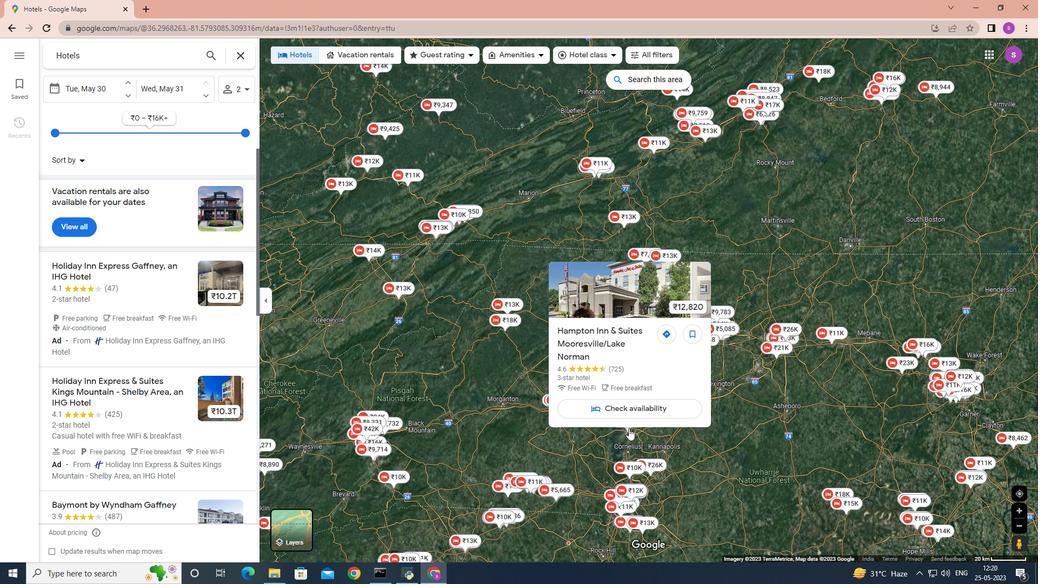 
Action: Mouse moved to (470, 91)
Screenshot: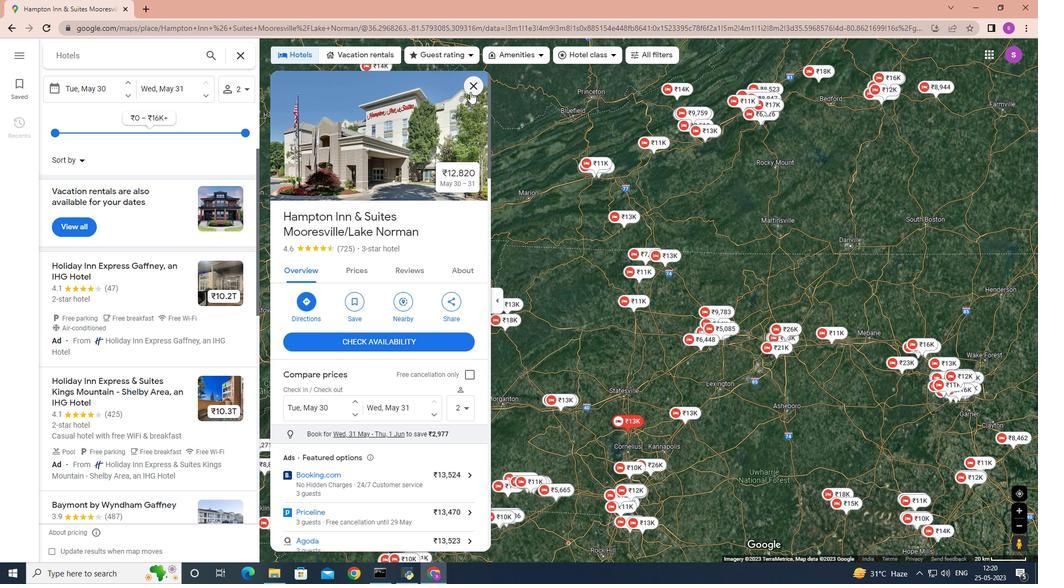 
Action: Mouse pressed left at (470, 91)
Screenshot: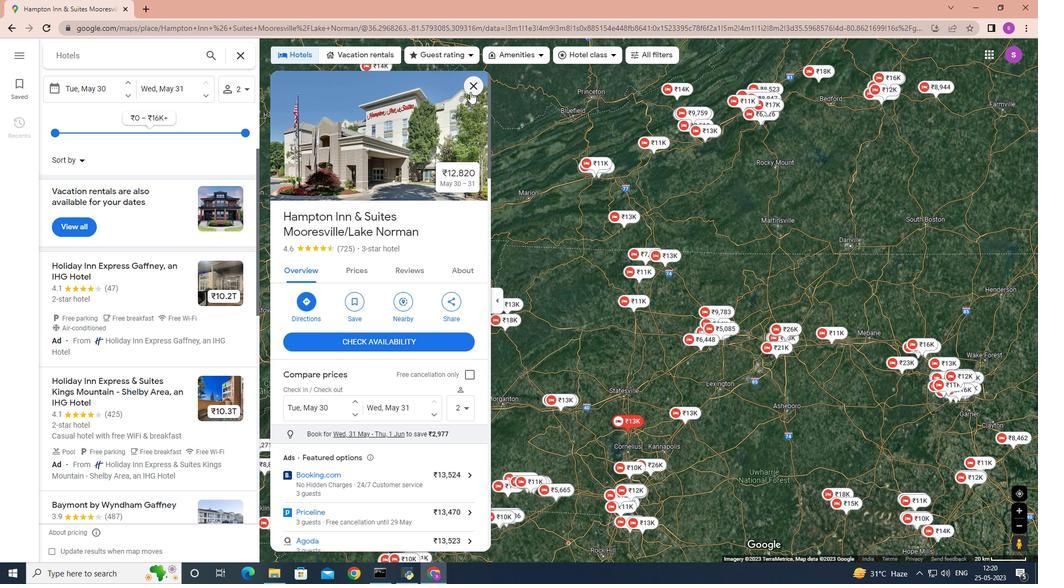 
Action: Mouse moved to (706, 260)
Screenshot: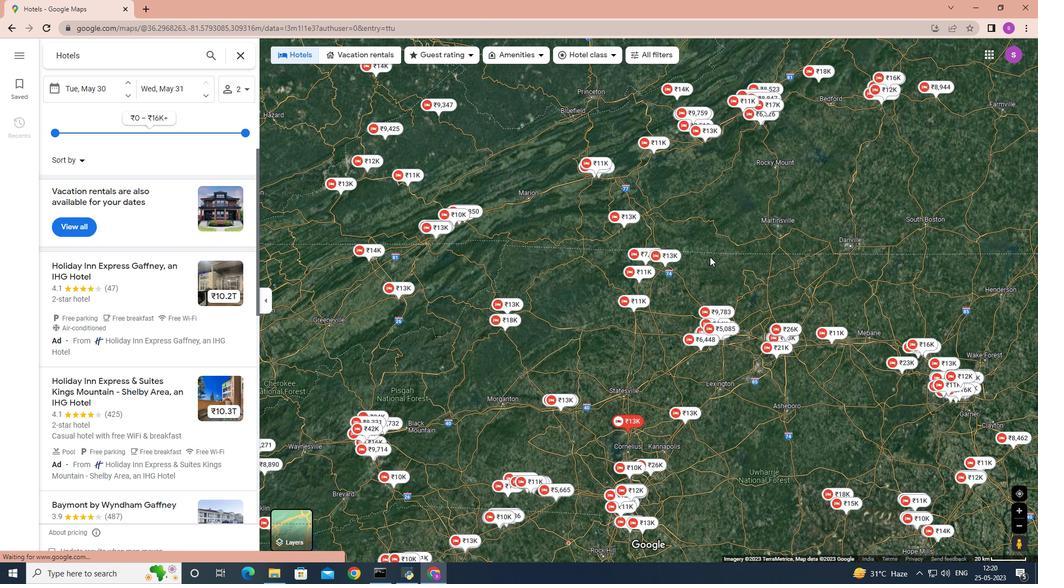 
Action: Mouse scrolled (706, 260) with delta (0, 0)
Screenshot: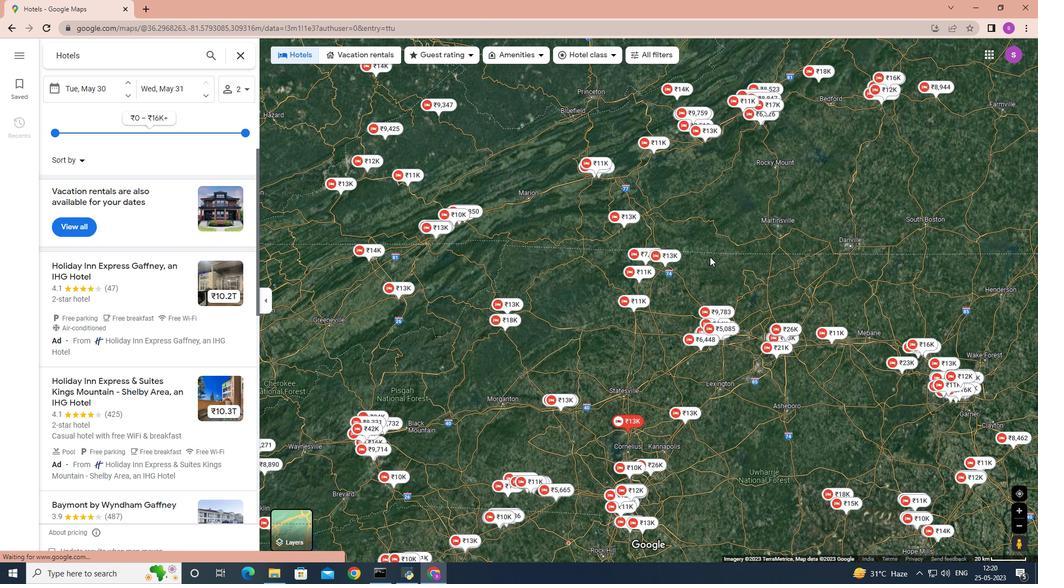 
Action: Mouse moved to (705, 261)
Screenshot: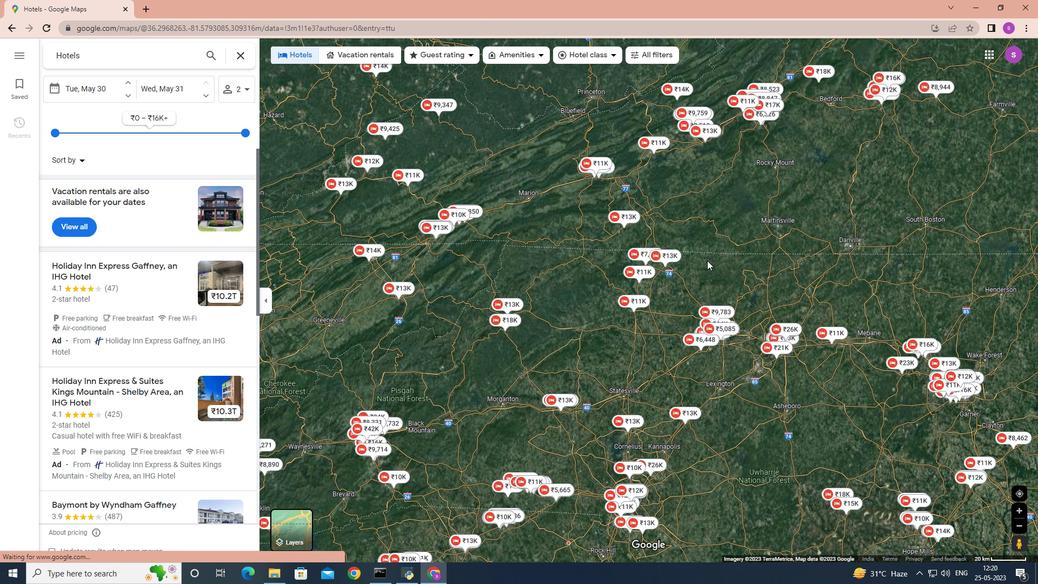 
Action: Mouse scrolled (705, 261) with delta (0, 0)
Screenshot: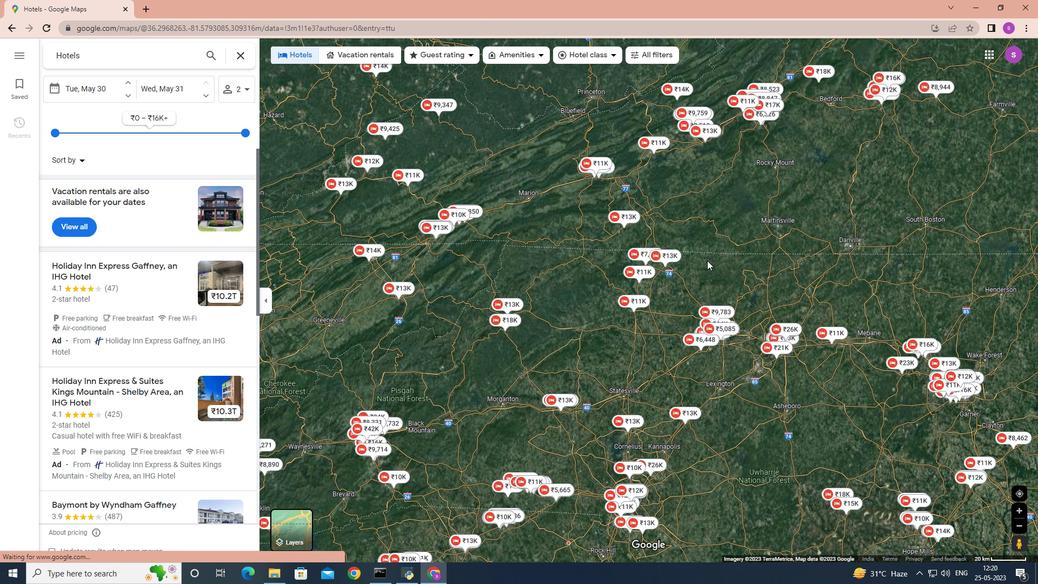 
Action: Mouse moved to (524, 341)
Screenshot: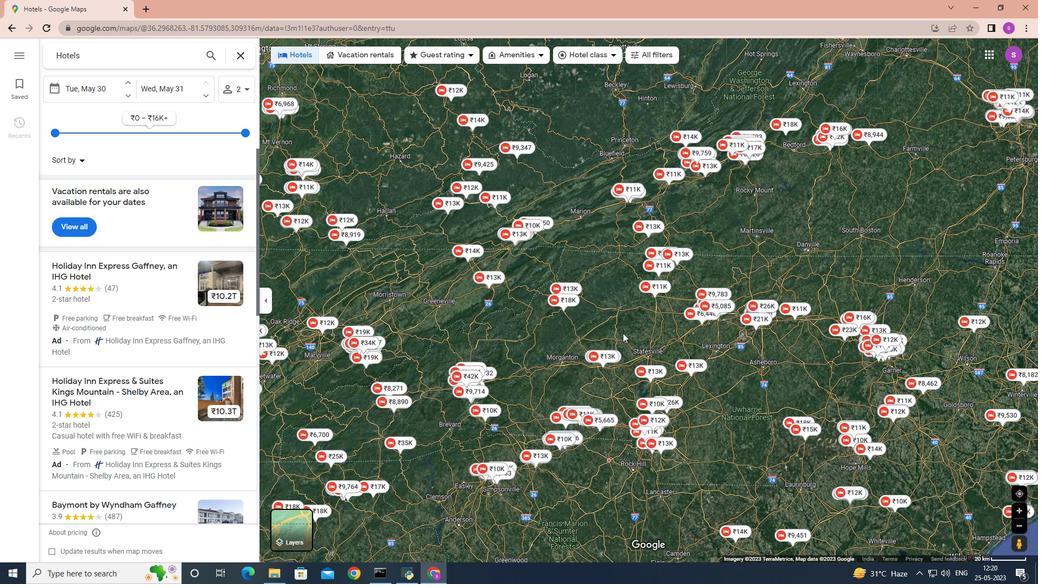 
Action: Mouse scrolled (524, 342) with delta (0, 0)
Screenshot: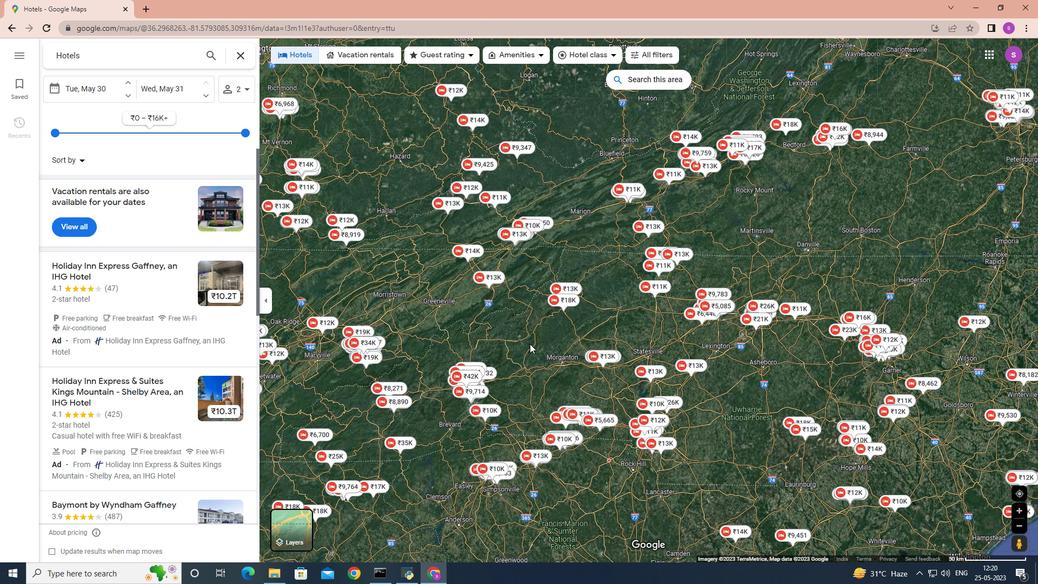
Action: Mouse moved to (524, 341)
Screenshot: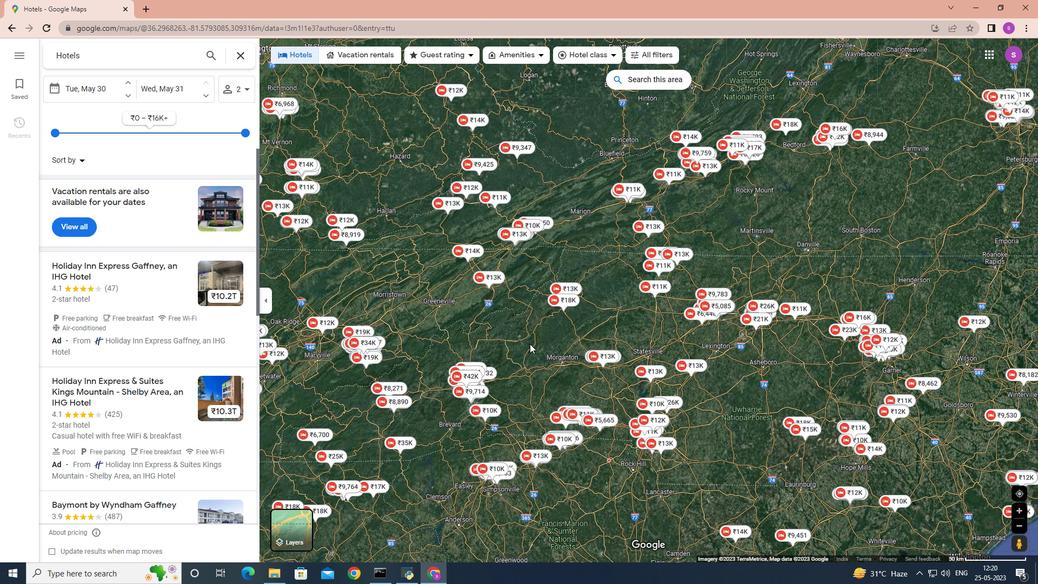 
Action: Mouse scrolled (524, 341) with delta (0, 0)
Screenshot: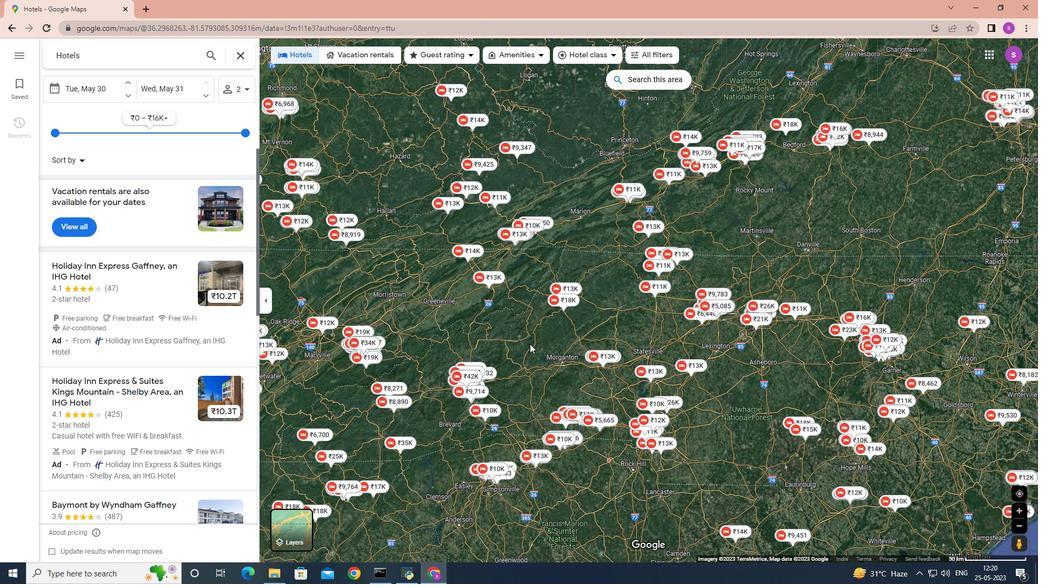 
Action: Mouse scrolled (524, 341) with delta (0, 0)
Screenshot: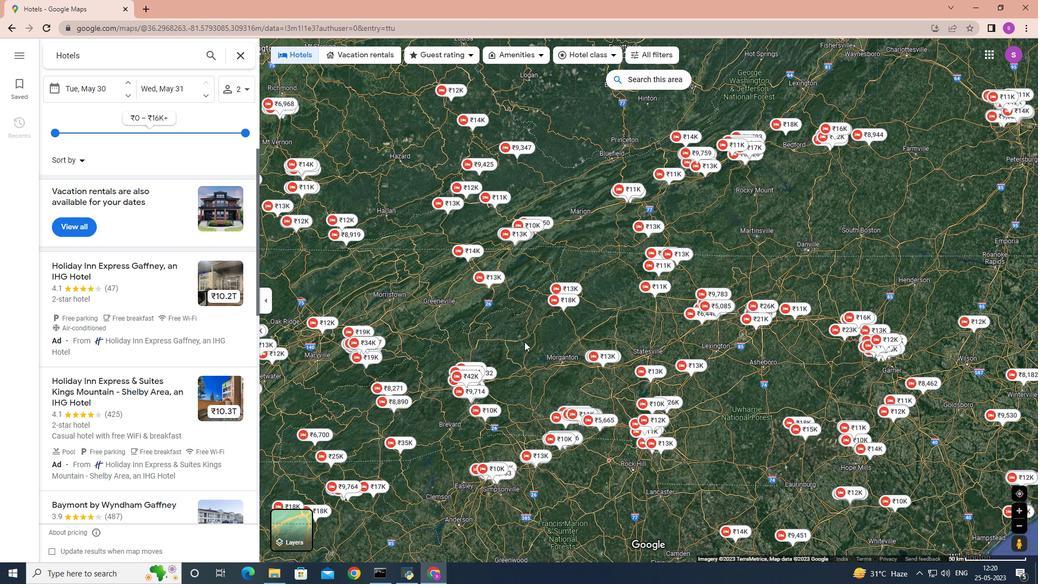
Action: Mouse scrolled (524, 341) with delta (0, 0)
Screenshot: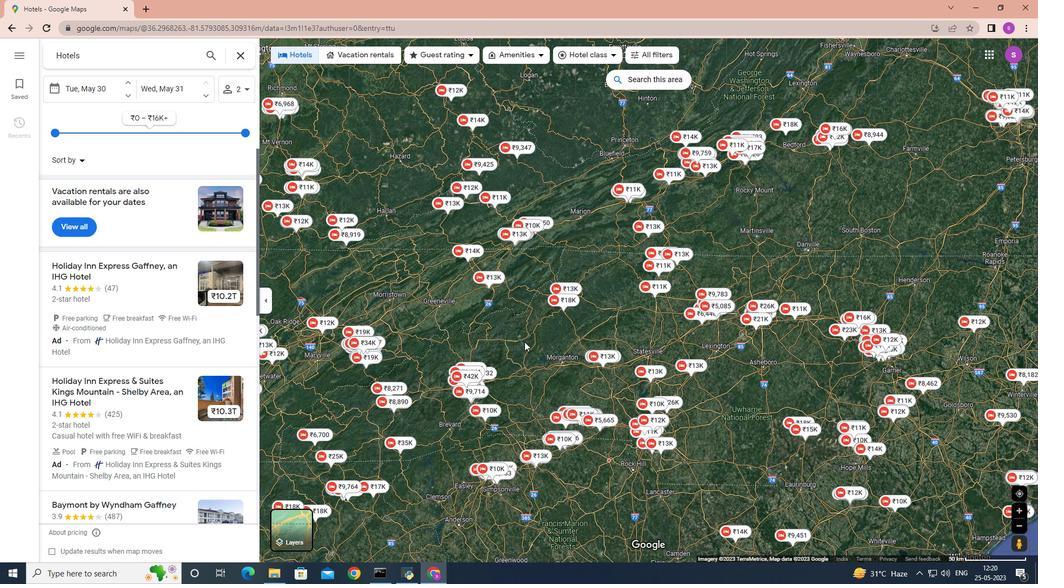 
Action: Mouse moved to (554, 304)
Screenshot: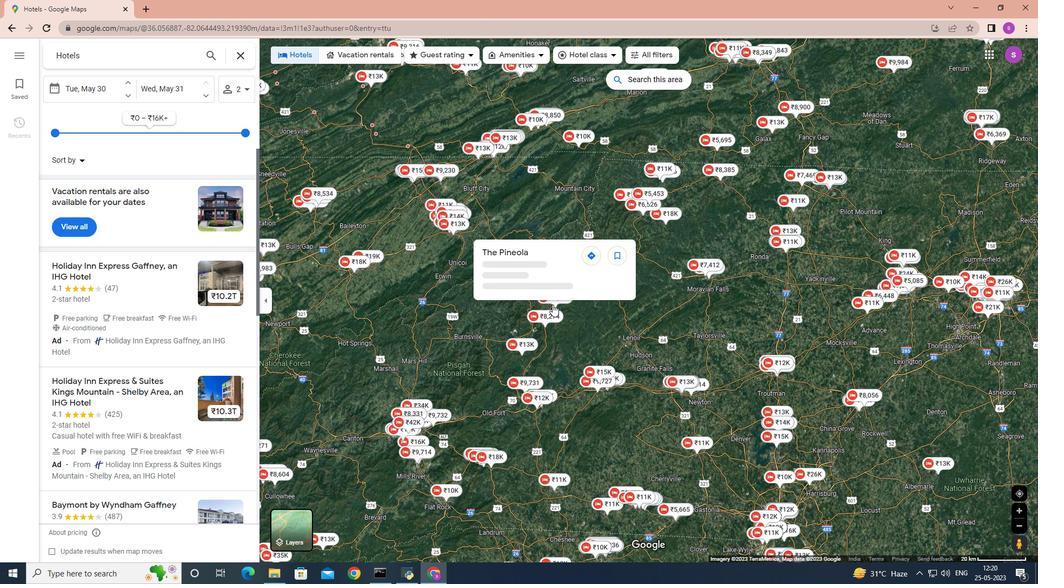 
Action: Mouse pressed left at (554, 304)
Screenshot: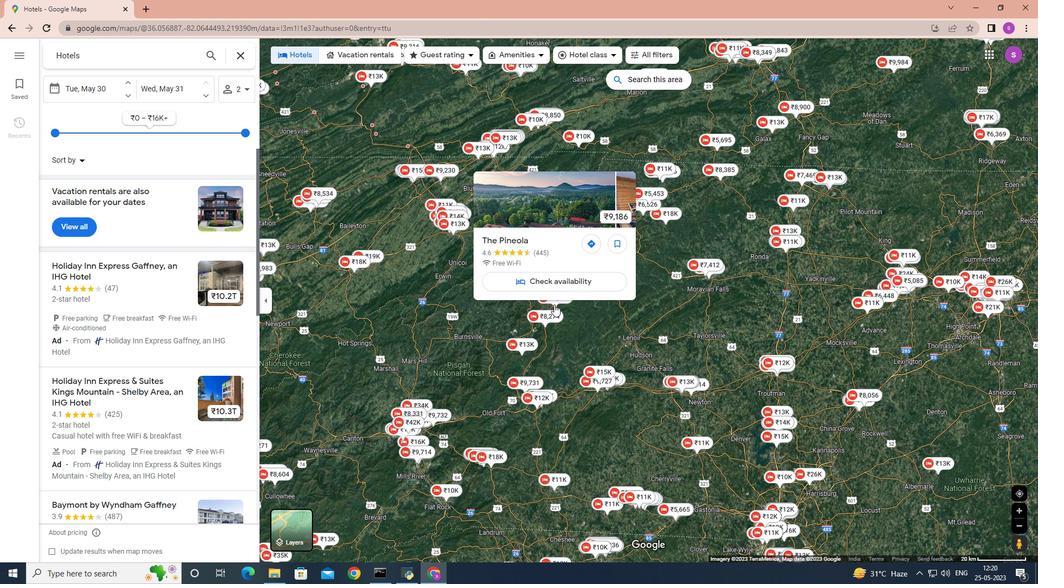 
Action: Mouse moved to (474, 85)
Screenshot: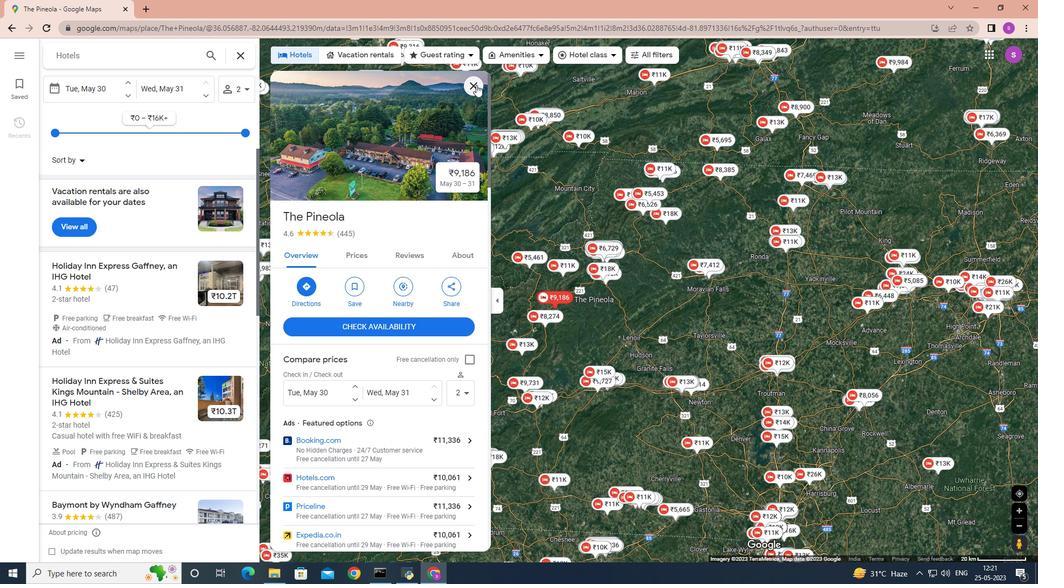 
Action: Mouse pressed left at (474, 85)
Screenshot: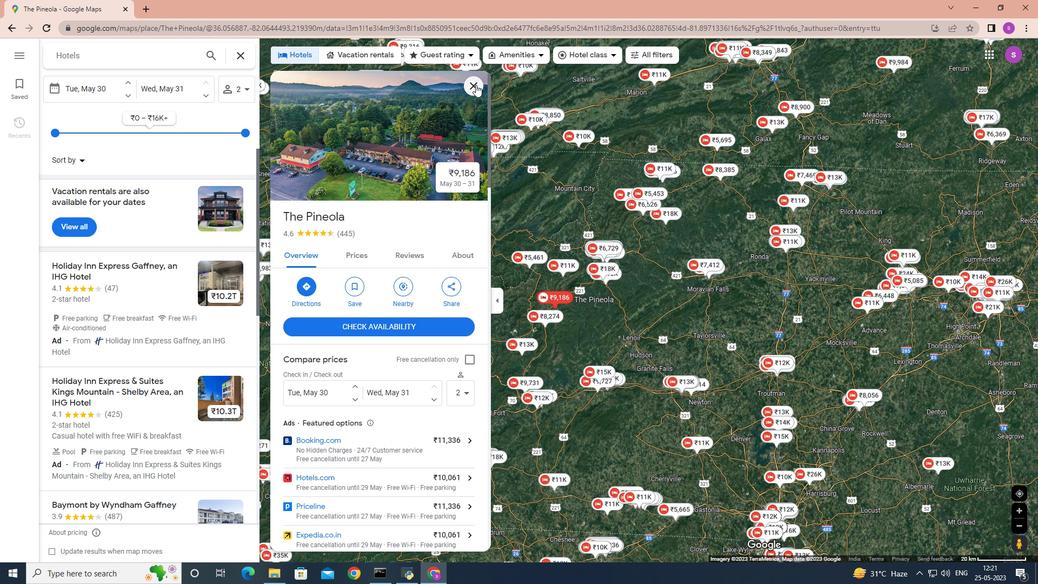 
Action: Mouse moved to (691, 393)
Screenshot: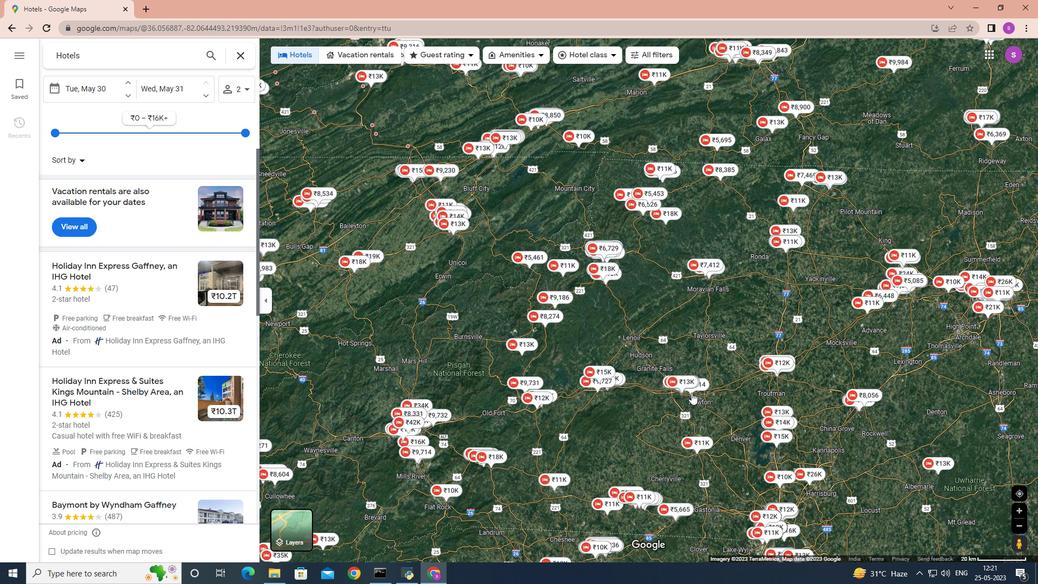 
Action: Mouse pressed left at (691, 393)
Screenshot: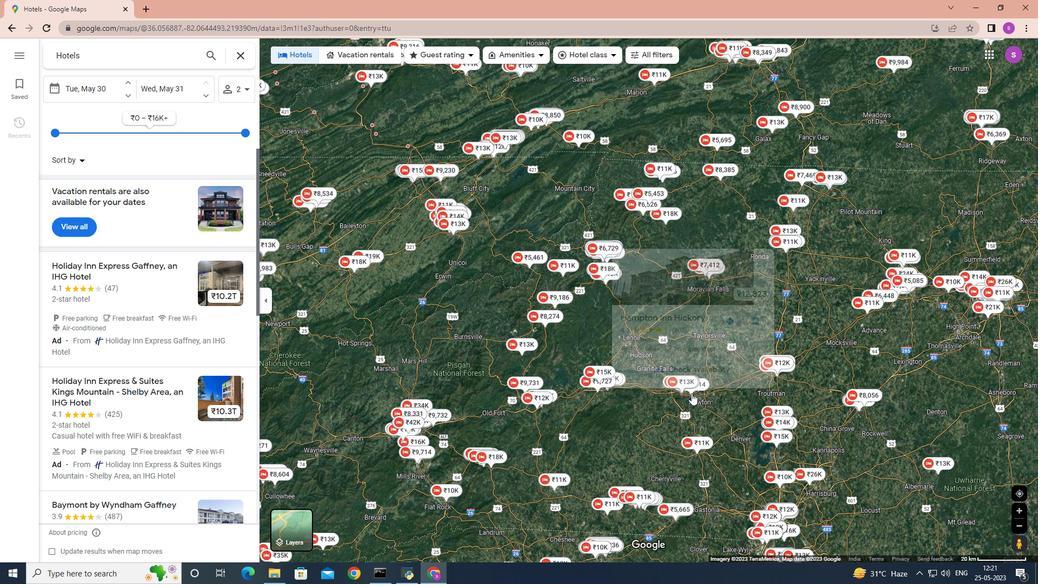 
Action: Mouse moved to (472, 85)
Screenshot: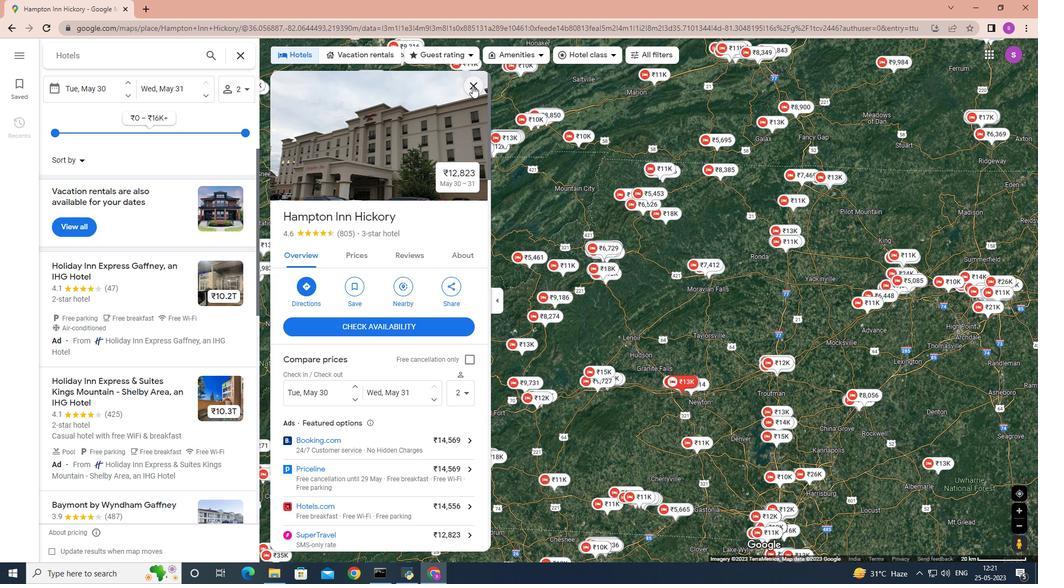 
Action: Mouse pressed left at (472, 85)
Screenshot: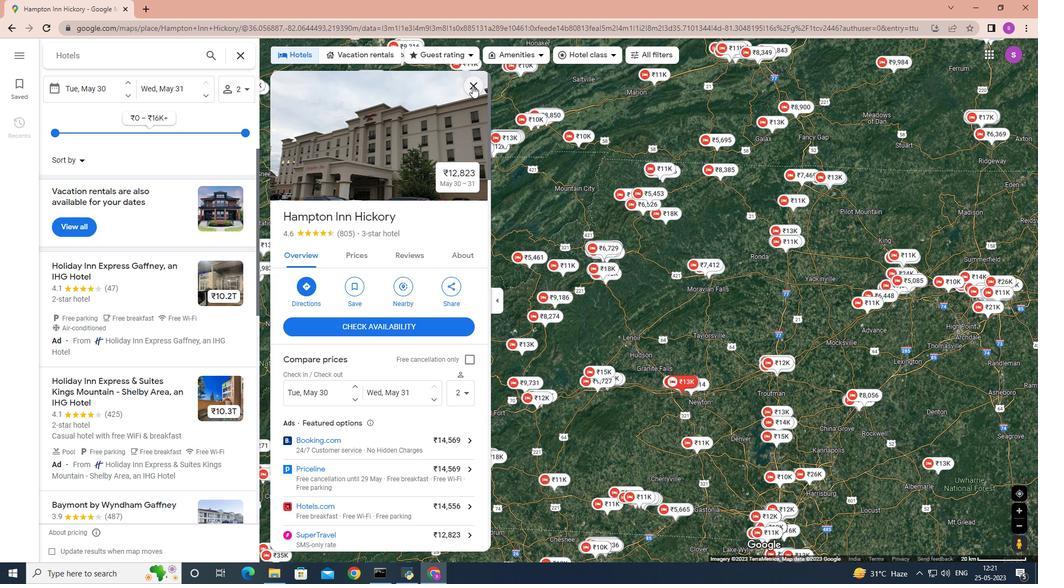 
Action: Mouse moved to (746, 303)
Screenshot: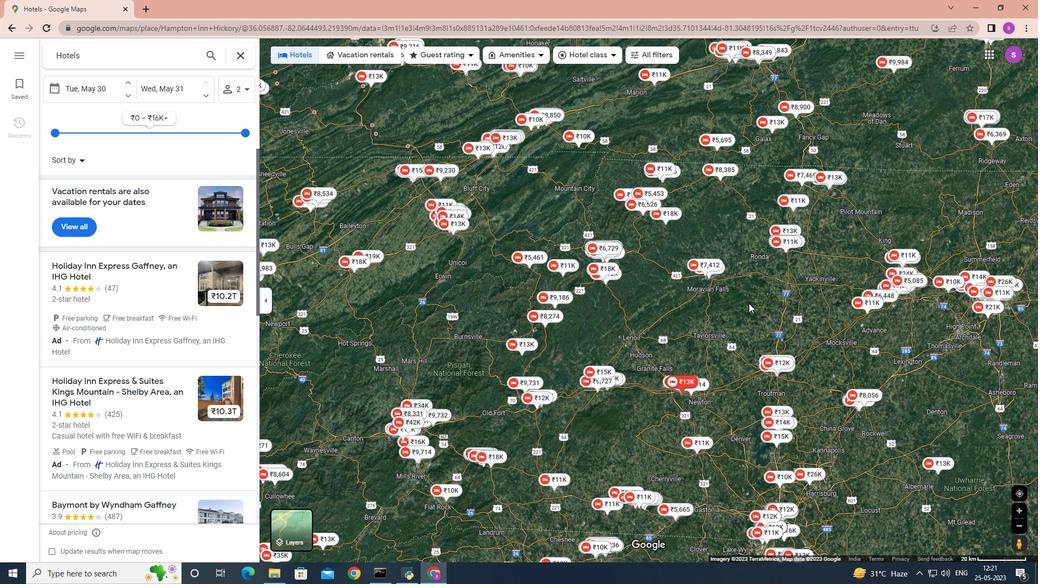 
Action: Mouse scrolled (746, 303) with delta (0, 0)
Screenshot: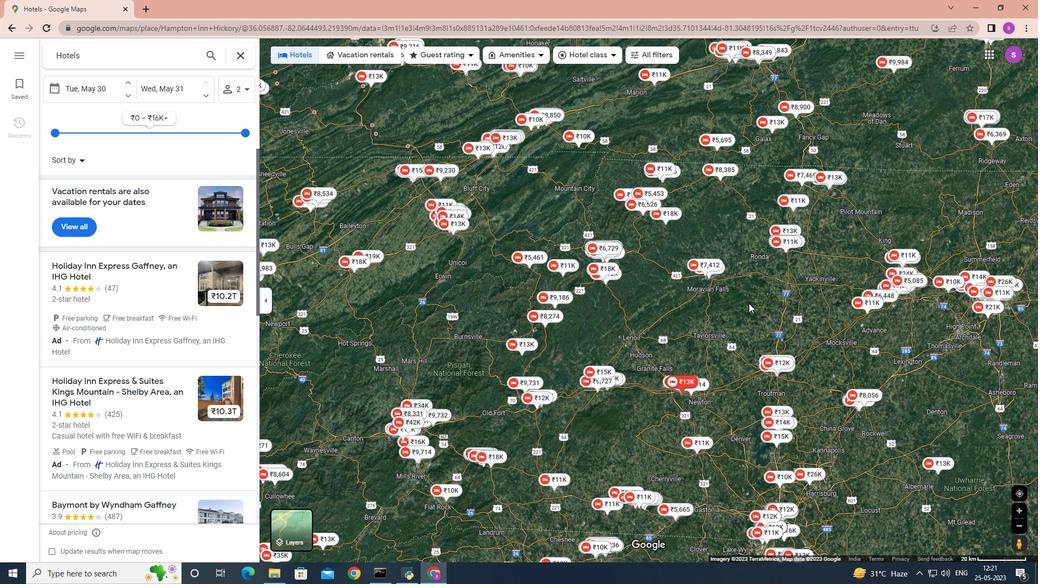 
Action: Mouse moved to (745, 304)
